 Task: Manage tasks in Jira by updating task details, changing statuses, and setting up automation rules.
Action: Mouse moved to (730, 503)
Screenshot: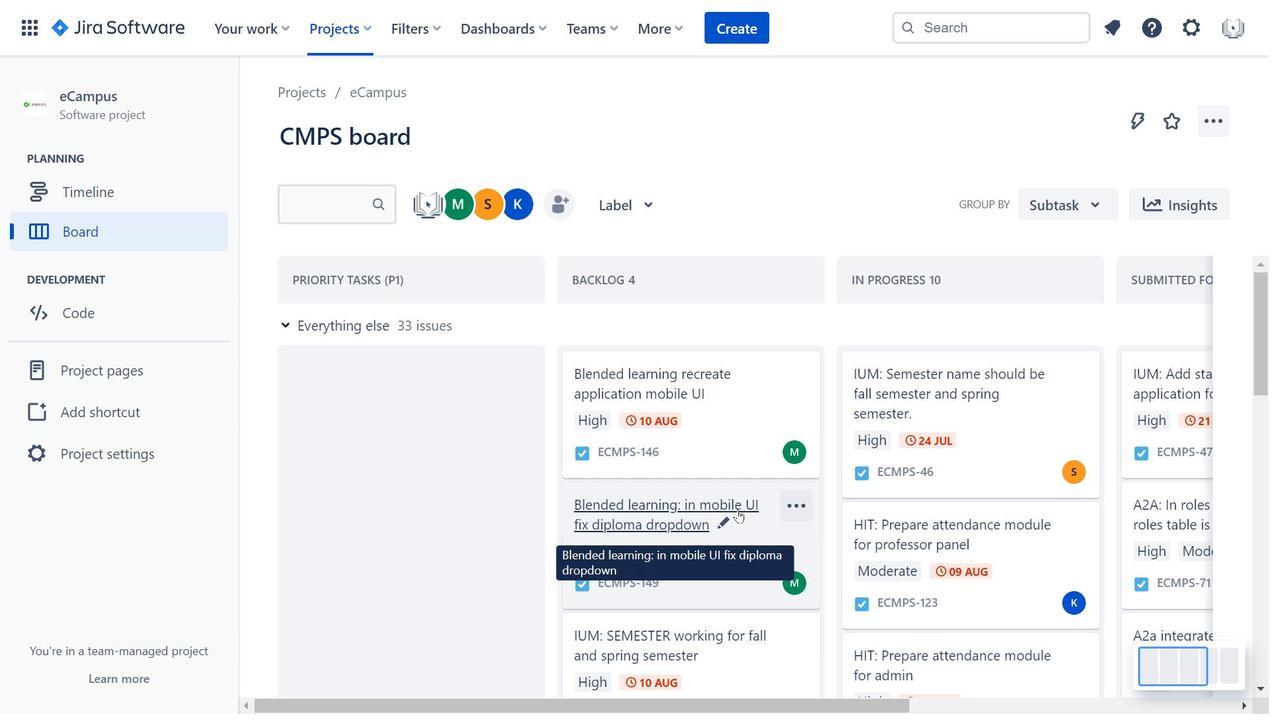 
Action: Mouse scrolled (730, 502) with delta (0, 0)
Screenshot: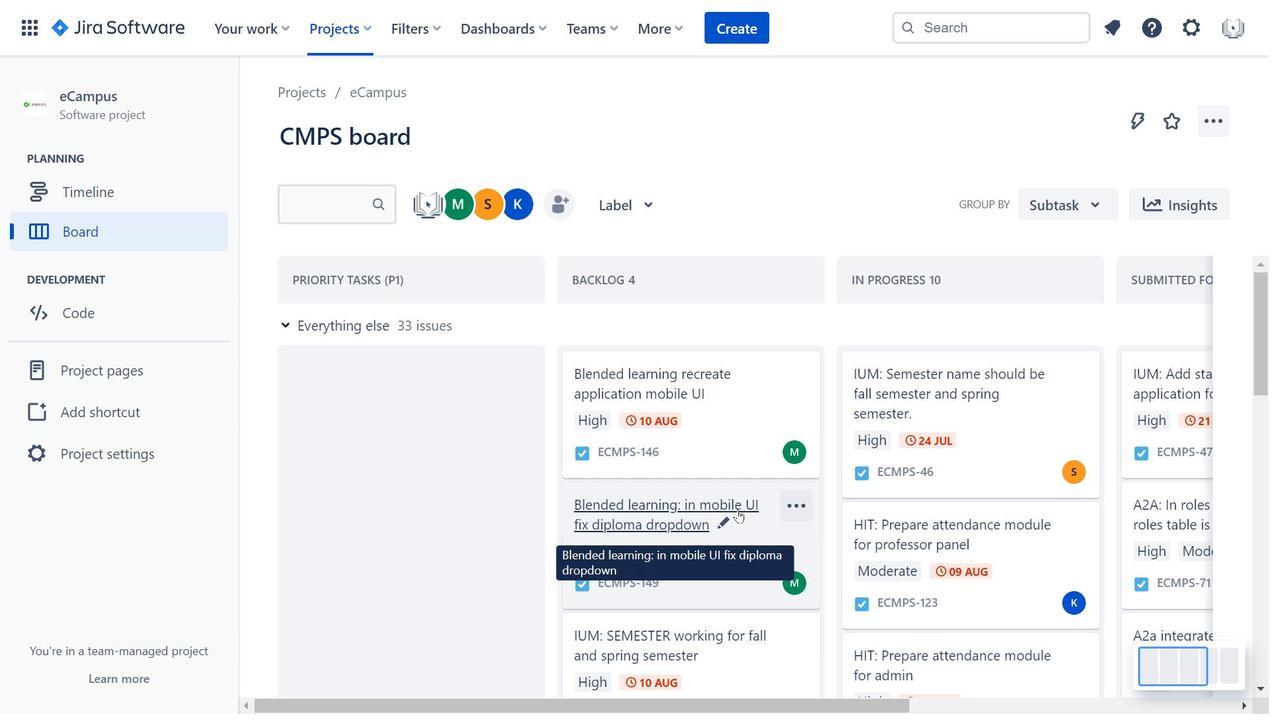 
Action: Mouse moved to (730, 501)
Screenshot: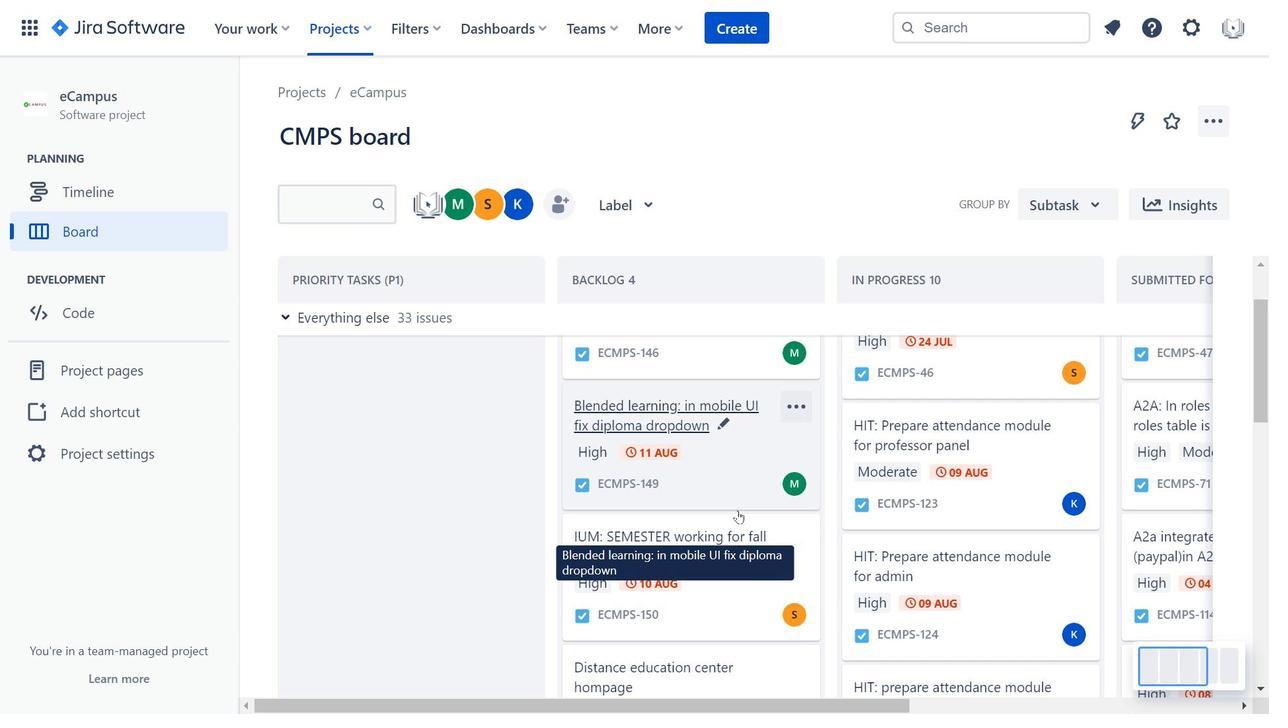 
Action: Mouse scrolled (730, 501) with delta (0, 0)
Screenshot: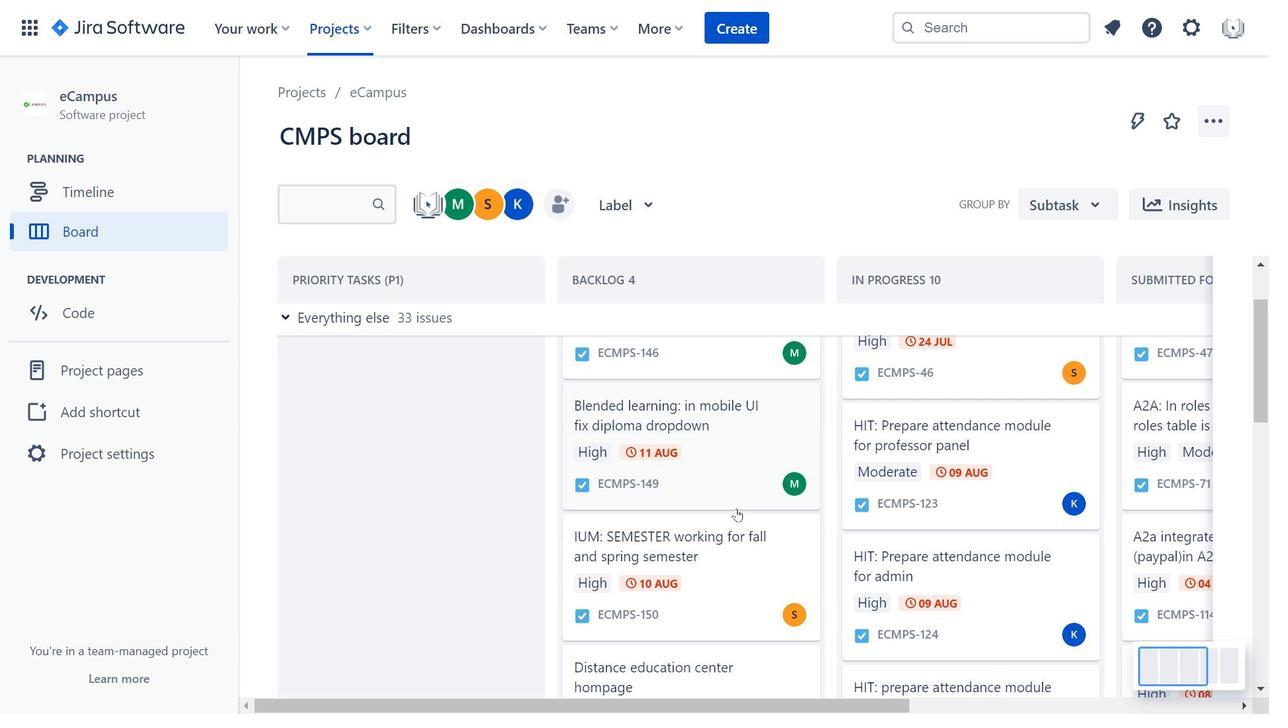 
Action: Mouse moved to (716, 645)
Screenshot: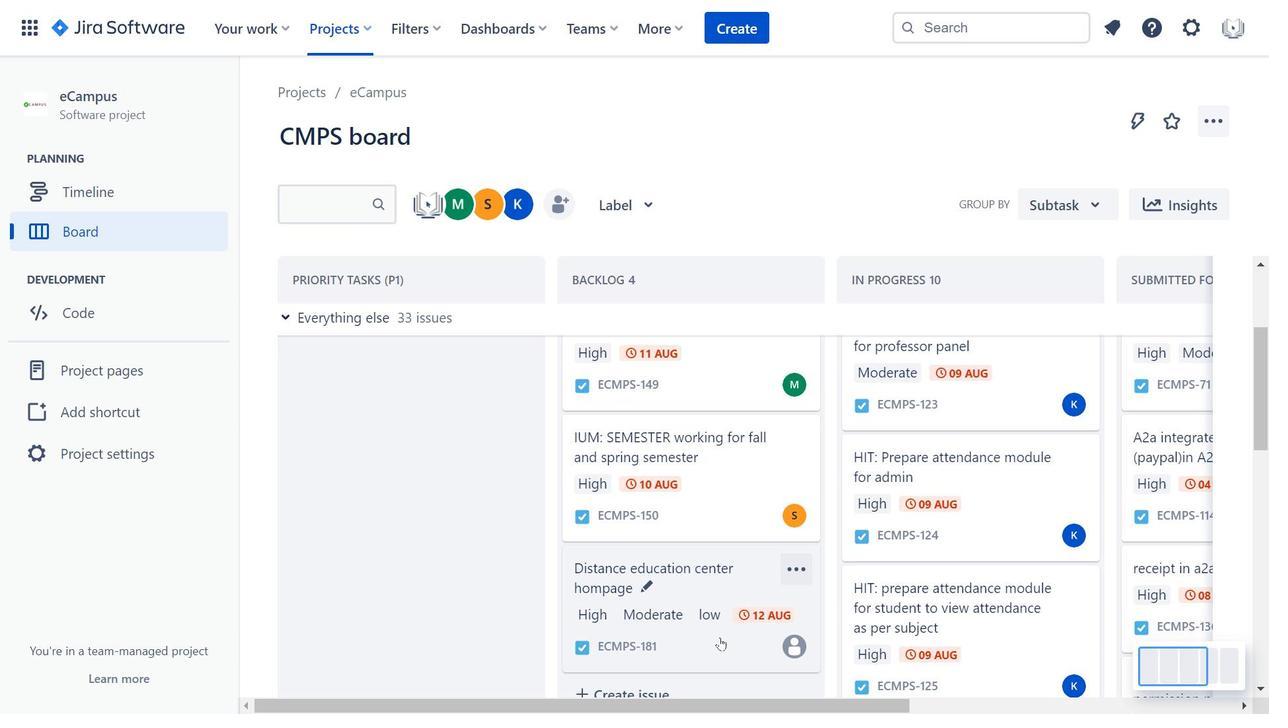 
Action: Mouse pressed left at (716, 645)
Screenshot: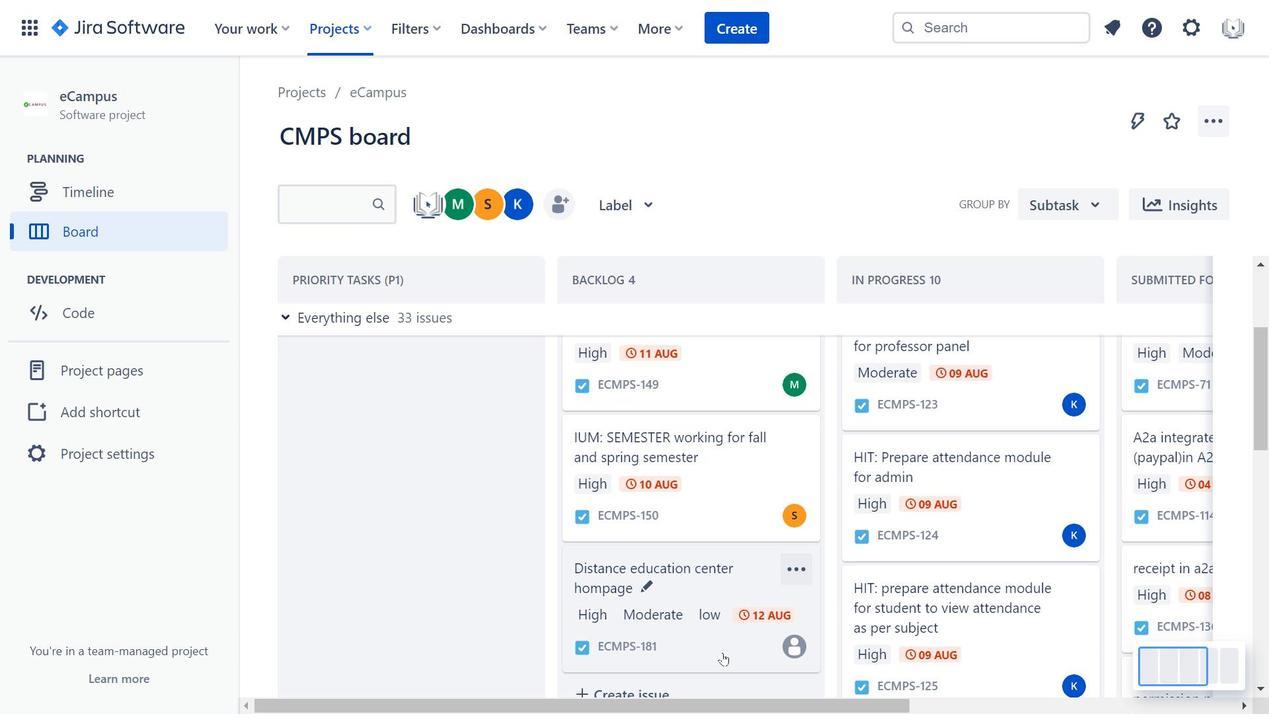 
Action: Mouse moved to (320, 329)
Screenshot: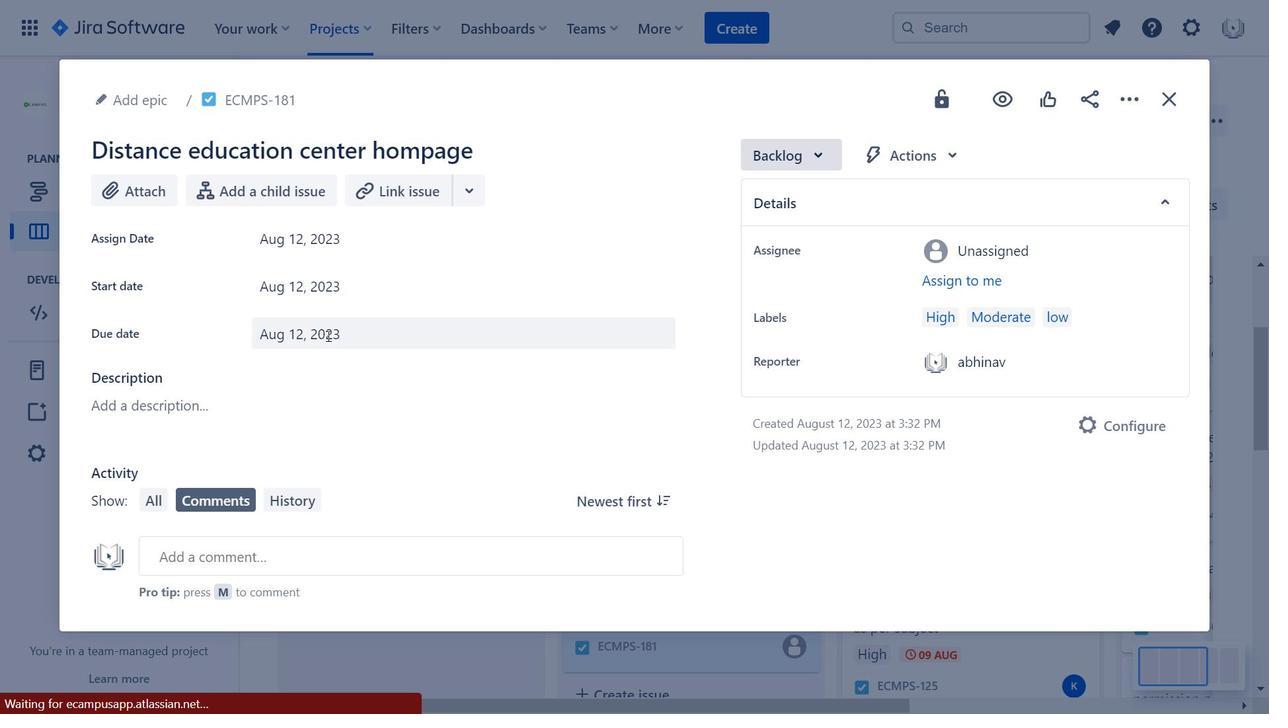 
Action: Mouse pressed left at (320, 329)
Screenshot: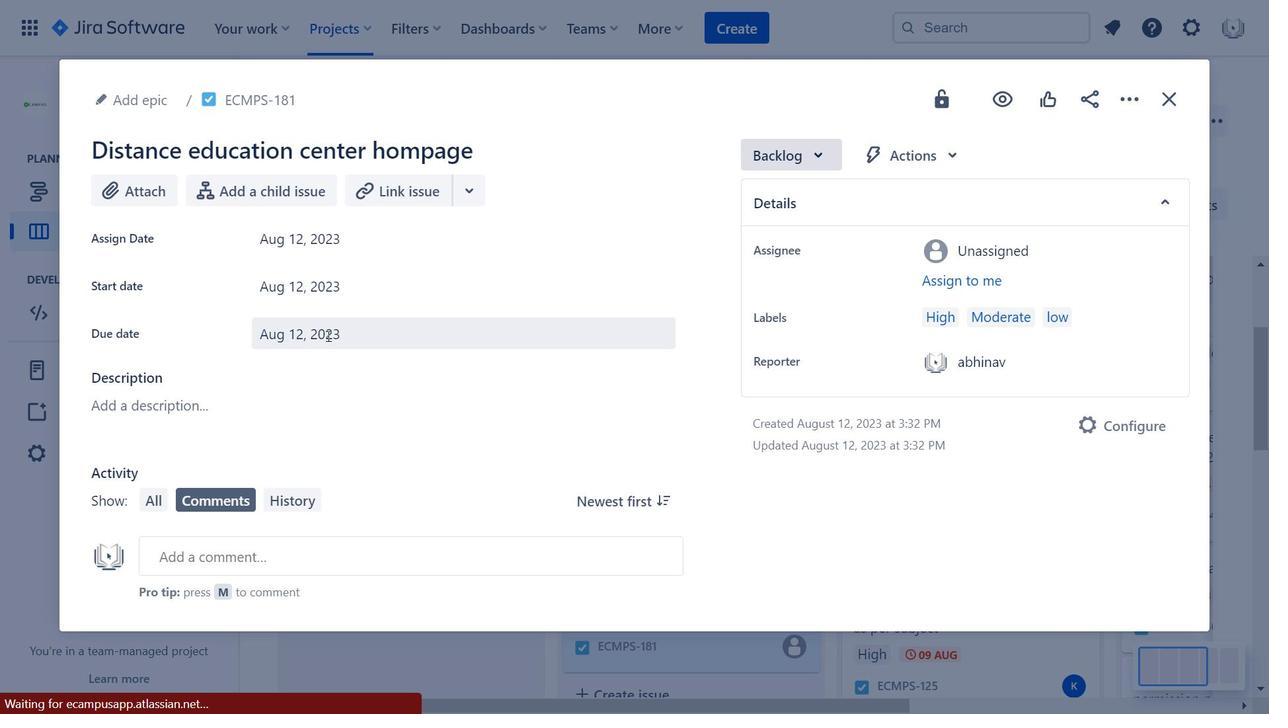 
Action: Mouse moved to (807, 142)
Screenshot: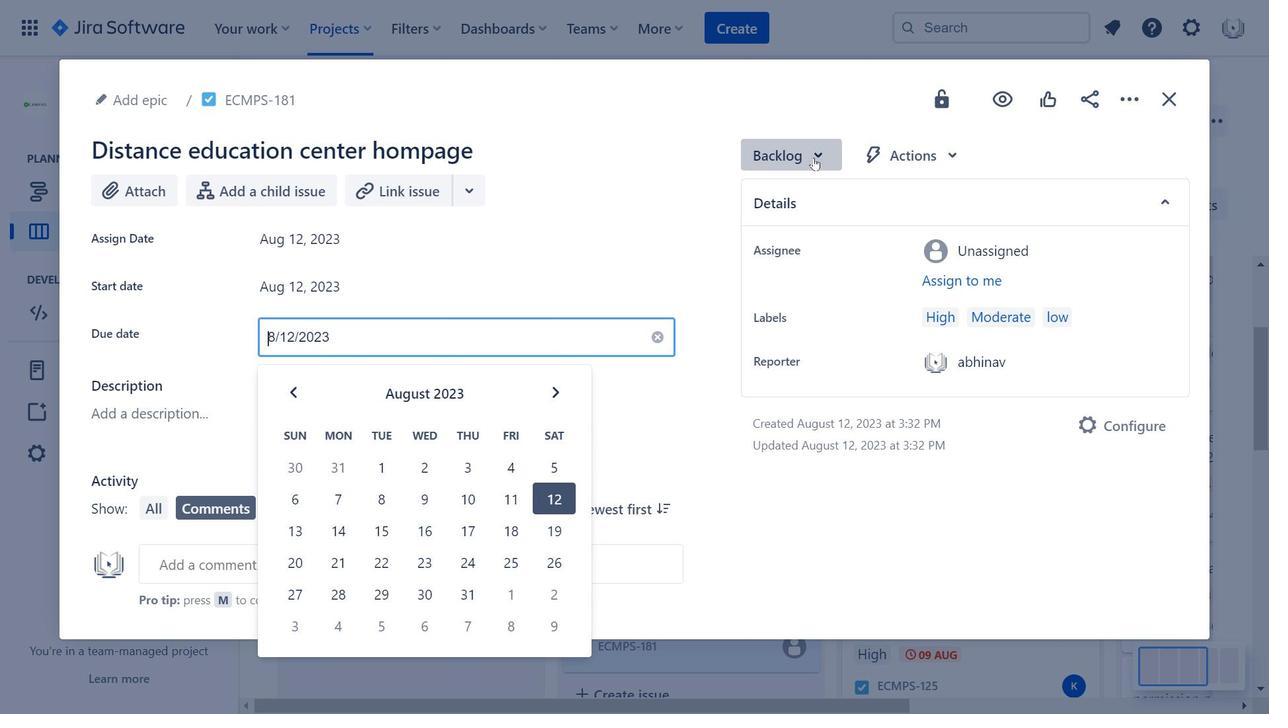 
Action: Mouse pressed left at (807, 142)
Screenshot: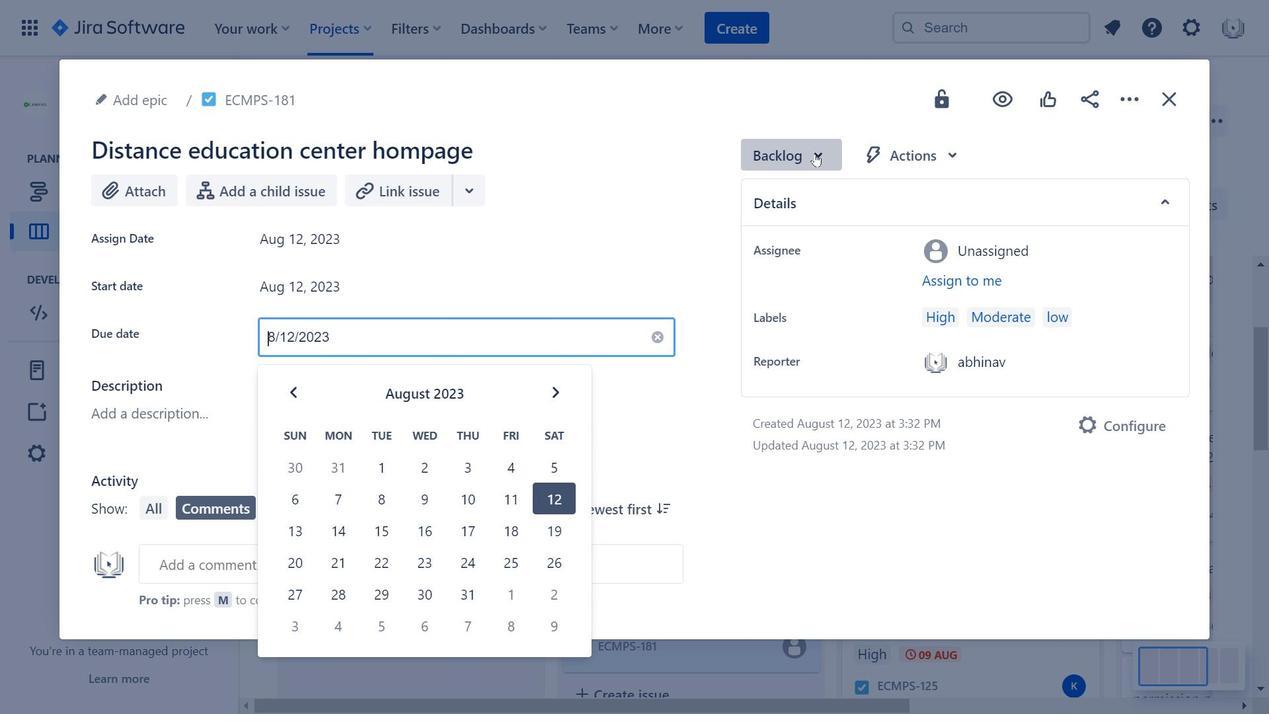 
Action: Mouse moved to (950, 139)
Screenshot: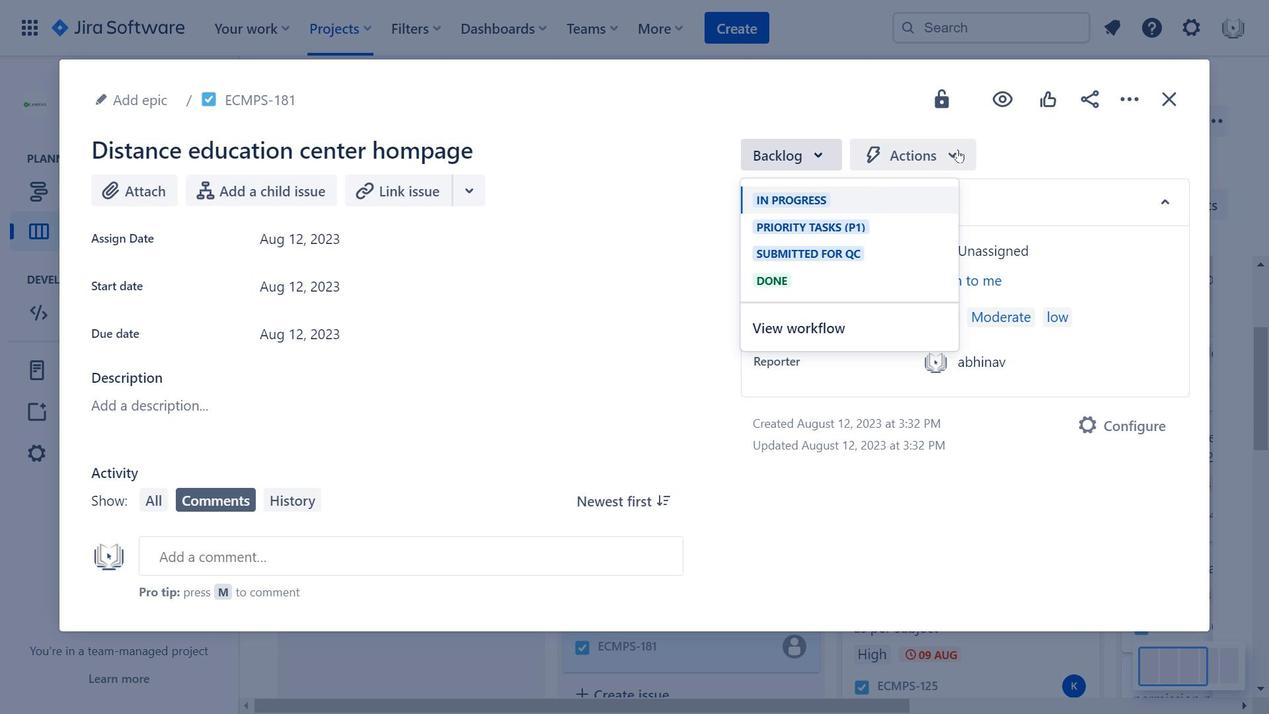
Action: Mouse pressed left at (950, 139)
Screenshot: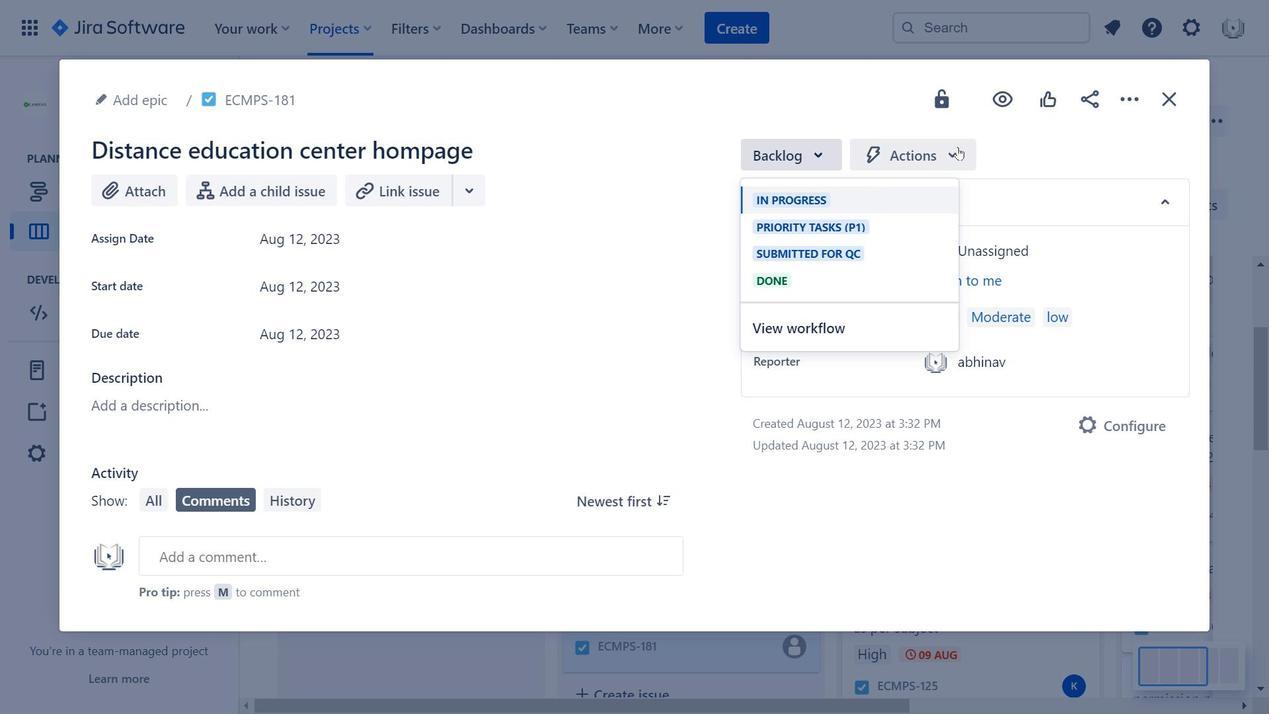 
Action: Mouse moved to (813, 156)
Screenshot: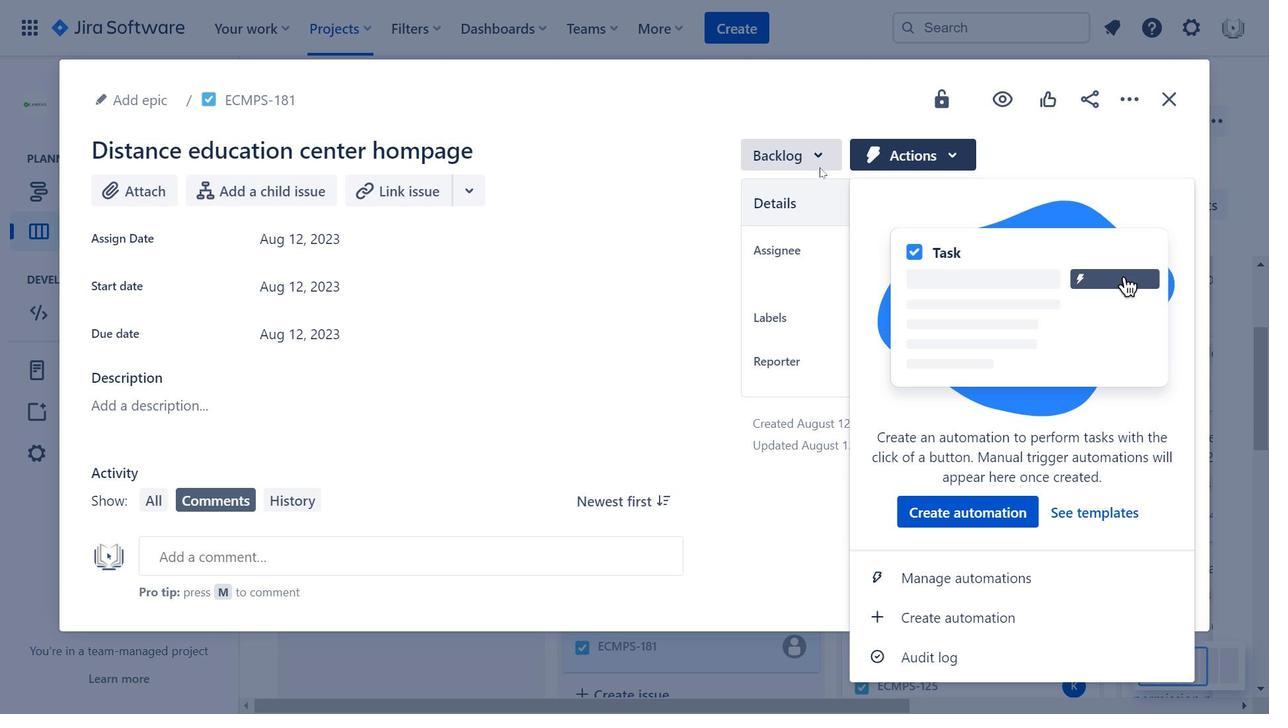 
Action: Mouse pressed left at (813, 156)
Screenshot: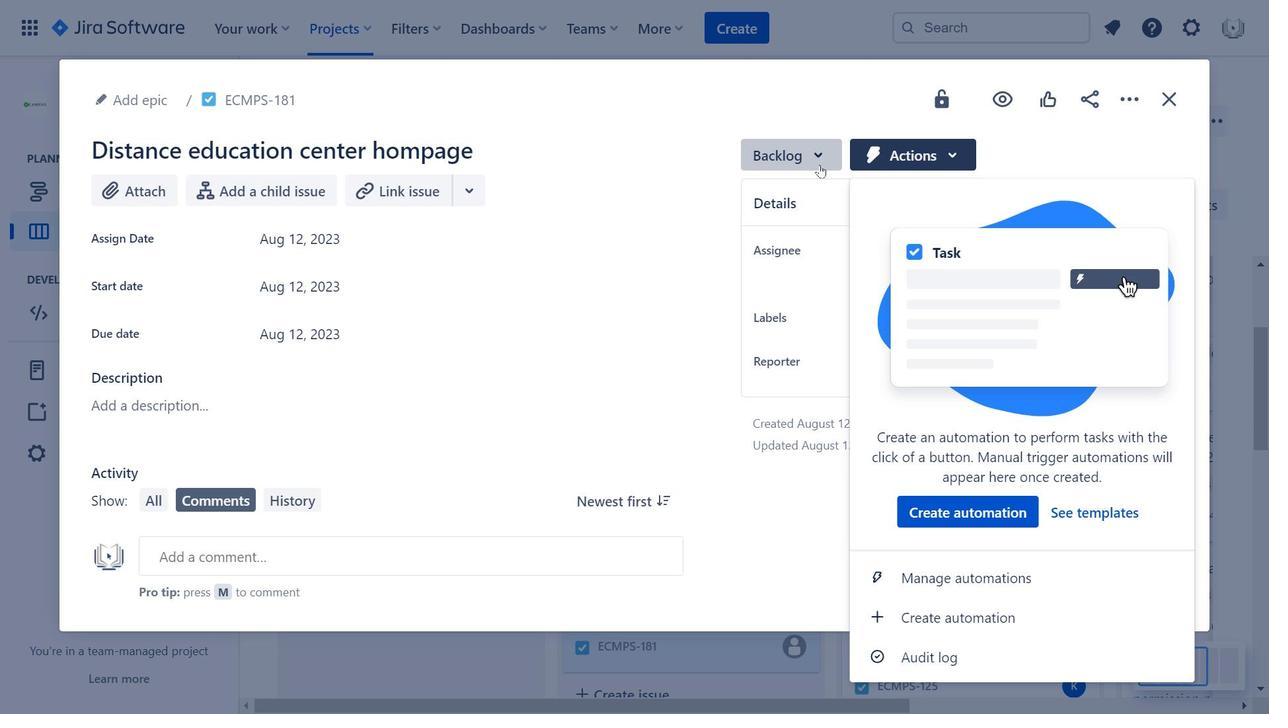 
Action: Mouse moved to (866, 317)
Screenshot: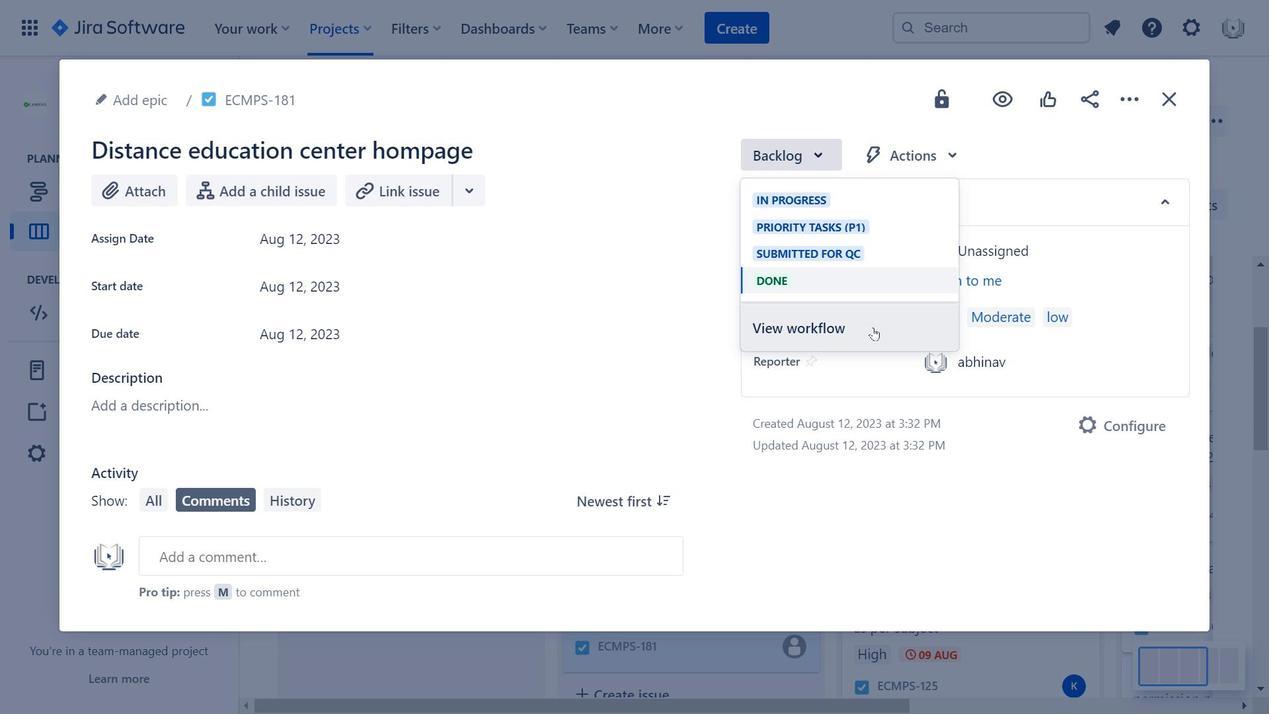 
Action: Mouse pressed left at (866, 317)
Screenshot: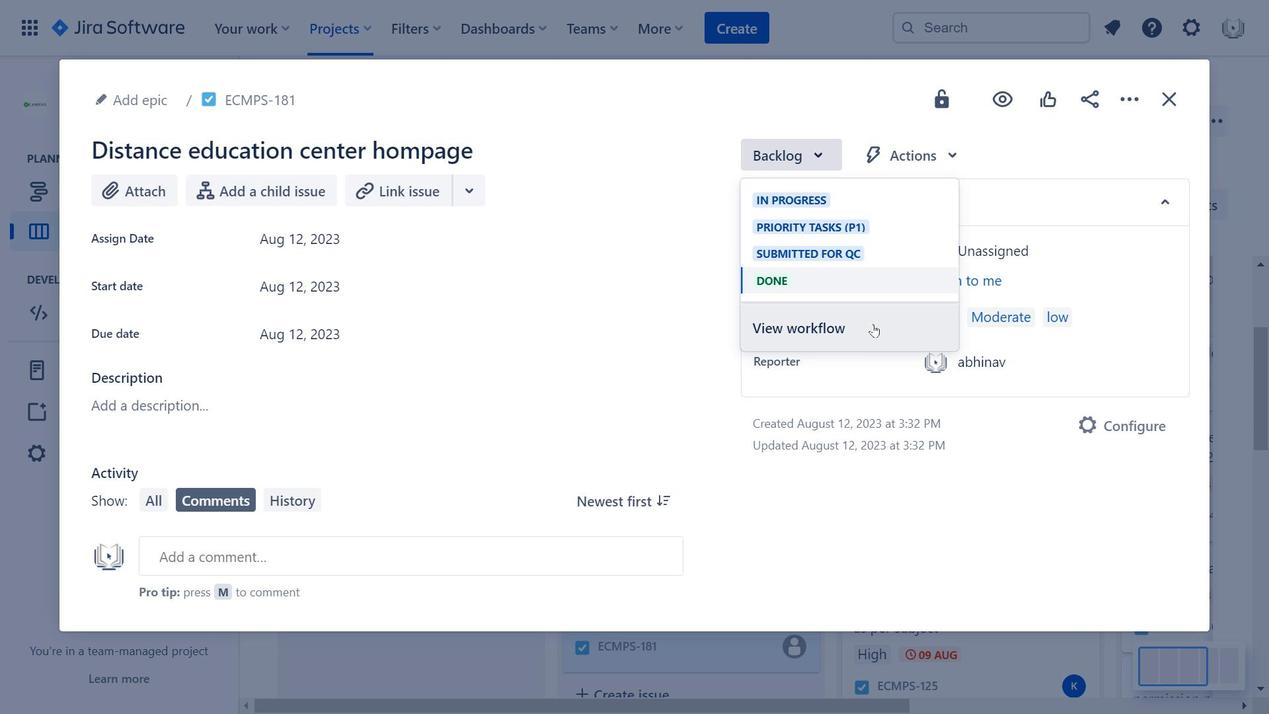 
Action: Mouse moved to (1069, 541)
Screenshot: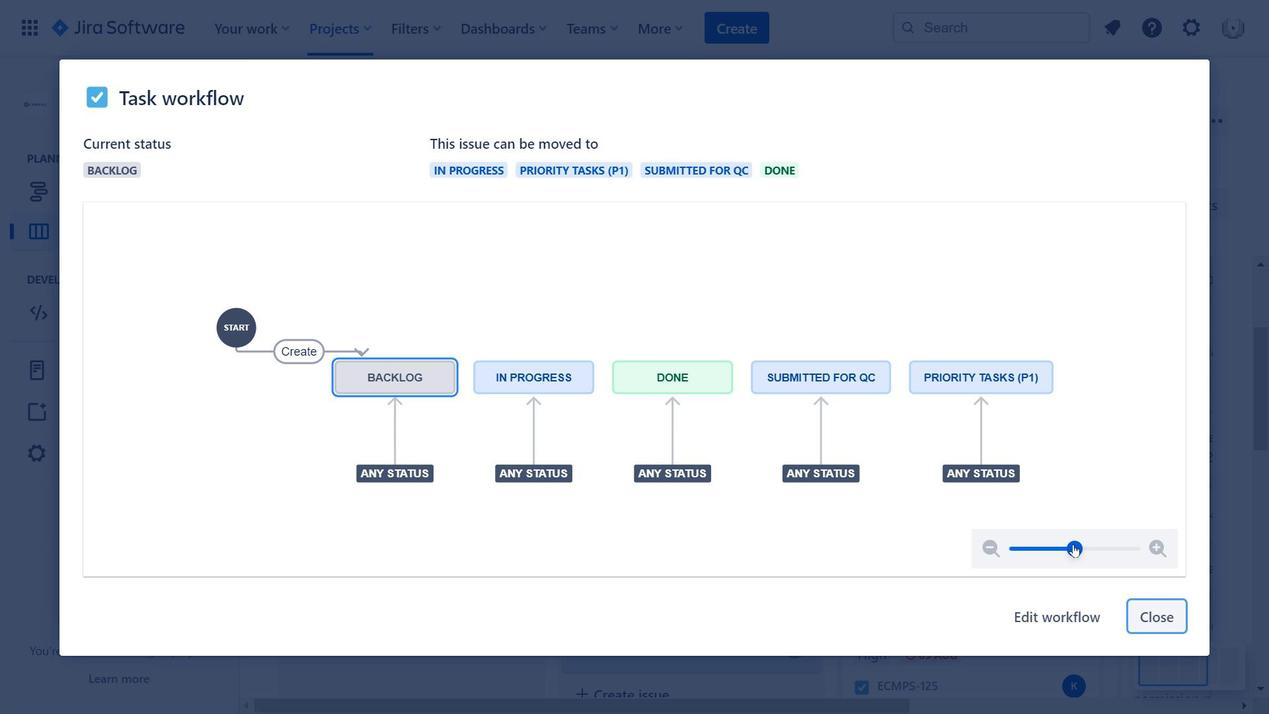 
Action: Mouse pressed left at (1069, 541)
Screenshot: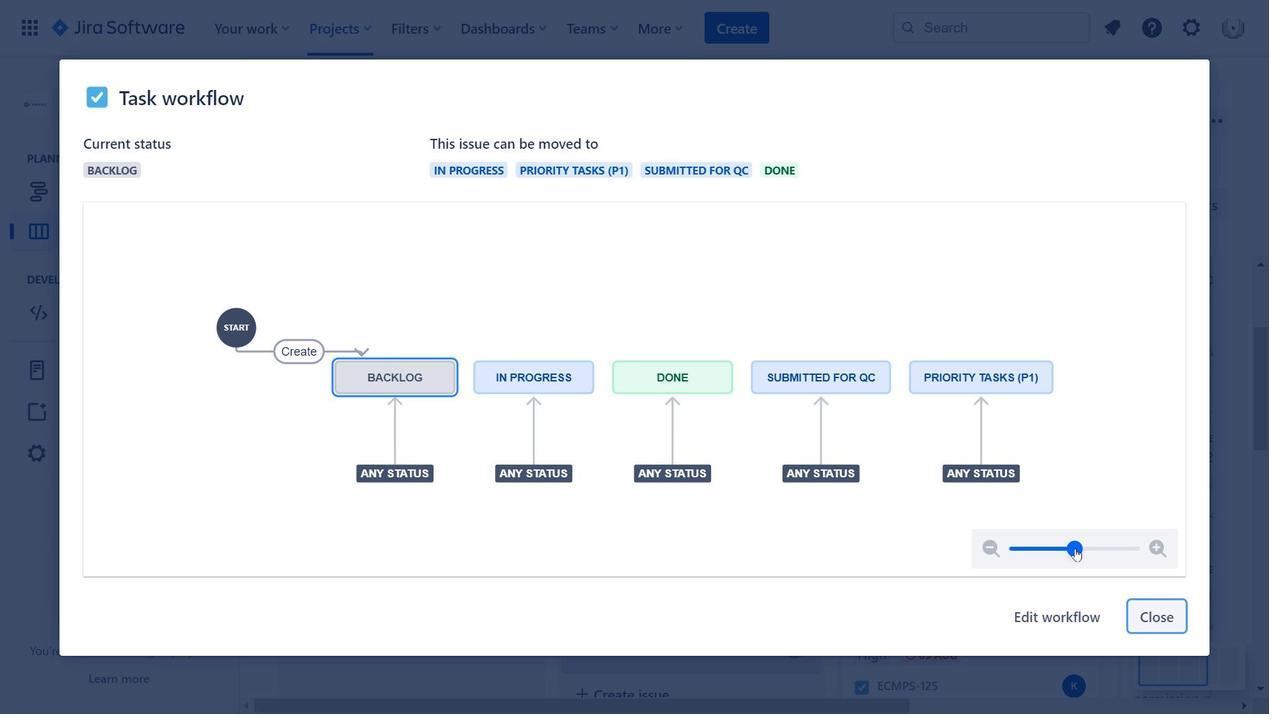 
Action: Mouse moved to (1157, 612)
Screenshot: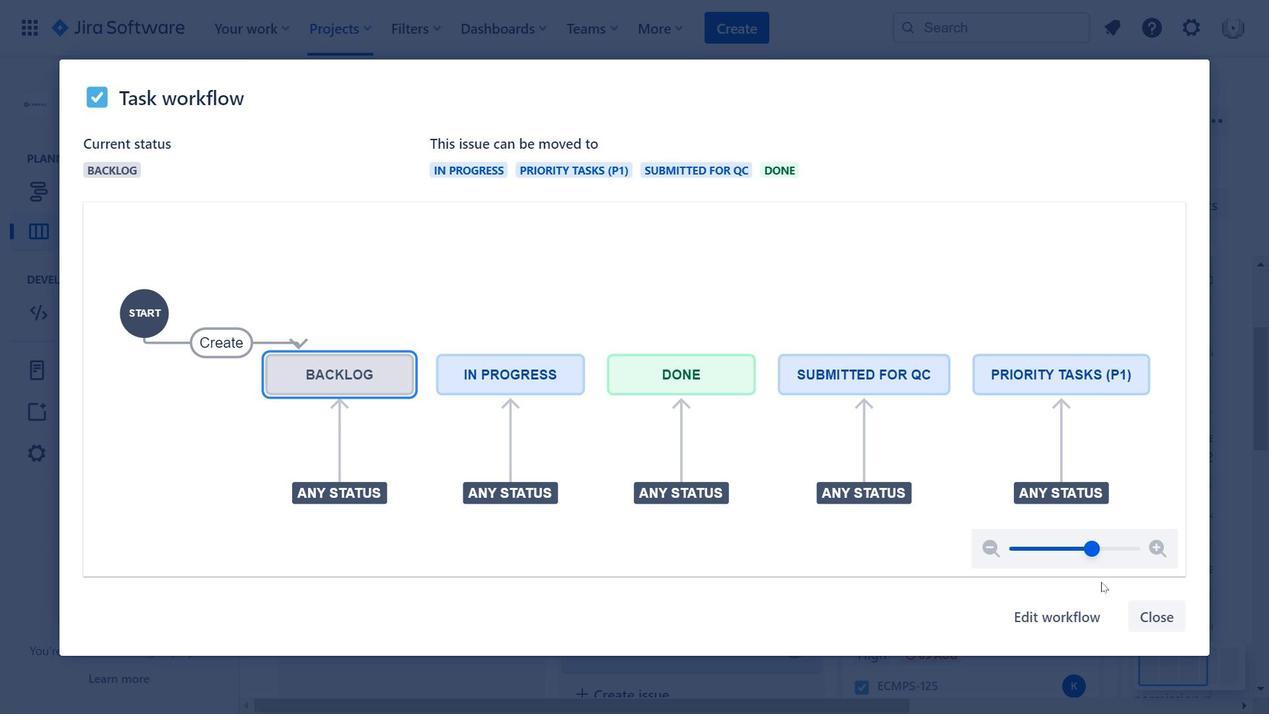
Action: Mouse pressed left at (1157, 612)
Screenshot: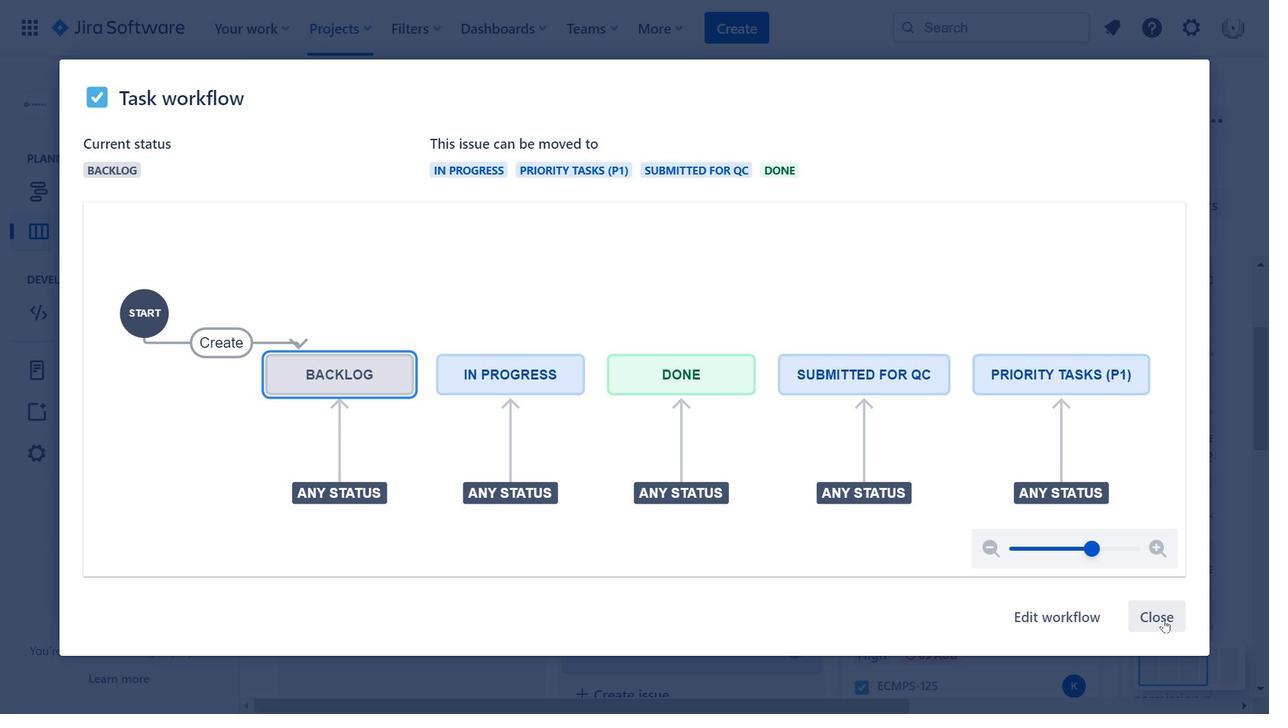 
Action: Mouse moved to (323, 245)
Screenshot: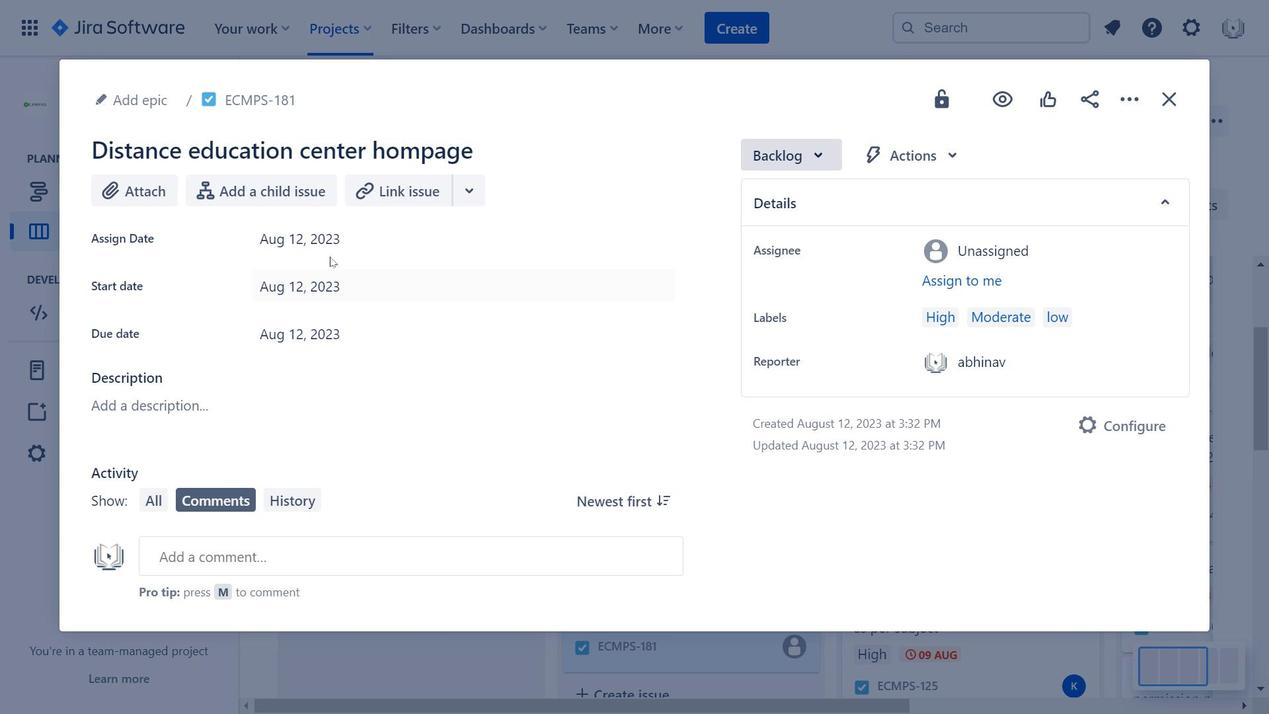 
Action: Mouse pressed left at (323, 245)
Screenshot: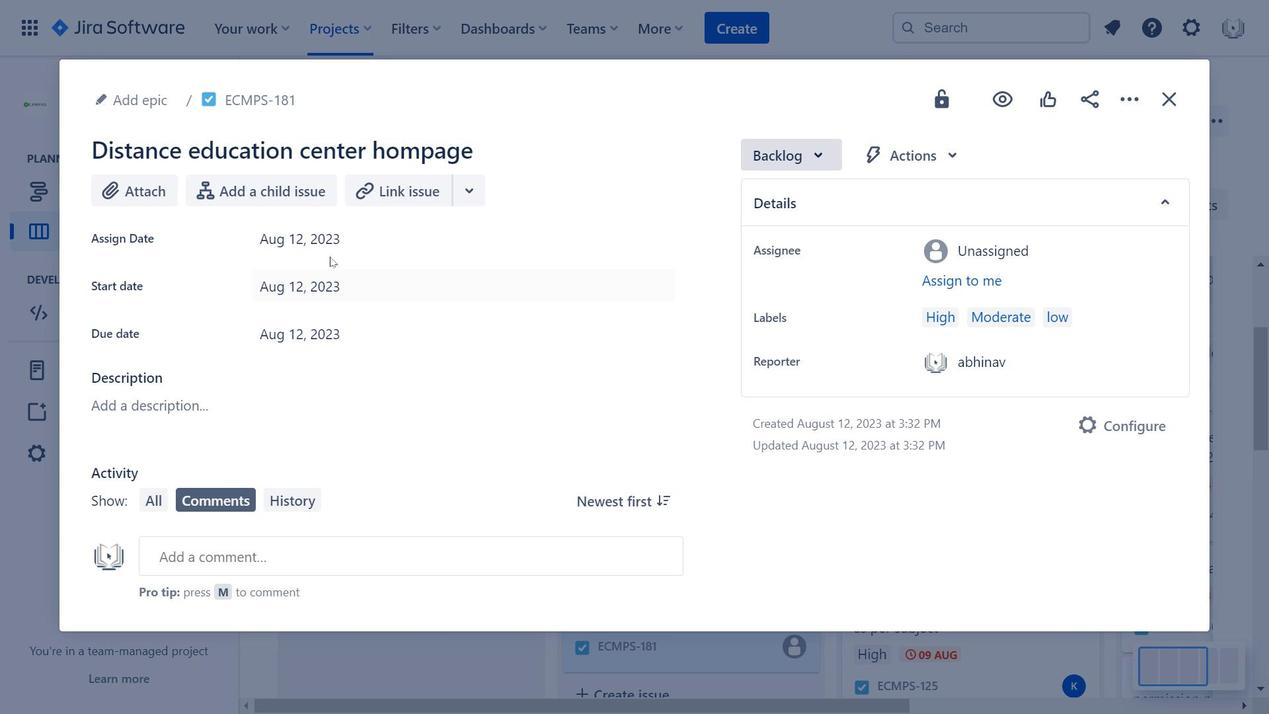 
Action: Mouse moved to (682, 365)
Screenshot: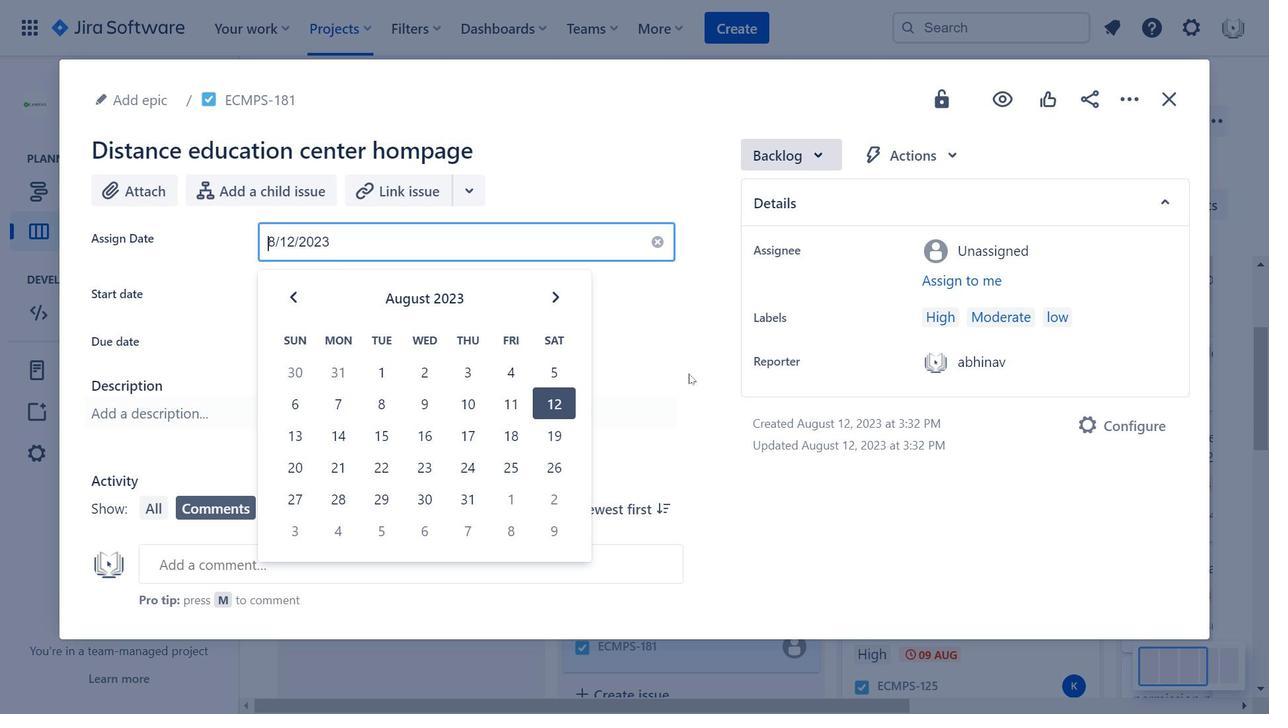 
Action: Mouse pressed left at (682, 365)
Screenshot: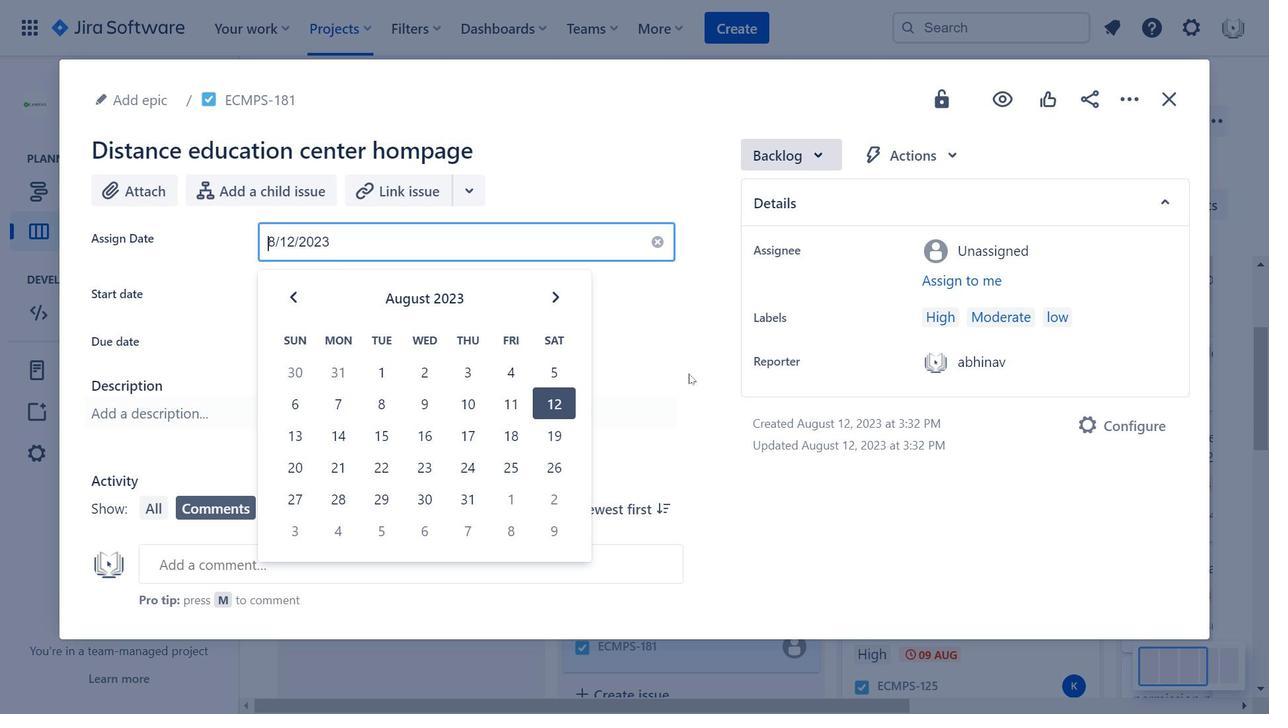 
Action: Mouse moved to (326, 341)
Screenshot: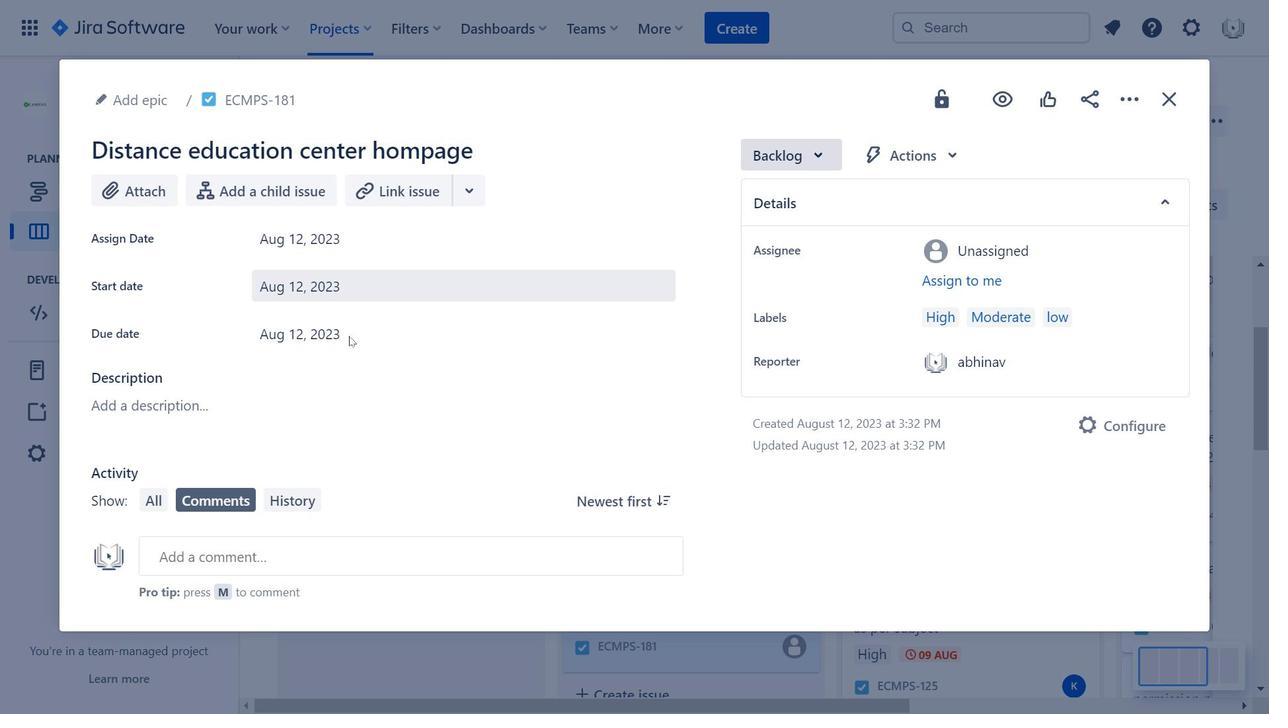
Action: Mouse pressed left at (326, 341)
Screenshot: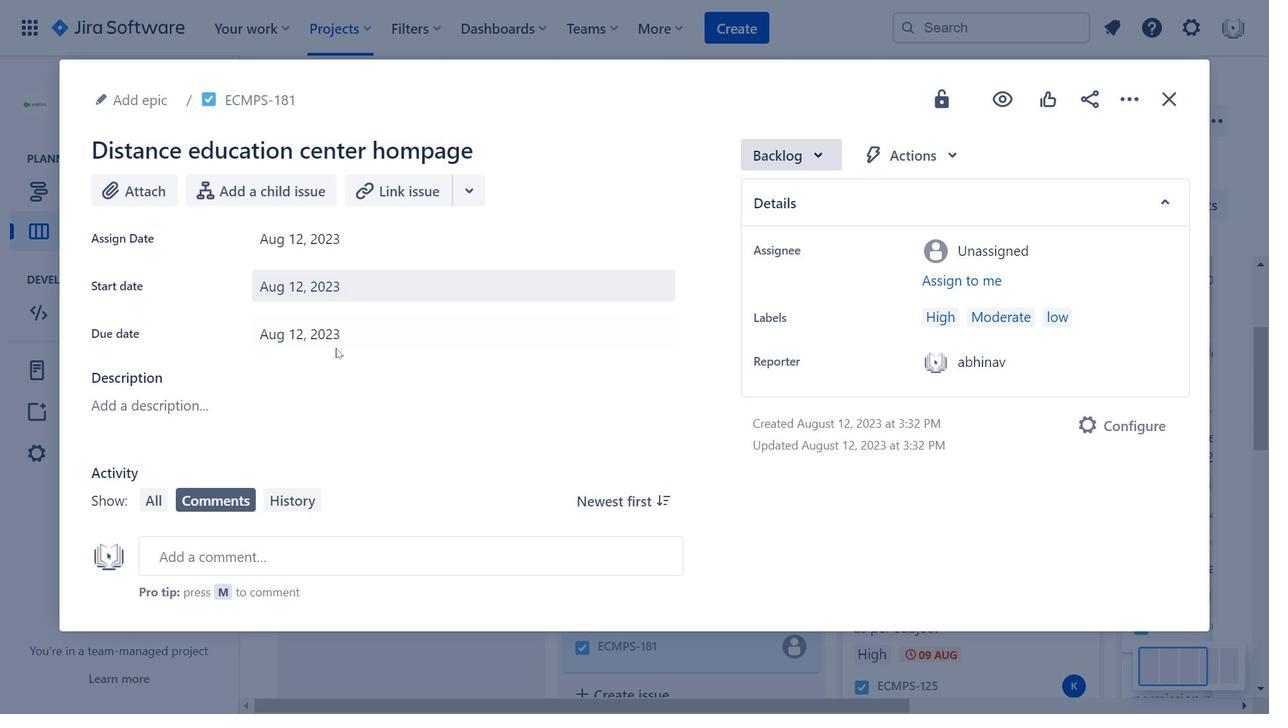 
Action: Mouse moved to (318, 331)
Screenshot: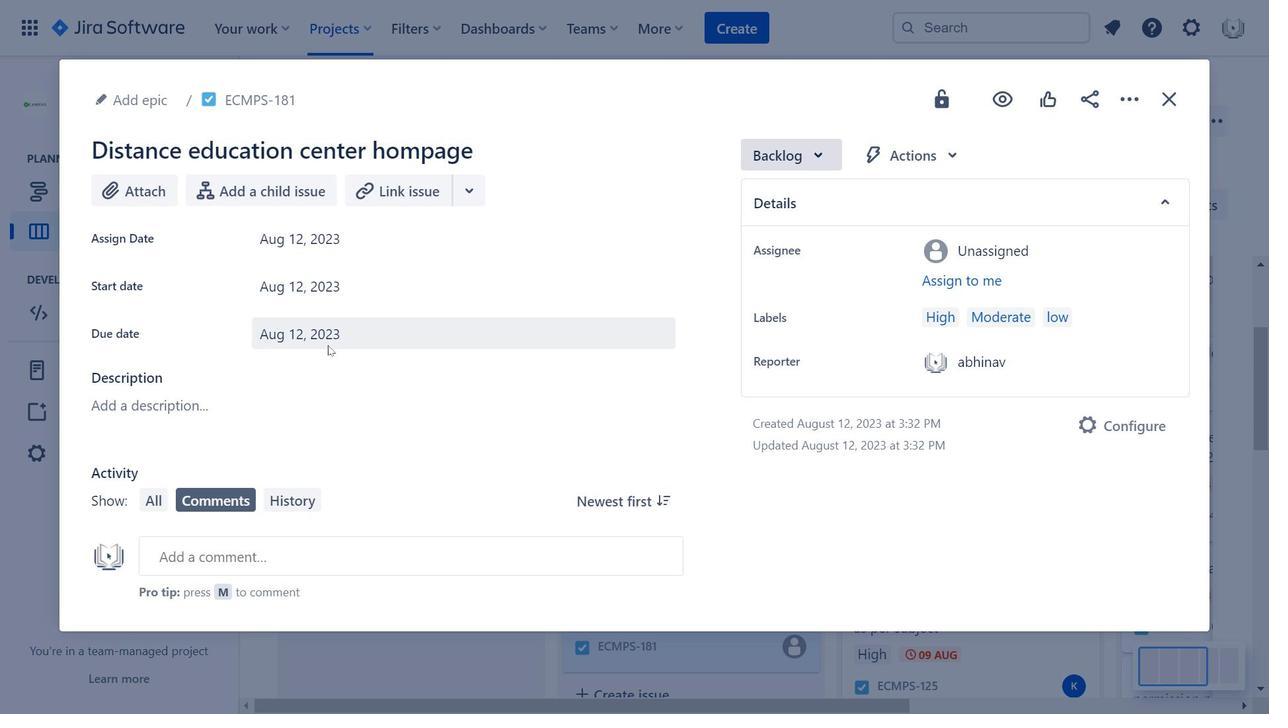 
Action: Mouse pressed left at (318, 331)
Screenshot: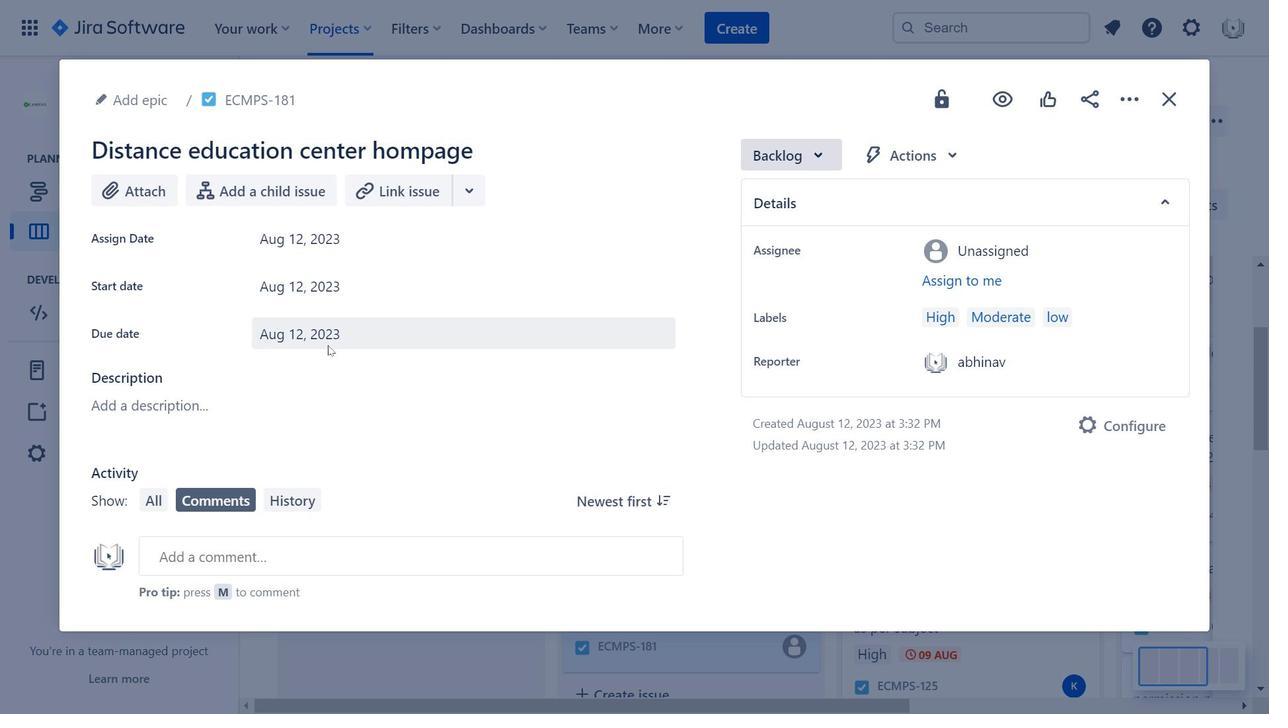 
Action: Mouse moved to (318, 331)
Screenshot: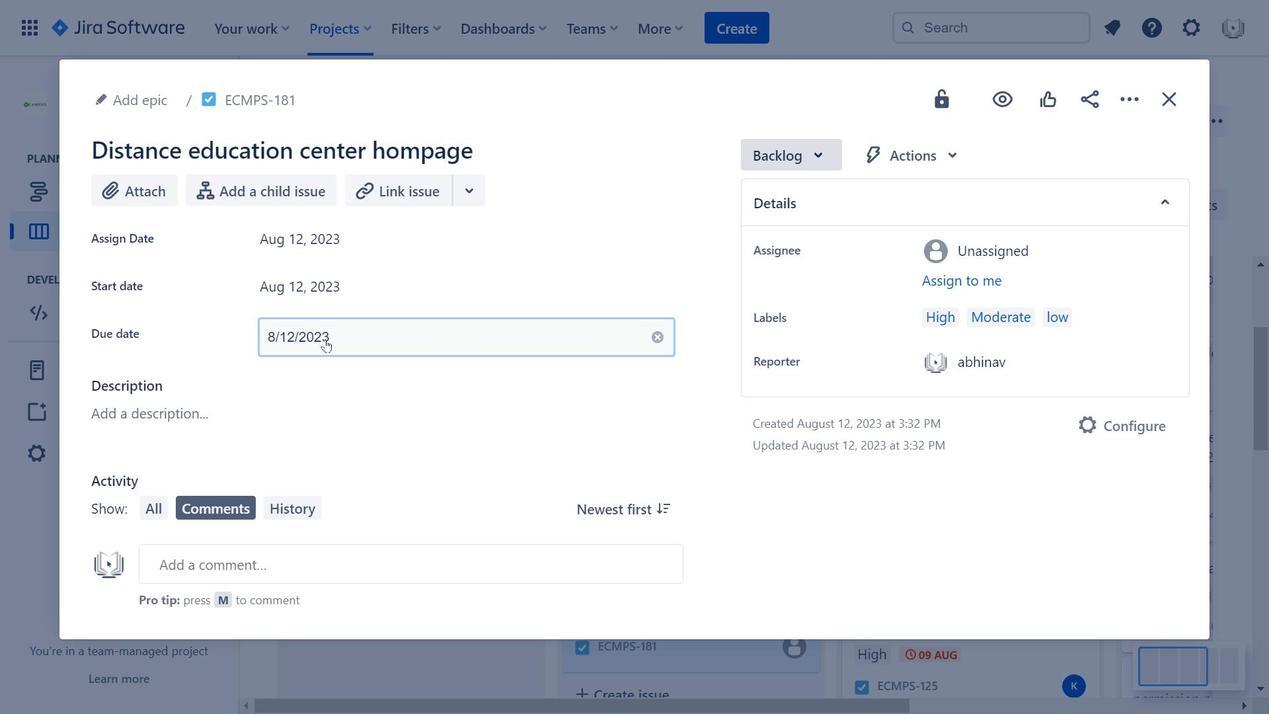 
Action: Mouse pressed left at (318, 331)
Screenshot: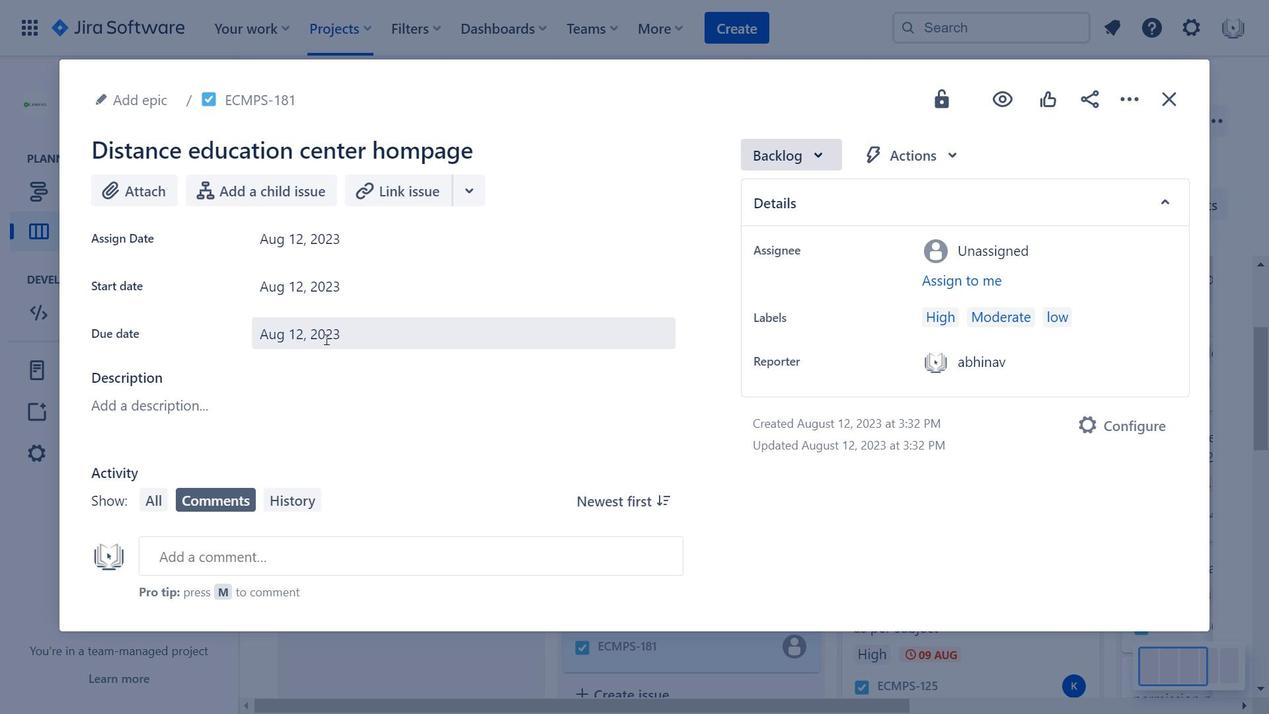 
Action: Mouse moved to (825, 154)
Screenshot: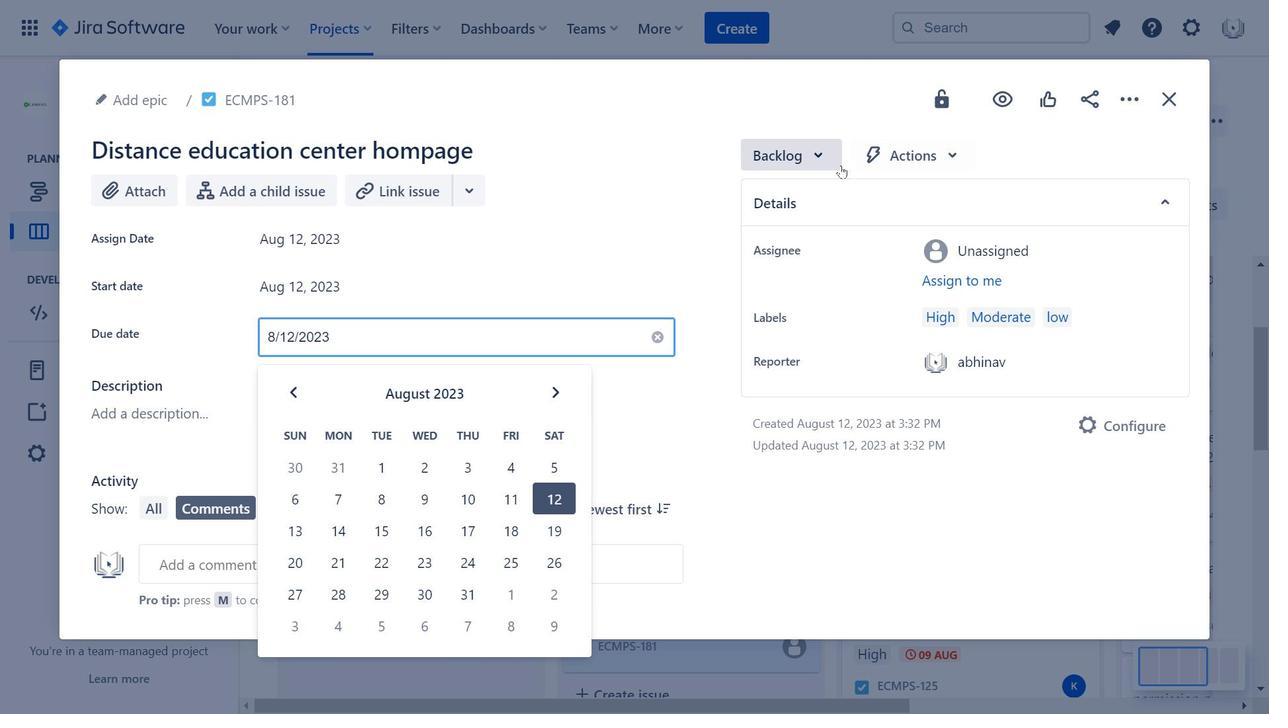 
Action: Mouse pressed left at (825, 154)
Screenshot: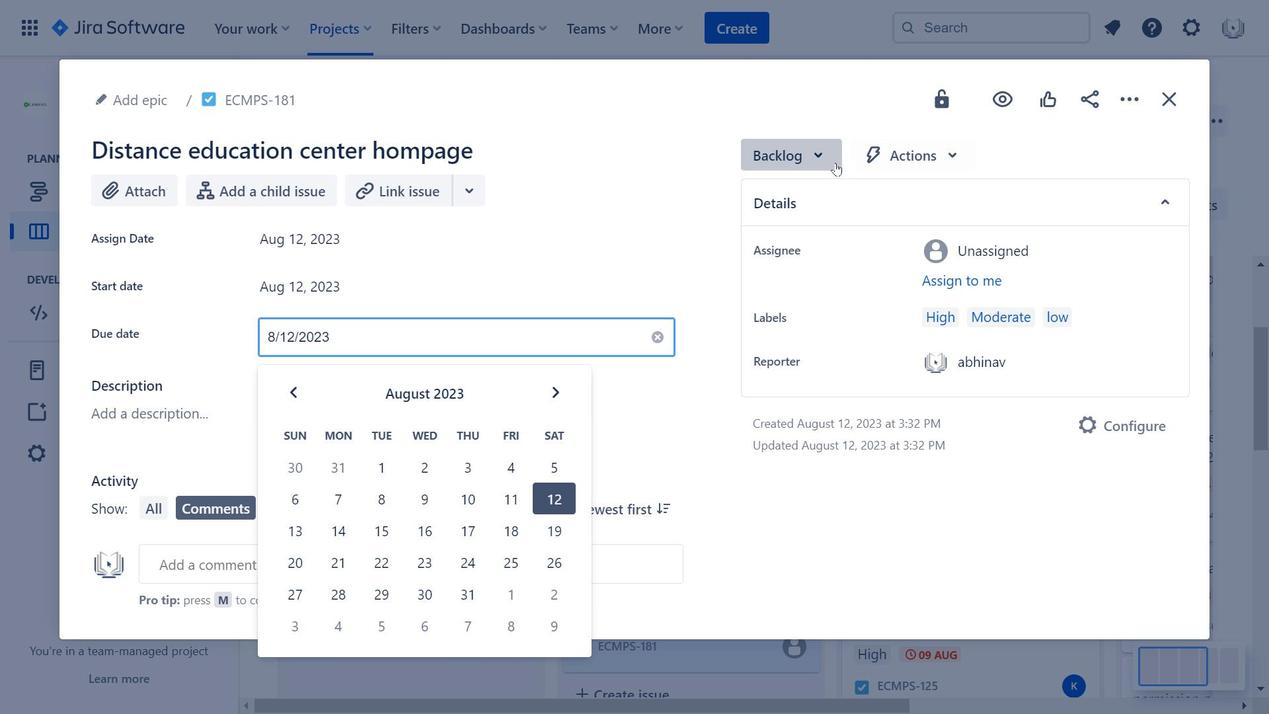 
Action: Mouse moved to (918, 146)
Screenshot: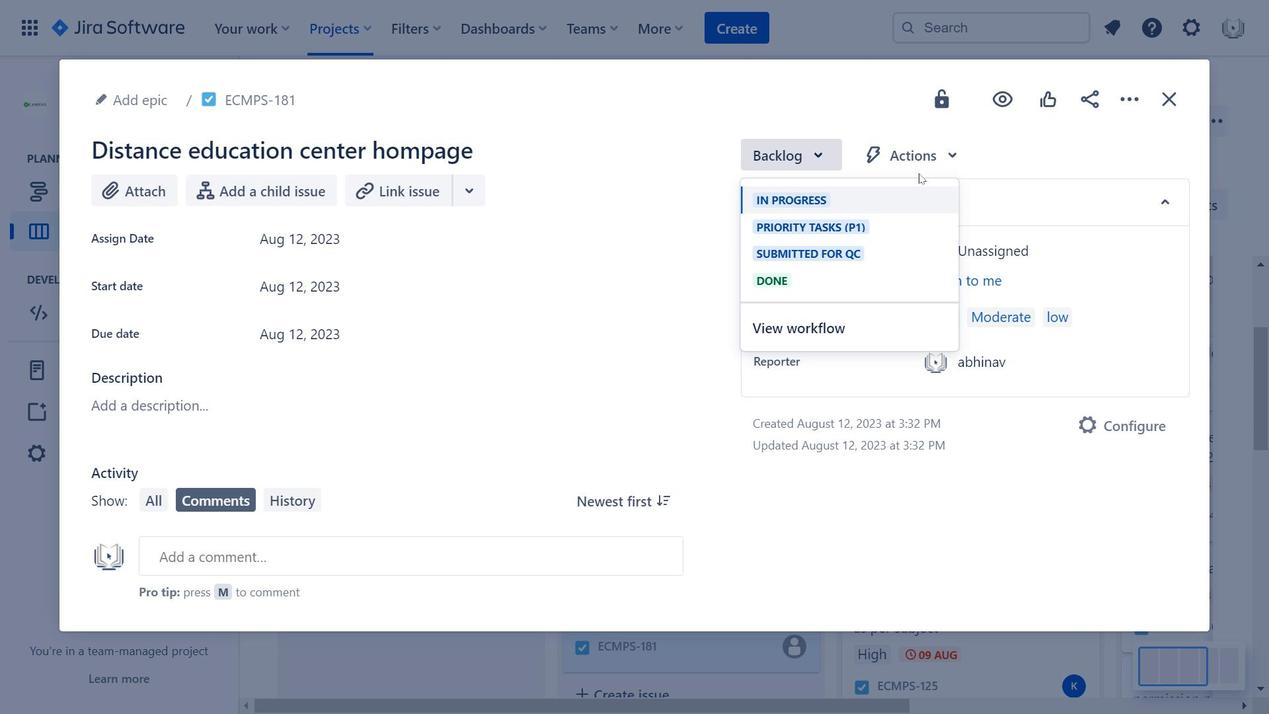 
Action: Mouse pressed left at (918, 146)
Screenshot: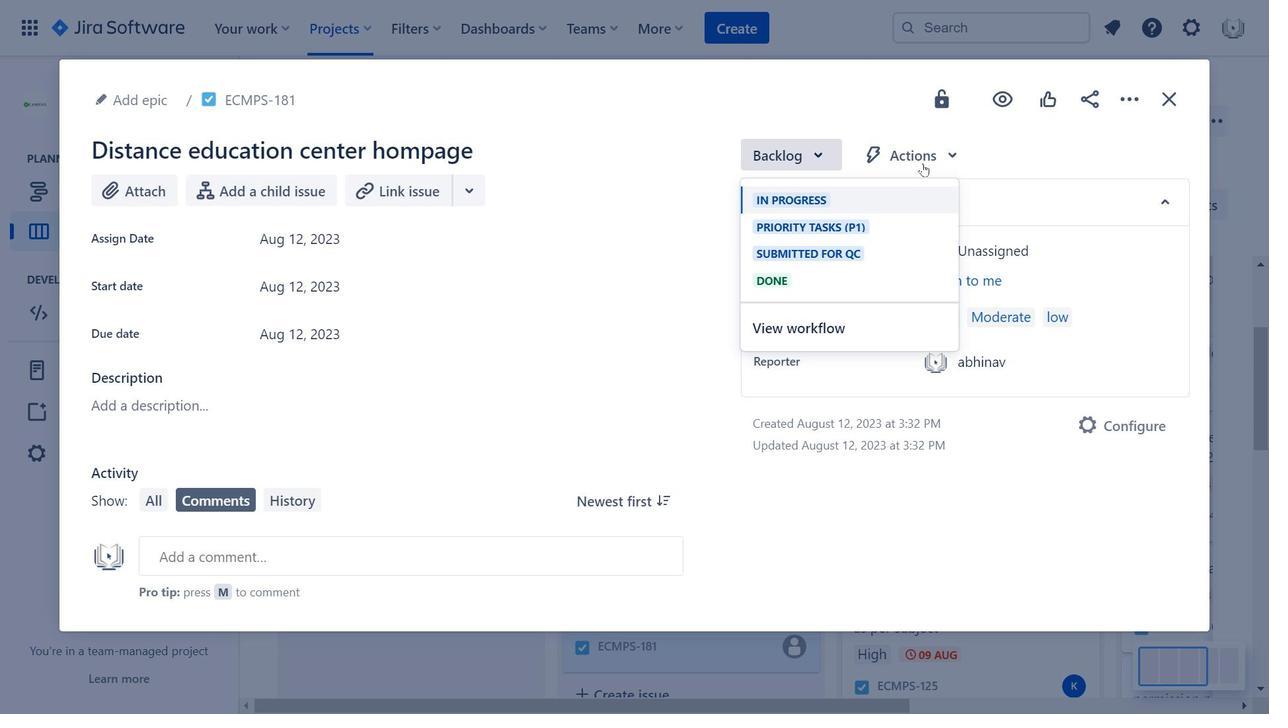 
Action: Mouse moved to (295, 488)
Screenshot: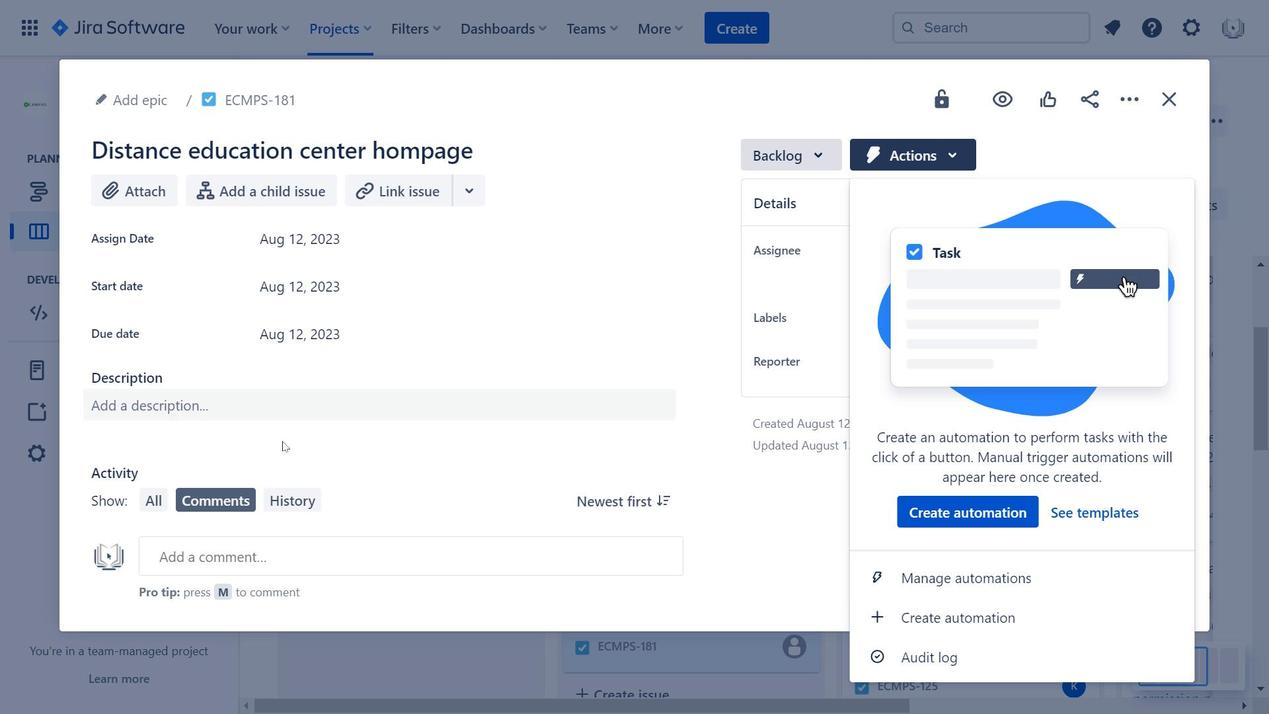 
Action: Mouse pressed left at (295, 488)
Screenshot: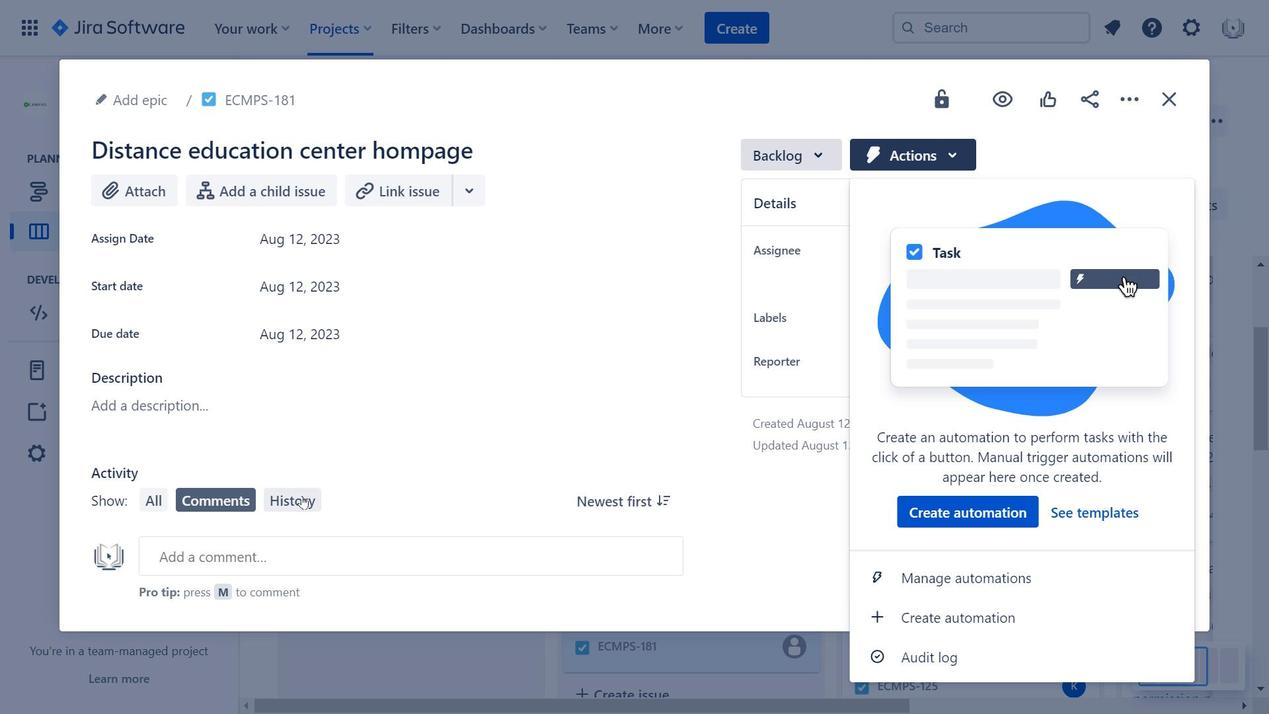
Action: Mouse moved to (311, 452)
Screenshot: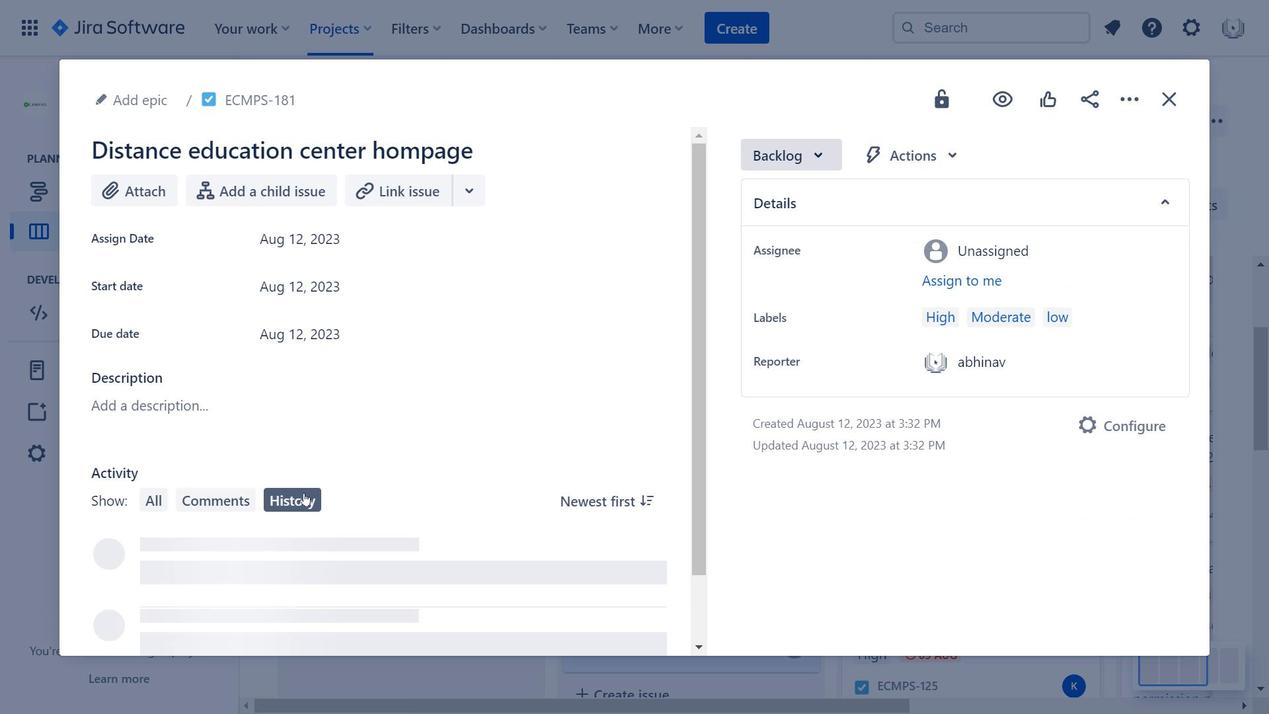 
Action: Mouse scrolled (311, 451) with delta (0, 0)
Screenshot: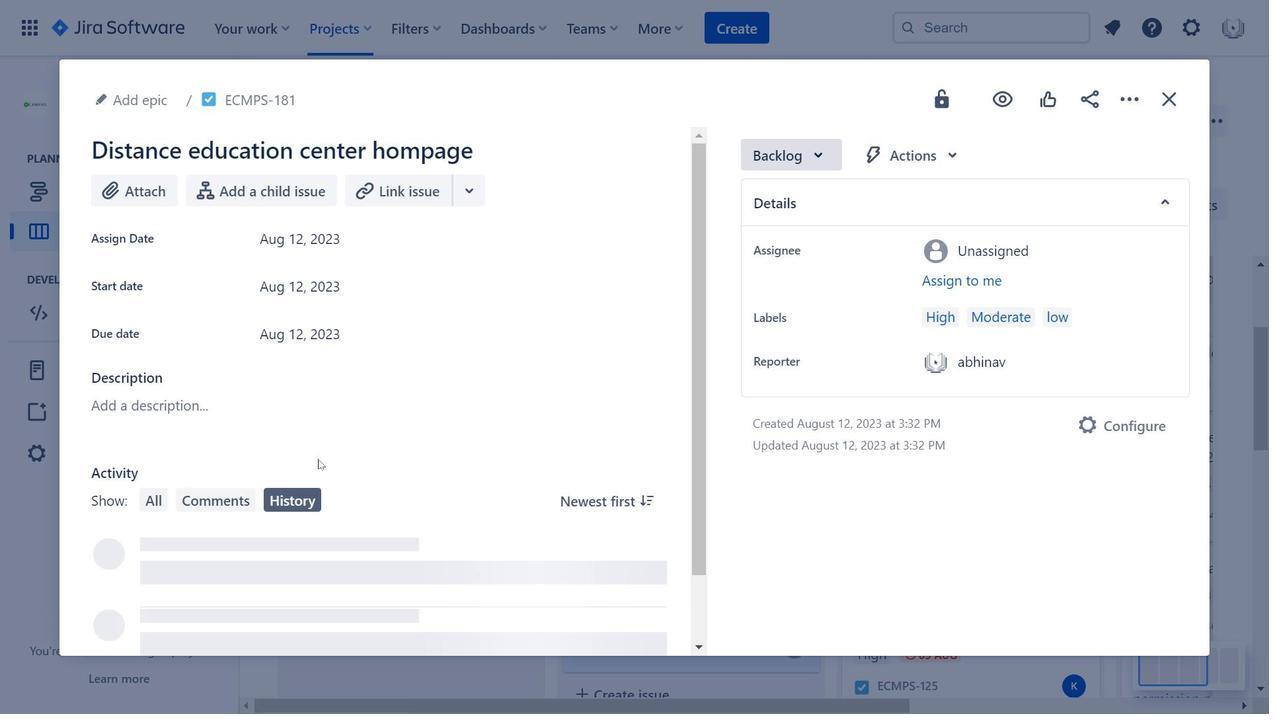 
Action: Mouse scrolled (311, 451) with delta (0, 0)
Screenshot: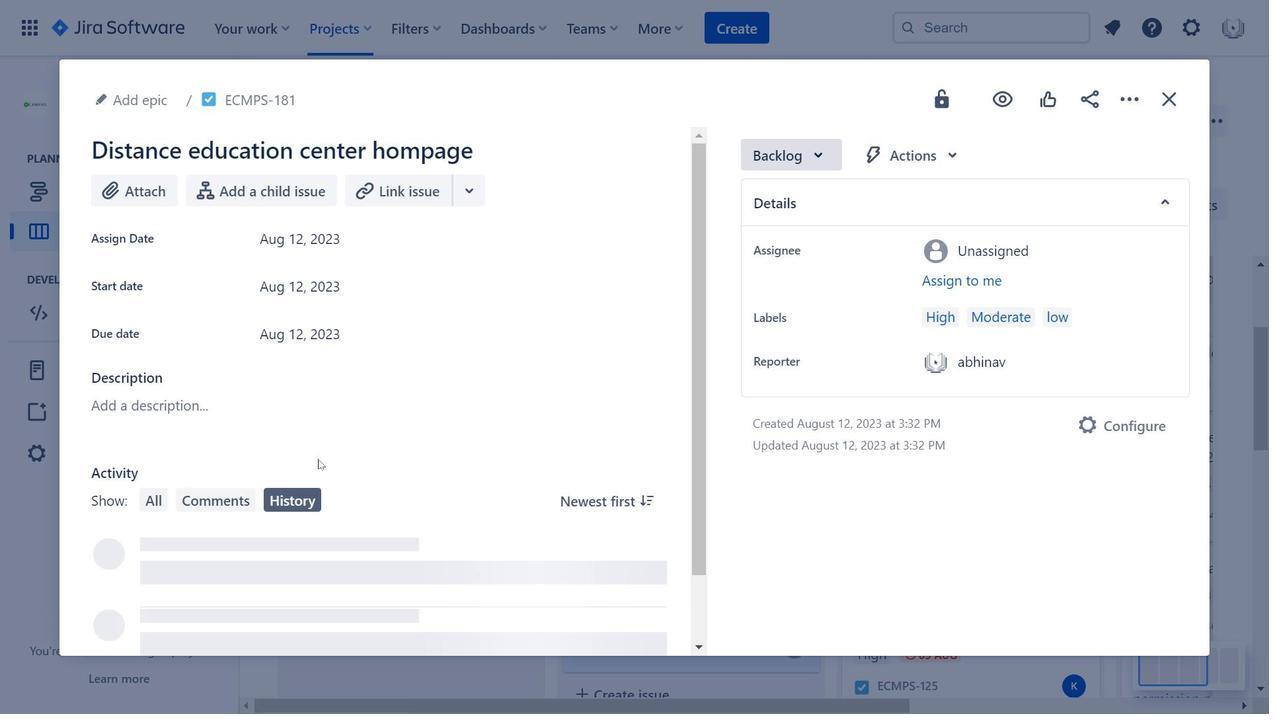 
Action: Mouse moved to (917, 129)
Screenshot: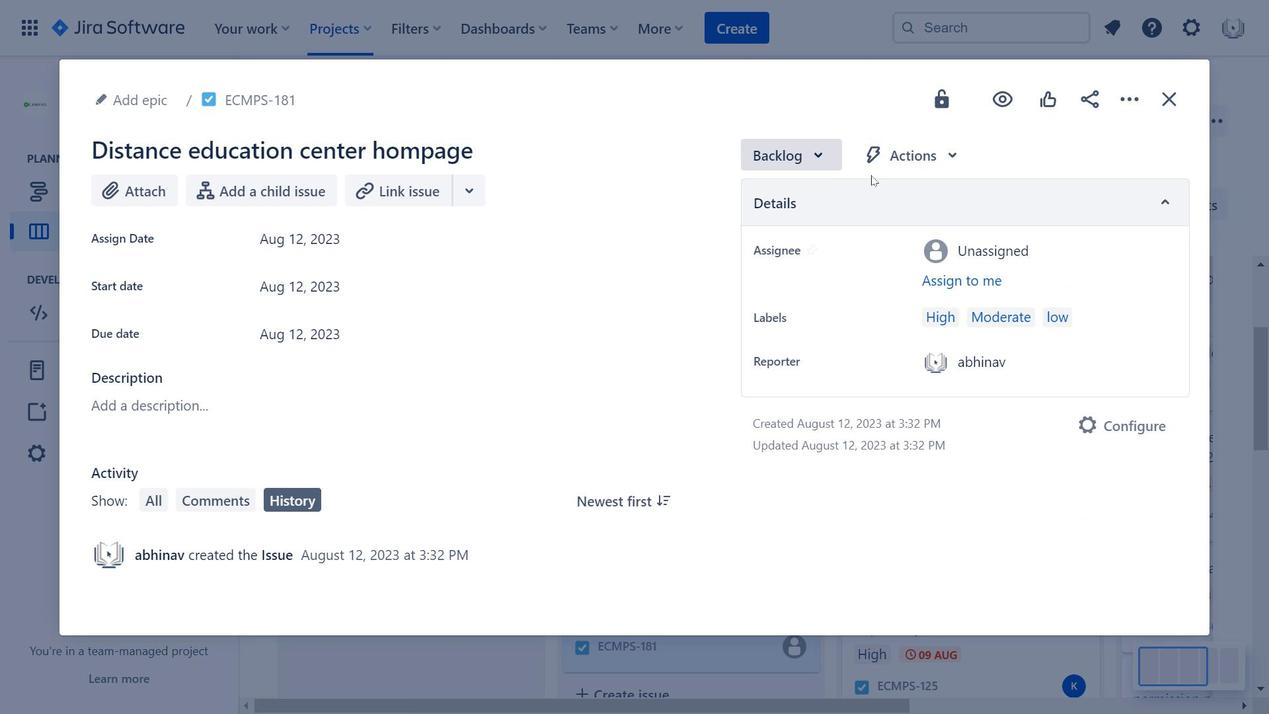
Action: Mouse pressed left at (917, 129)
Screenshot: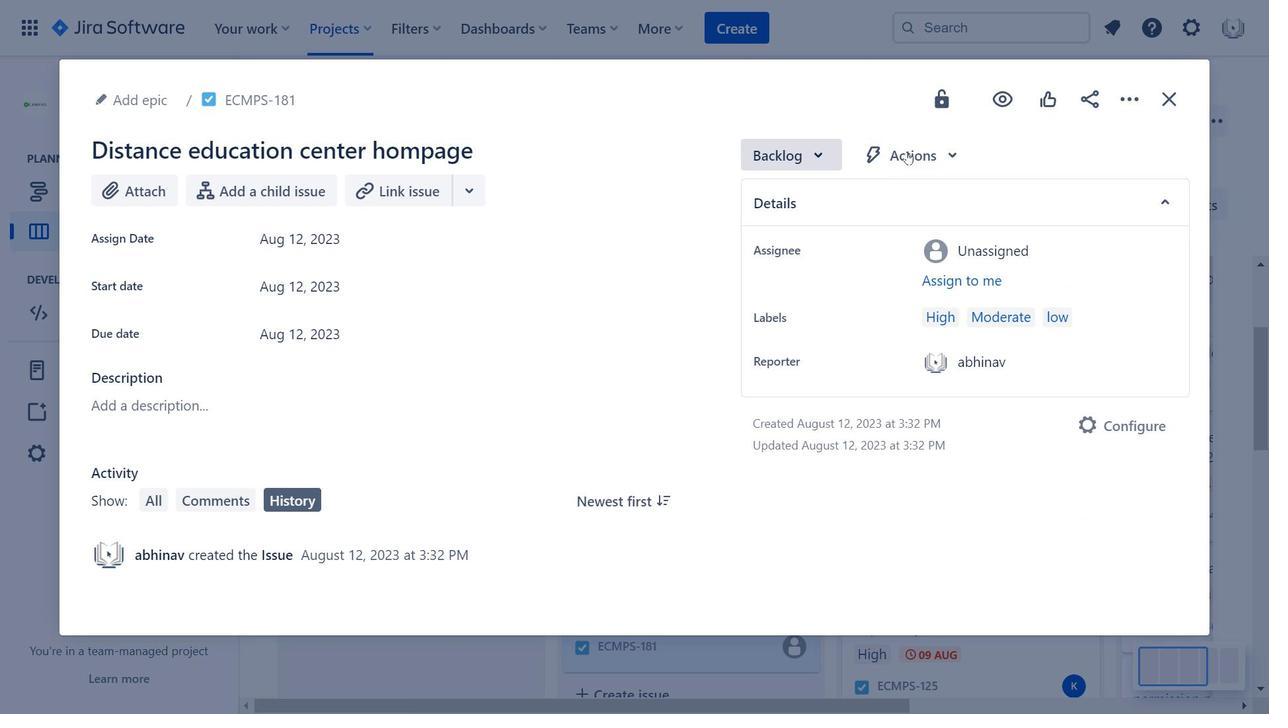 
Action: Mouse pressed left at (917, 129)
Screenshot: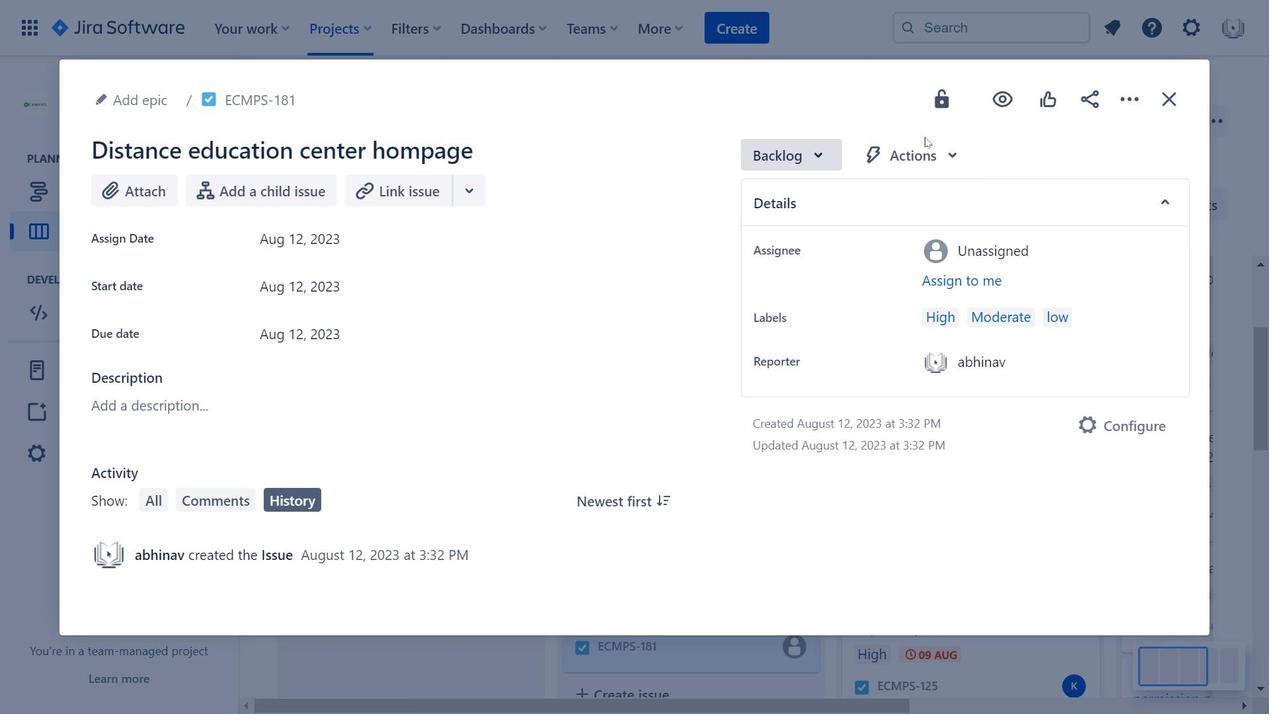 
Action: Mouse moved to (925, 140)
Screenshot: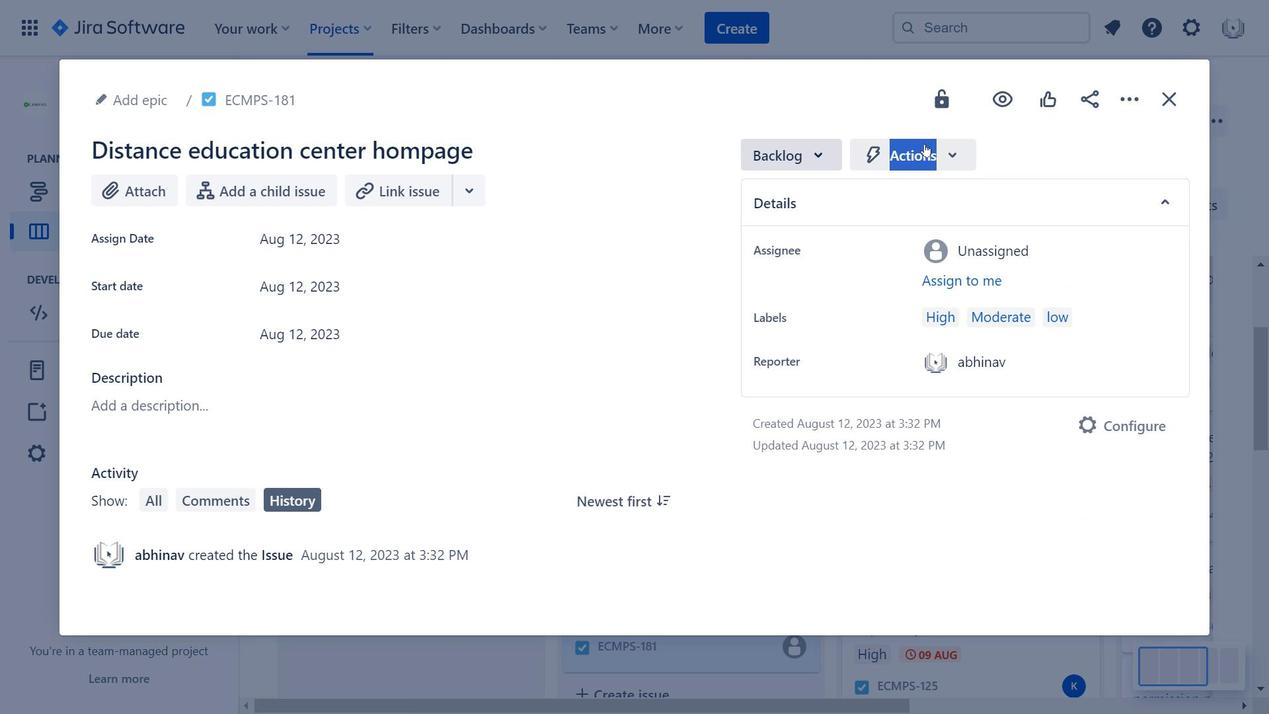 
Action: Mouse pressed left at (925, 140)
Screenshot: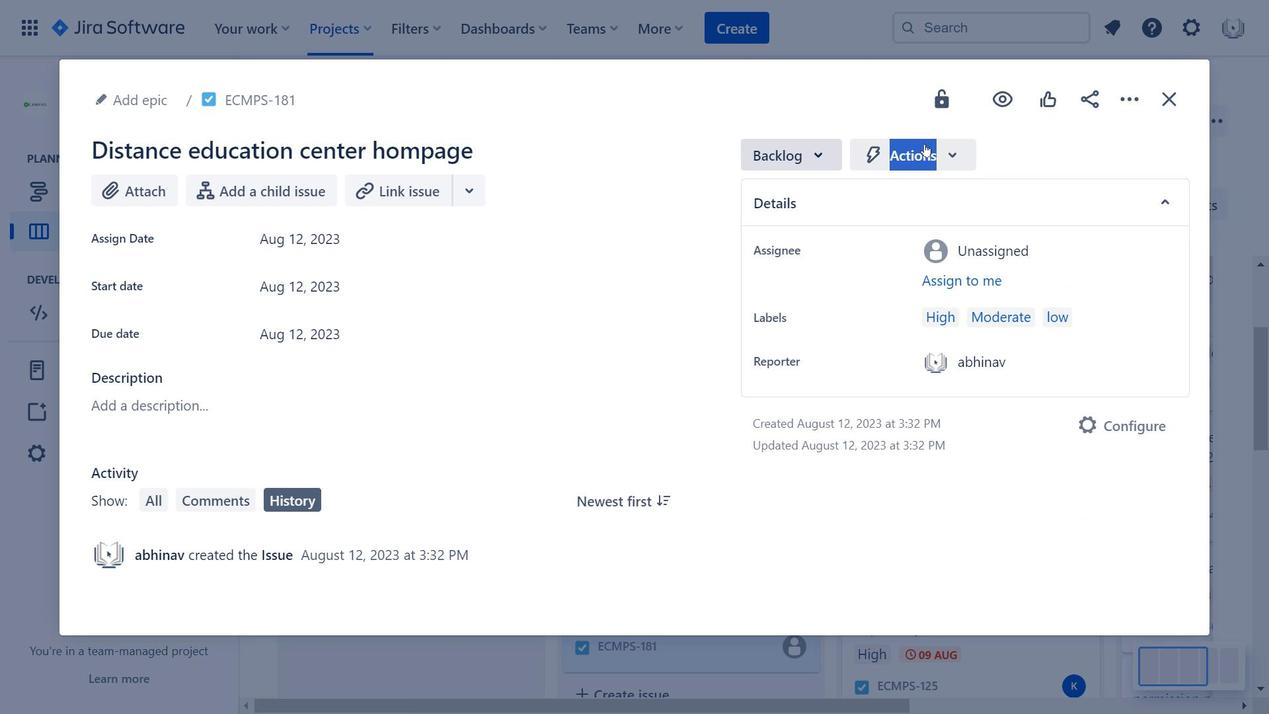 
Action: Mouse moved to (1173, 99)
Screenshot: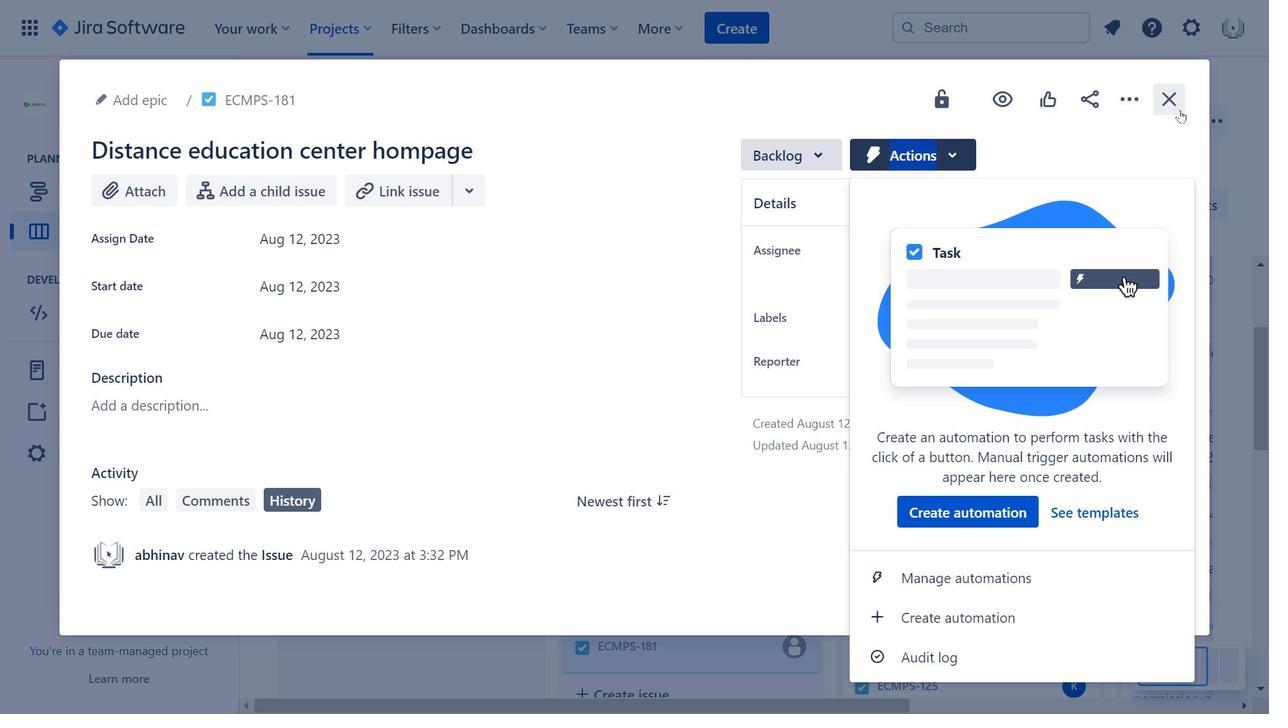 
Action: Mouse pressed left at (1173, 99)
Screenshot: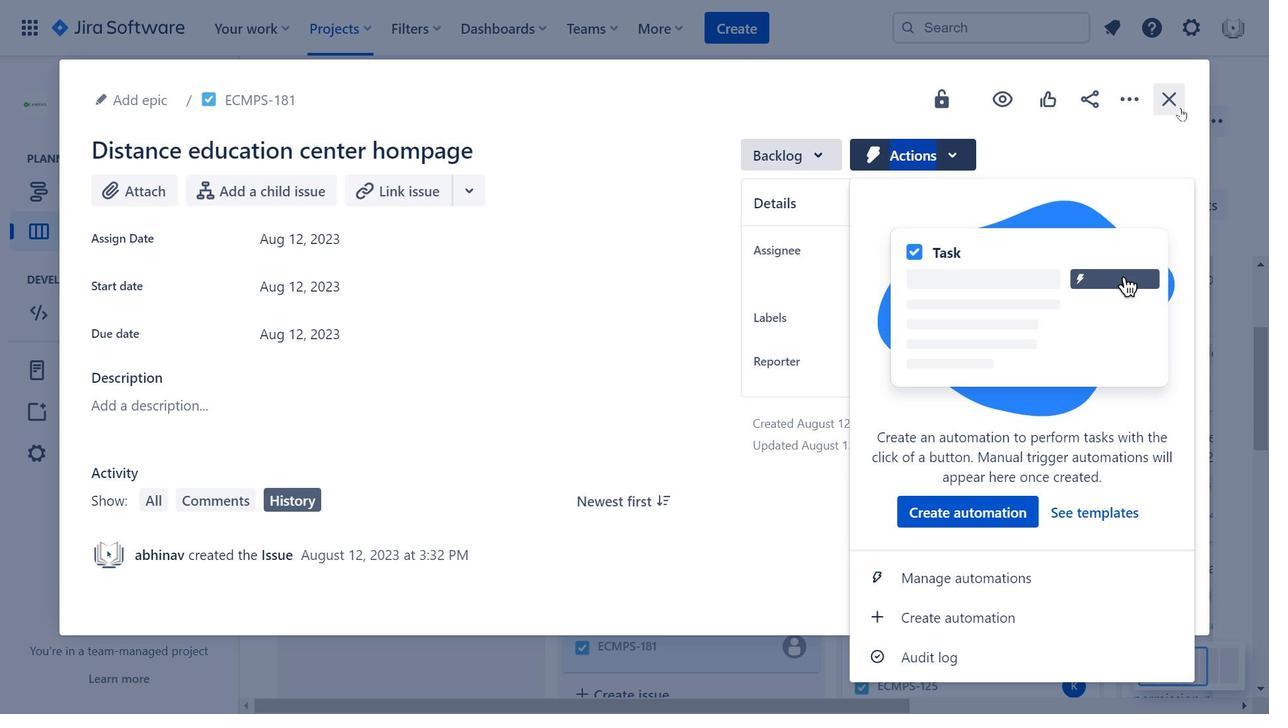 
Action: Mouse moved to (803, 400)
Screenshot: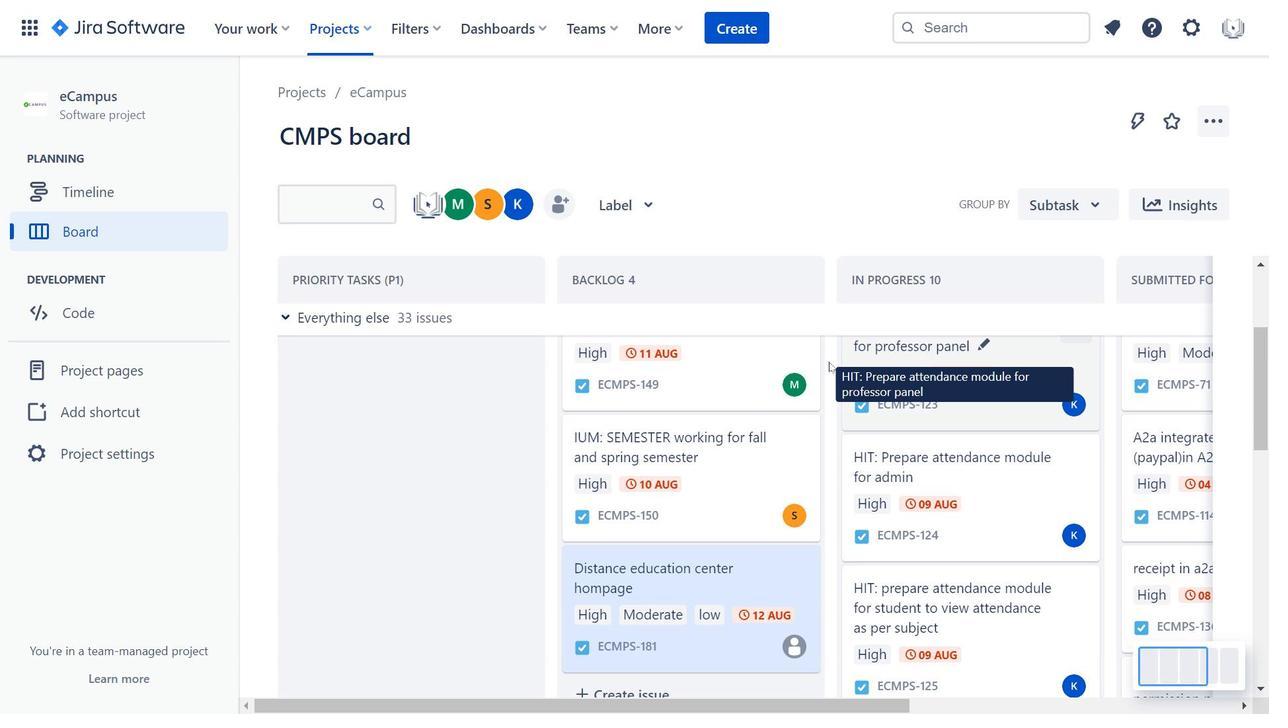 
Action: Mouse scrolled (803, 399) with delta (0, 0)
Screenshot: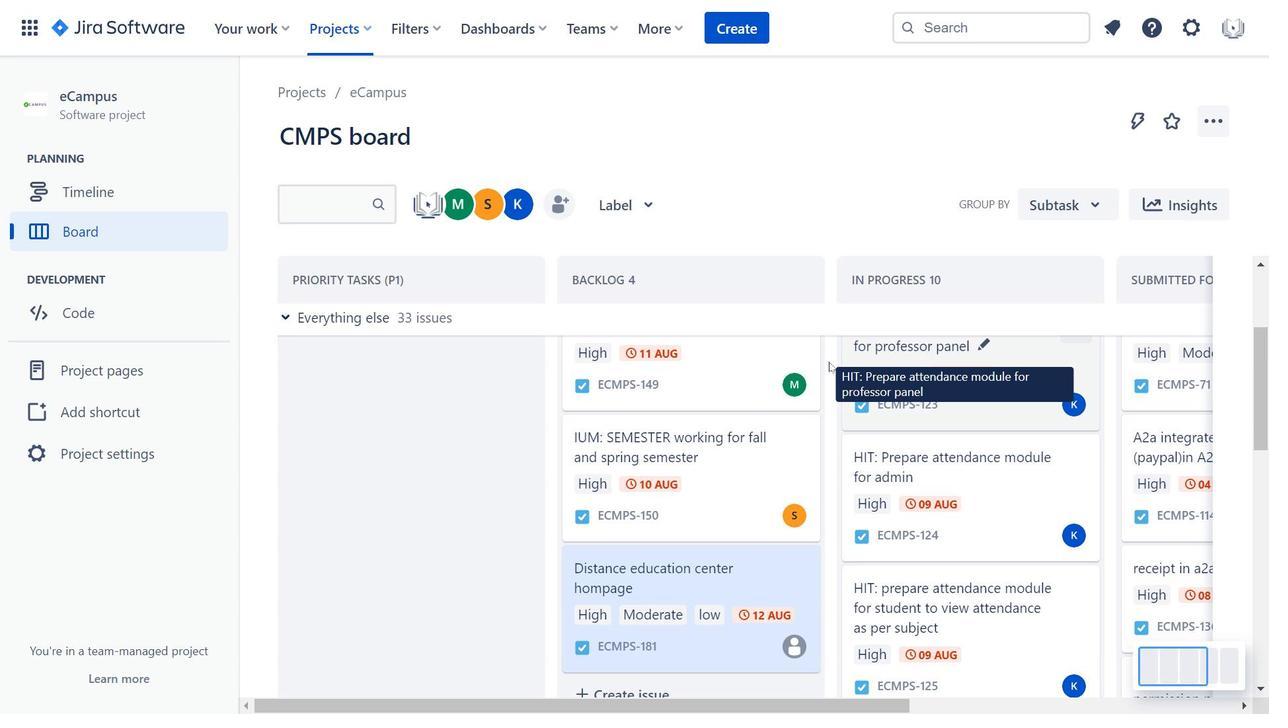 
Action: Mouse scrolled (803, 399) with delta (0, 0)
Screenshot: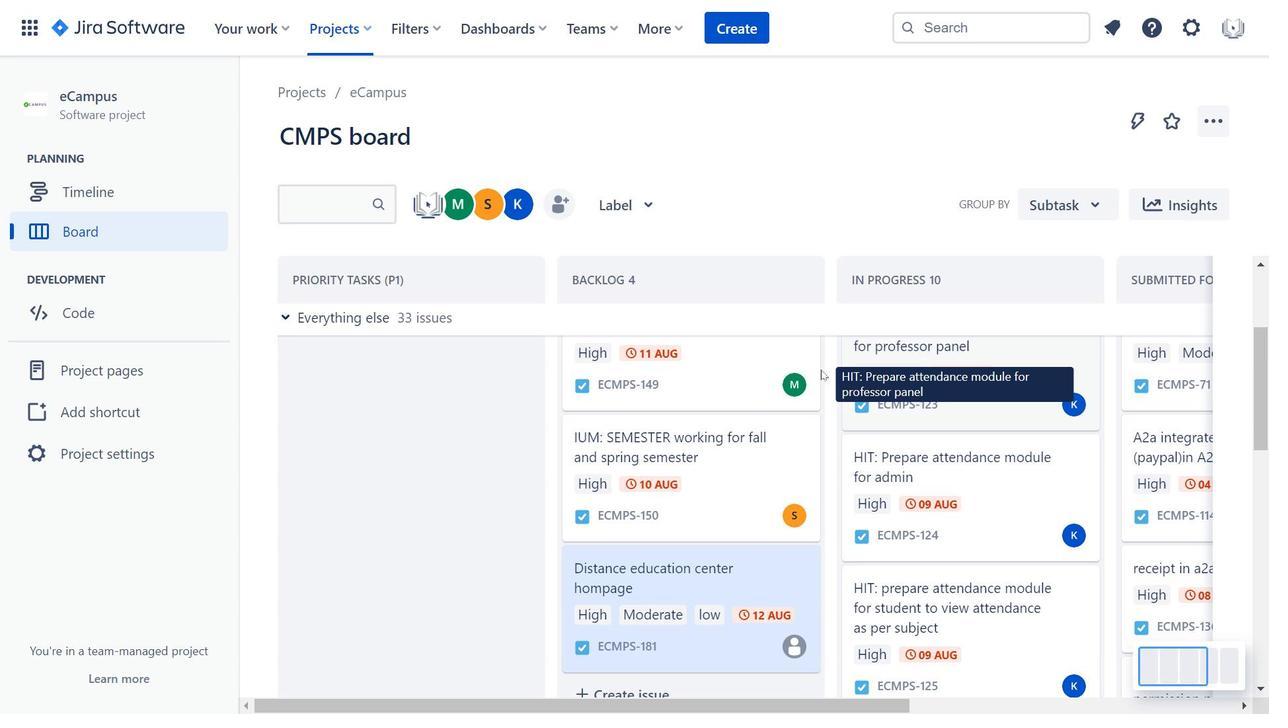 
Action: Mouse moved to (960, 450)
Screenshot: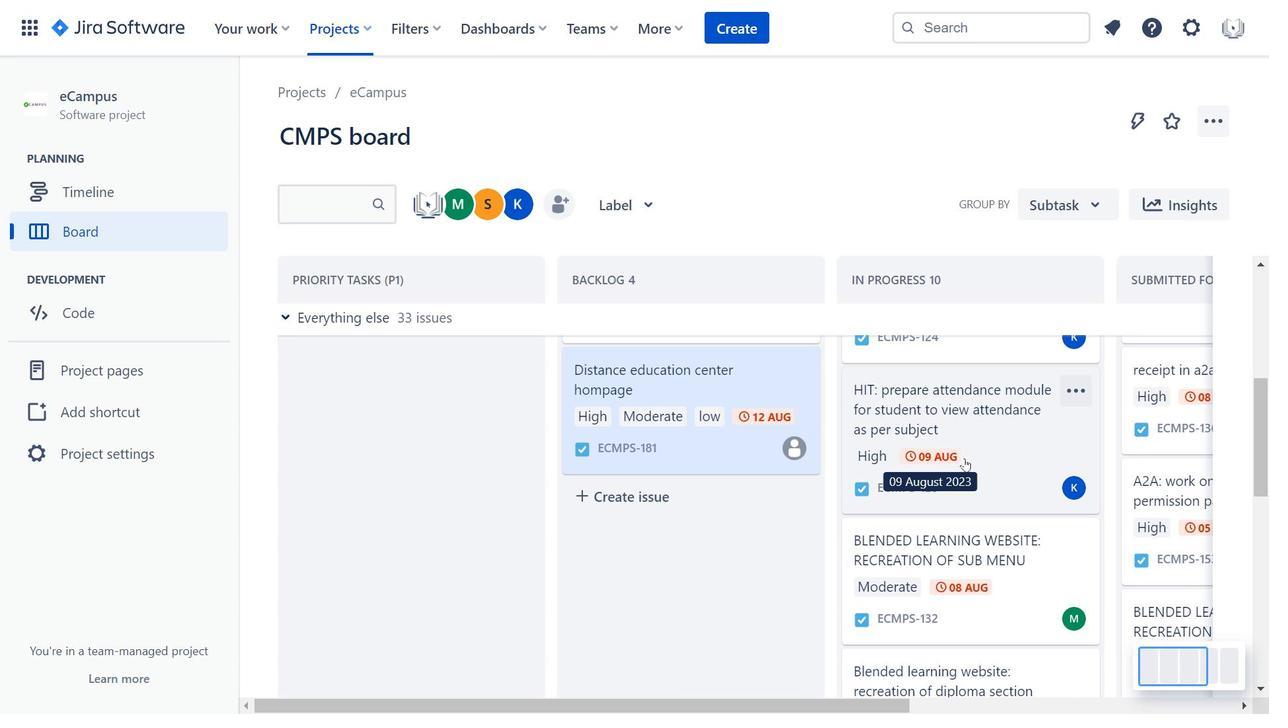 
Action: Mouse scrolled (960, 450) with delta (0, 0)
Screenshot: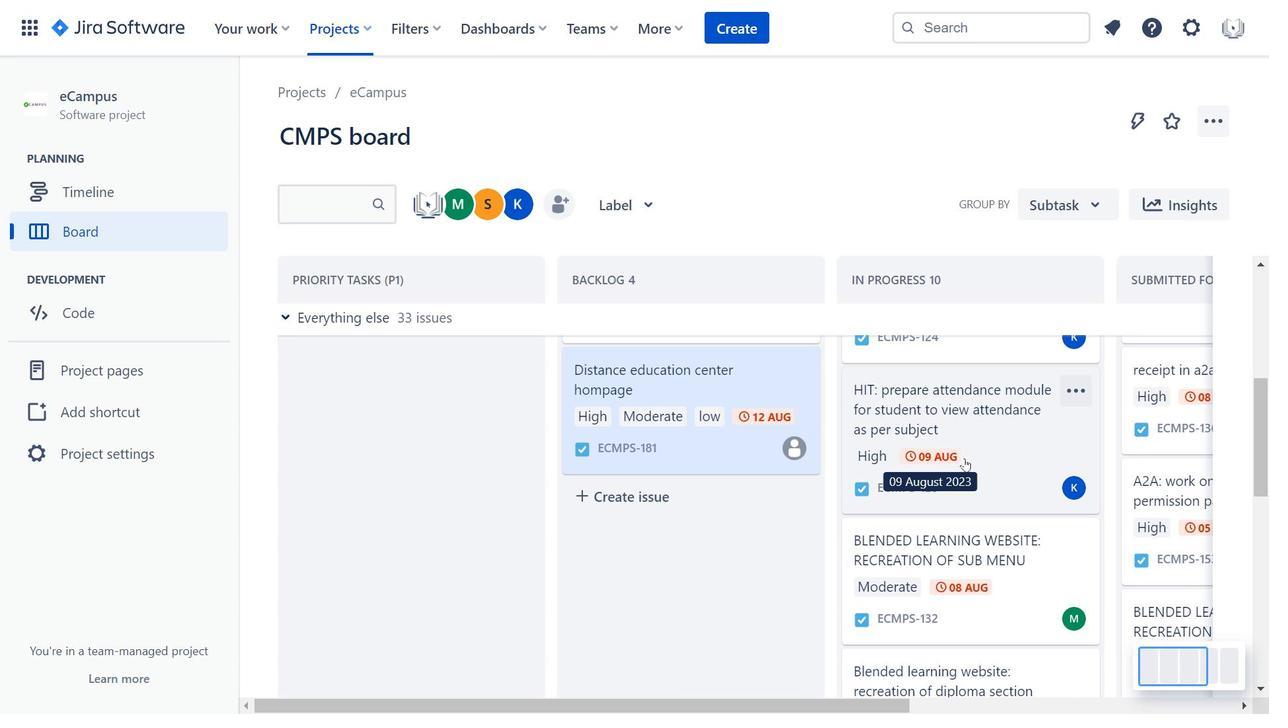 
Action: Mouse moved to (1175, 652)
Screenshot: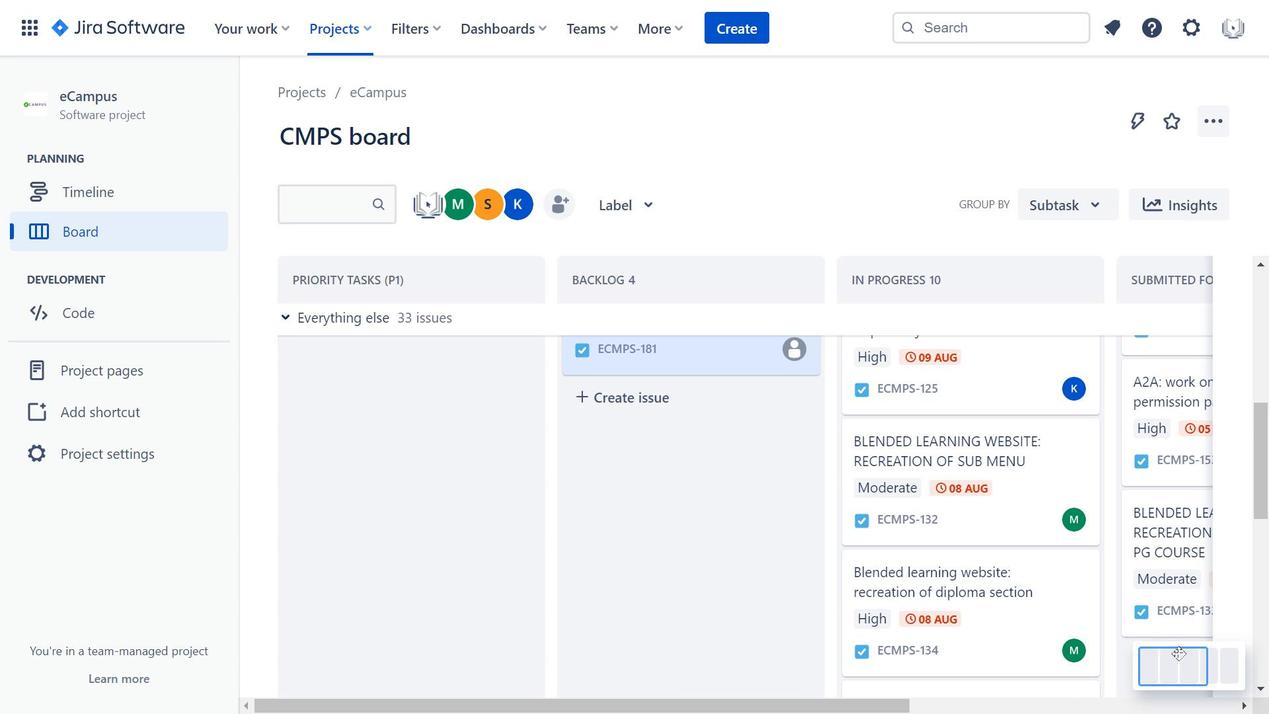 
Action: Mouse pressed left at (1175, 652)
Screenshot: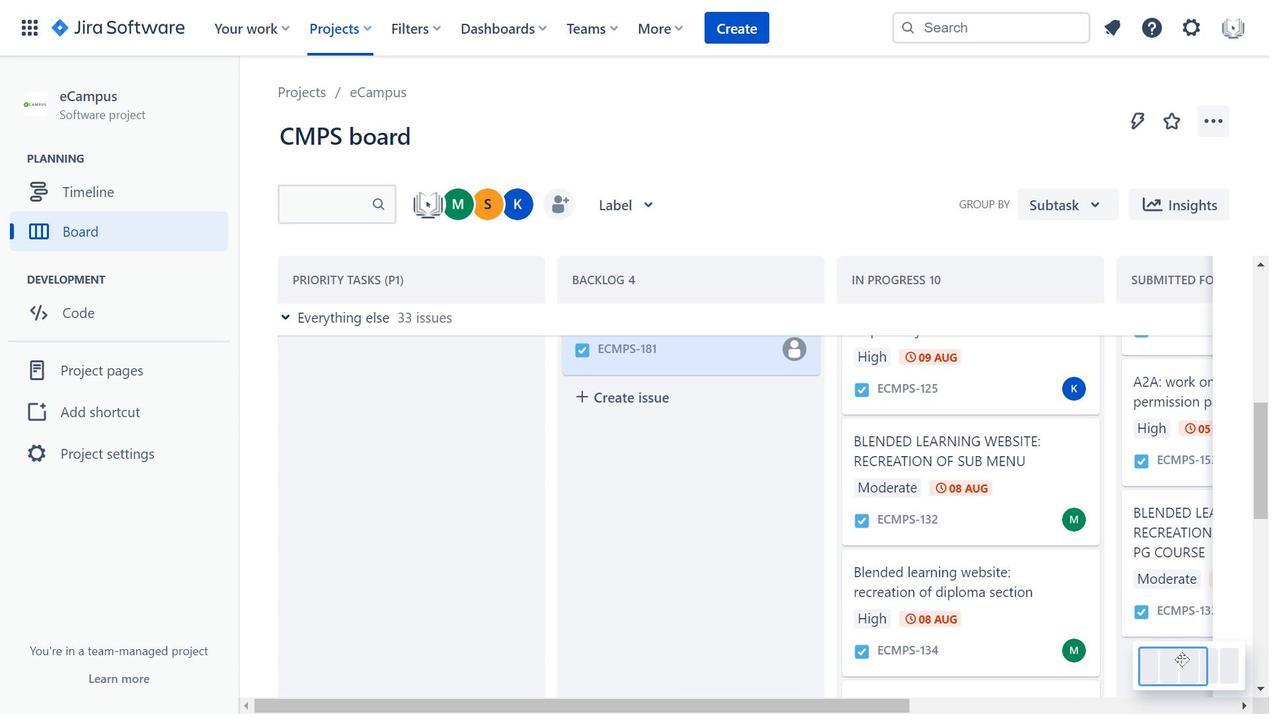 
Action: Mouse moved to (519, 490)
Screenshot: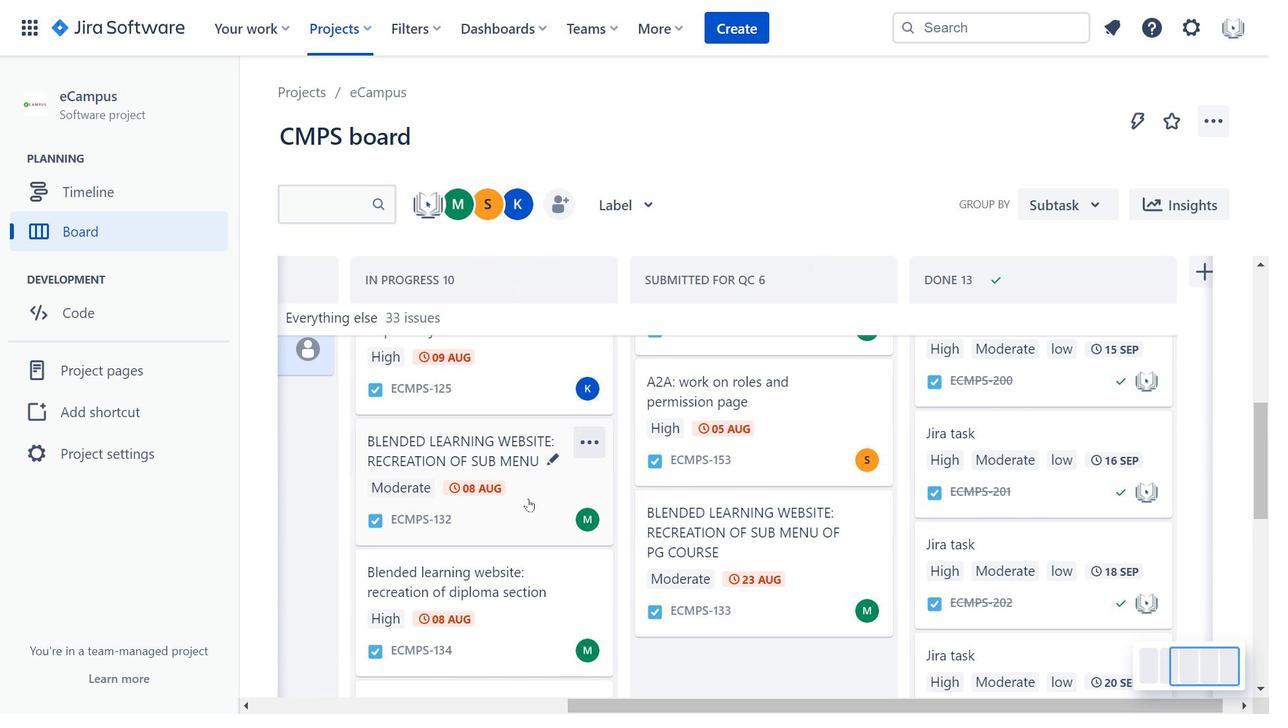 
Action: Mouse pressed left at (519, 490)
Screenshot: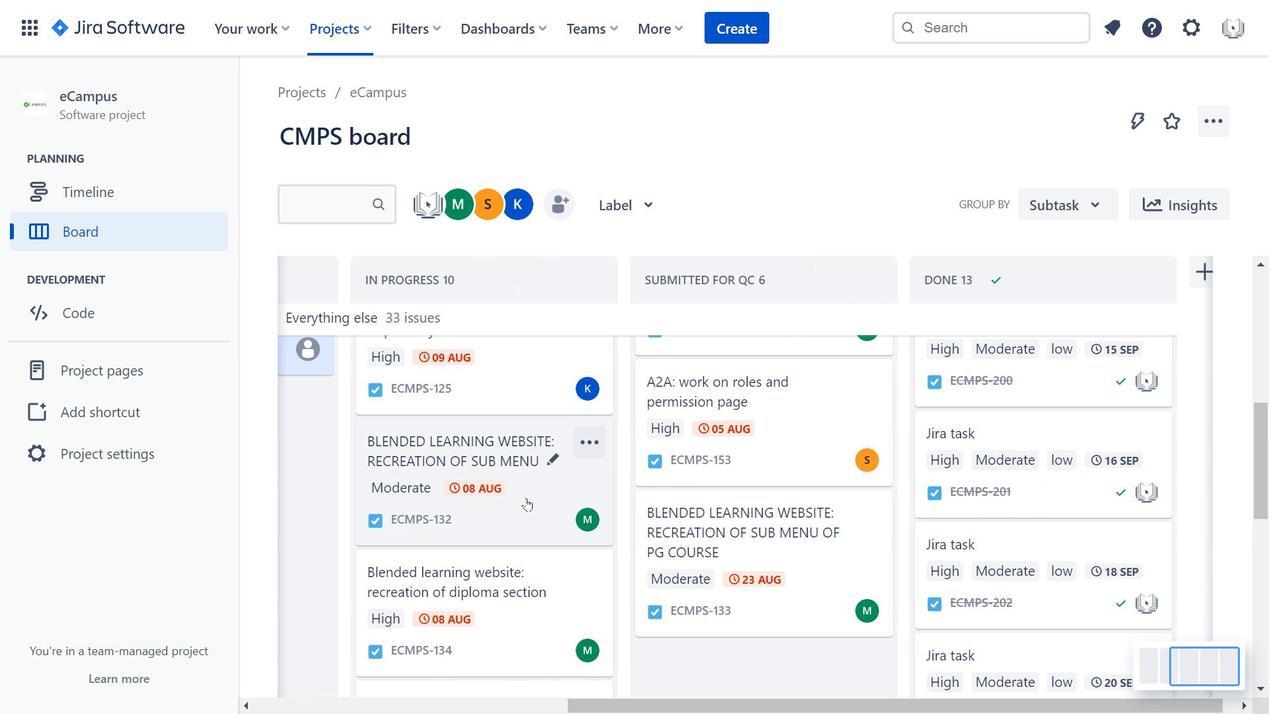 
Action: Mouse moved to (441, 394)
Screenshot: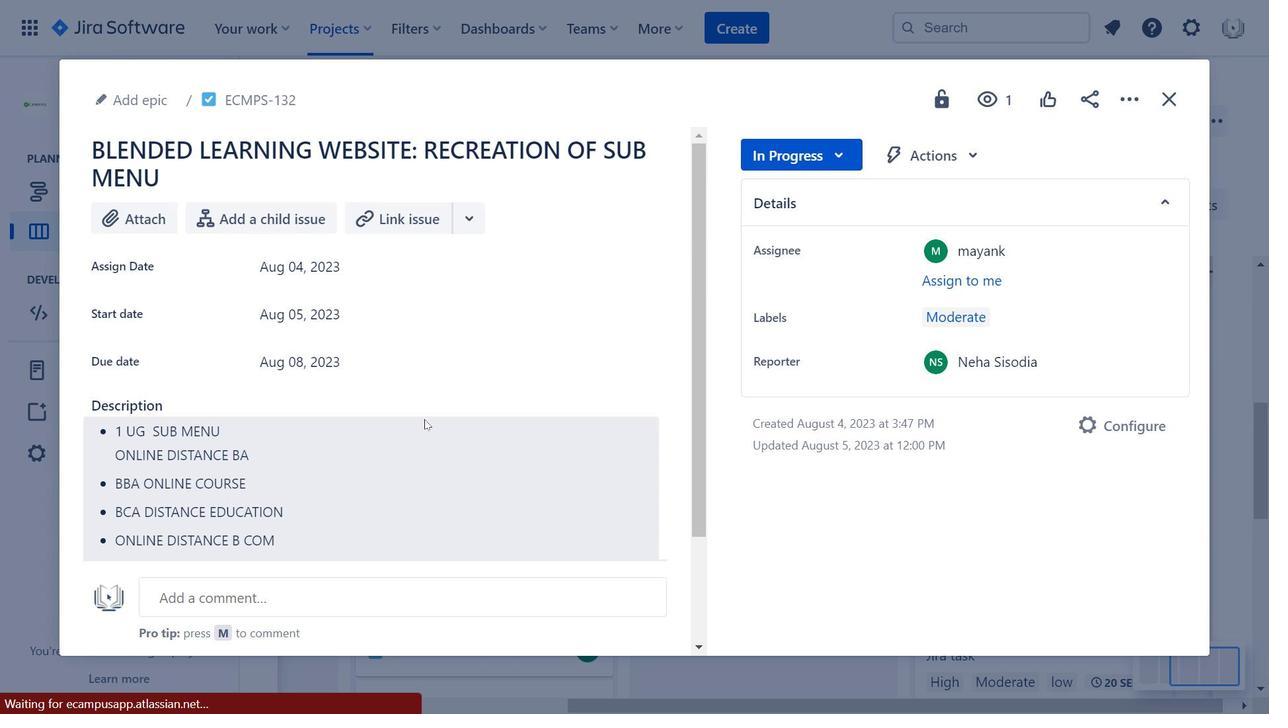 
Action: Mouse scrolled (441, 395) with delta (0, 0)
Screenshot: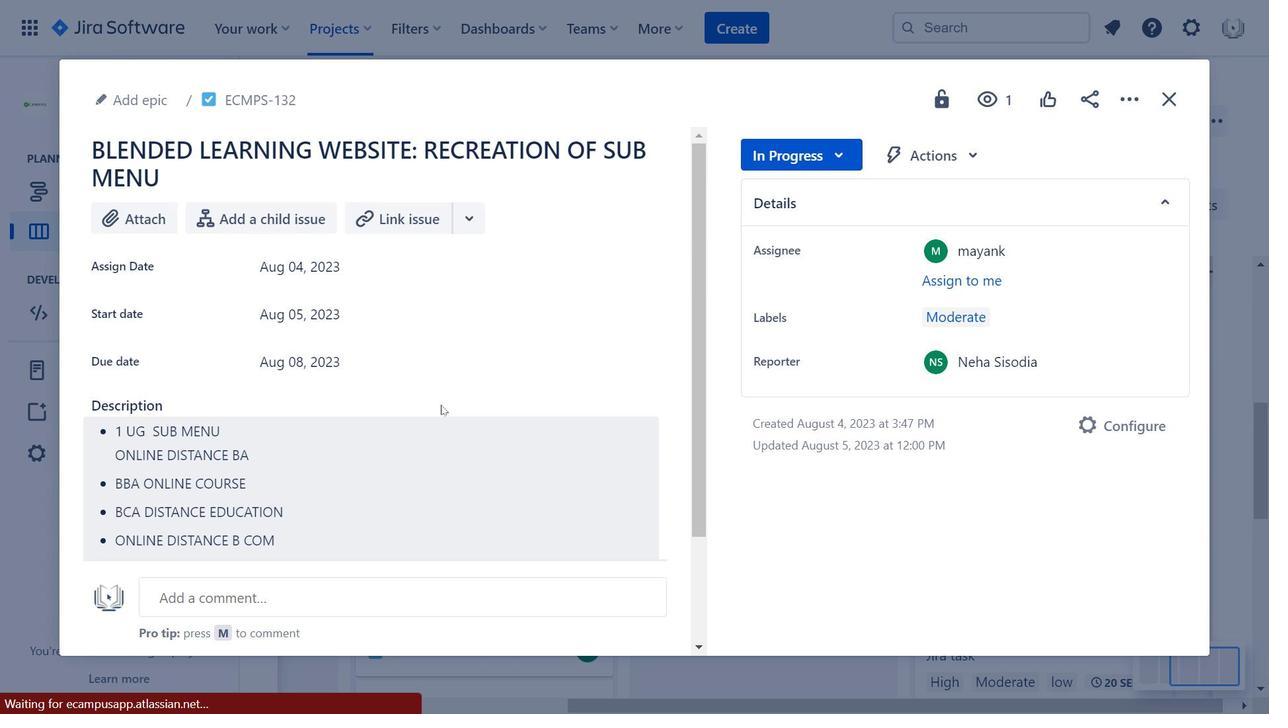
Action: Mouse moved to (412, 442)
Screenshot: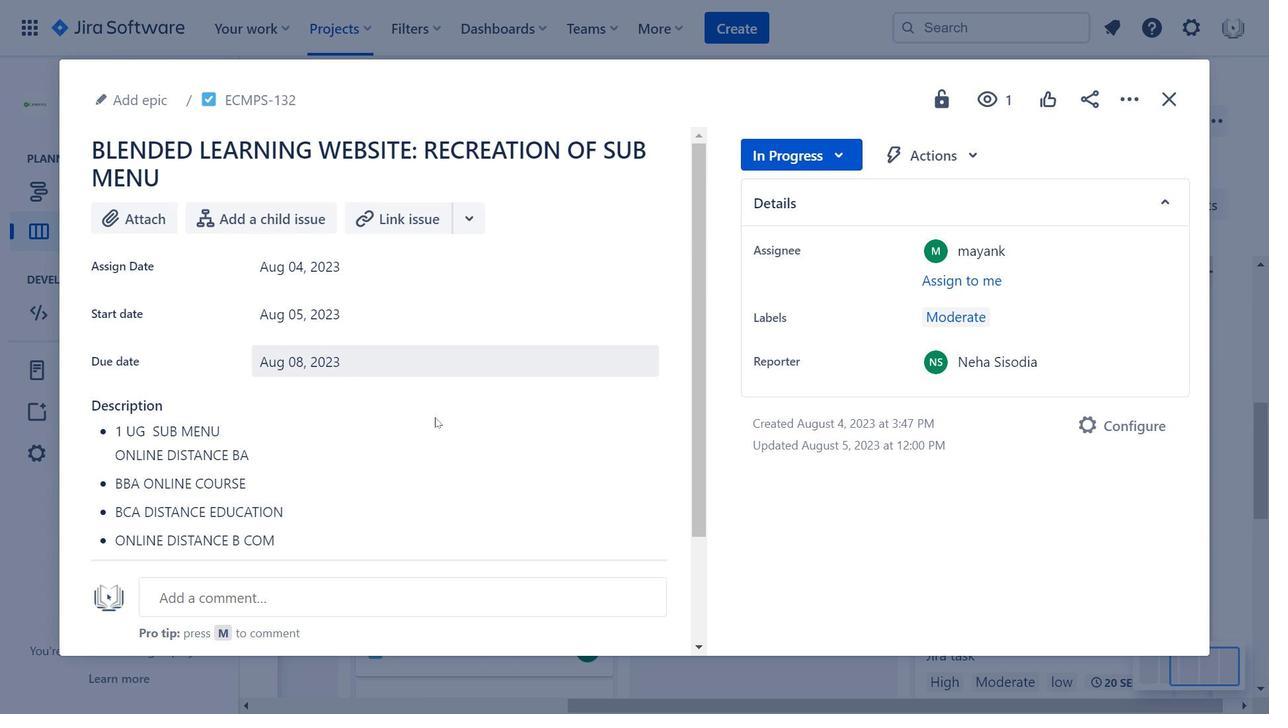 
Action: Mouse pressed left at (412, 442)
Screenshot: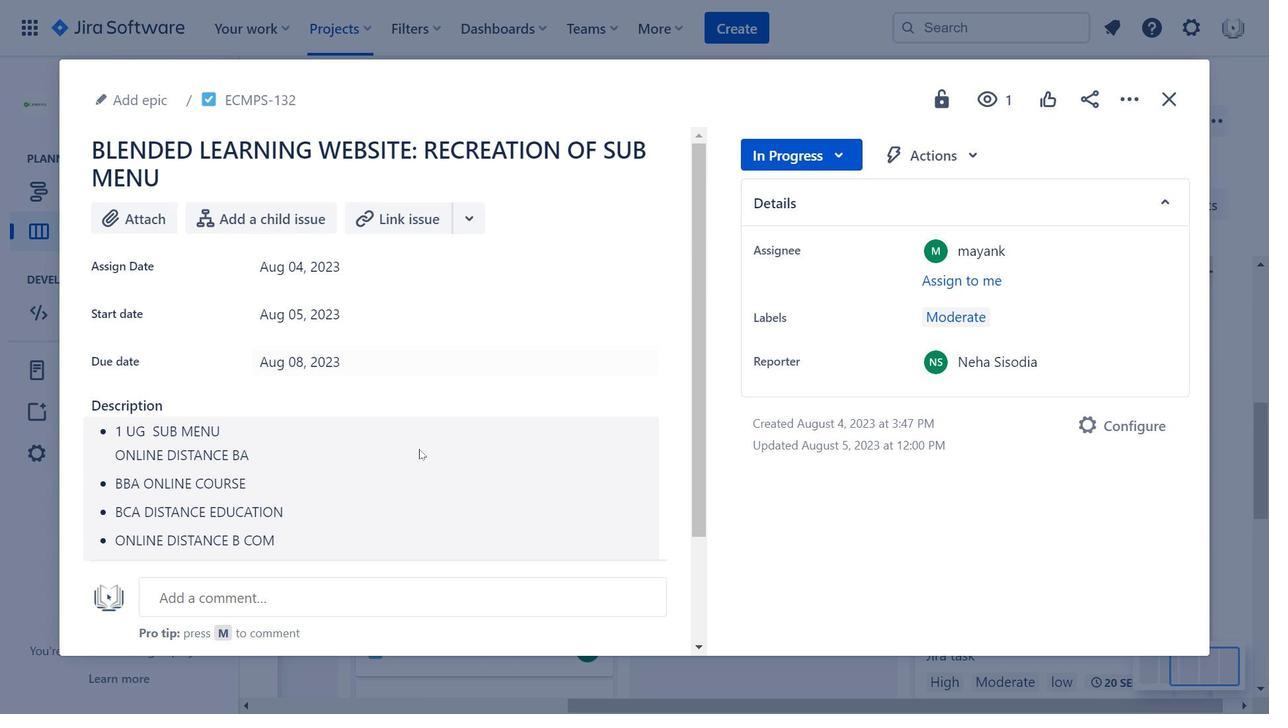 
Action: Mouse moved to (471, 445)
Screenshot: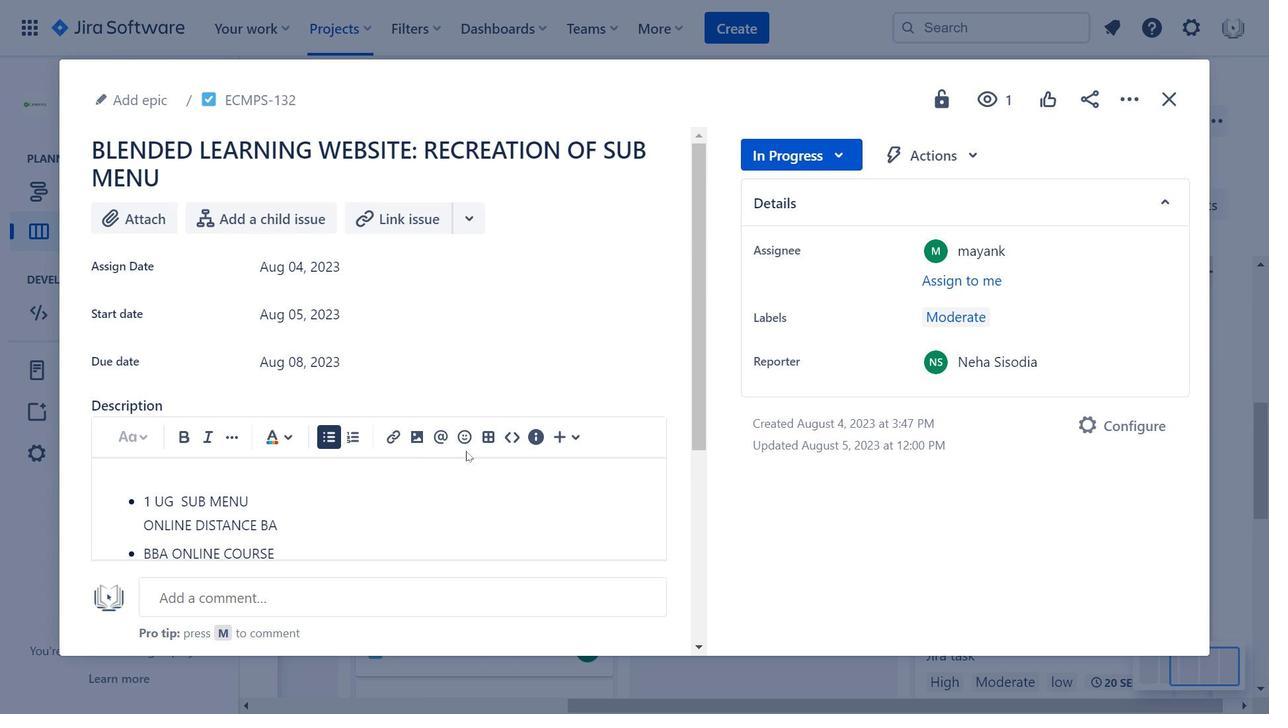 
Action: Mouse scrolled (471, 445) with delta (0, 0)
Screenshot: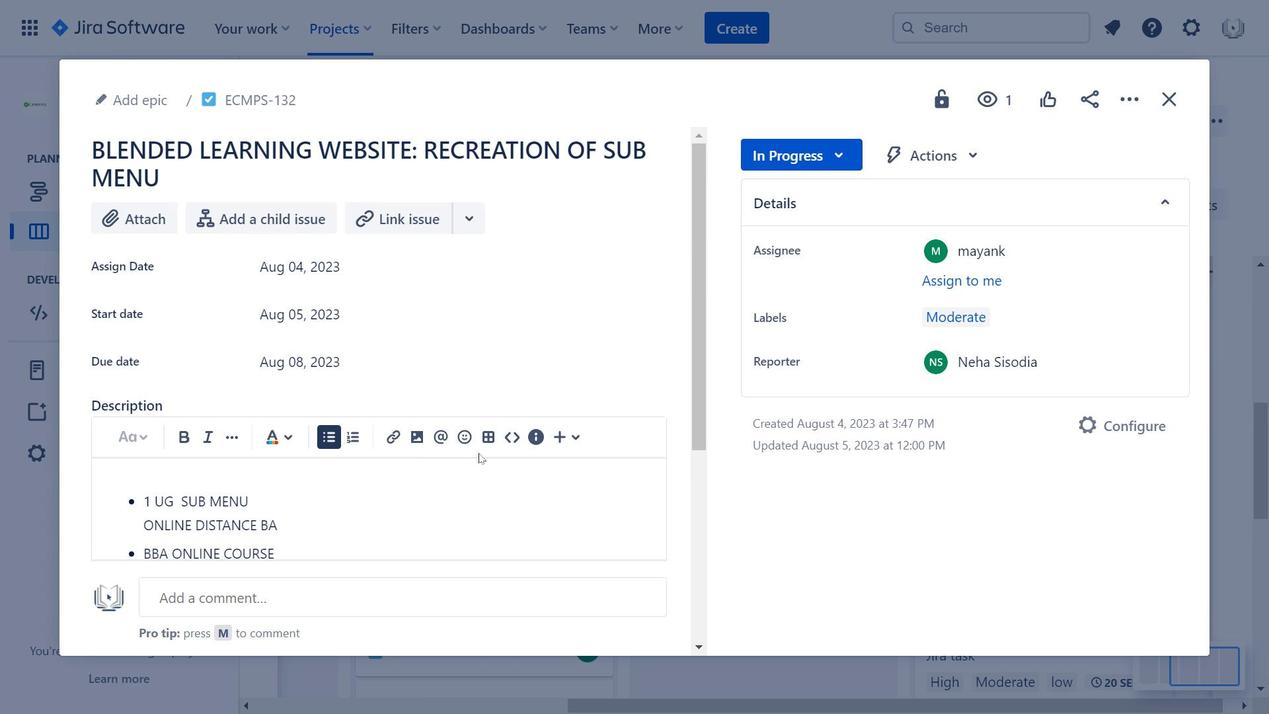 
Action: Mouse scrolled (471, 445) with delta (0, 0)
Screenshot: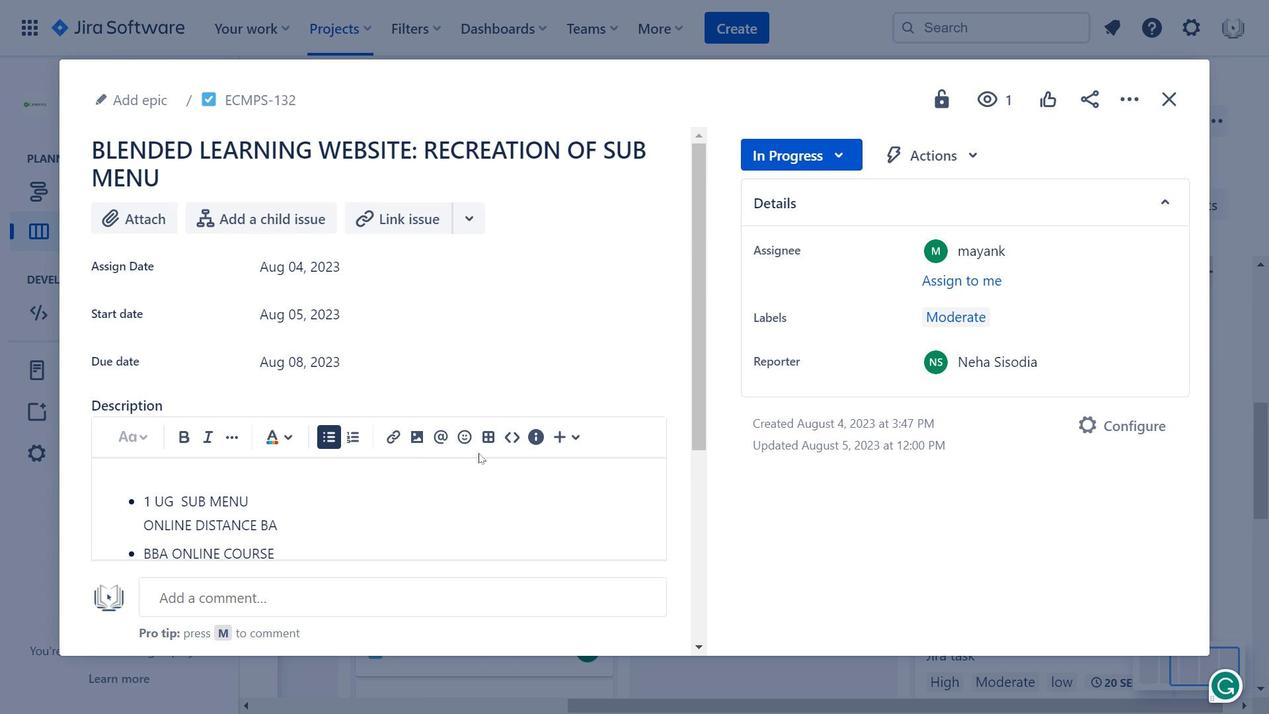 
Action: Mouse moved to (386, 460)
Screenshot: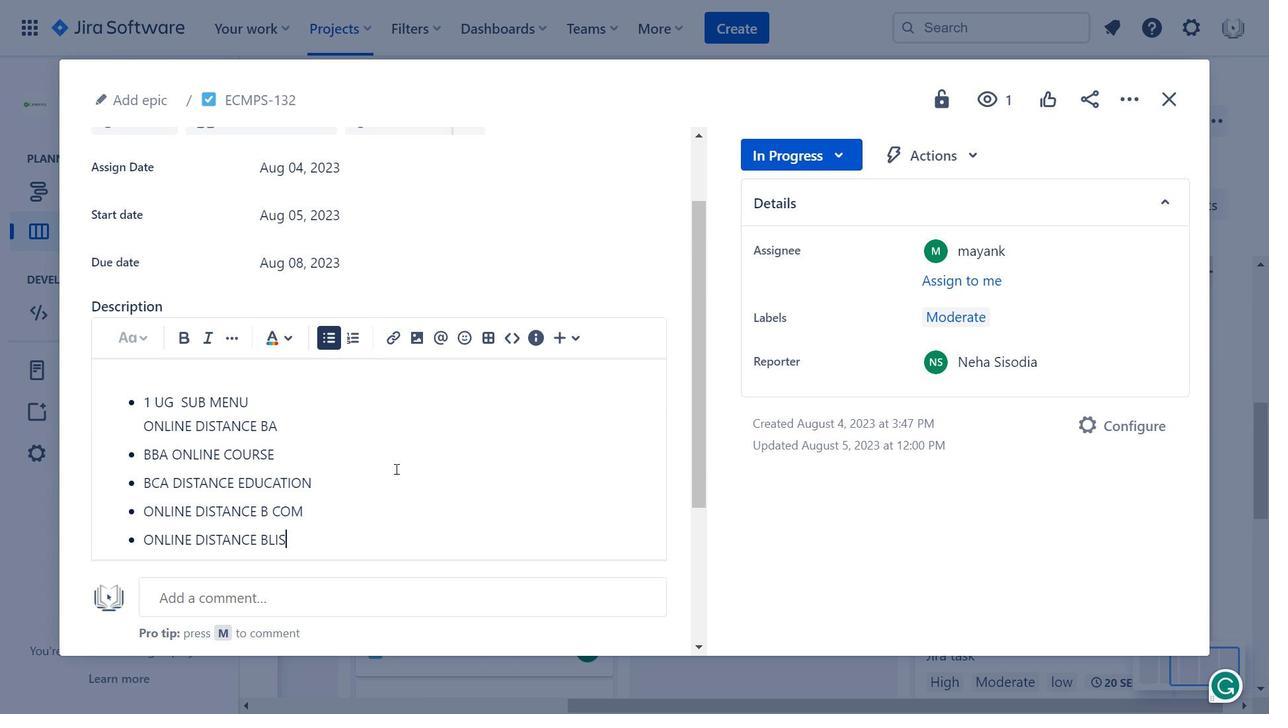 
Action: Mouse scrolled (386, 460) with delta (0, 0)
Screenshot: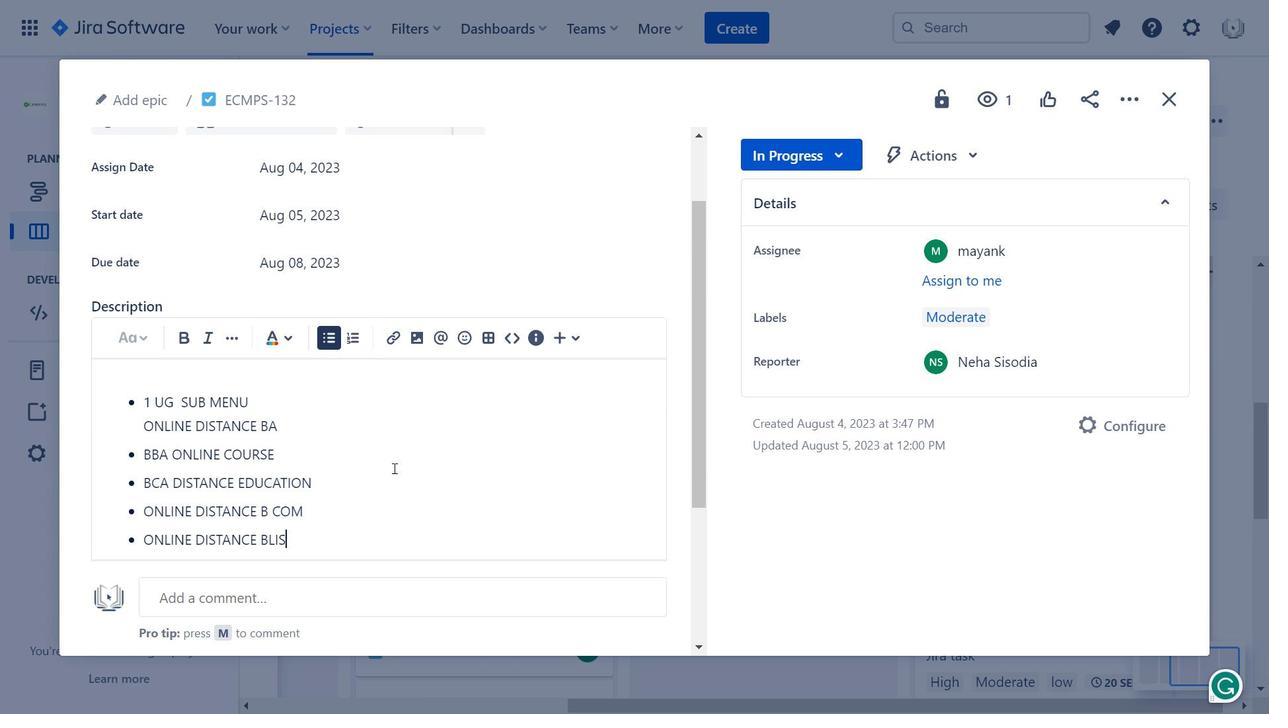 
Action: Mouse moved to (942, 161)
Screenshot: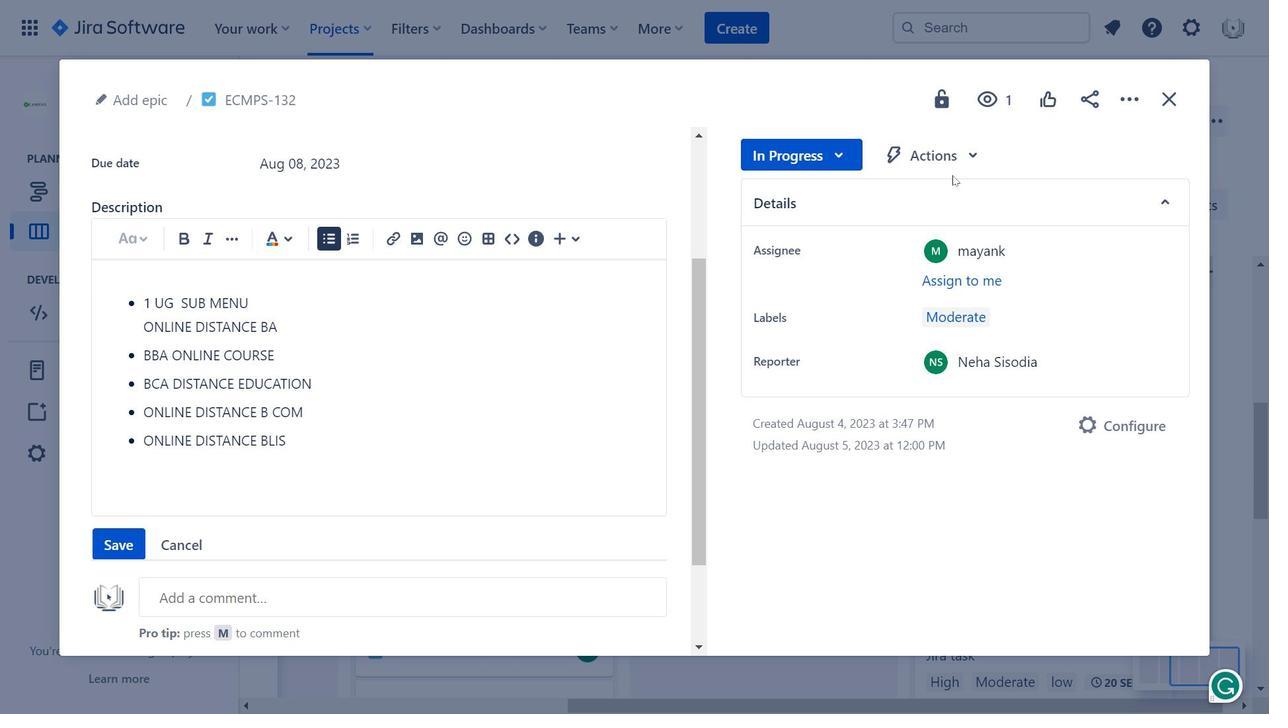 
Action: Mouse pressed left at (942, 161)
Screenshot: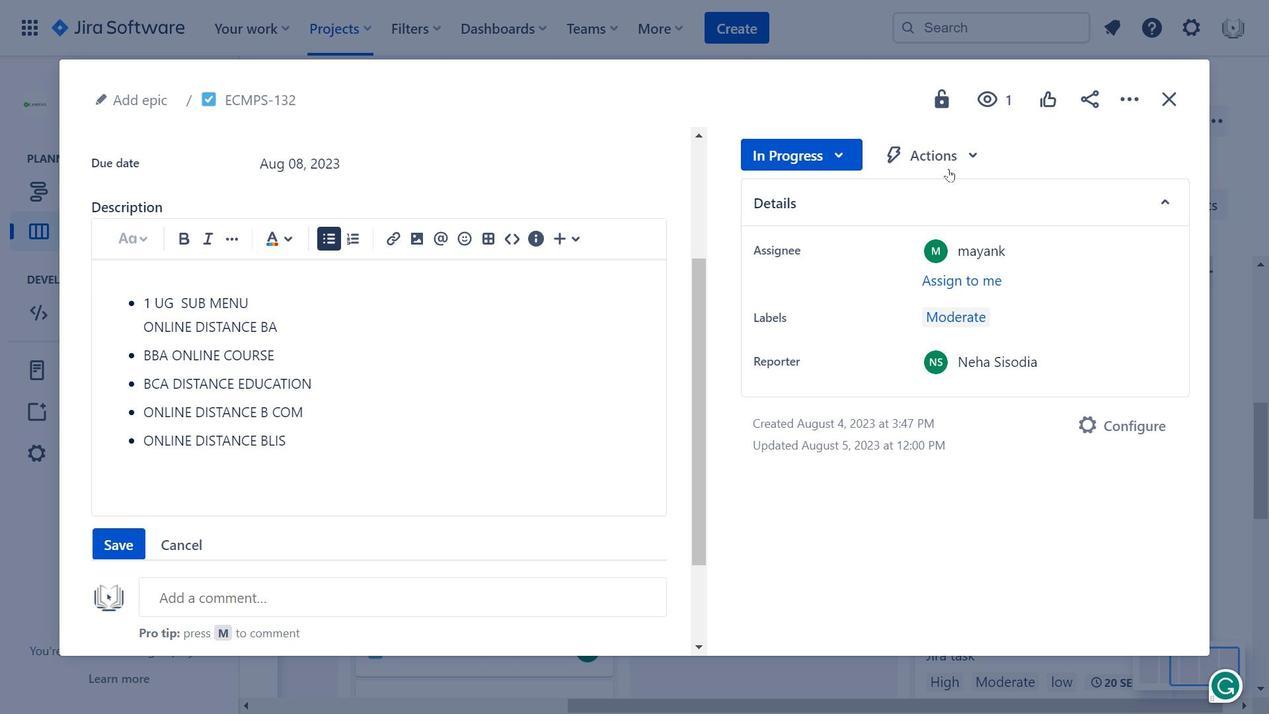
Action: Mouse moved to (246, 378)
Screenshot: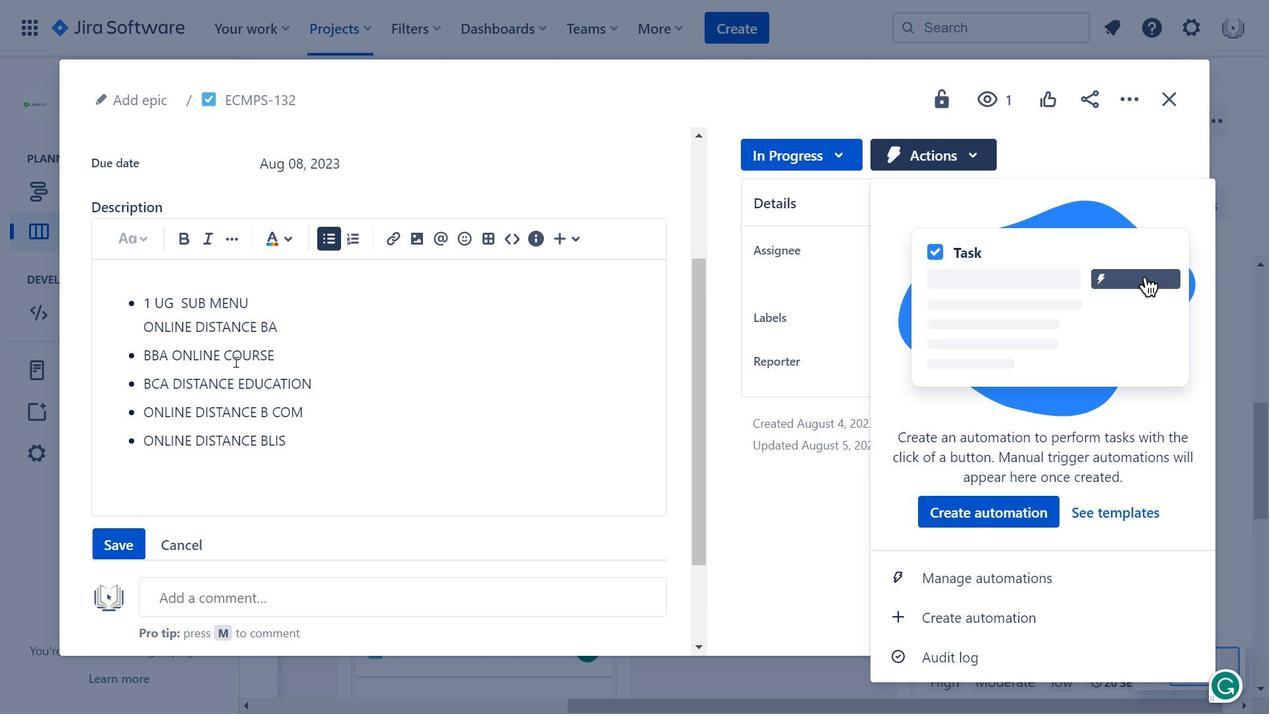 
Action: Mouse pressed left at (246, 378)
Screenshot: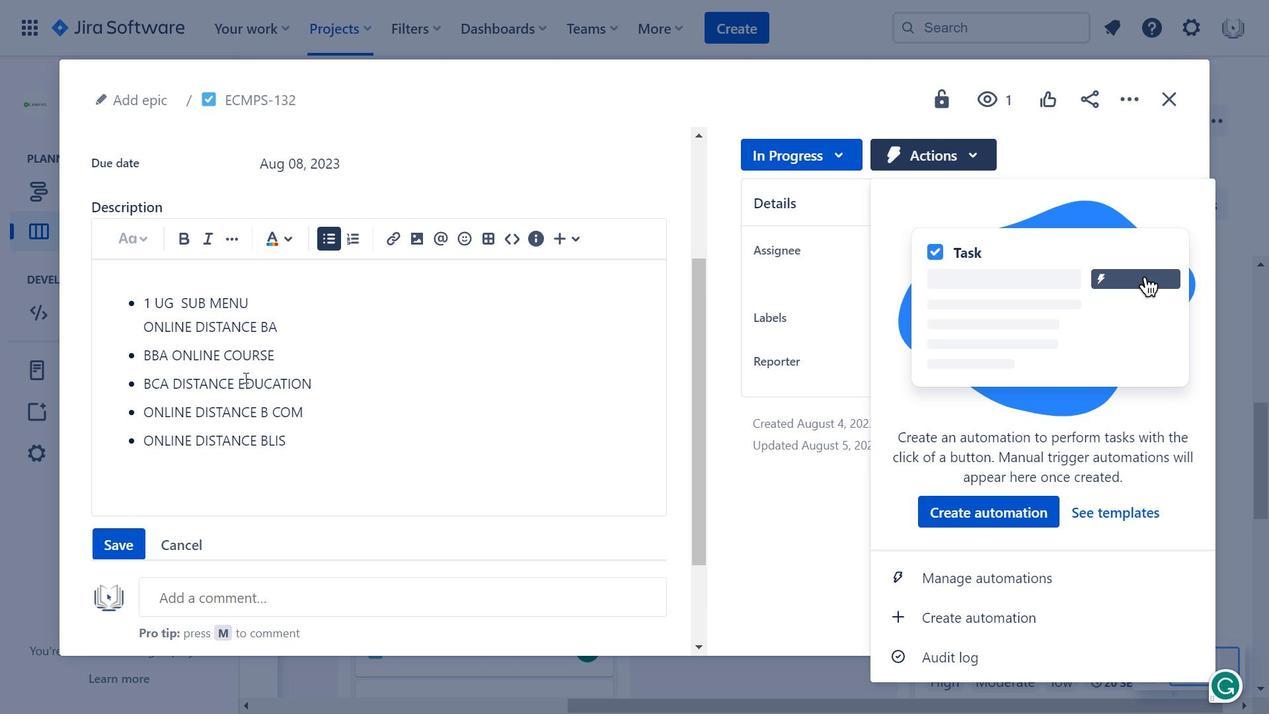 
Action: Mouse moved to (329, 411)
Screenshot: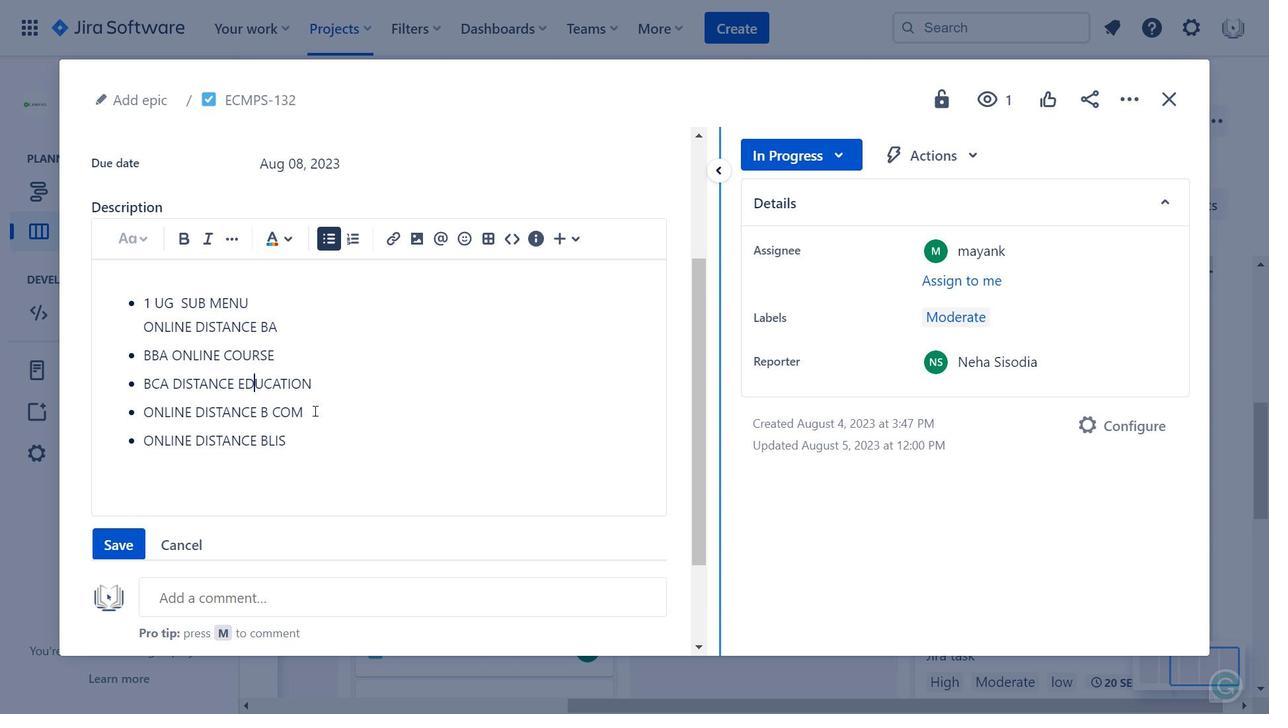 
Action: Mouse pressed left at (329, 411)
Screenshot: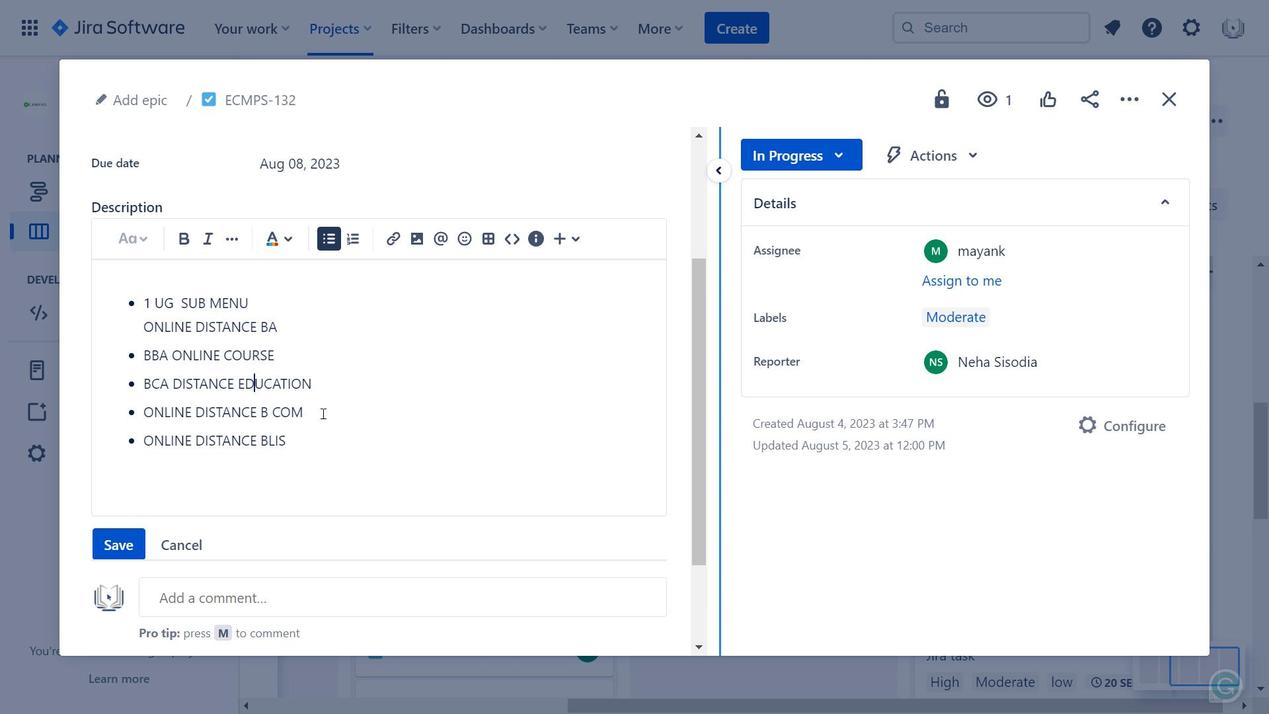 
Action: Mouse moved to (506, 349)
Screenshot: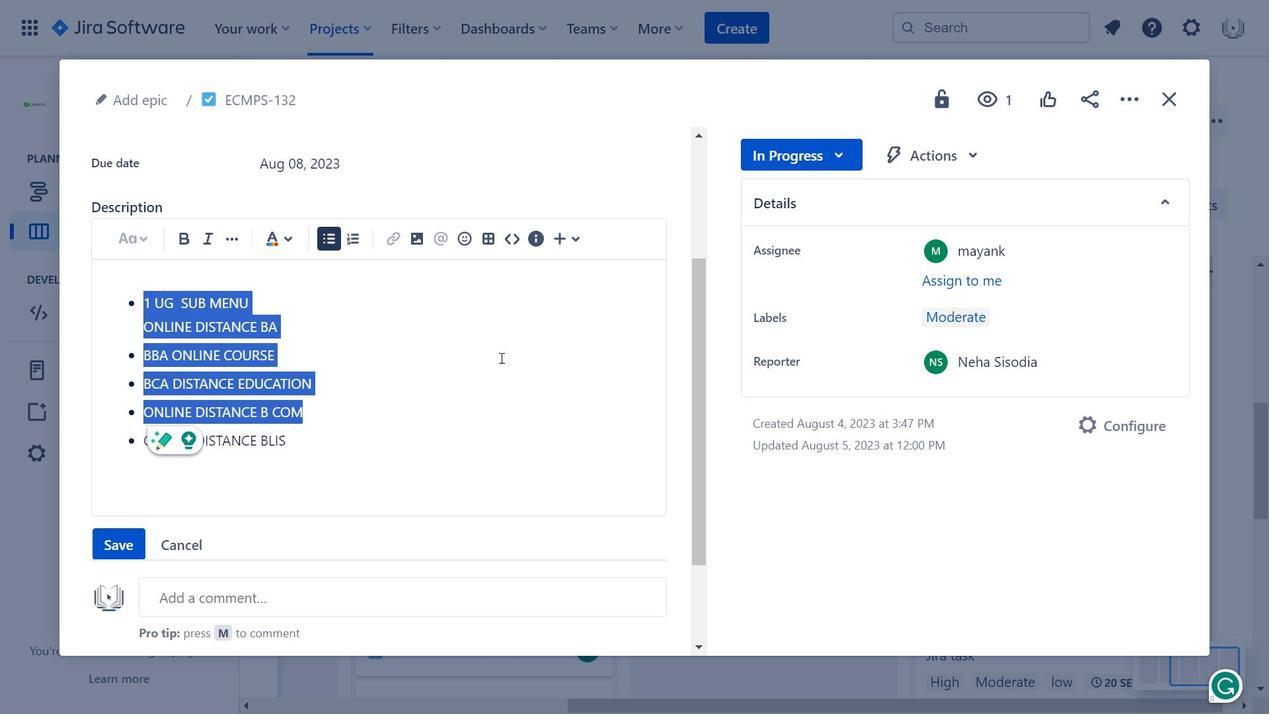 
Action: Mouse scrolled (506, 349) with delta (0, 0)
Screenshot: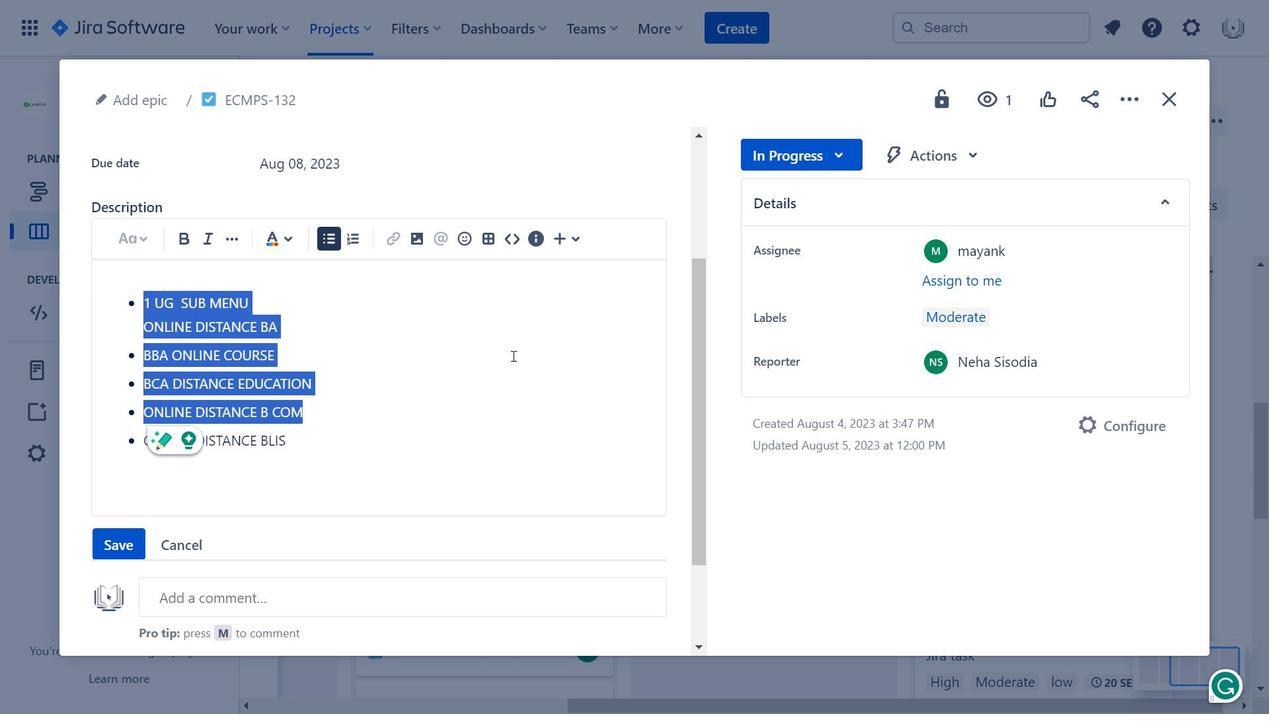 
Action: Mouse moved to (640, 374)
Screenshot: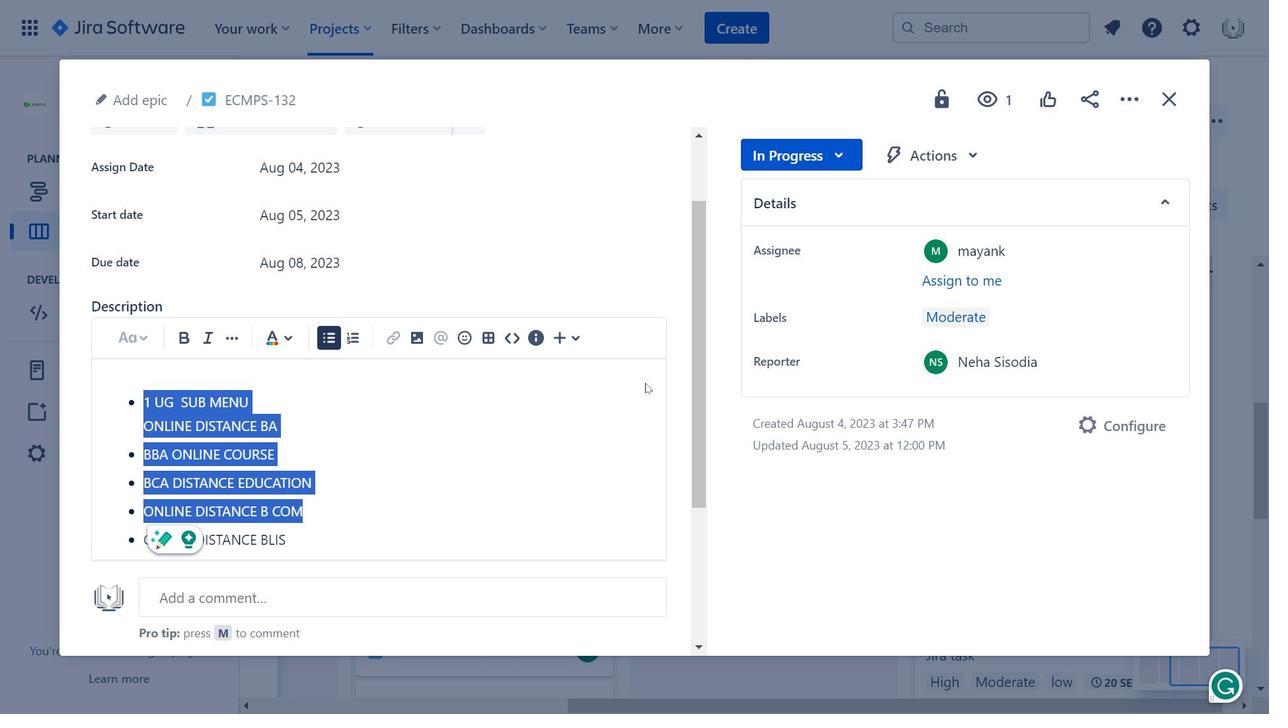 
Action: Mouse scrolled (640, 373) with delta (0, 0)
Screenshot: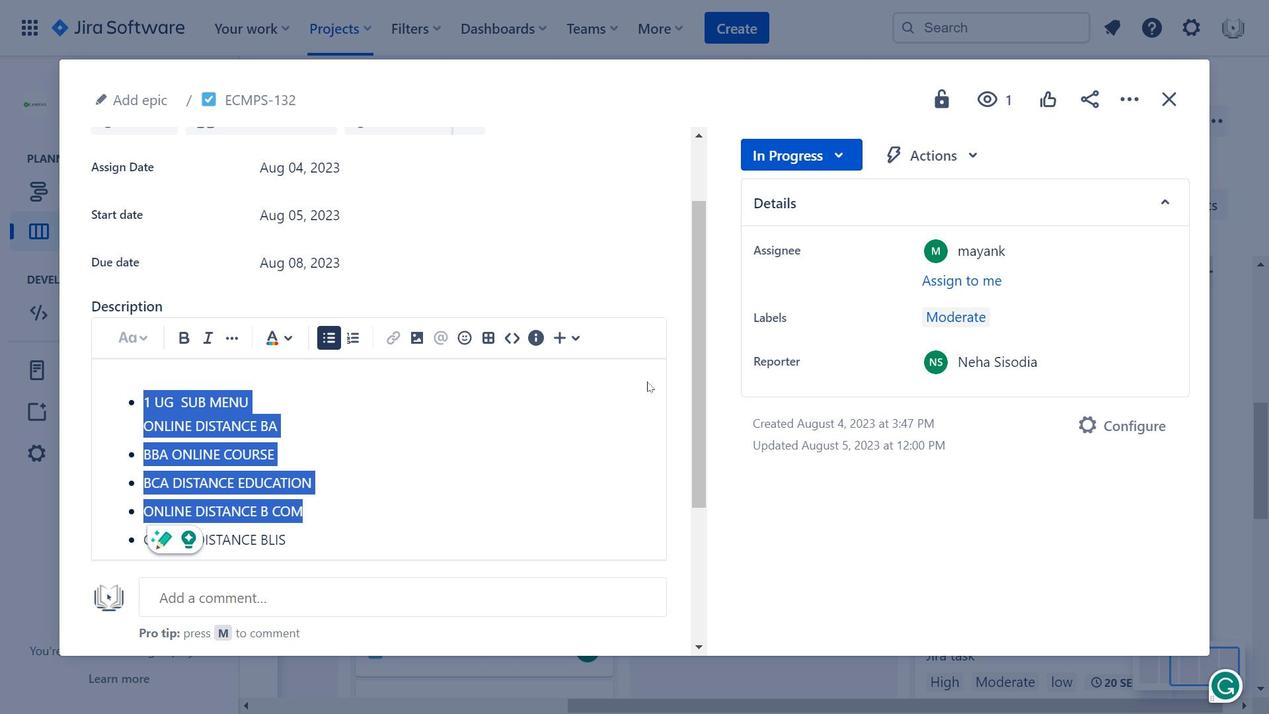 
Action: Mouse scrolled (640, 373) with delta (0, 0)
Screenshot: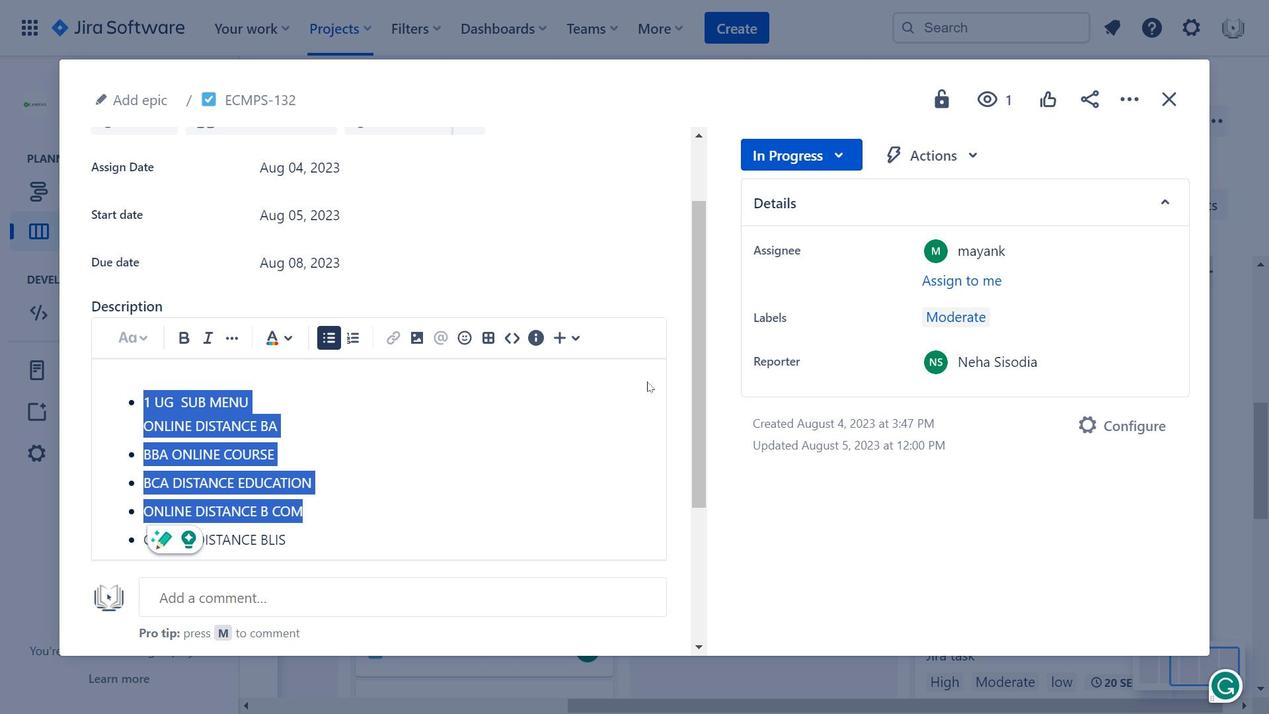 
Action: Mouse scrolled (640, 373) with delta (0, 0)
Screenshot: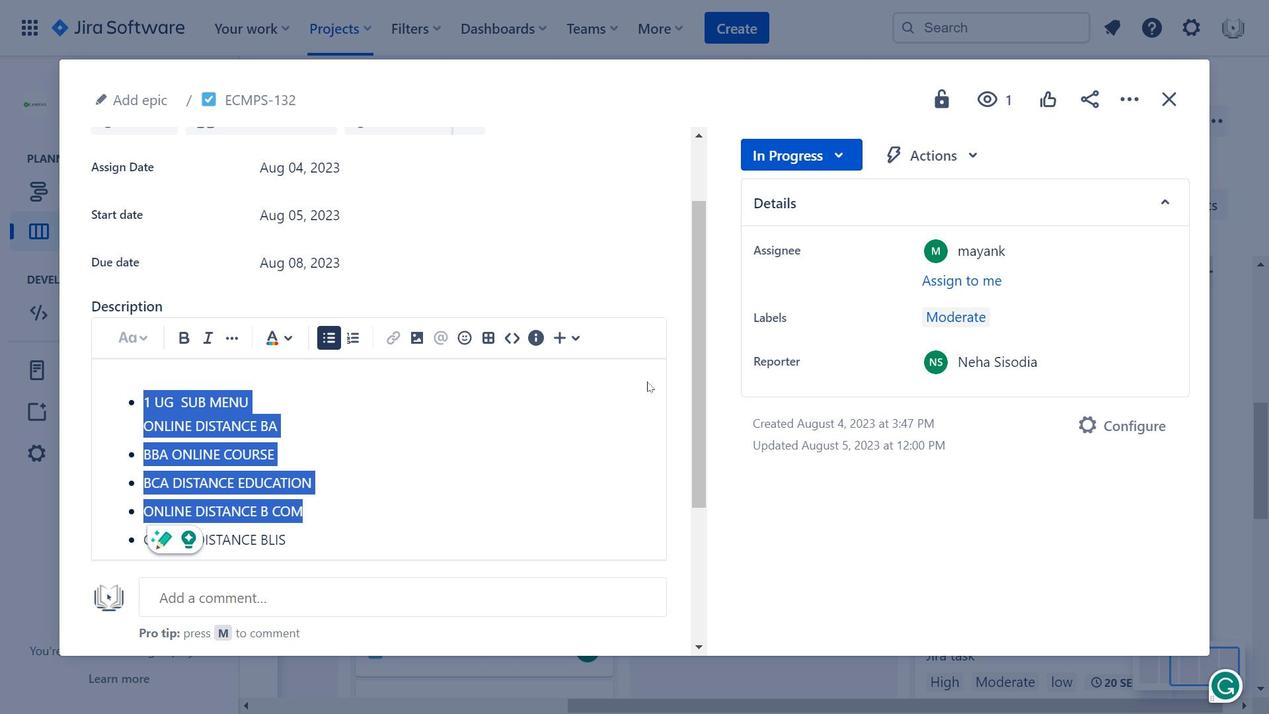 
Action: Mouse scrolled (640, 374) with delta (0, 0)
Screenshot: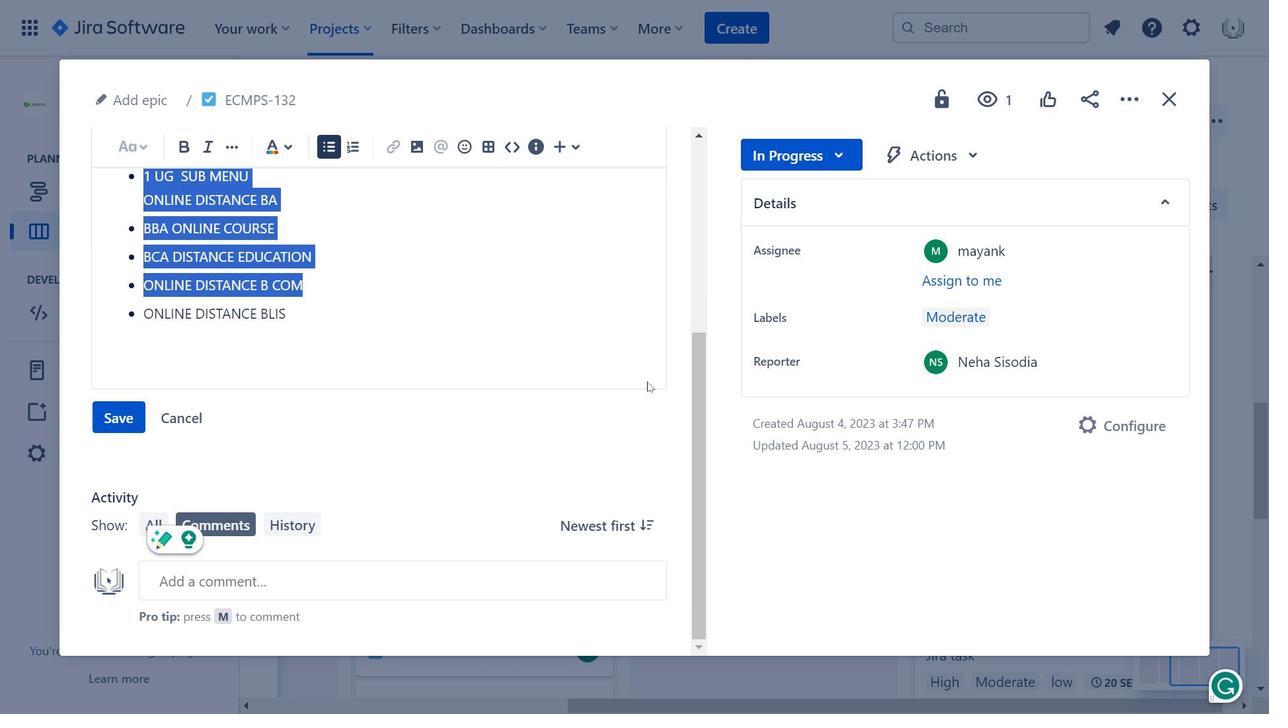 
Action: Mouse scrolled (640, 374) with delta (0, 0)
Screenshot: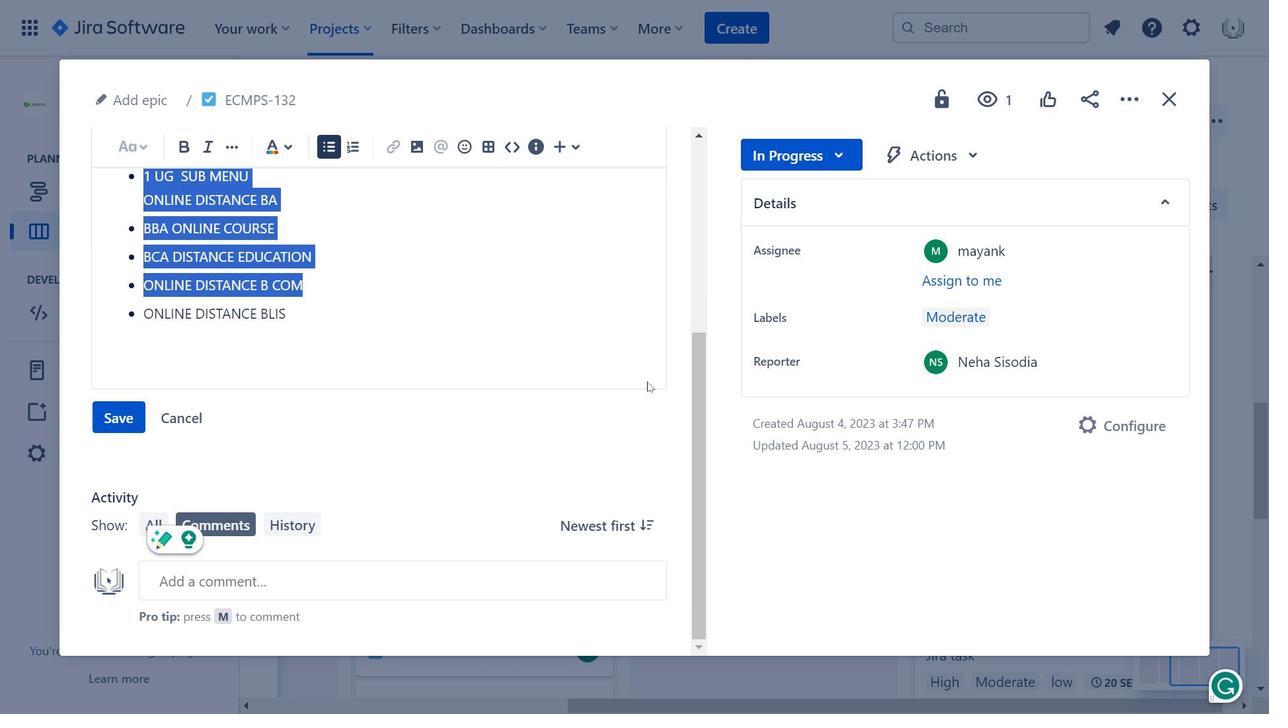 
Action: Mouse scrolled (640, 374) with delta (0, 0)
Screenshot: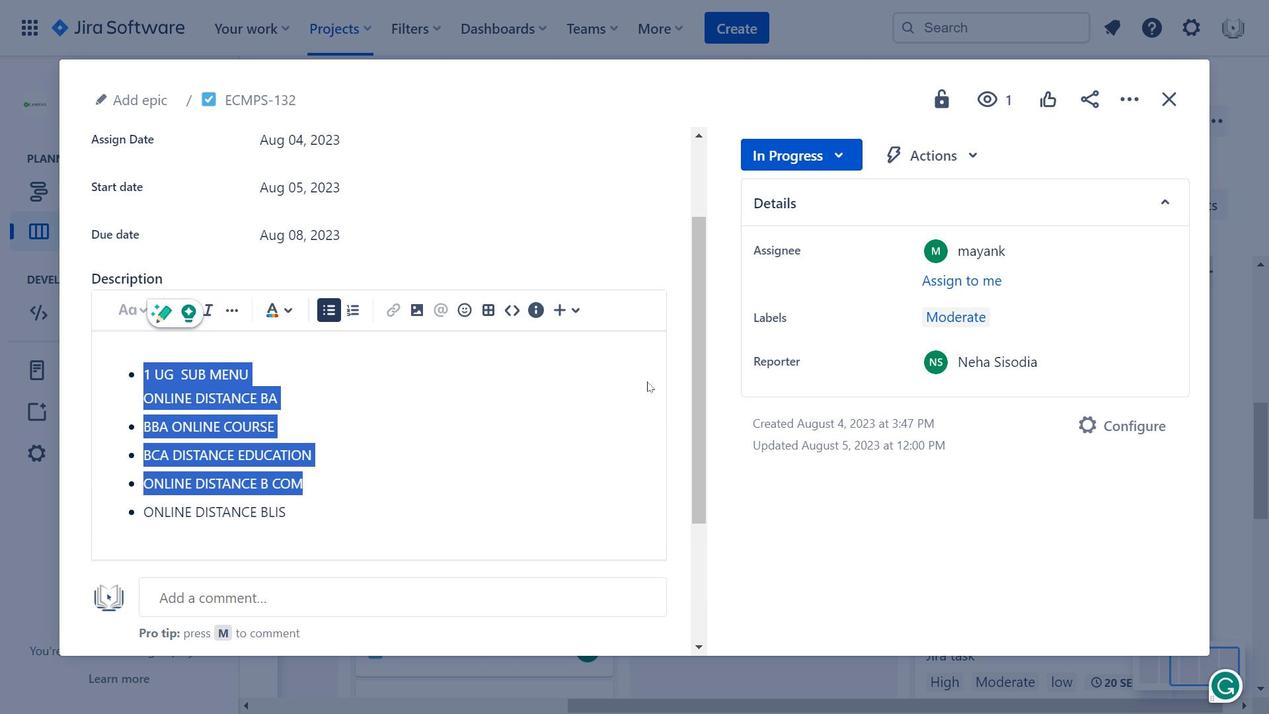 
Action: Mouse scrolled (640, 374) with delta (0, 0)
Screenshot: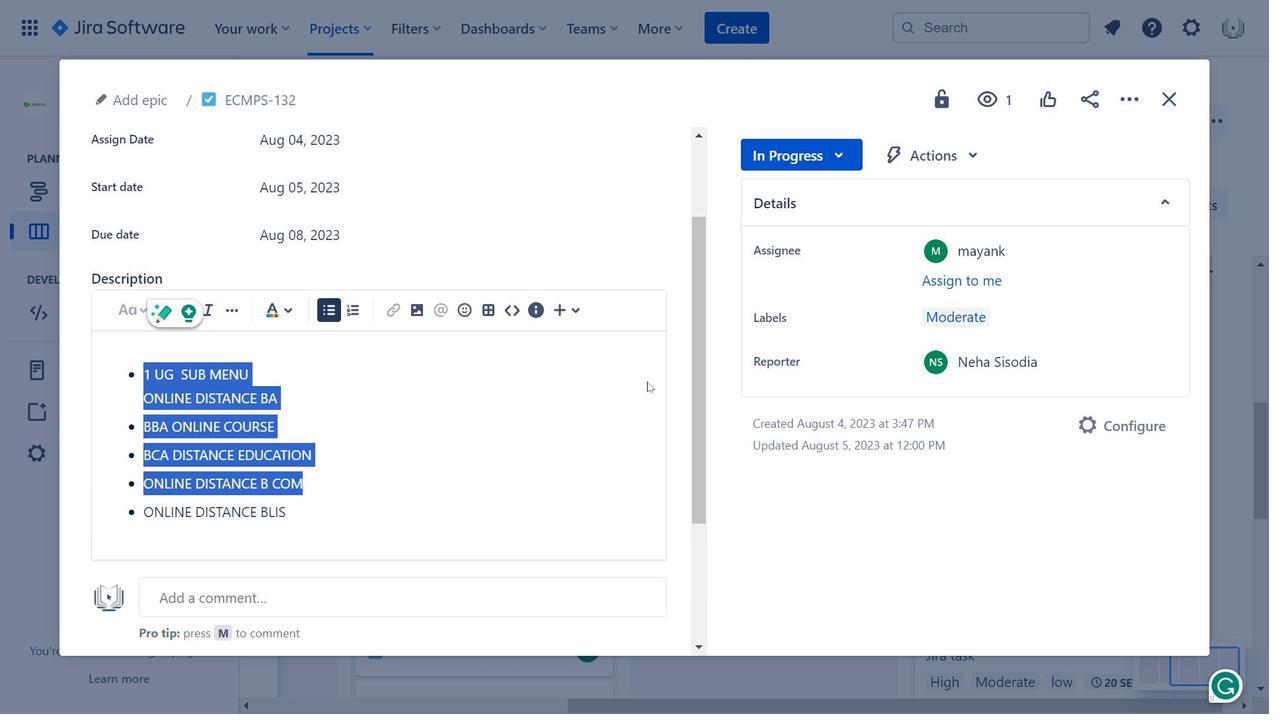 
Action: Mouse scrolled (640, 374) with delta (0, 0)
Screenshot: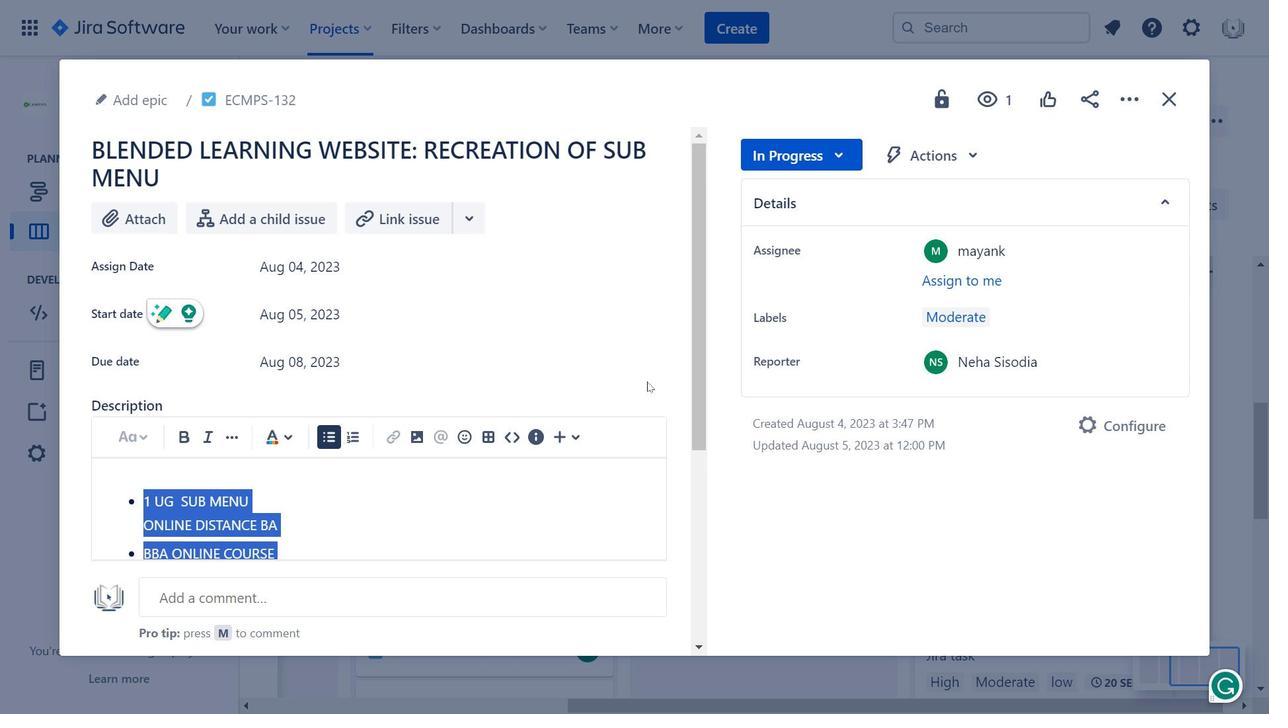 
Action: Mouse scrolled (640, 374) with delta (0, 0)
Screenshot: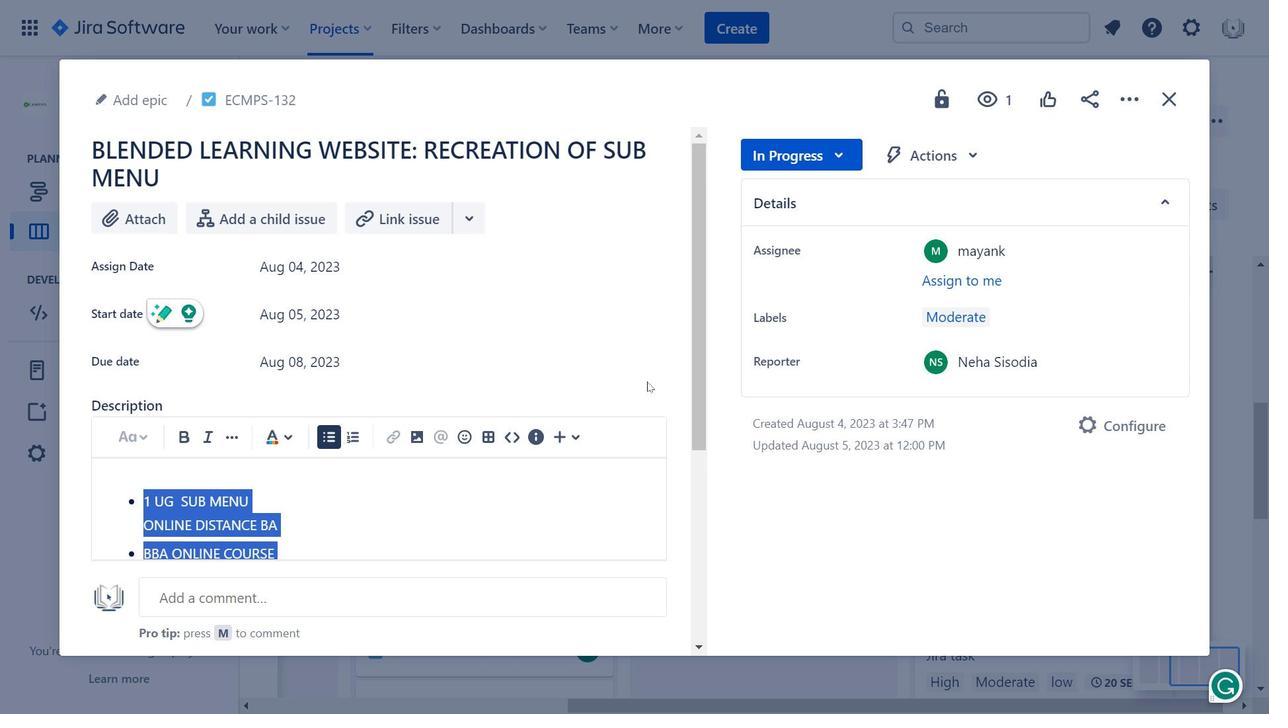 
Action: Mouse moved to (468, 206)
Screenshot: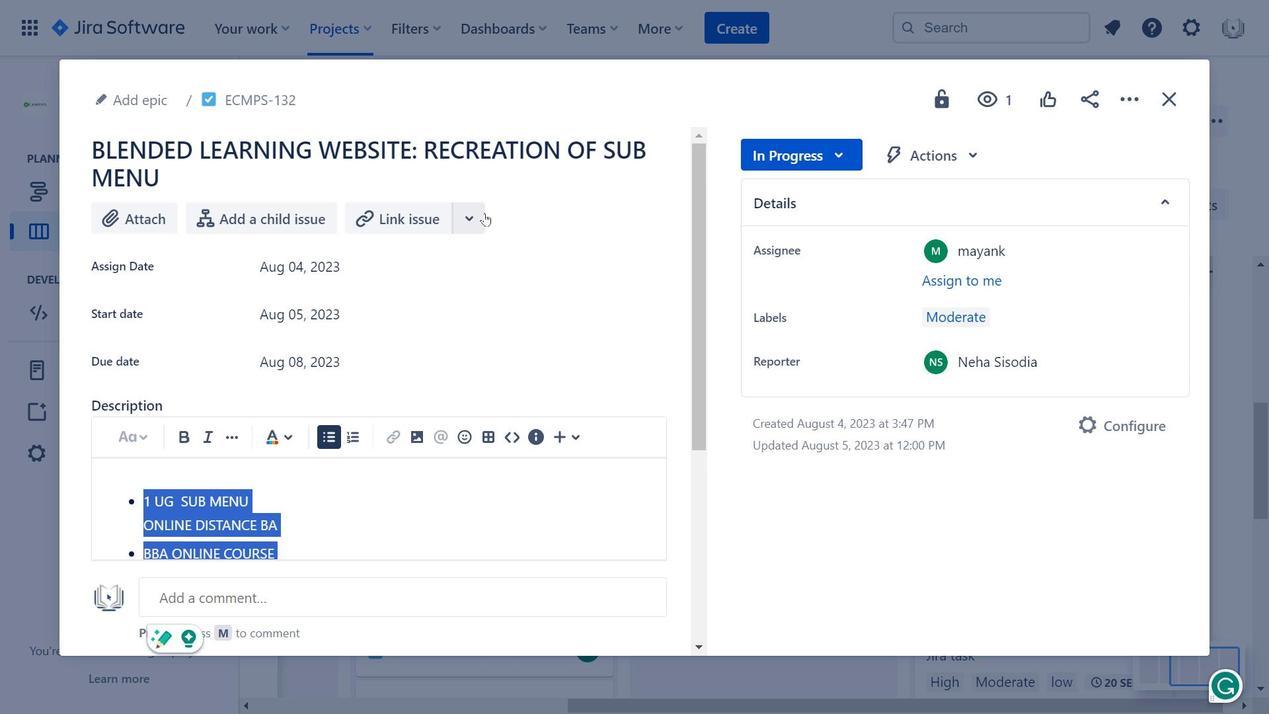 
Action: Mouse pressed left at (468, 206)
Screenshot: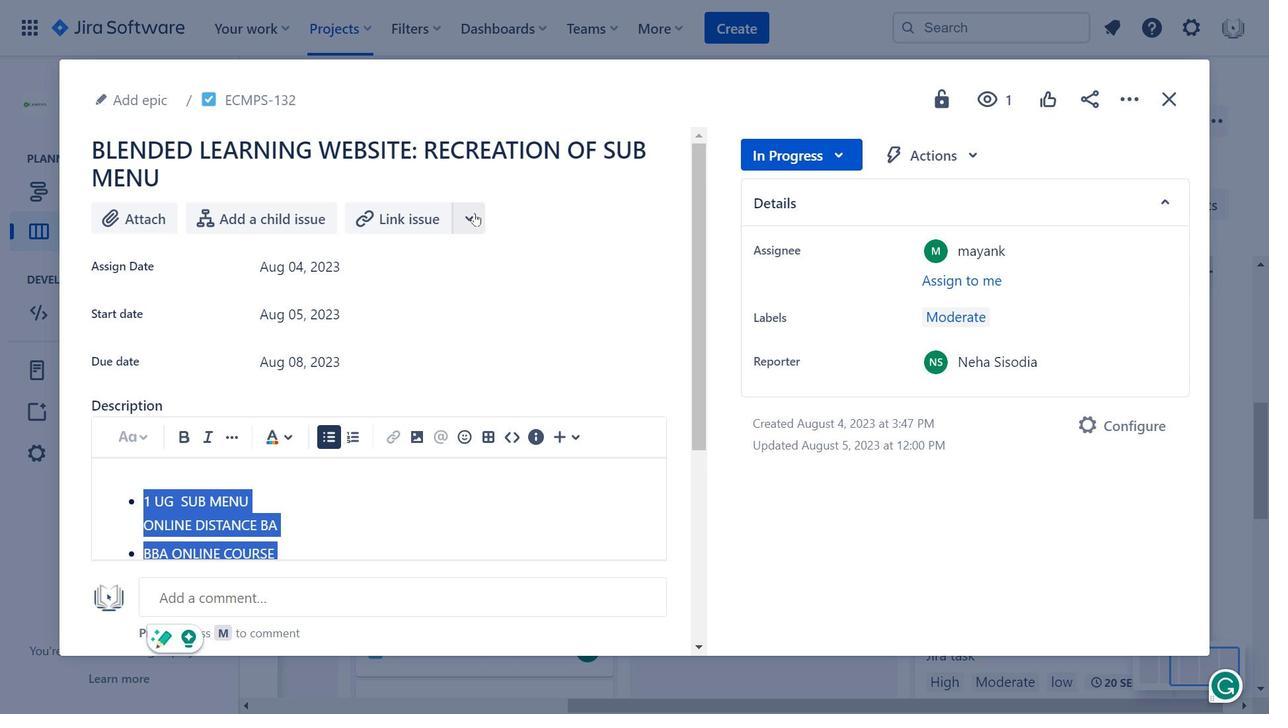 
Action: Mouse moved to (945, 157)
Screenshot: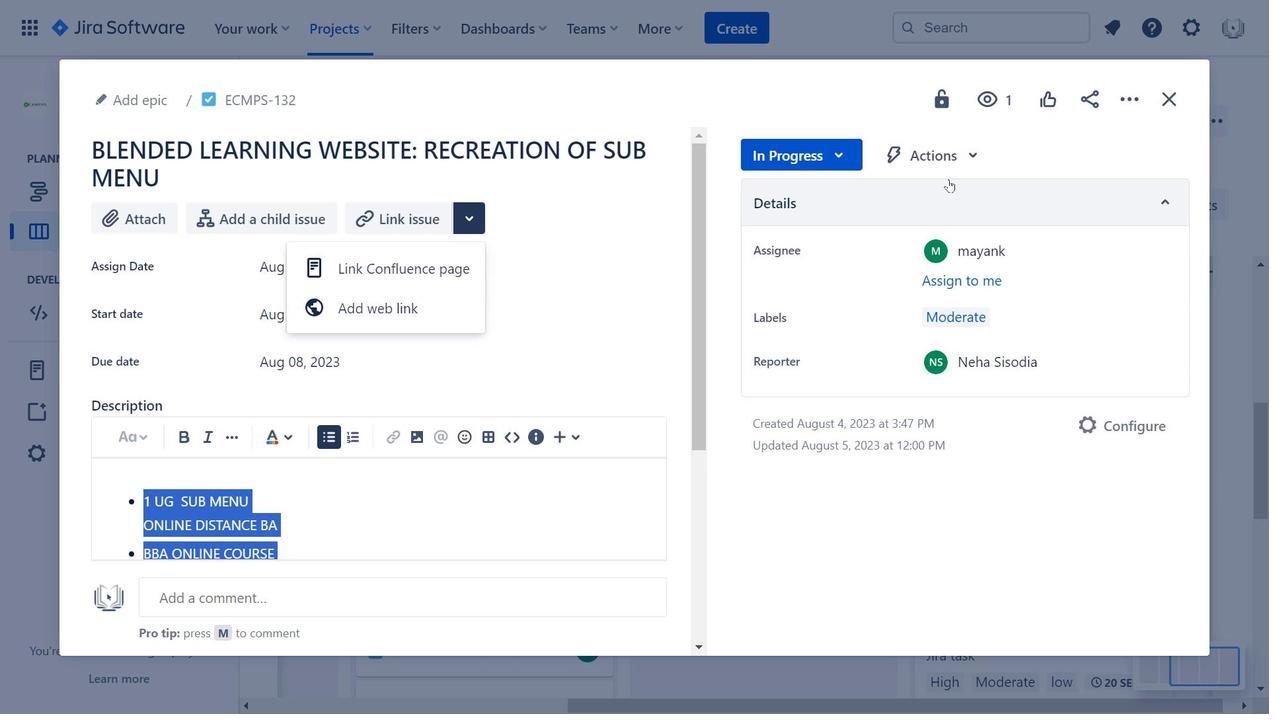 
Action: Mouse pressed left at (945, 157)
Screenshot: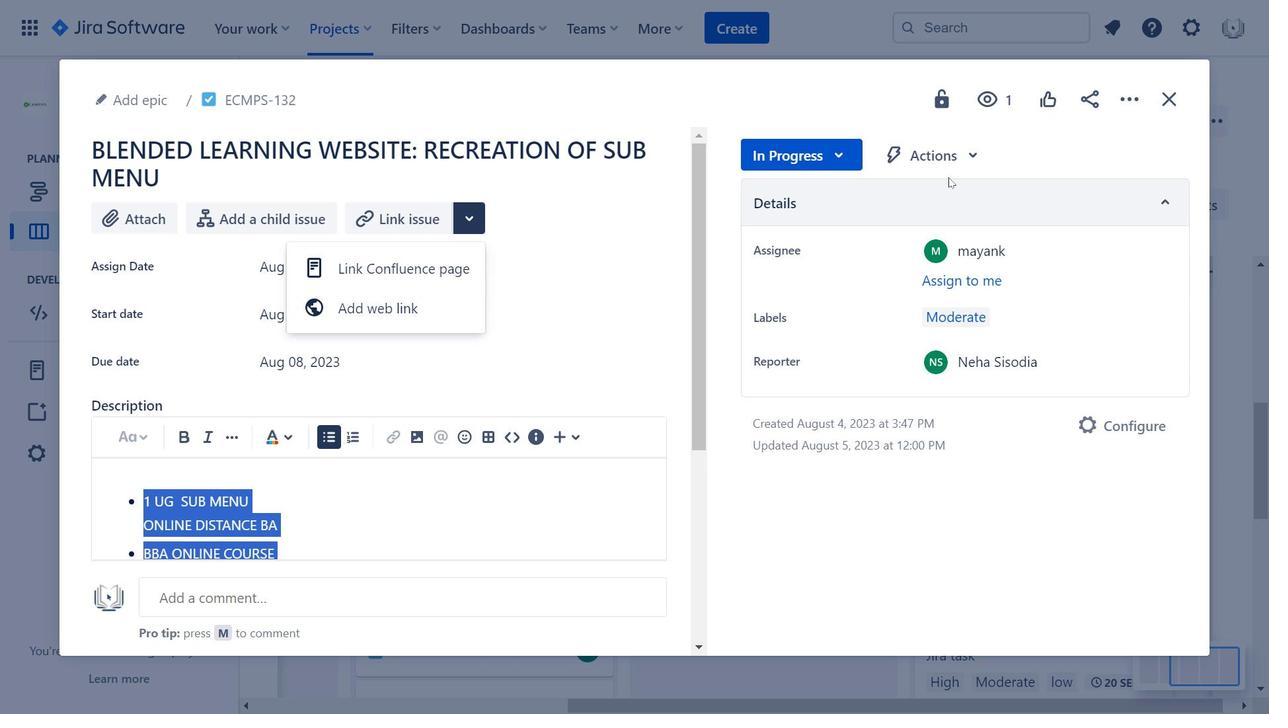 
Action: Mouse moved to (445, 385)
Screenshot: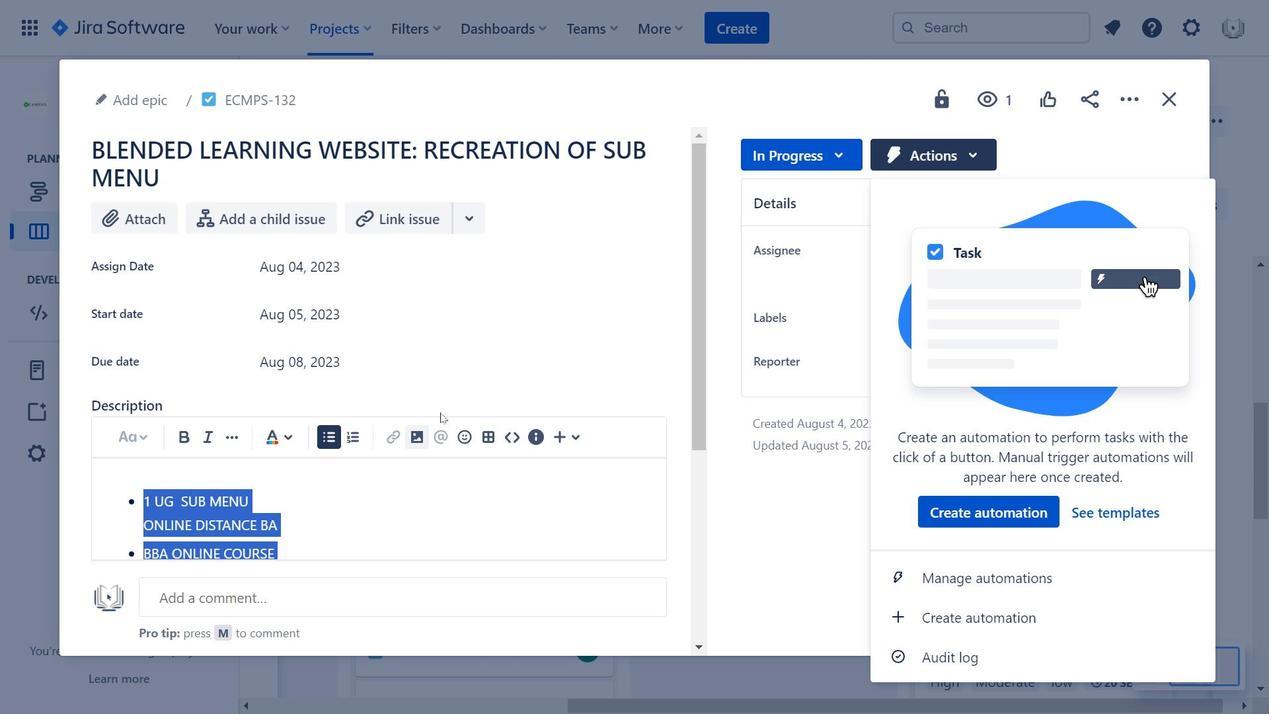 
Action: Mouse scrolled (445, 384) with delta (0, 0)
Screenshot: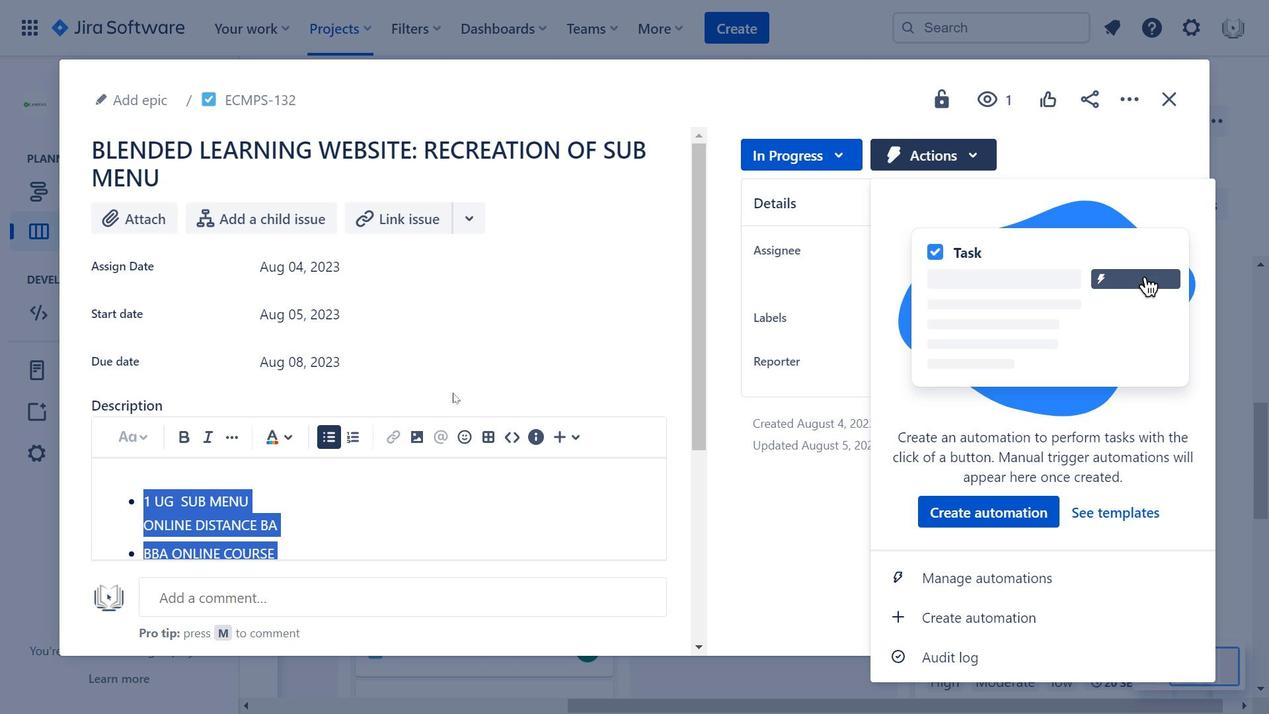 
Action: Mouse scrolled (445, 384) with delta (0, 0)
Screenshot: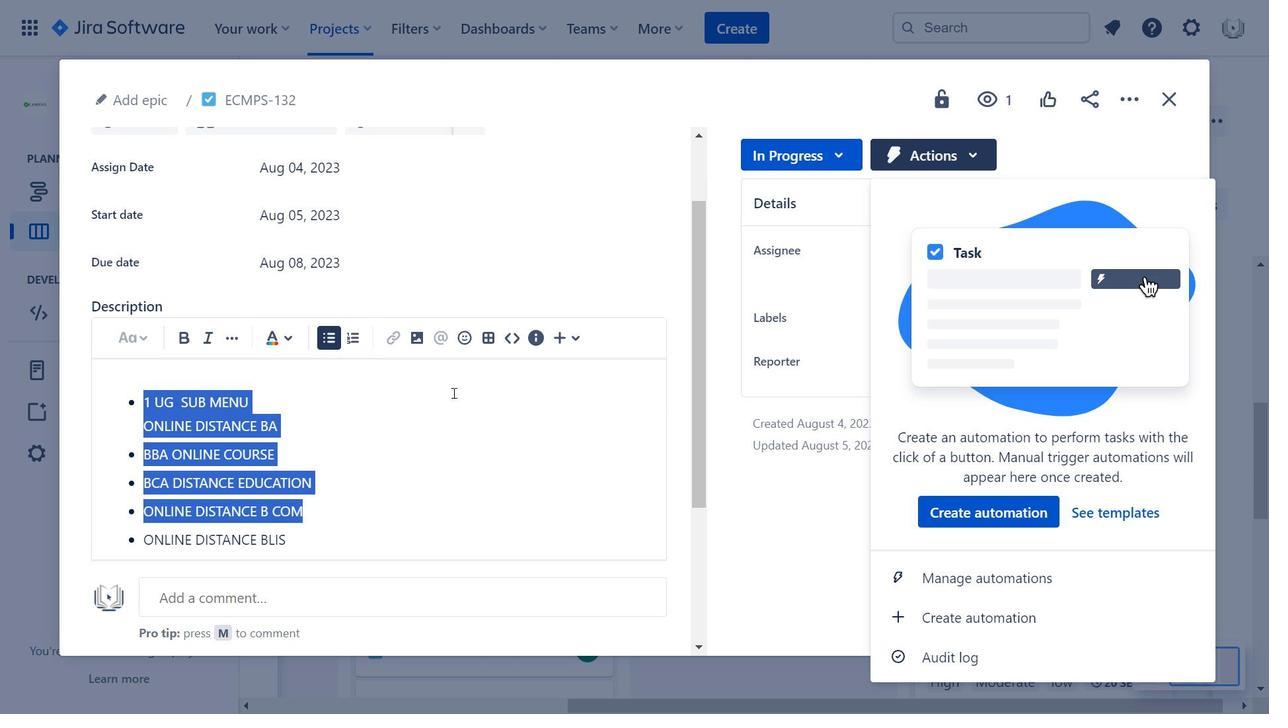 
Action: Mouse scrolled (445, 384) with delta (0, 0)
Screenshot: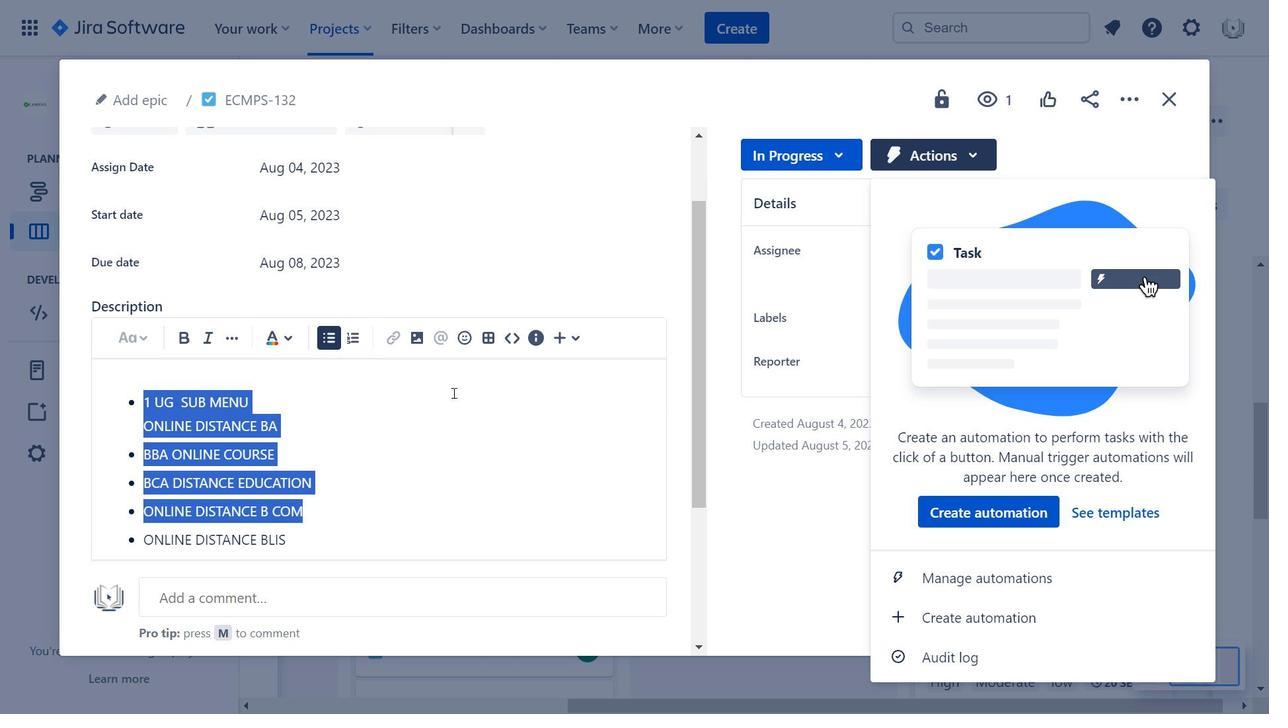 
Action: Mouse moved to (540, 301)
Screenshot: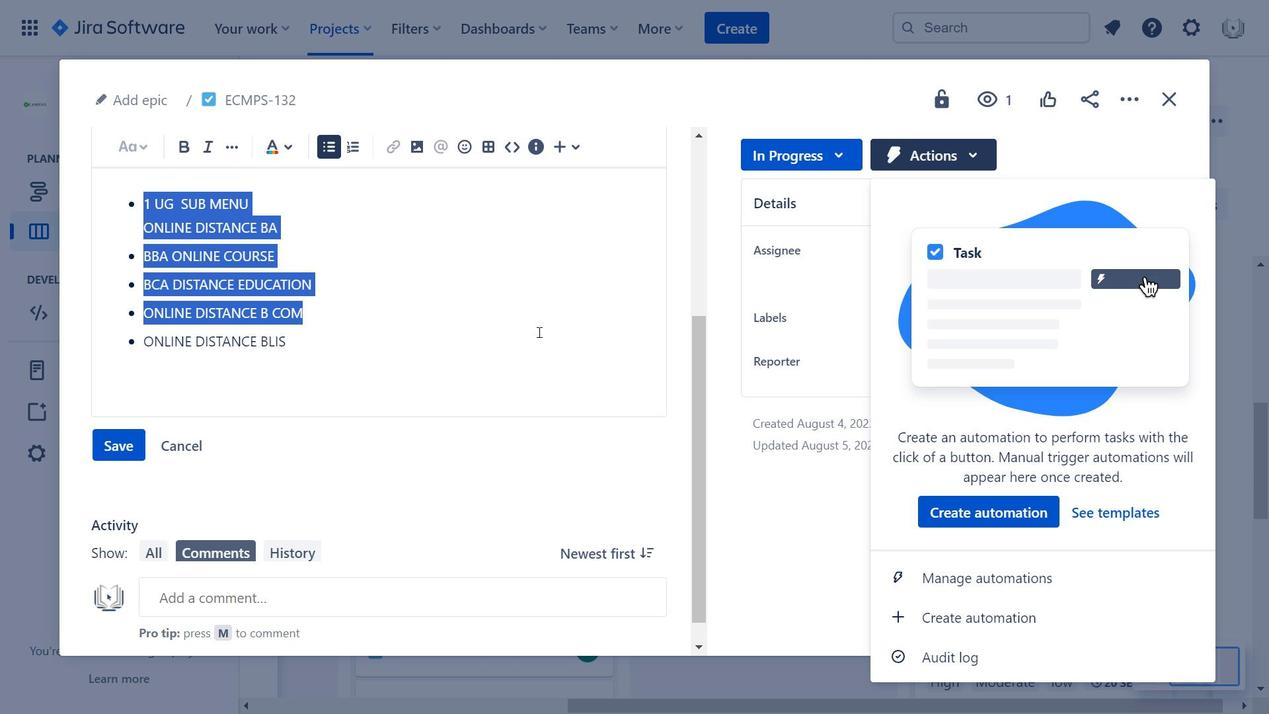 
Action: Mouse scrolled (540, 302) with delta (0, 0)
Screenshot: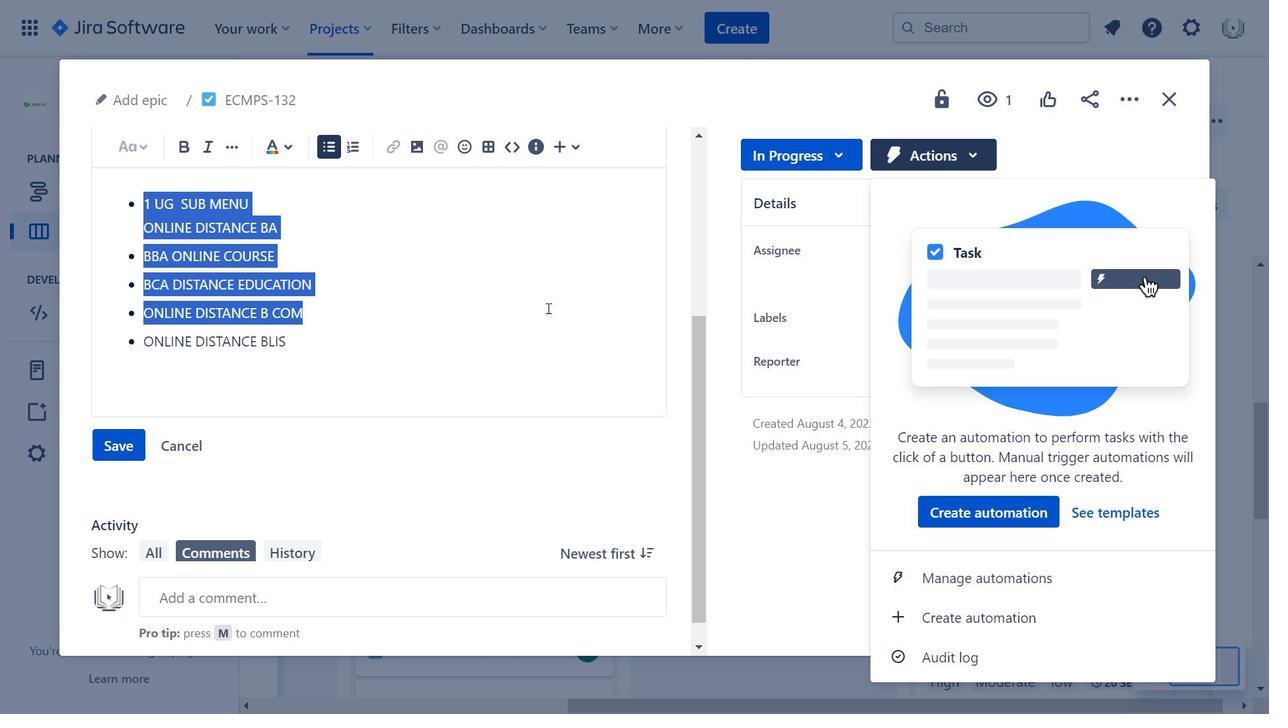 
Action: Mouse moved to (480, 316)
Screenshot: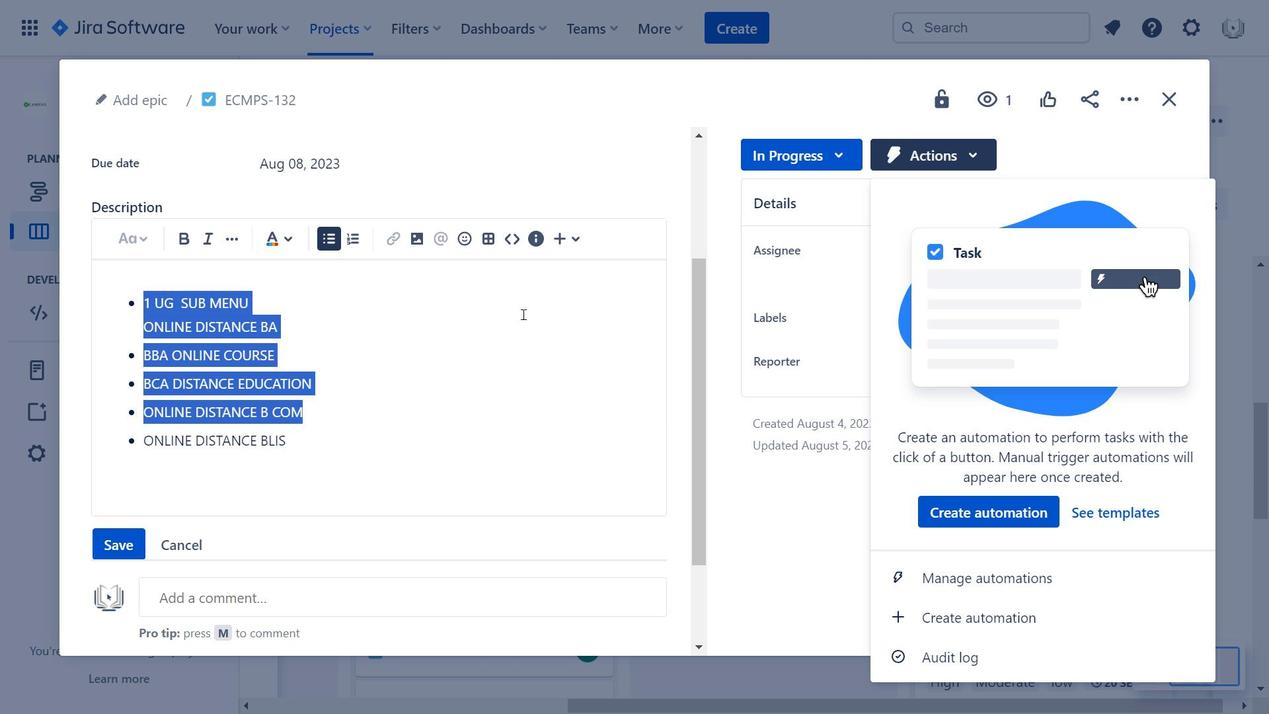 
Action: Mouse pressed left at (480, 316)
Screenshot: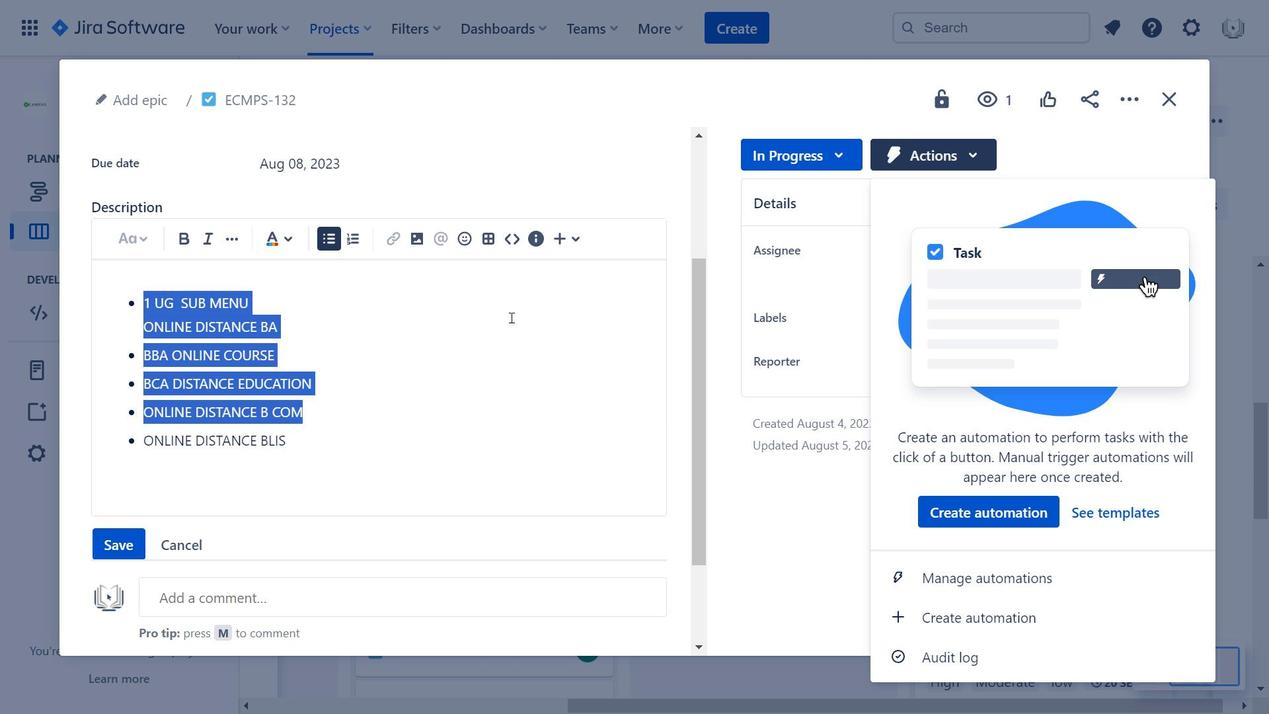 
Action: Mouse moved to (412, 435)
Screenshot: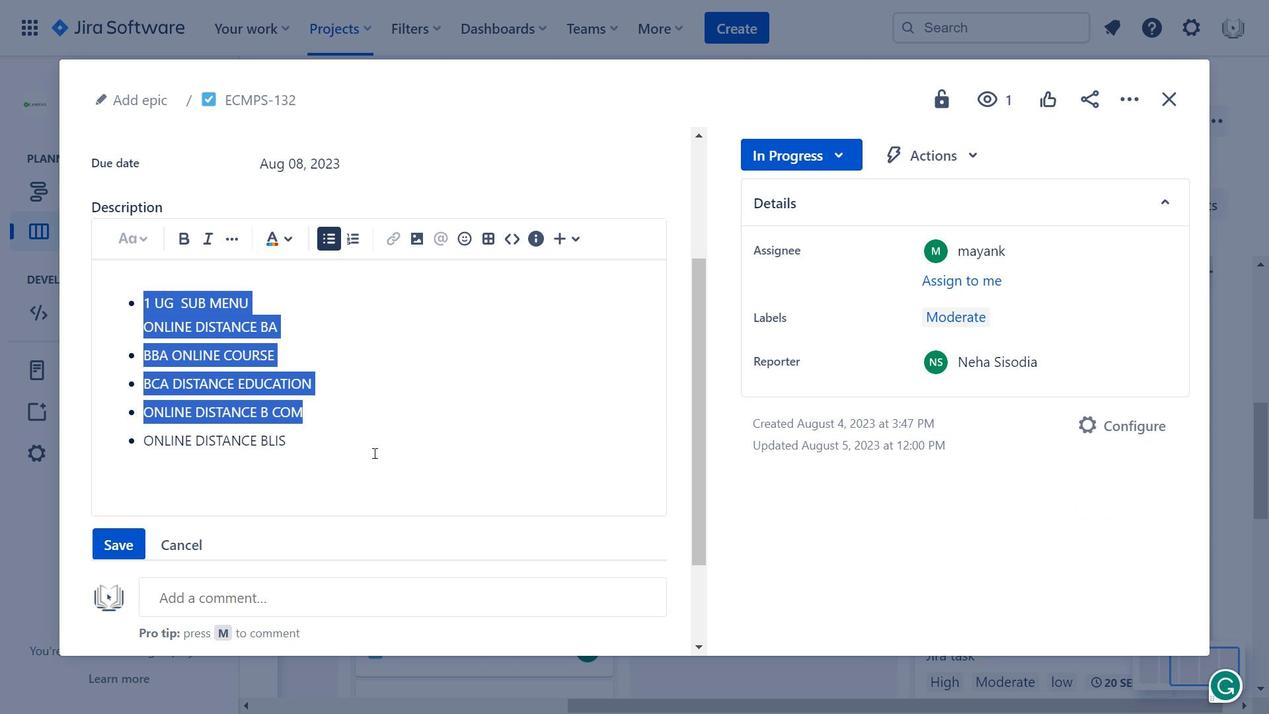 
Action: Mouse pressed left at (412, 435)
Screenshot: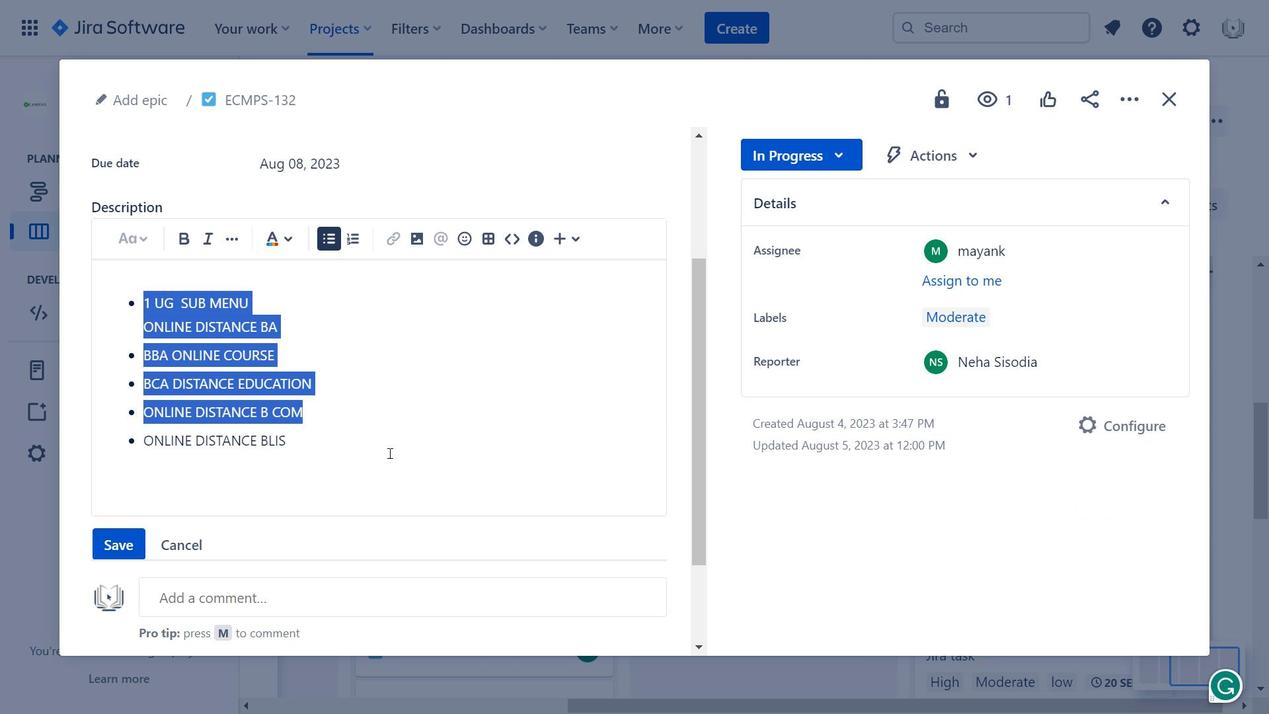
Action: Mouse moved to (412, 434)
Screenshot: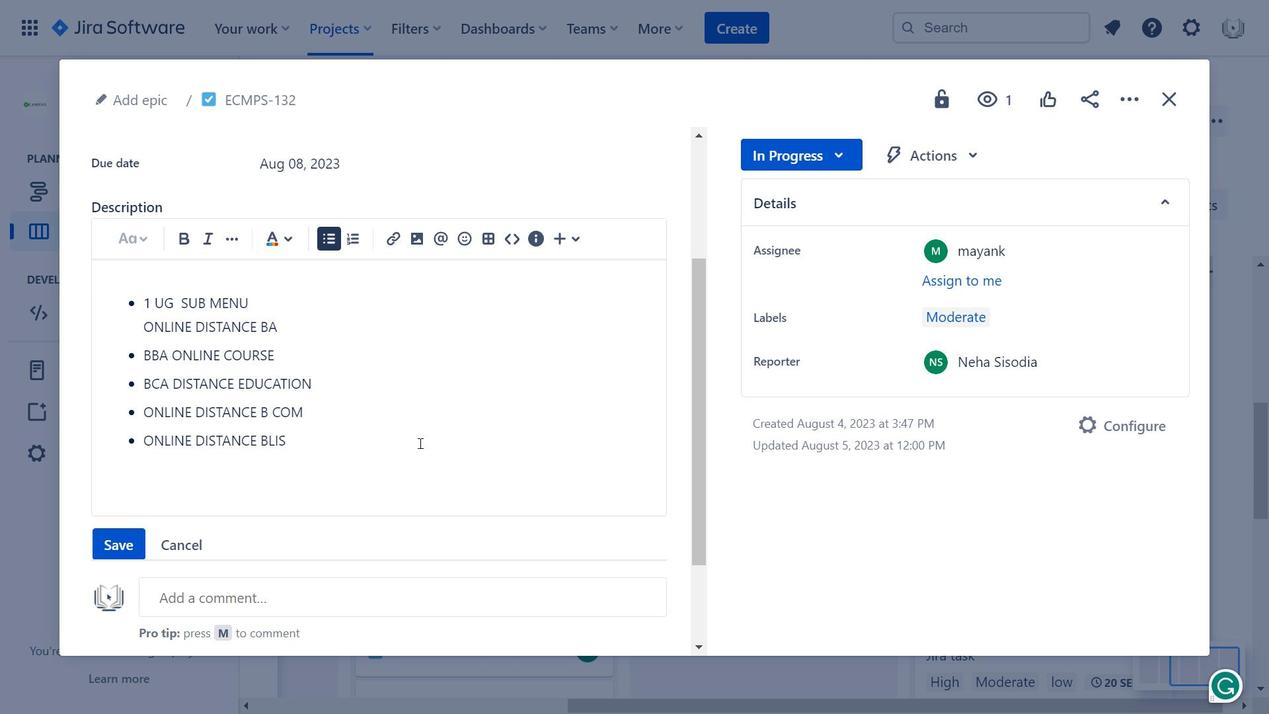 
Action: Mouse scrolled (412, 435) with delta (0, 0)
Screenshot: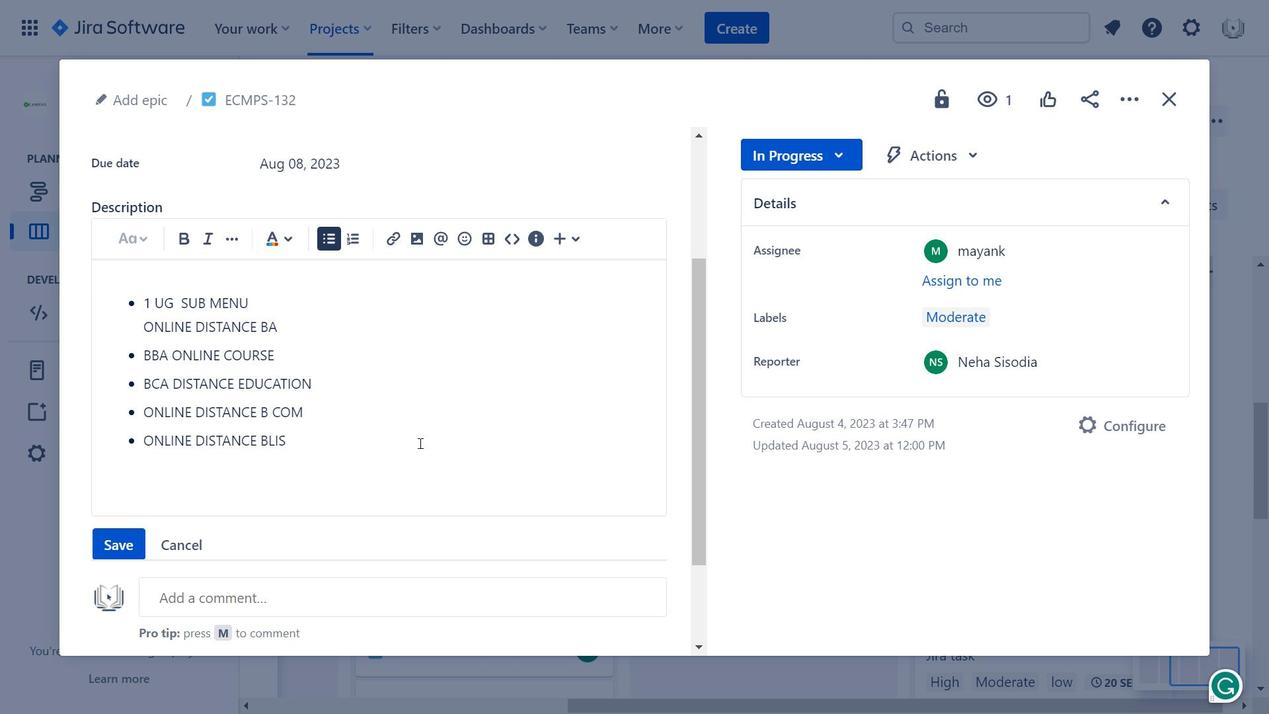 
Action: Mouse moved to (391, 247)
Screenshot: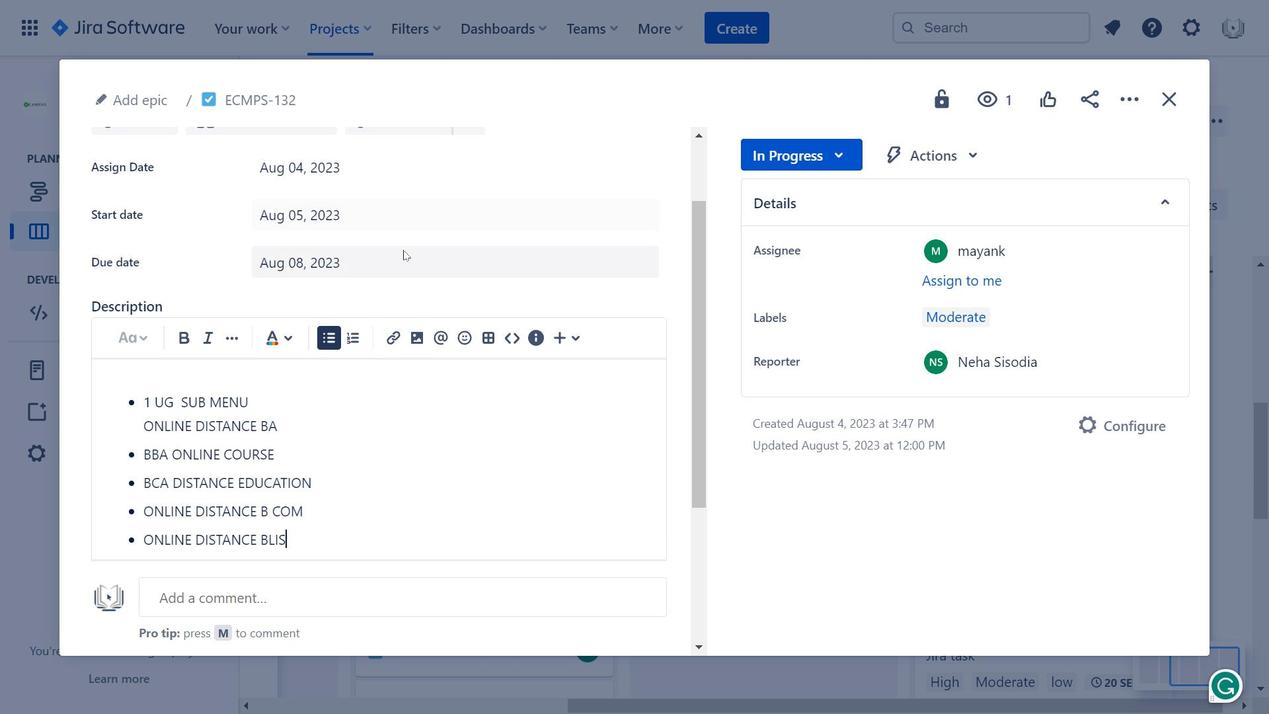 
Action: Mouse pressed left at (391, 247)
Screenshot: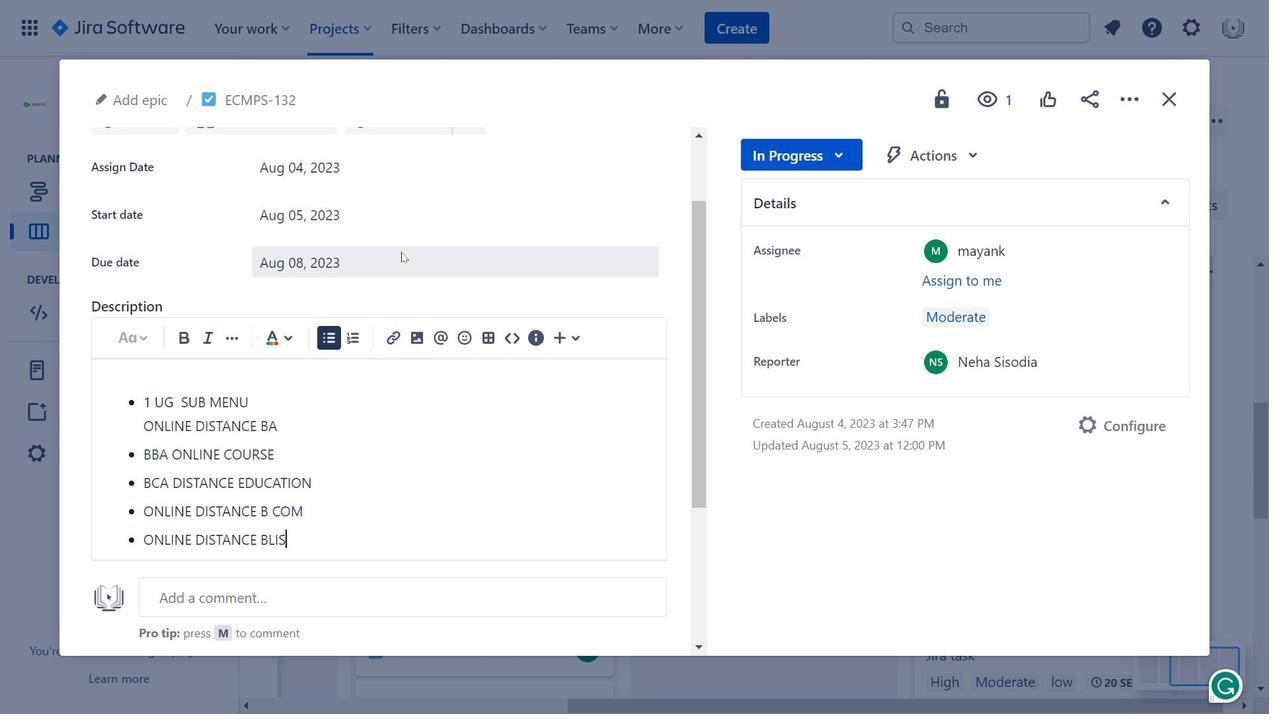 
Action: Mouse moved to (715, 335)
Screenshot: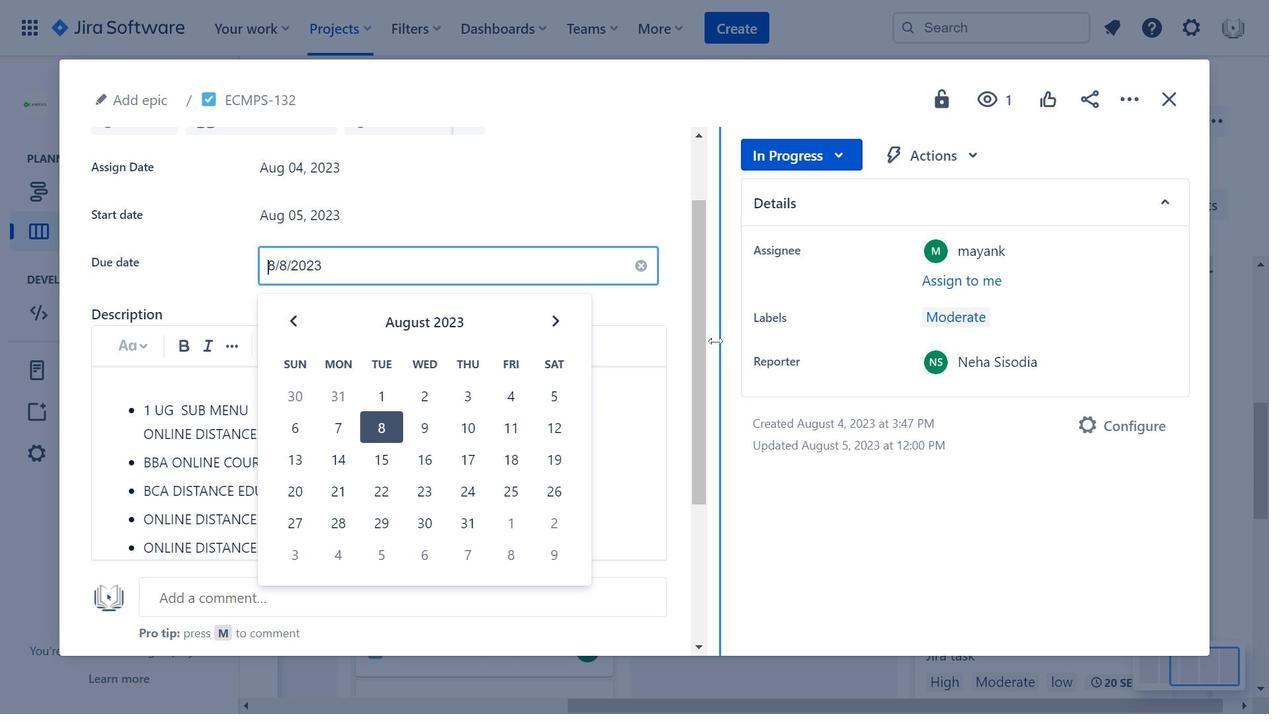 
Action: Mouse pressed left at (715, 335)
Screenshot: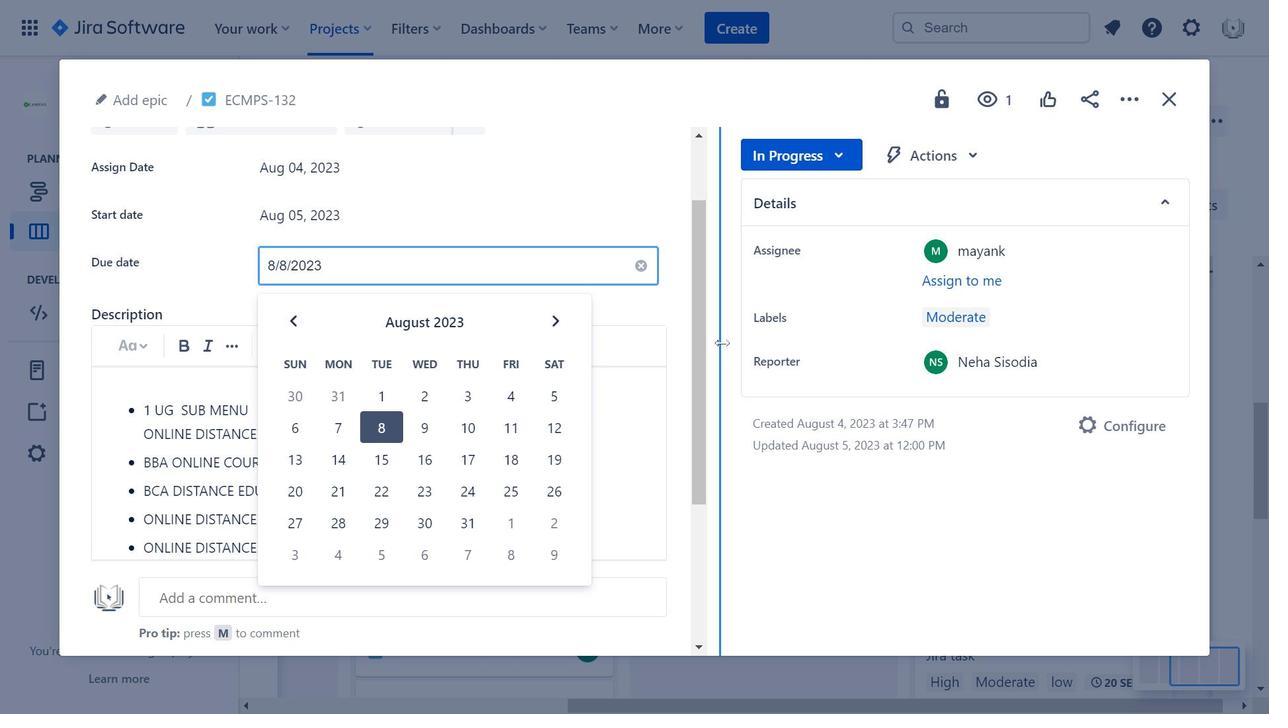 
Action: Mouse moved to (634, 352)
Screenshot: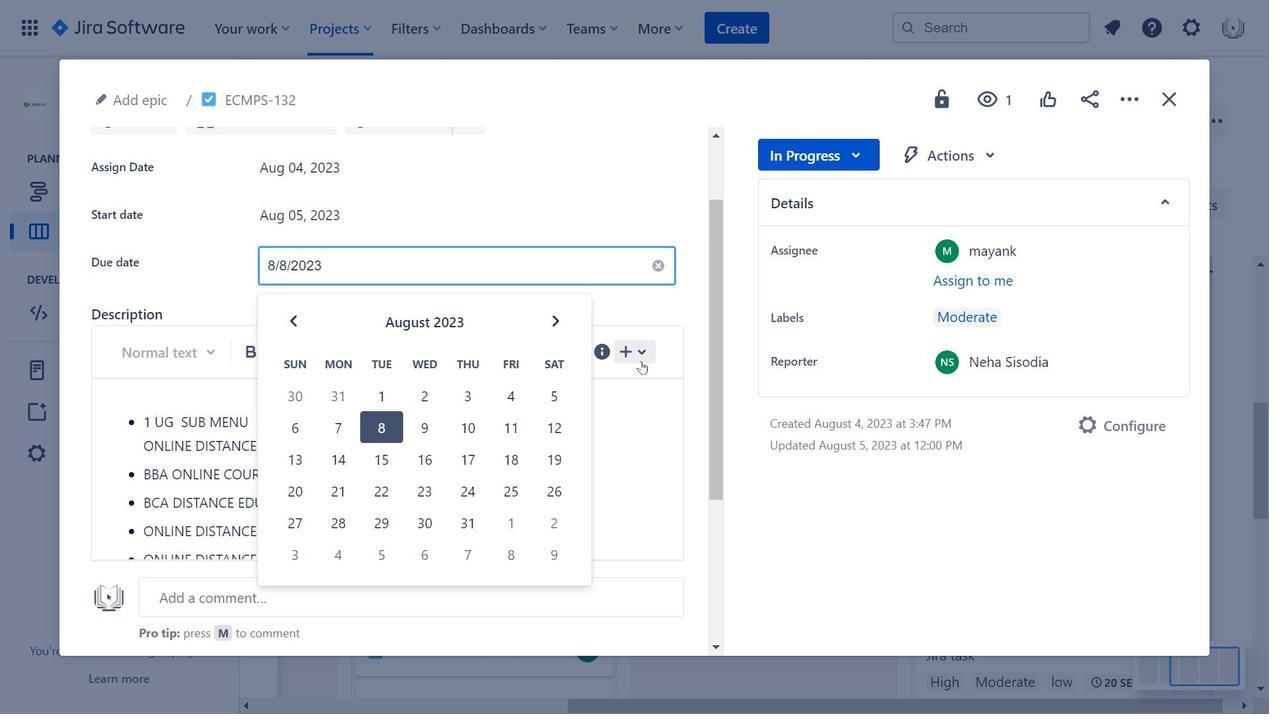 
Action: Mouse scrolled (634, 353) with delta (0, 0)
Screenshot: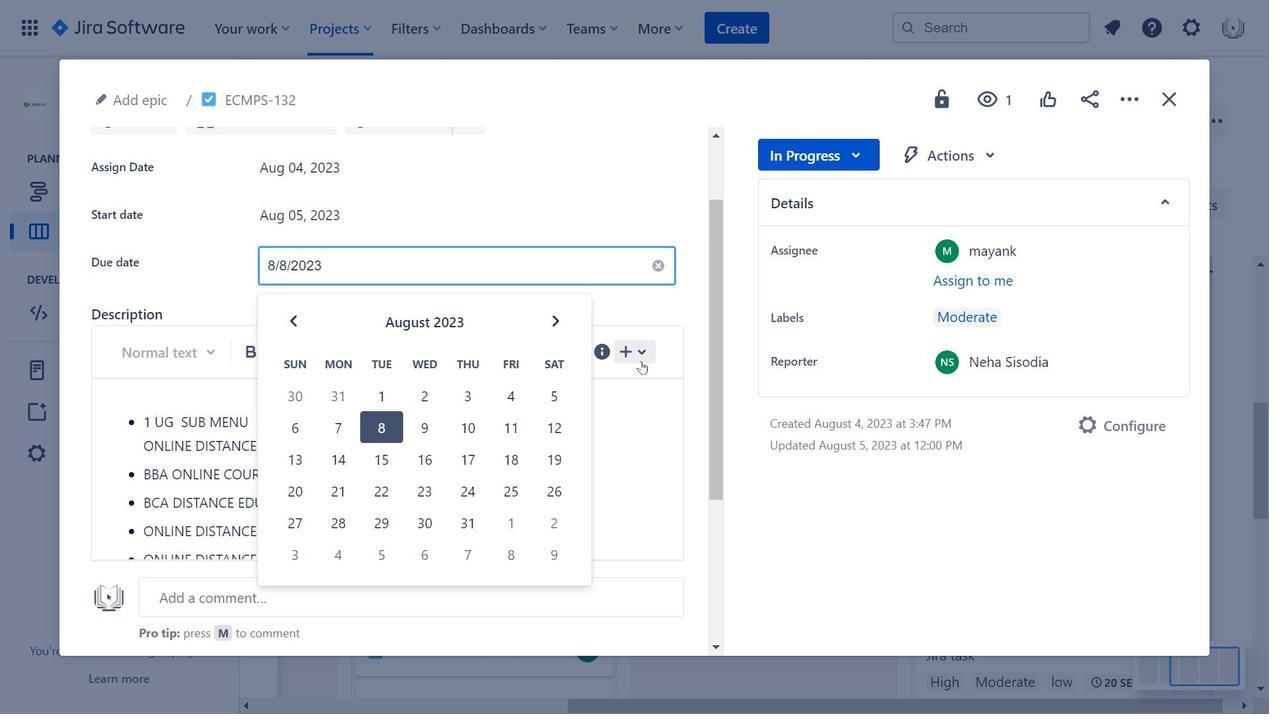 
Action: Mouse scrolled (634, 353) with delta (0, 0)
Screenshot: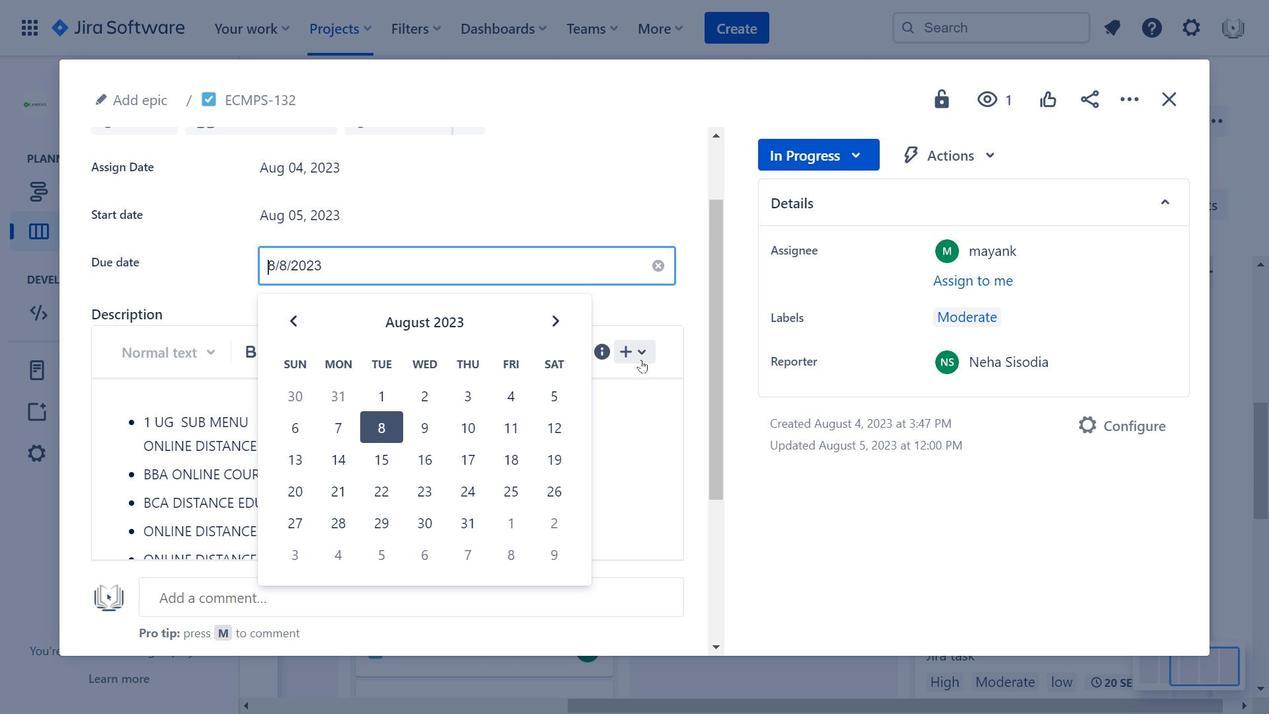 
Action: Mouse moved to (966, 144)
Screenshot: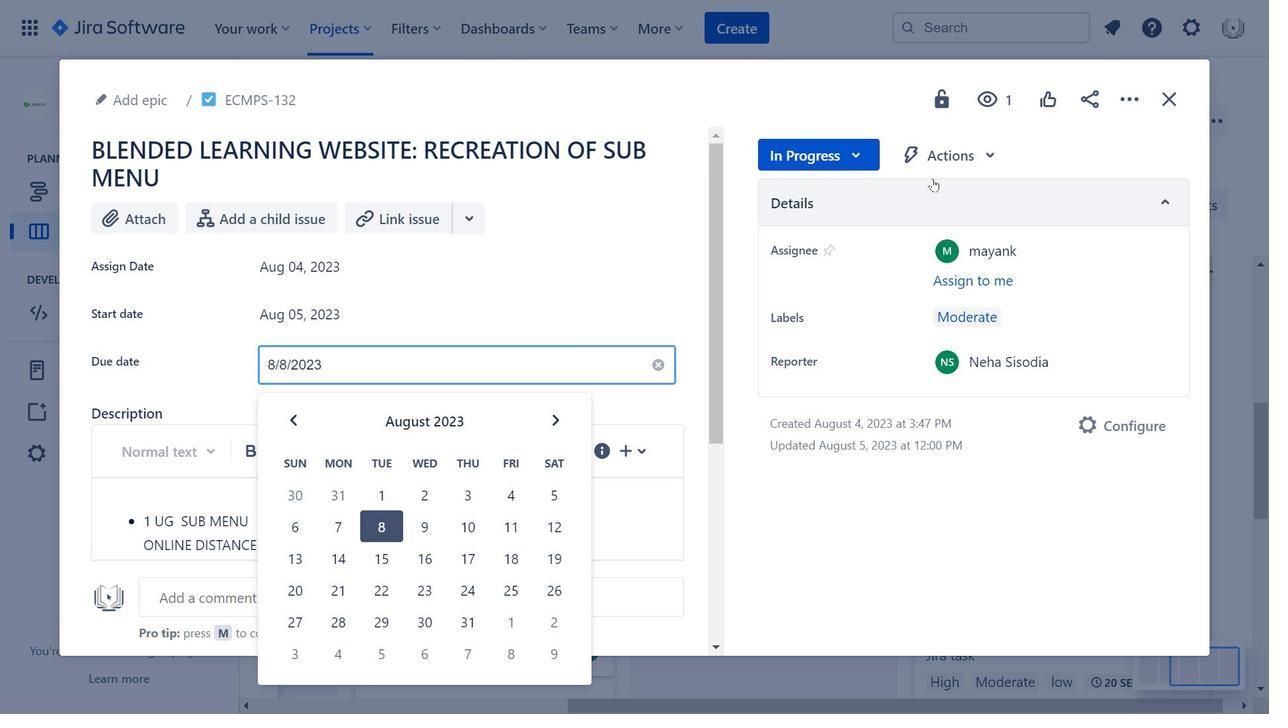 
Action: Mouse pressed left at (966, 144)
Screenshot: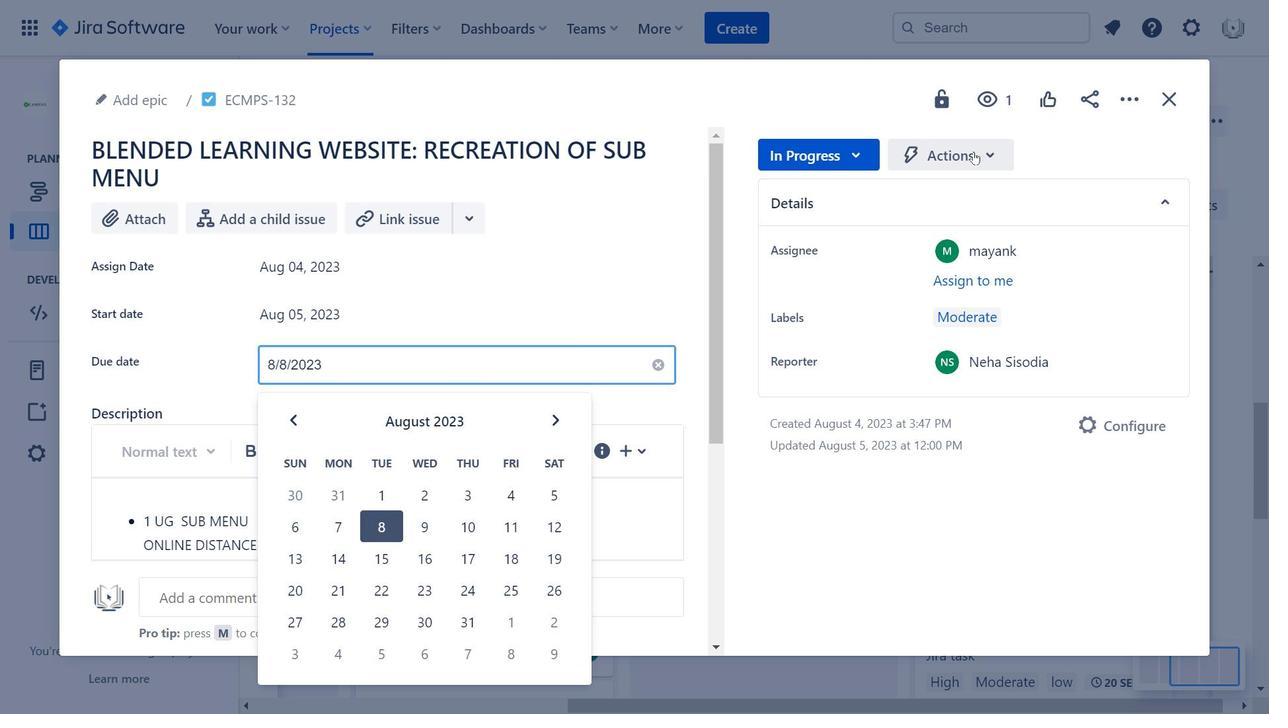 
Action: Mouse moved to (460, 206)
Screenshot: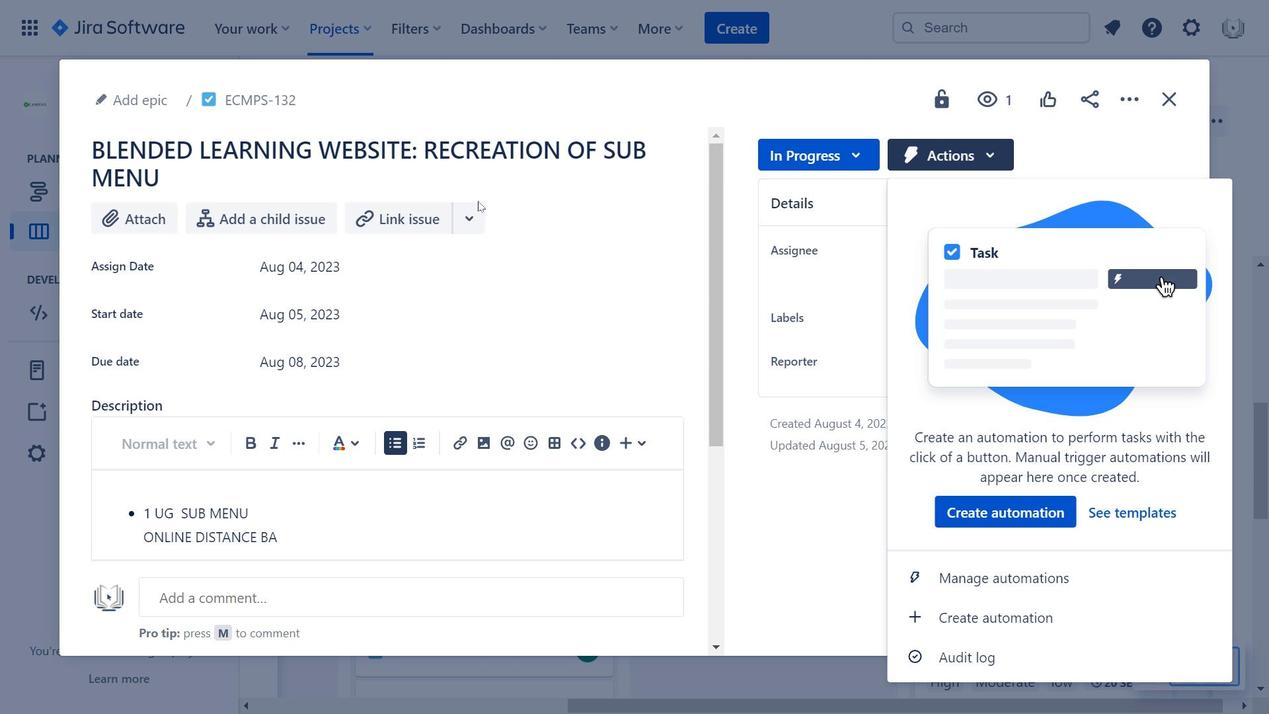 
Action: Mouse pressed left at (460, 206)
Screenshot: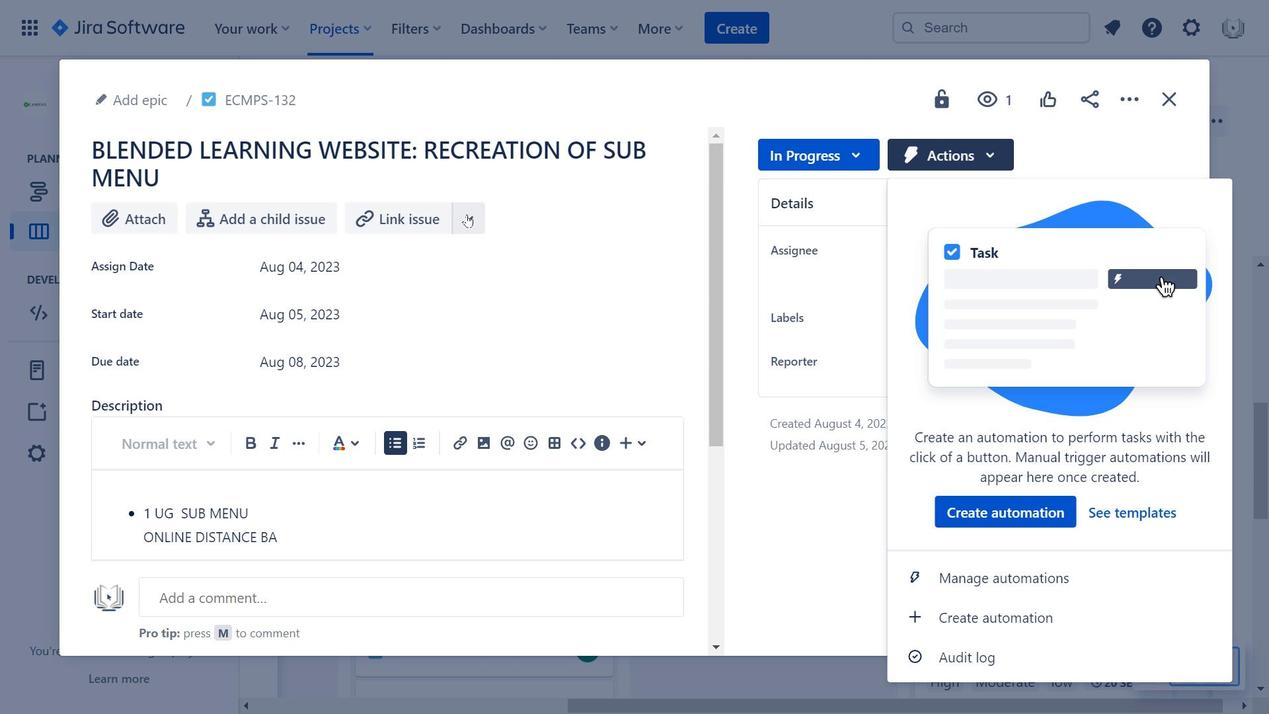 
Action: Mouse moved to (960, 150)
Screenshot: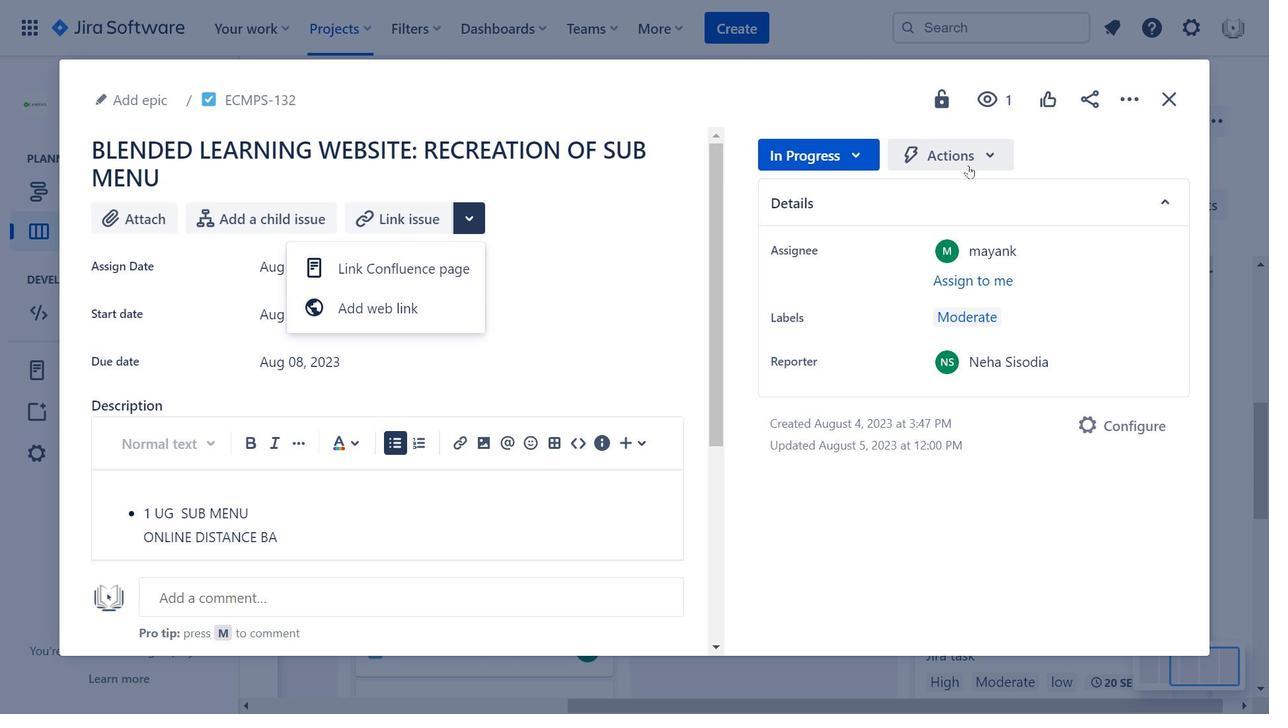 
Action: Mouse pressed left at (960, 150)
Screenshot: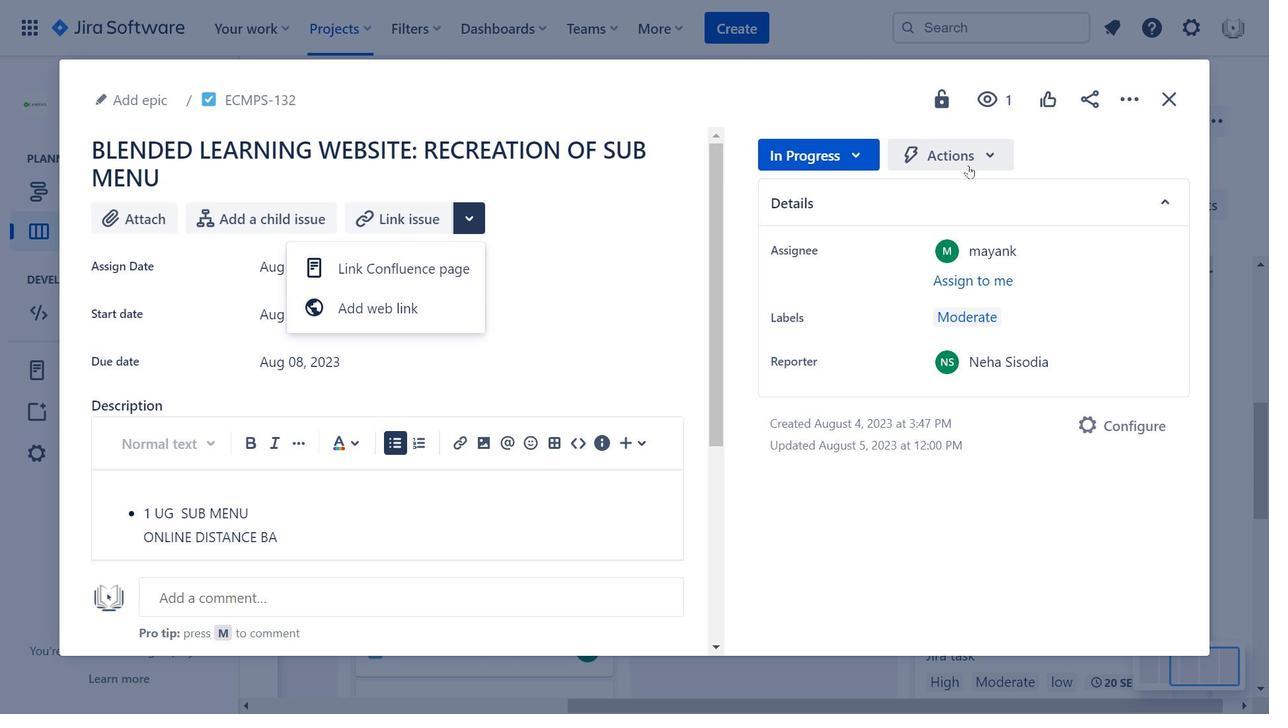 
Action: Mouse moved to (467, 221)
Screenshot: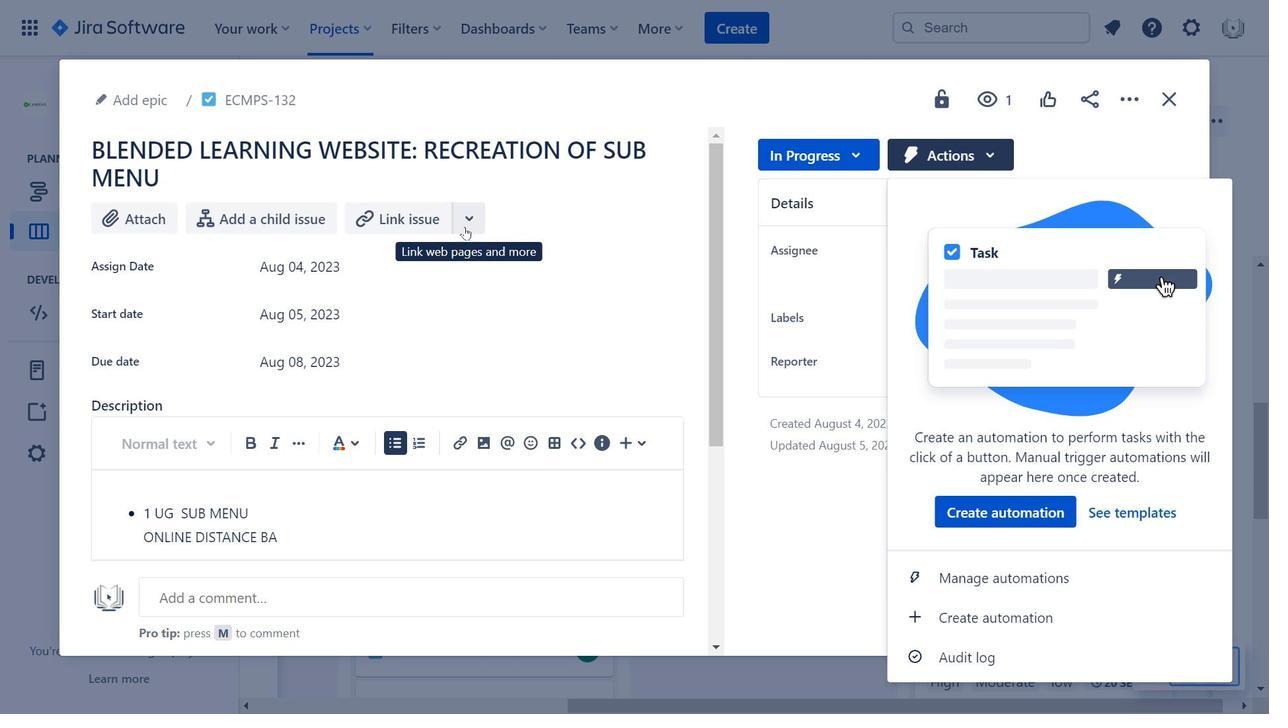 
Action: Mouse pressed left at (467, 221)
Screenshot: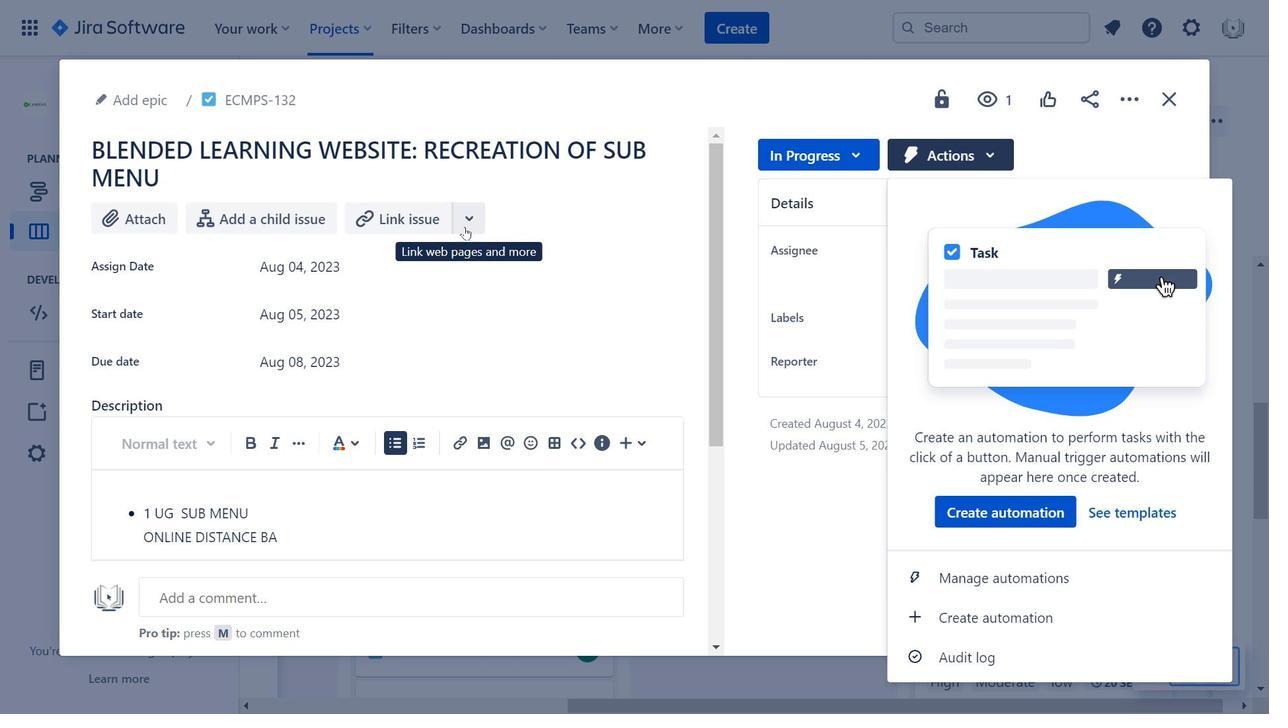
Action: Mouse moved to (548, 421)
Screenshot: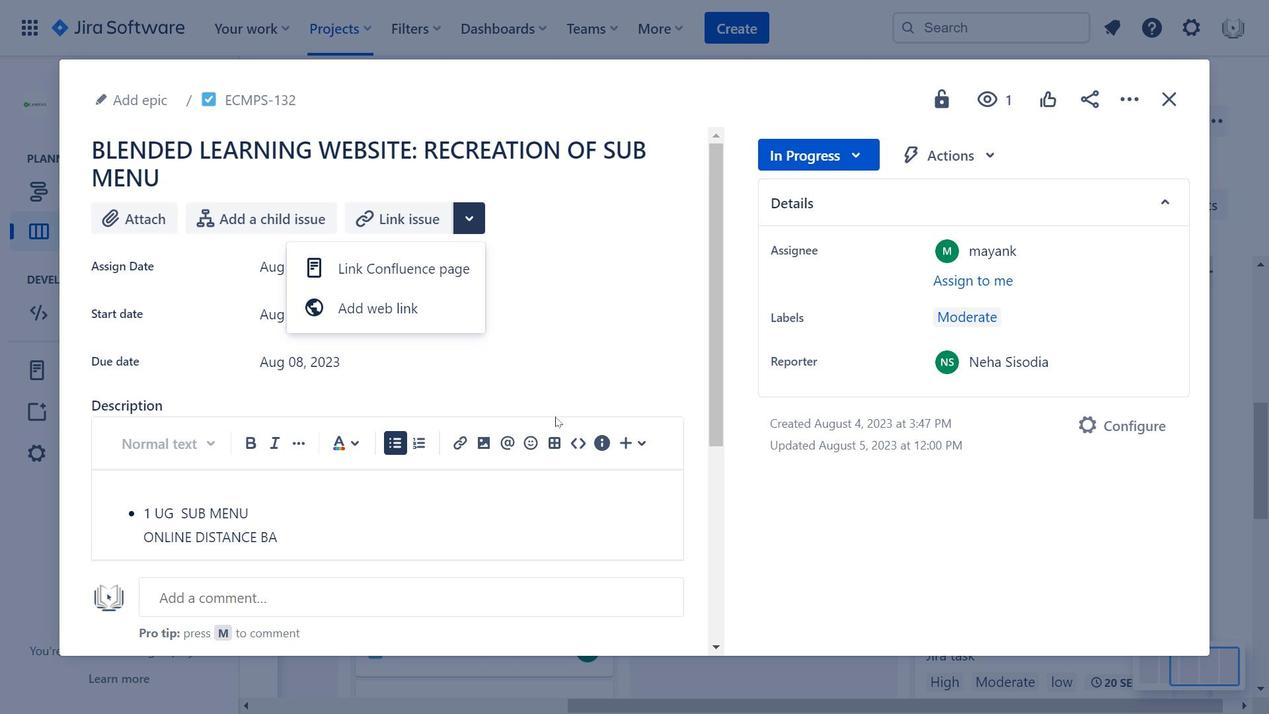 
Action: Mouse scrolled (548, 421) with delta (0, 0)
Screenshot: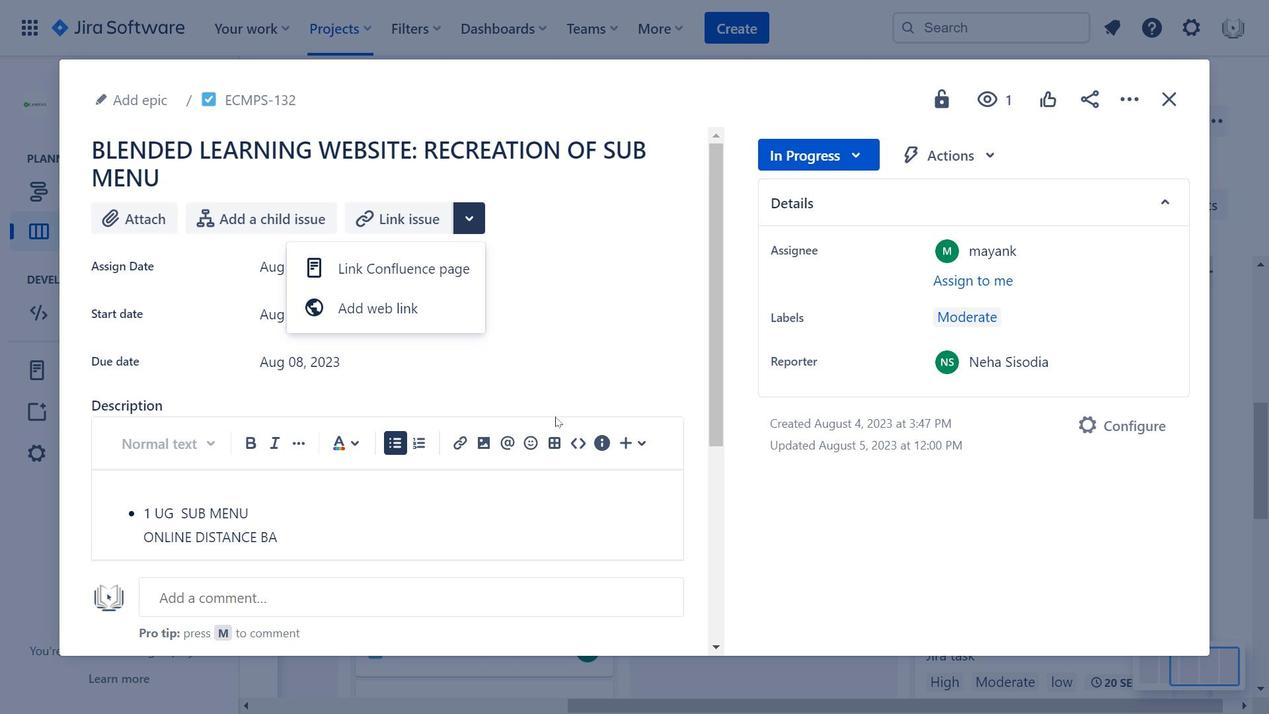 
Action: Mouse scrolled (548, 421) with delta (0, 0)
Screenshot: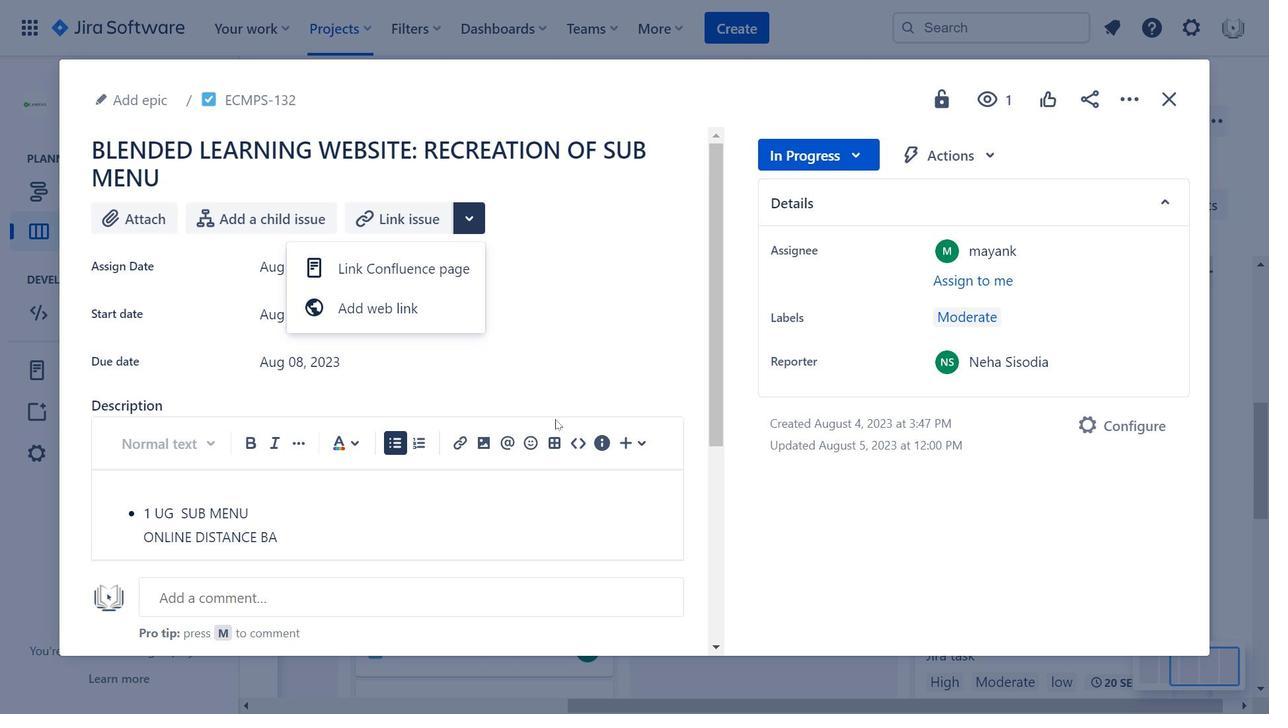 
Action: Mouse scrolled (548, 421) with delta (0, 0)
Screenshot: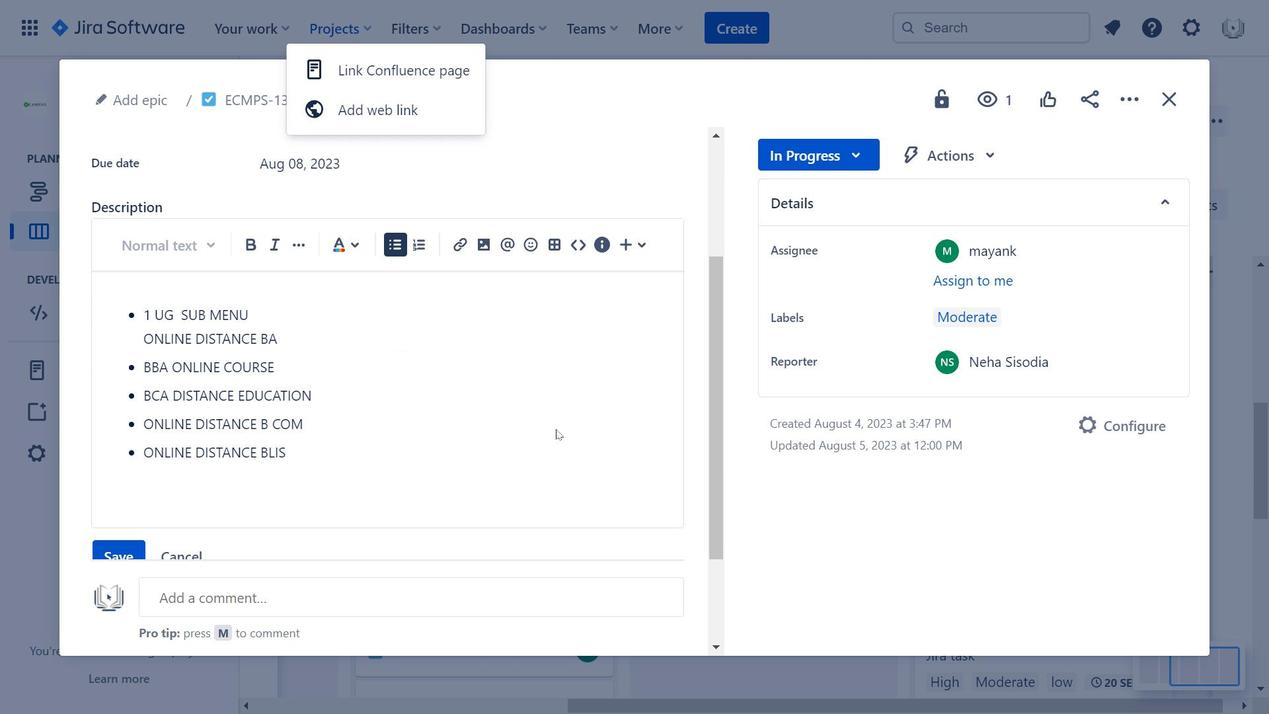 
Action: Mouse moved to (1164, 87)
Screenshot: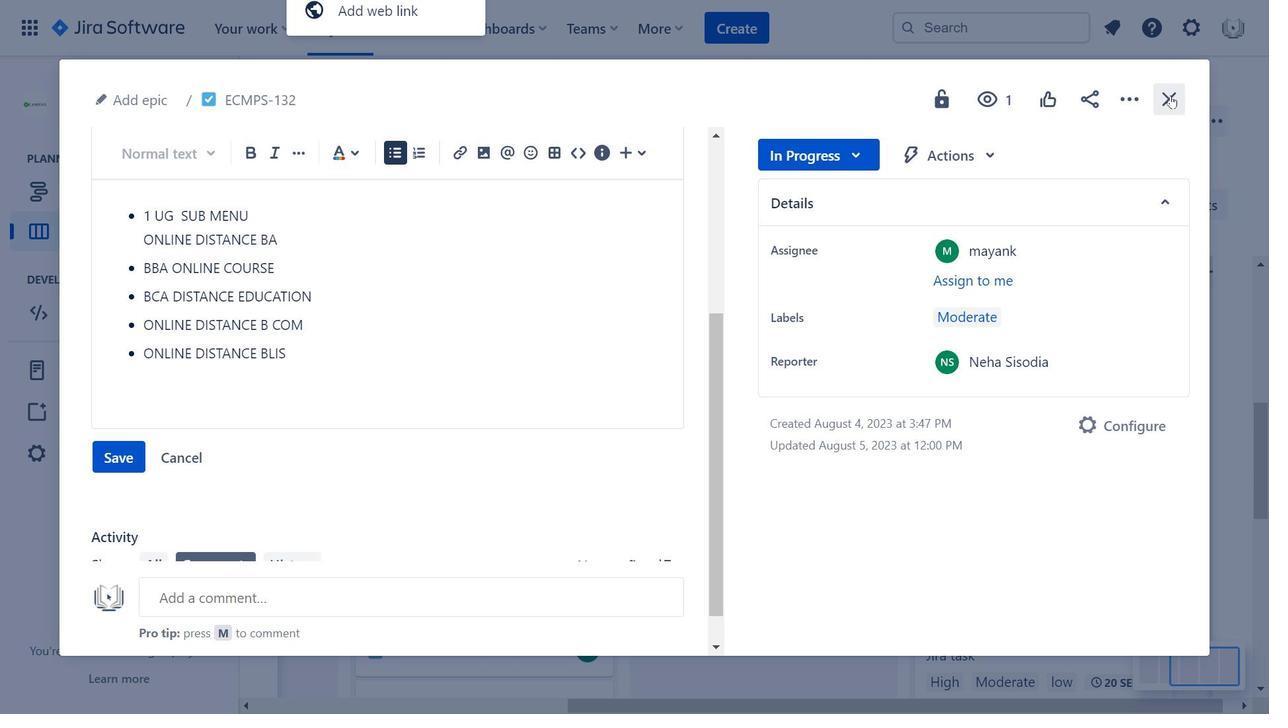 
Action: Mouse pressed left at (1164, 87)
Screenshot: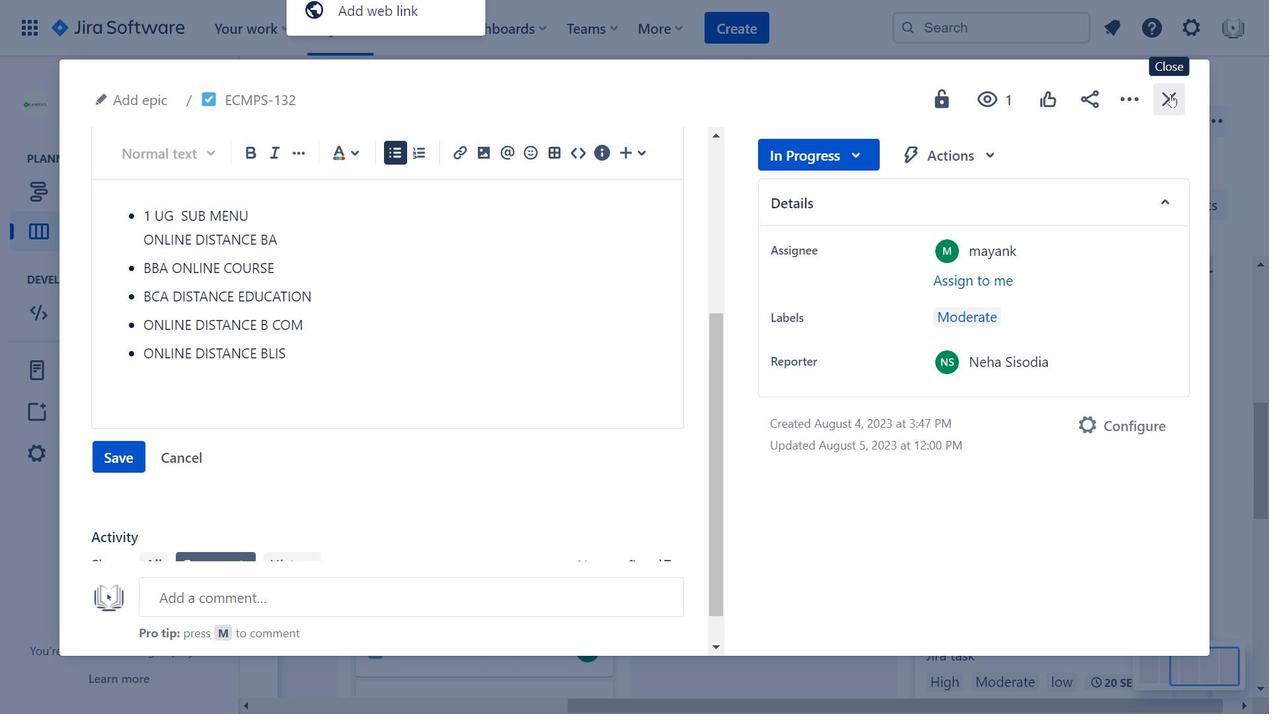 
Action: Mouse moved to (523, 382)
Screenshot: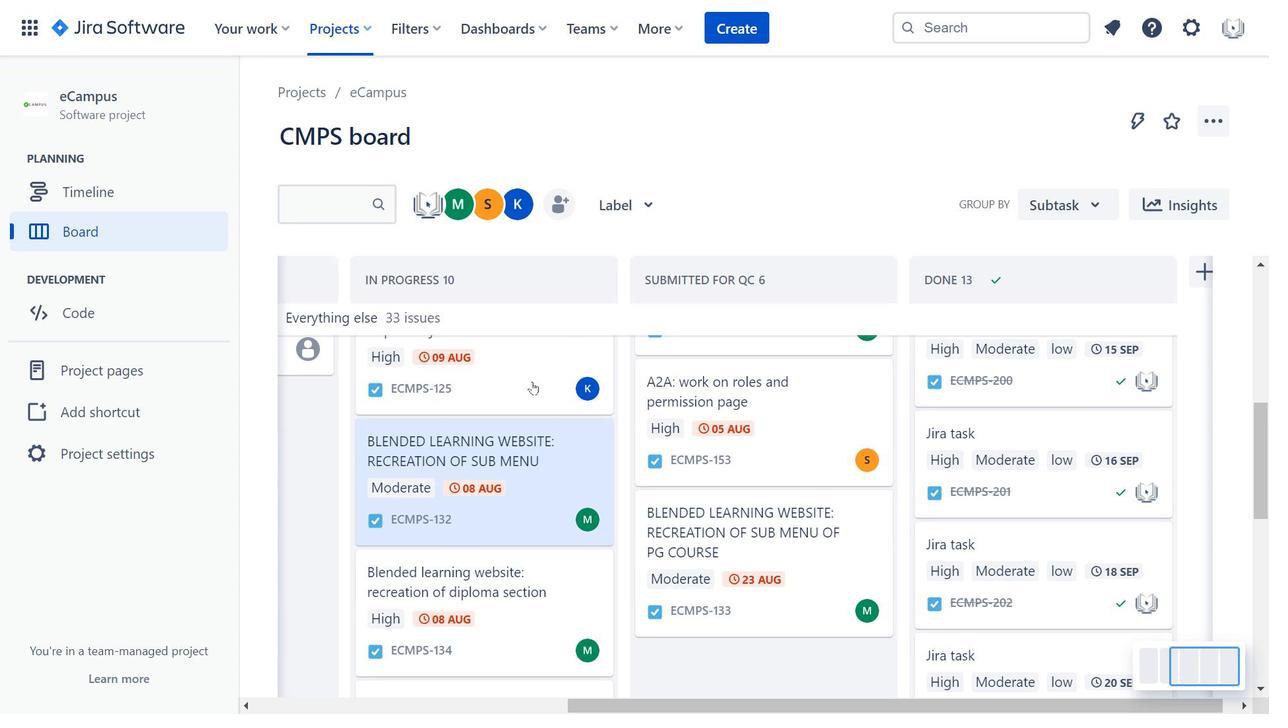 
Action: Mouse scrolled (523, 382) with delta (0, 0)
Screenshot: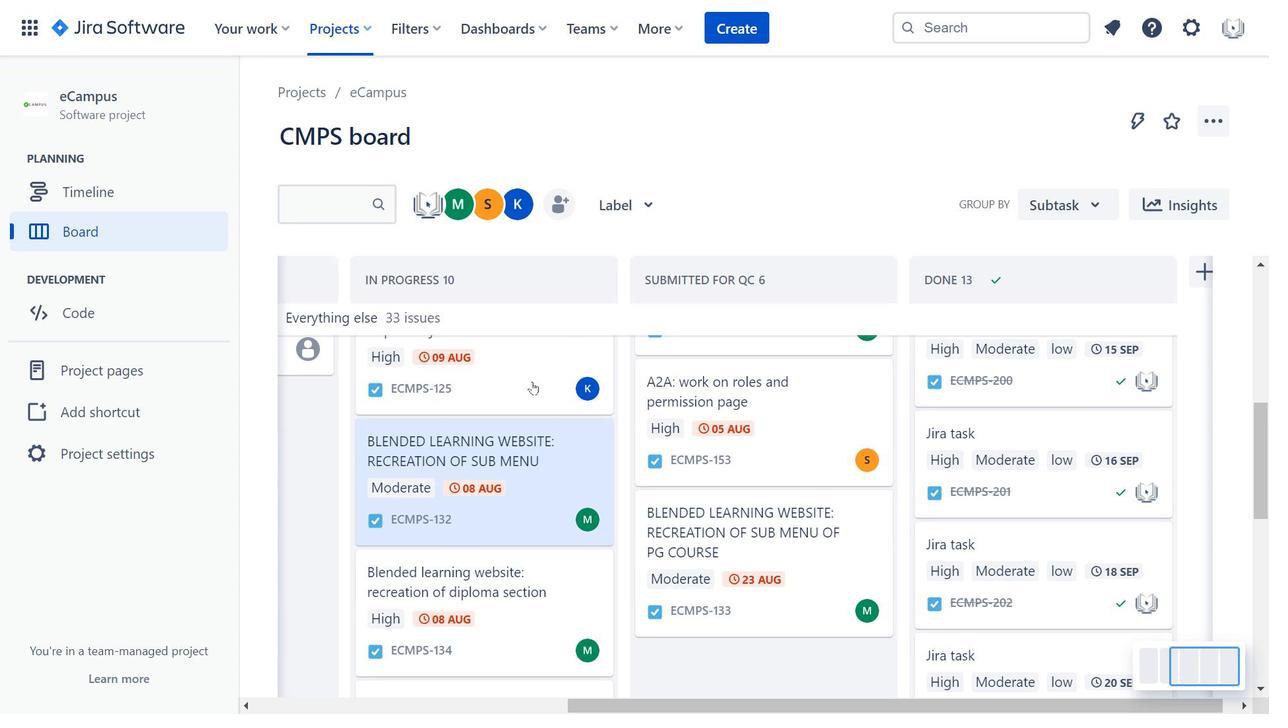 
Action: Mouse moved to (523, 384)
Screenshot: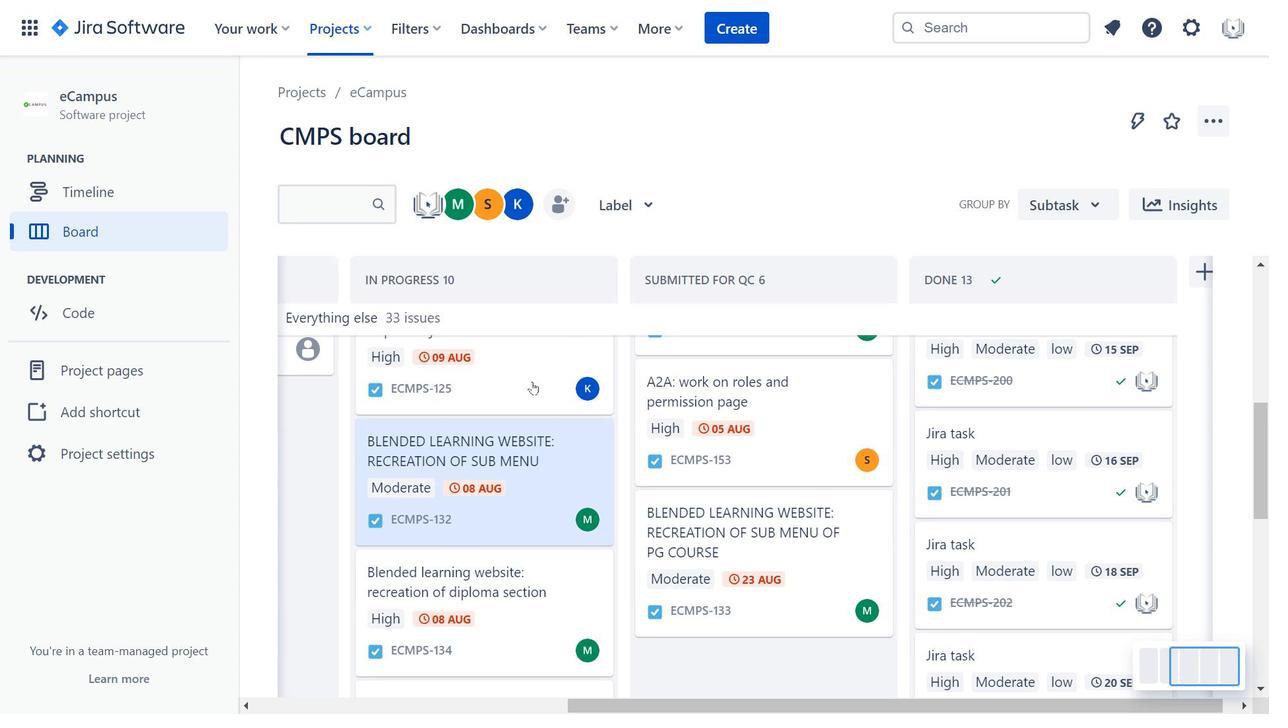 
Action: Mouse scrolled (523, 384) with delta (0, 0)
Screenshot: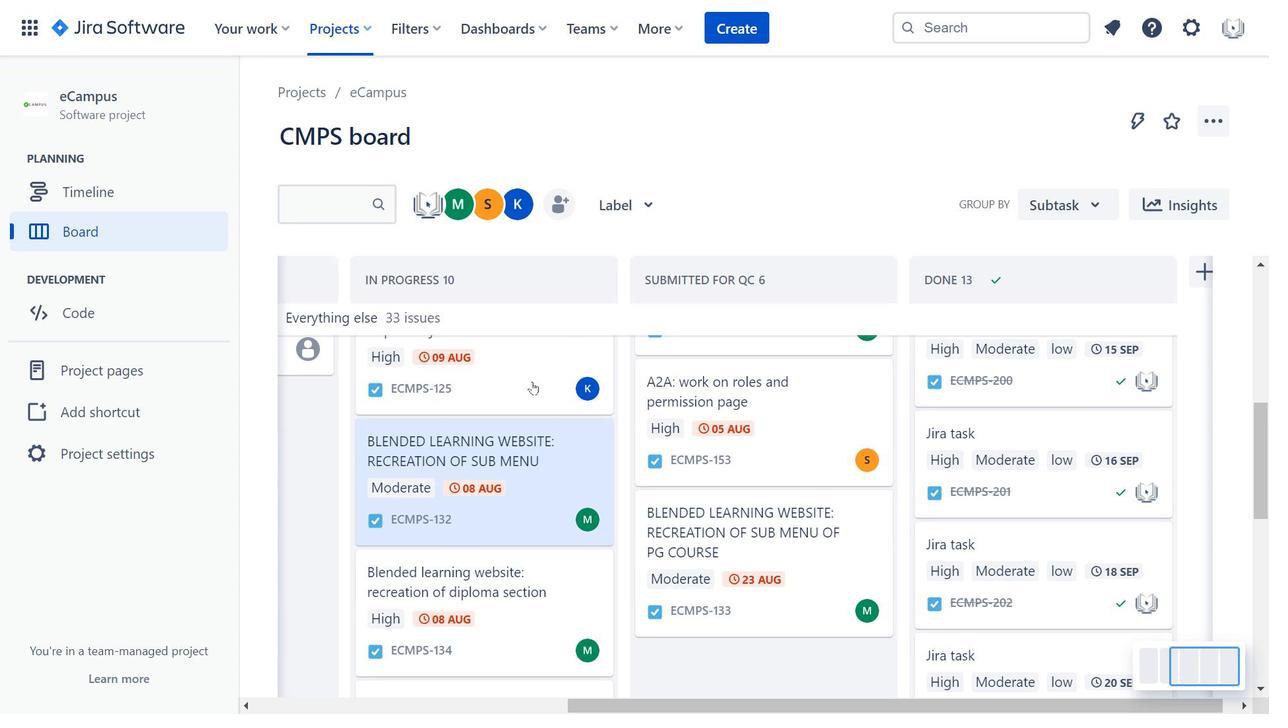 
Action: Mouse moved to (534, 531)
Screenshot: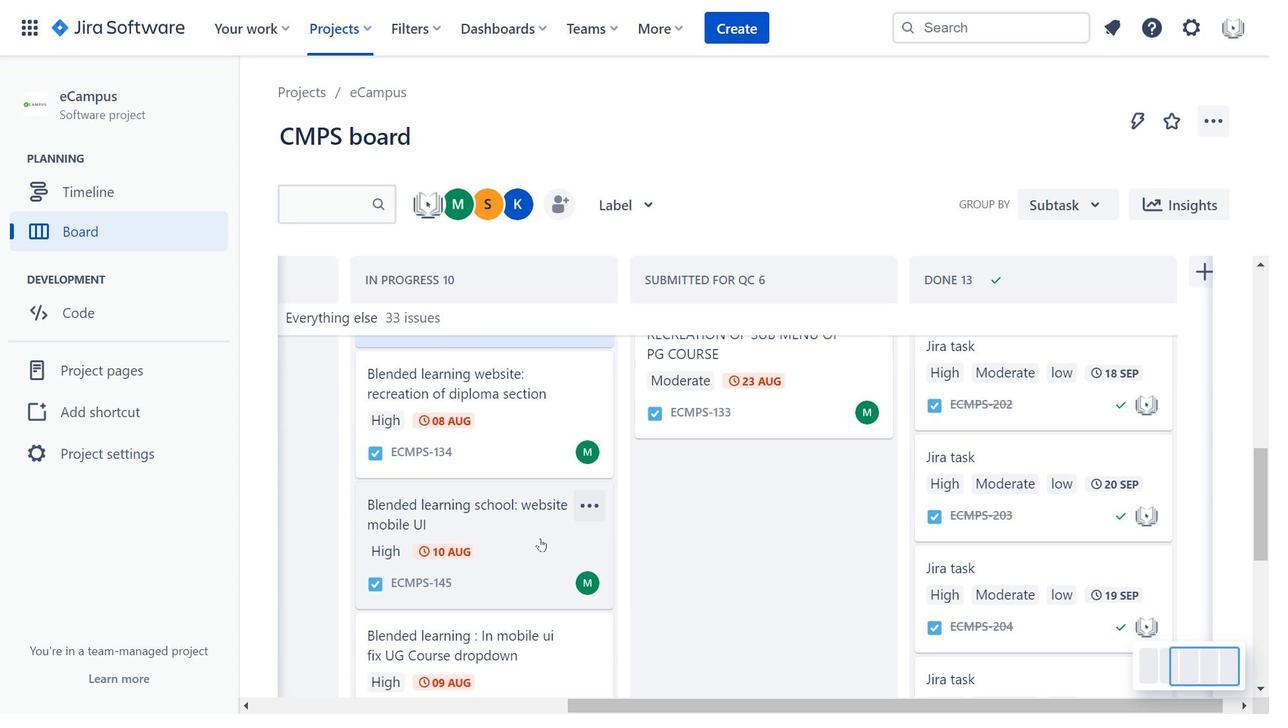 
Action: Mouse pressed left at (534, 531)
Screenshot: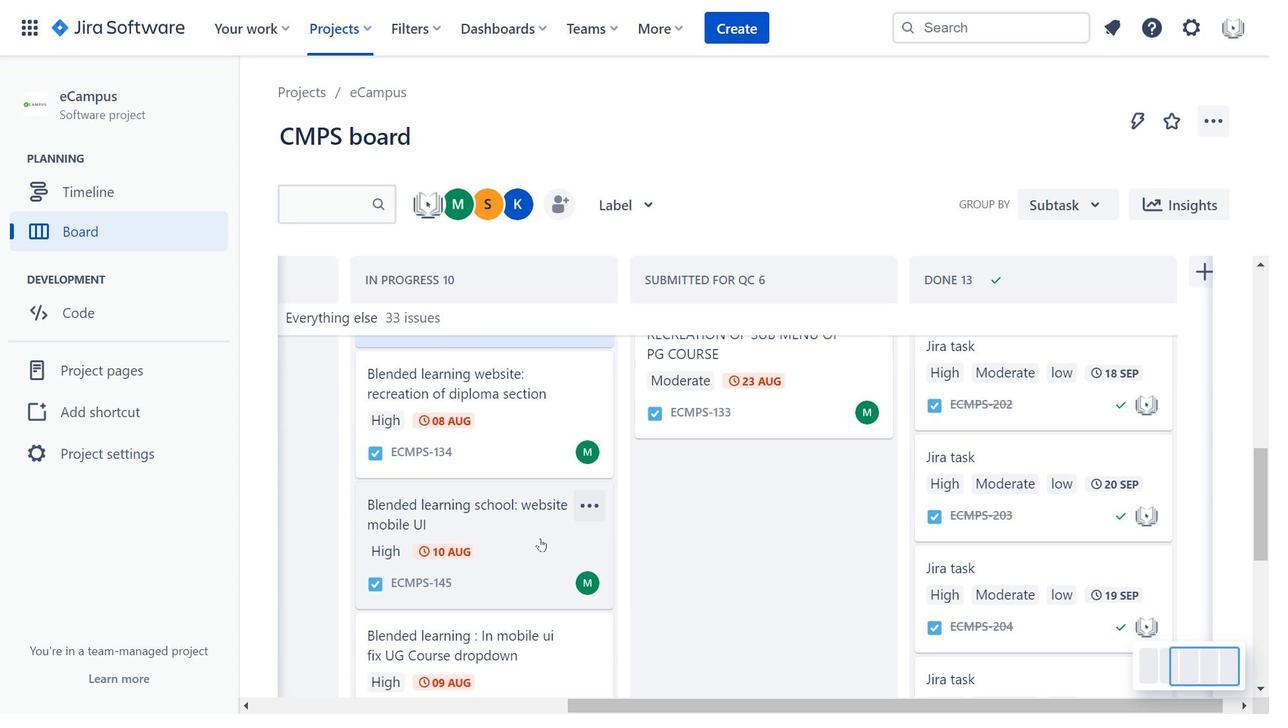 
Action: Mouse moved to (507, 343)
Screenshot: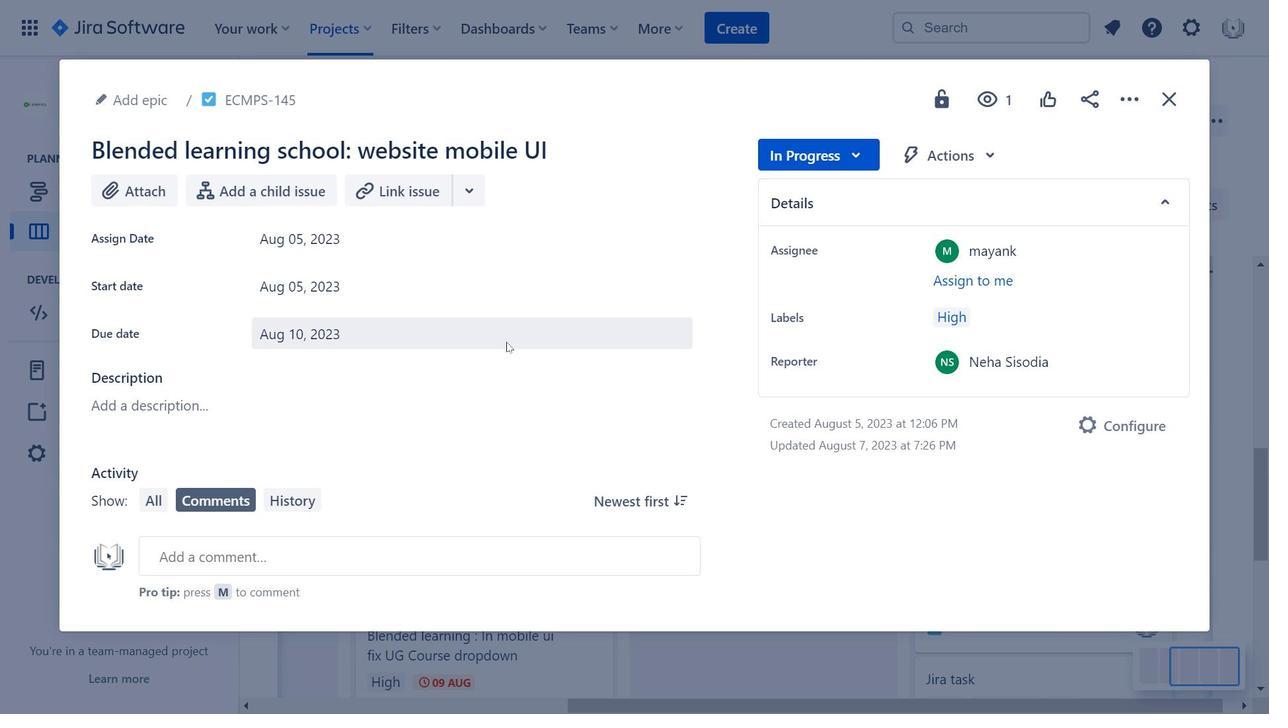 
Action: Mouse scrolled (507, 343) with delta (0, 0)
Screenshot: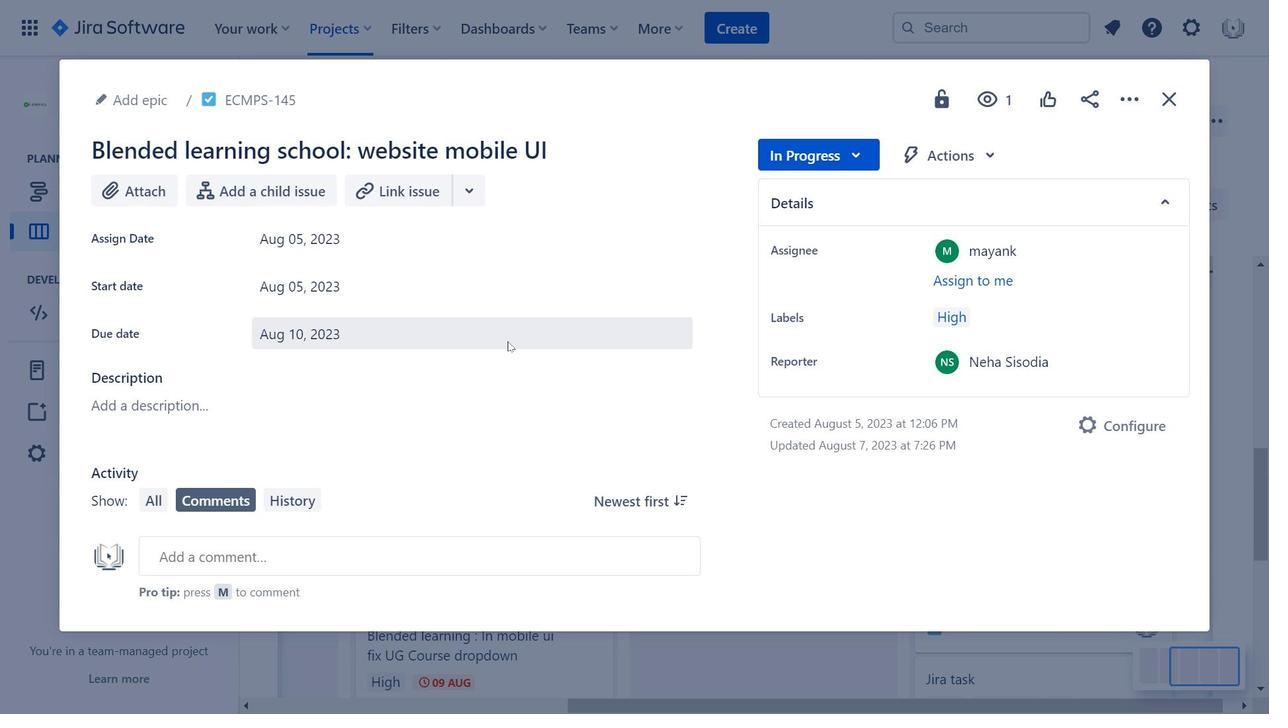 
Action: Mouse moved to (508, 343)
Screenshot: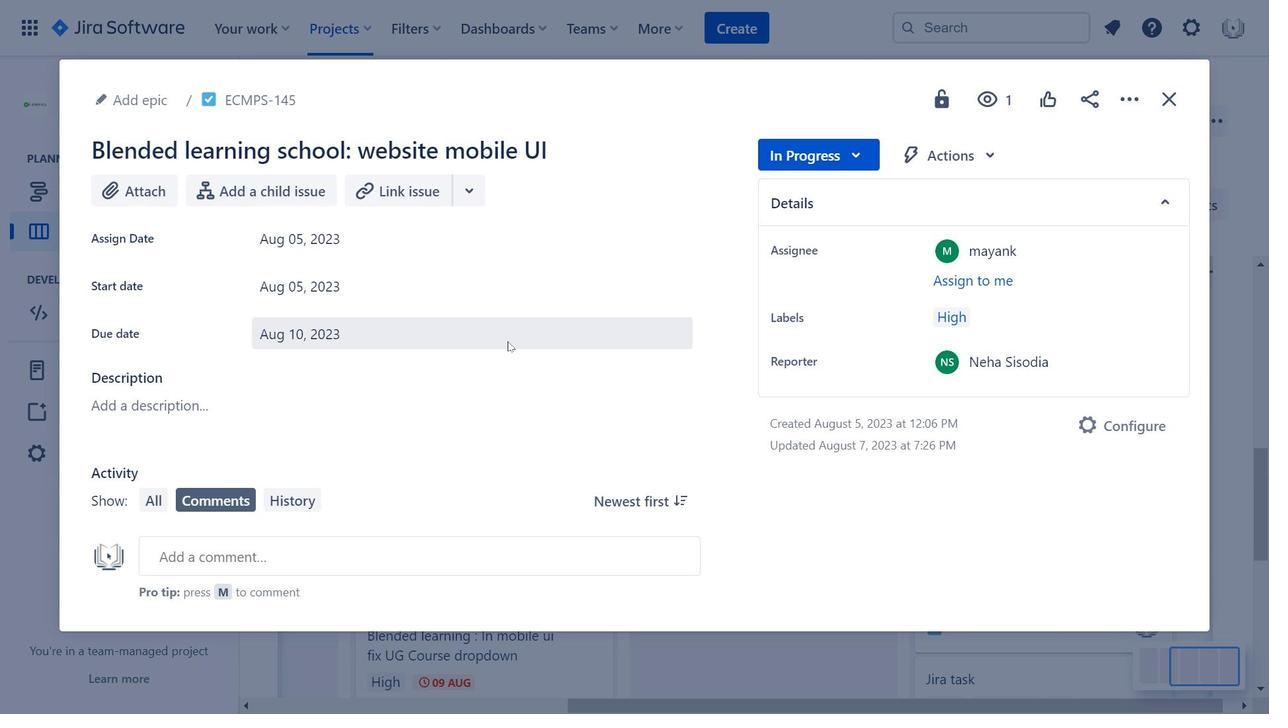 
Action: Mouse scrolled (508, 343) with delta (0, 0)
Screenshot: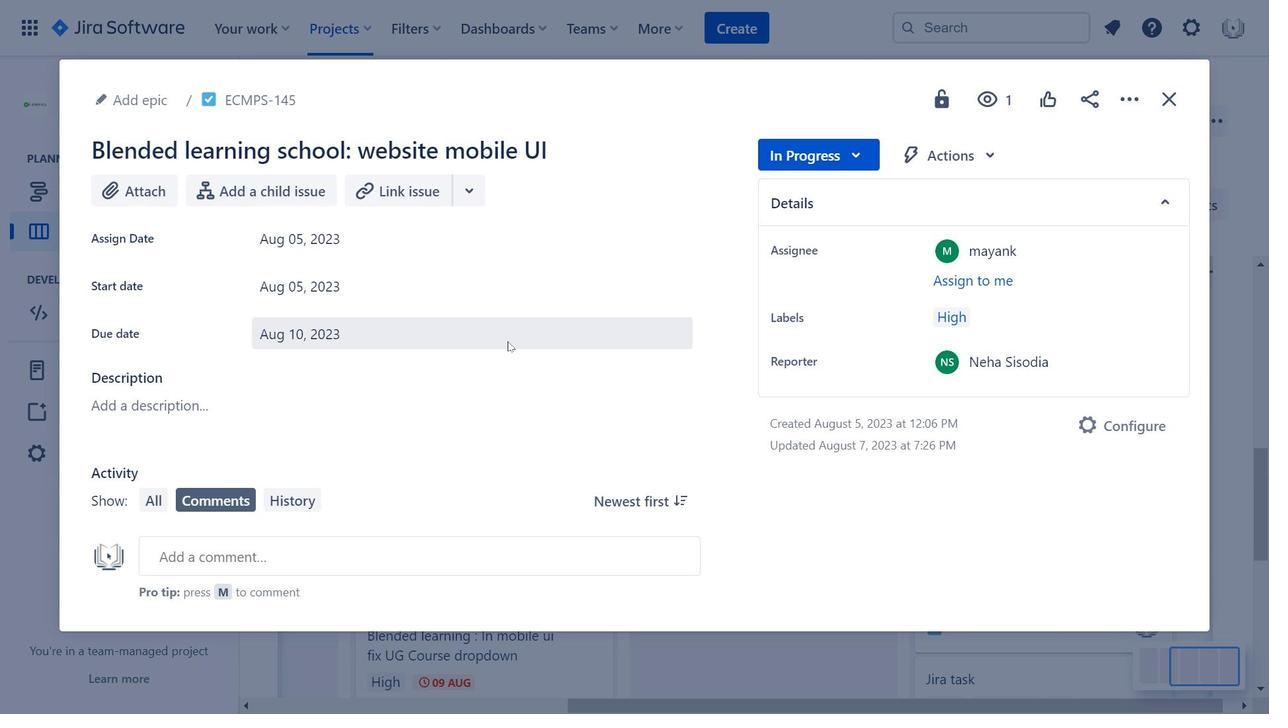 
Action: Mouse moved to (845, 143)
Screenshot: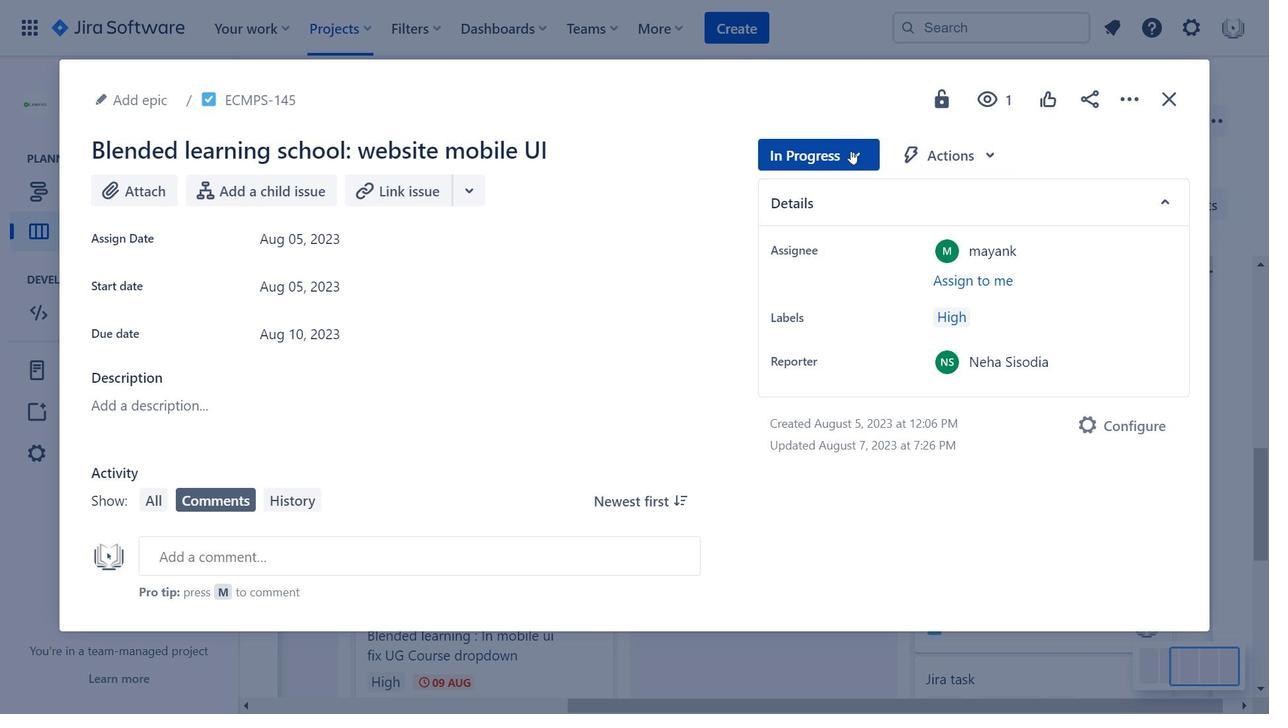 
Action: Mouse pressed left at (845, 143)
Screenshot: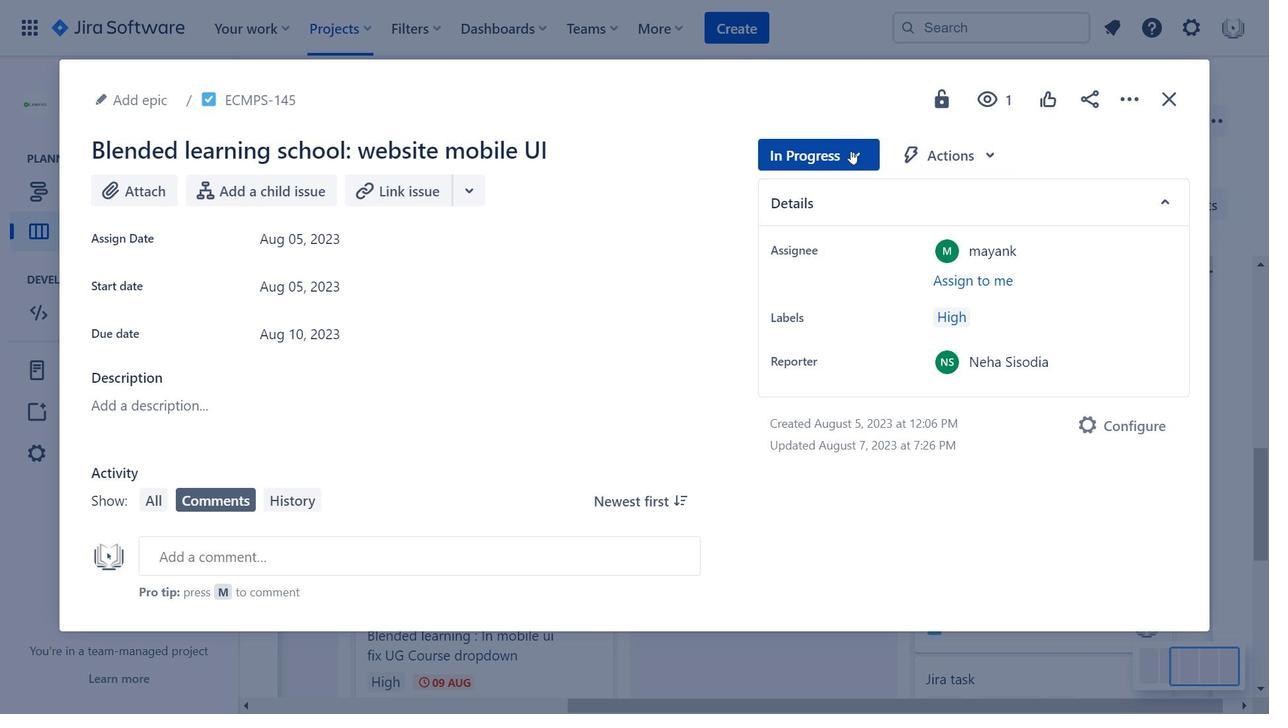 
Action: Mouse moved to (1164, 91)
Screenshot: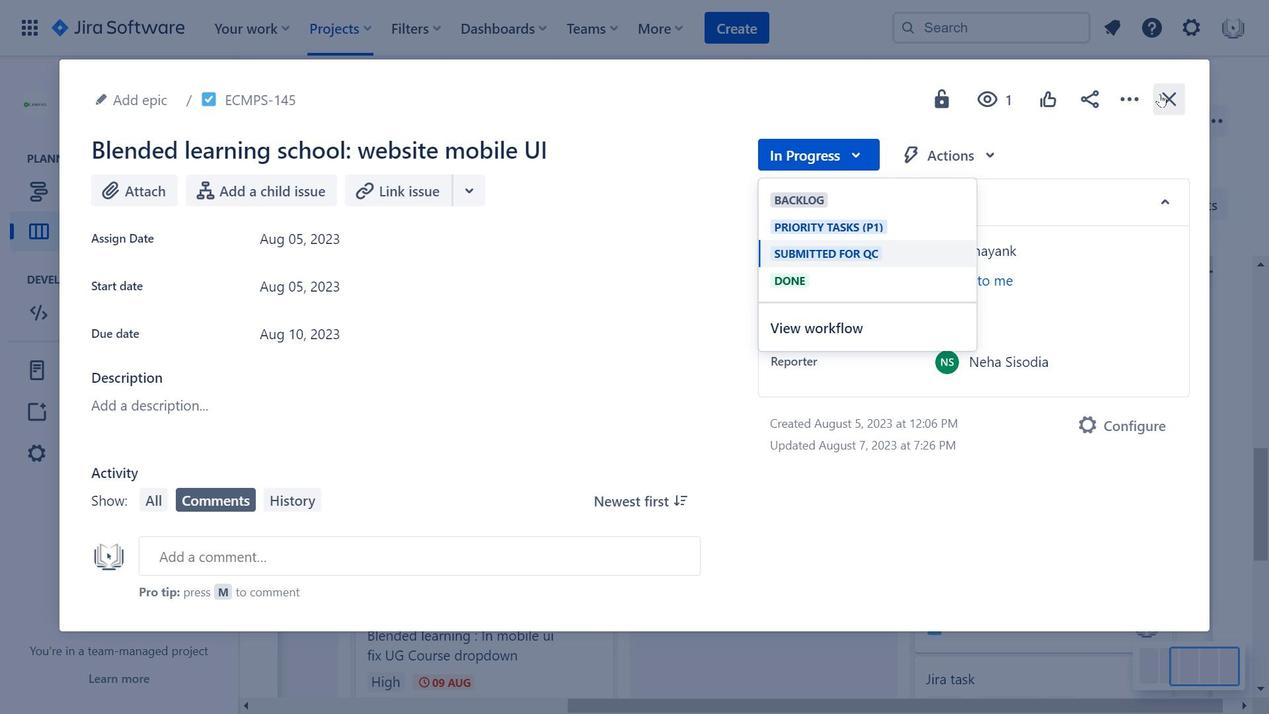 
Action: Mouse pressed left at (1164, 91)
Screenshot: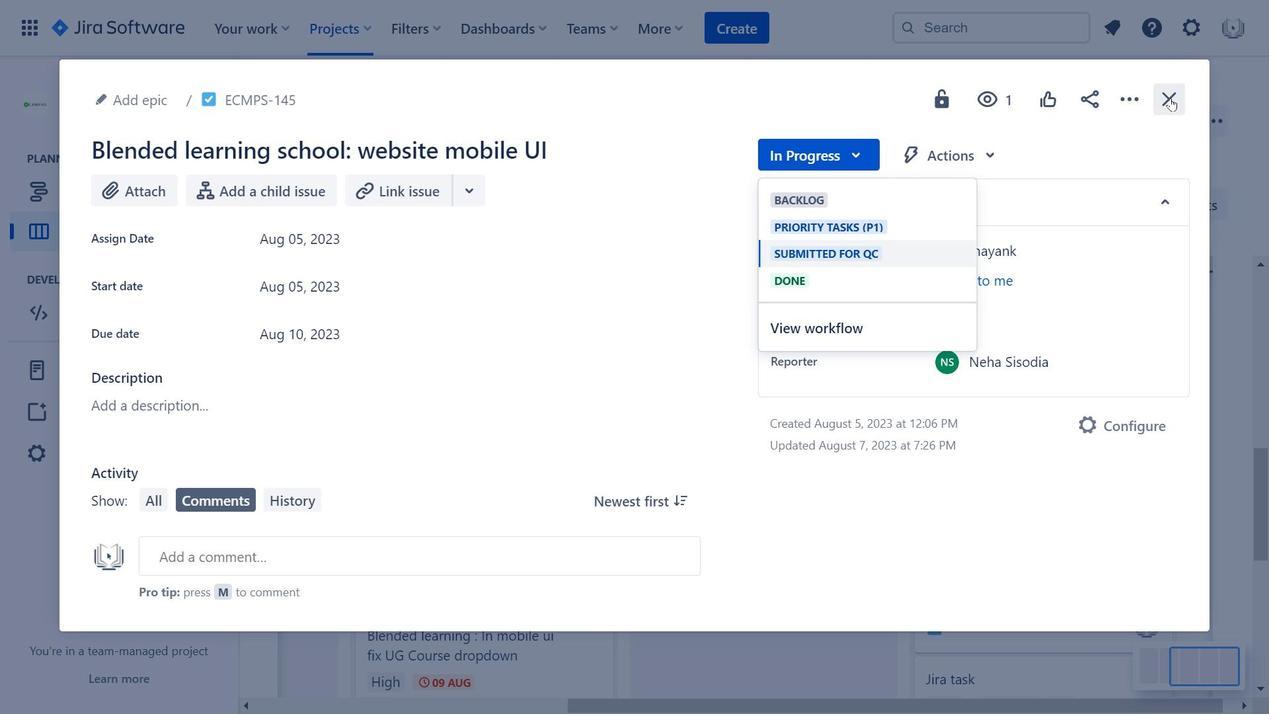 
Action: Mouse moved to (652, 458)
Screenshot: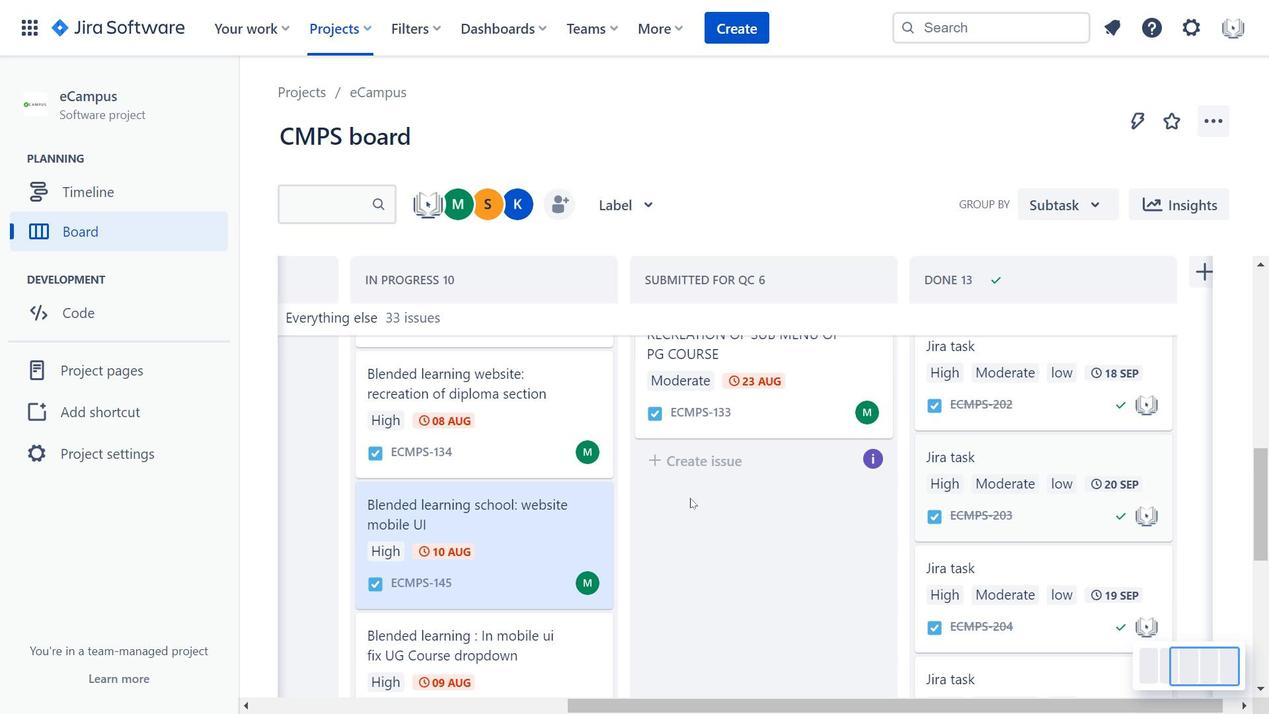 
Action: Mouse scrolled (652, 458) with delta (0, 0)
Screenshot: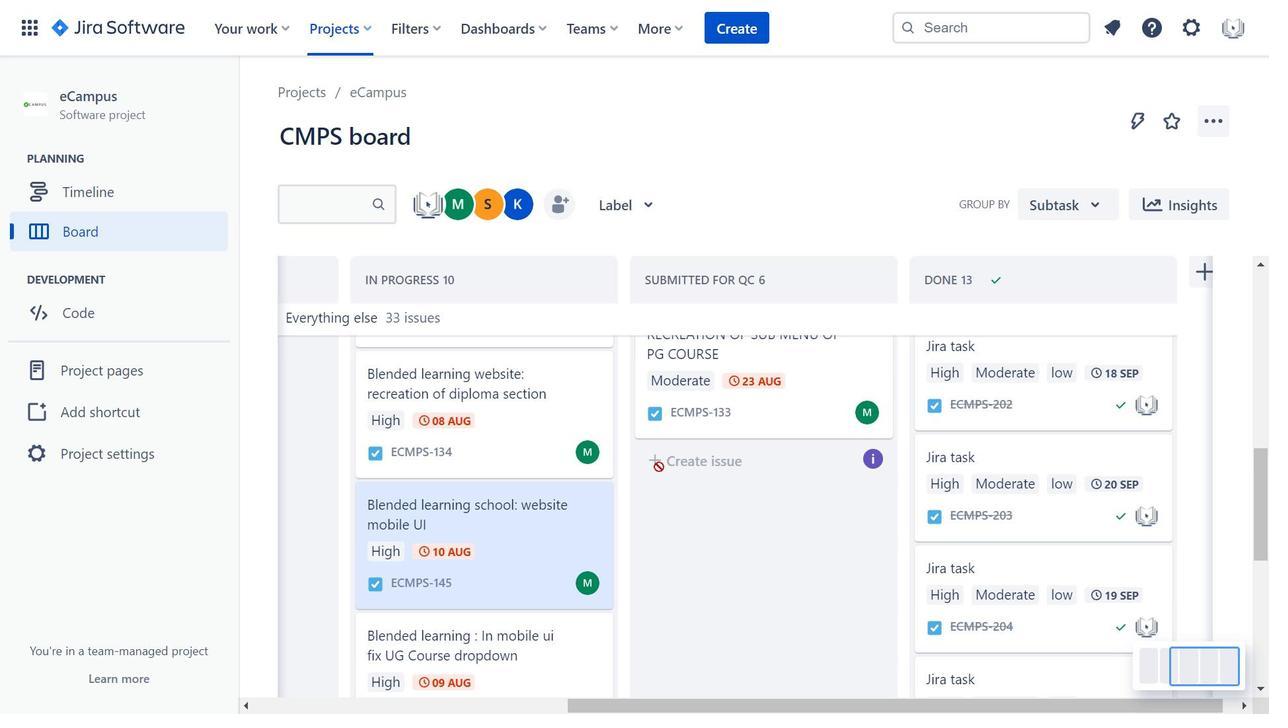 
Action: Mouse scrolled (652, 458) with delta (0, 0)
Screenshot: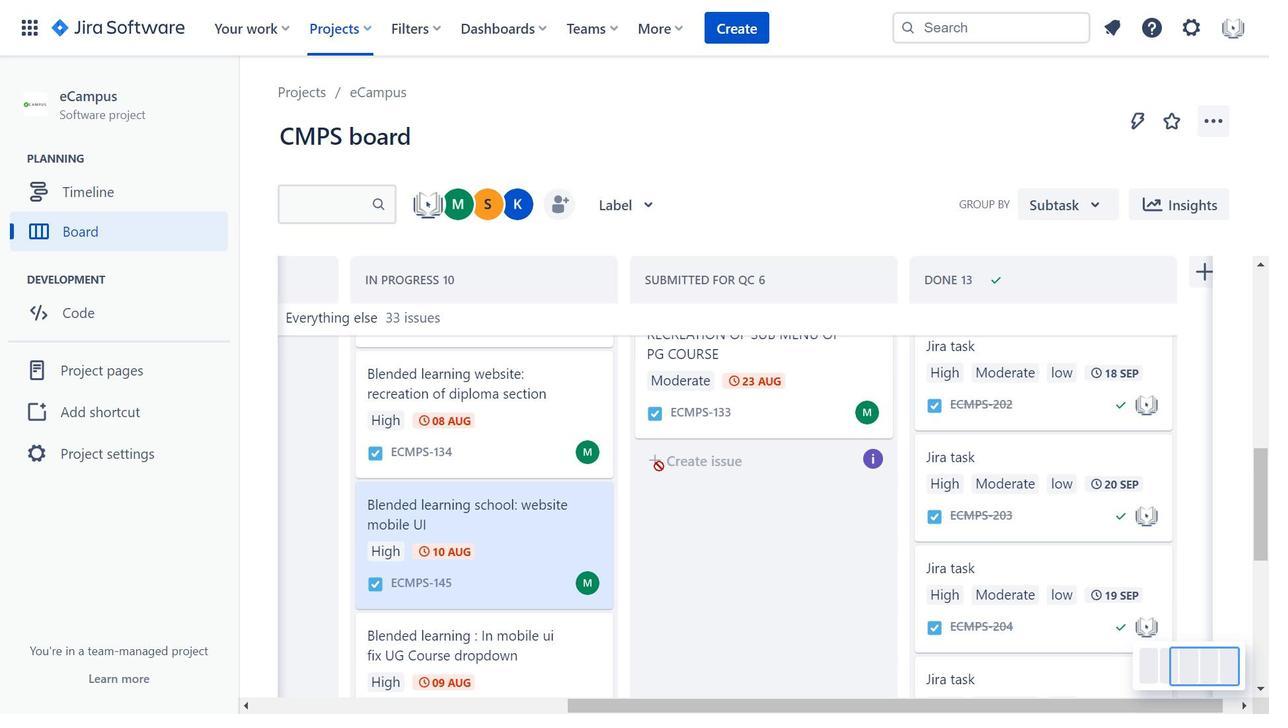 
Action: Mouse moved to (544, 607)
Screenshot: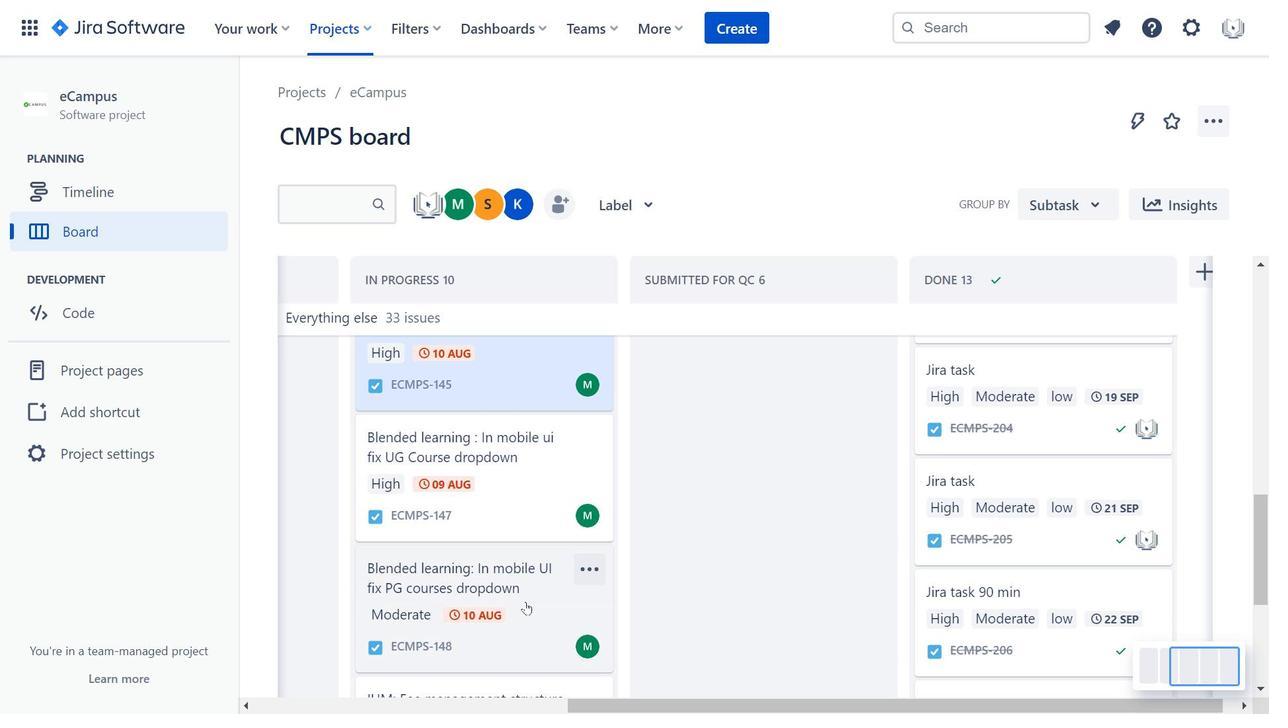 
Action: Mouse pressed left at (544, 607)
Screenshot: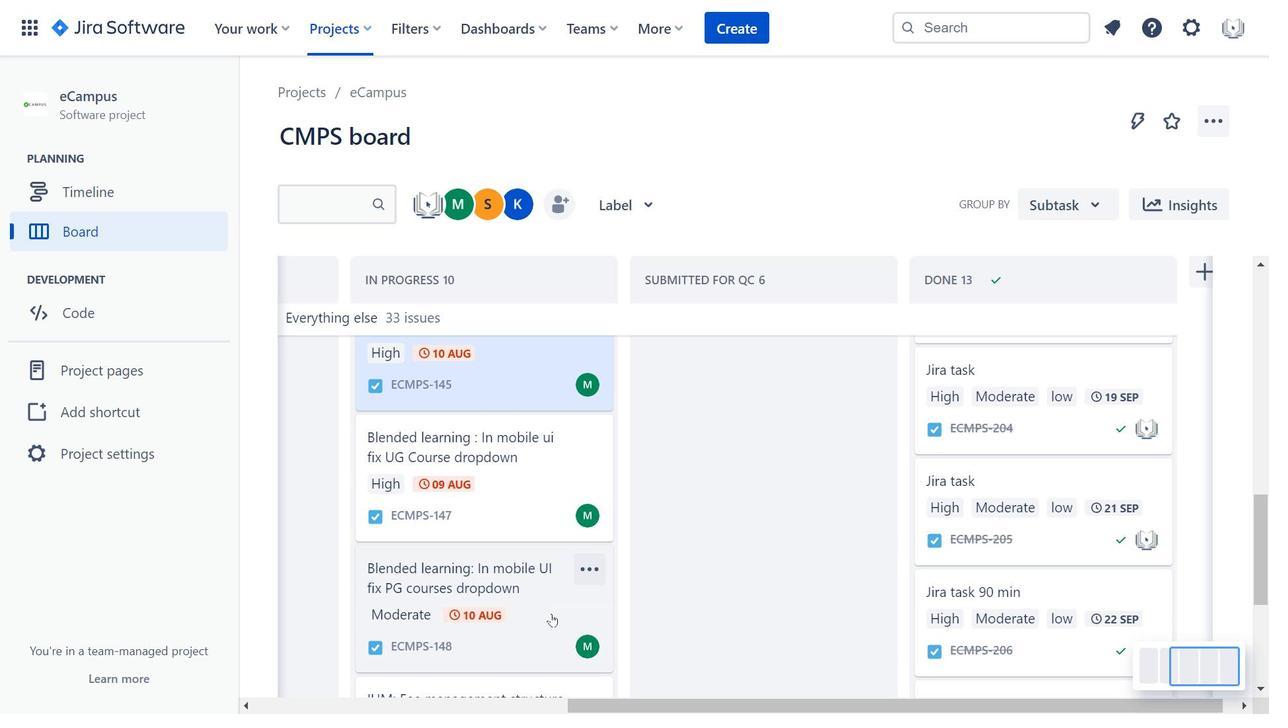 
Action: Mouse moved to (584, 336)
Screenshot: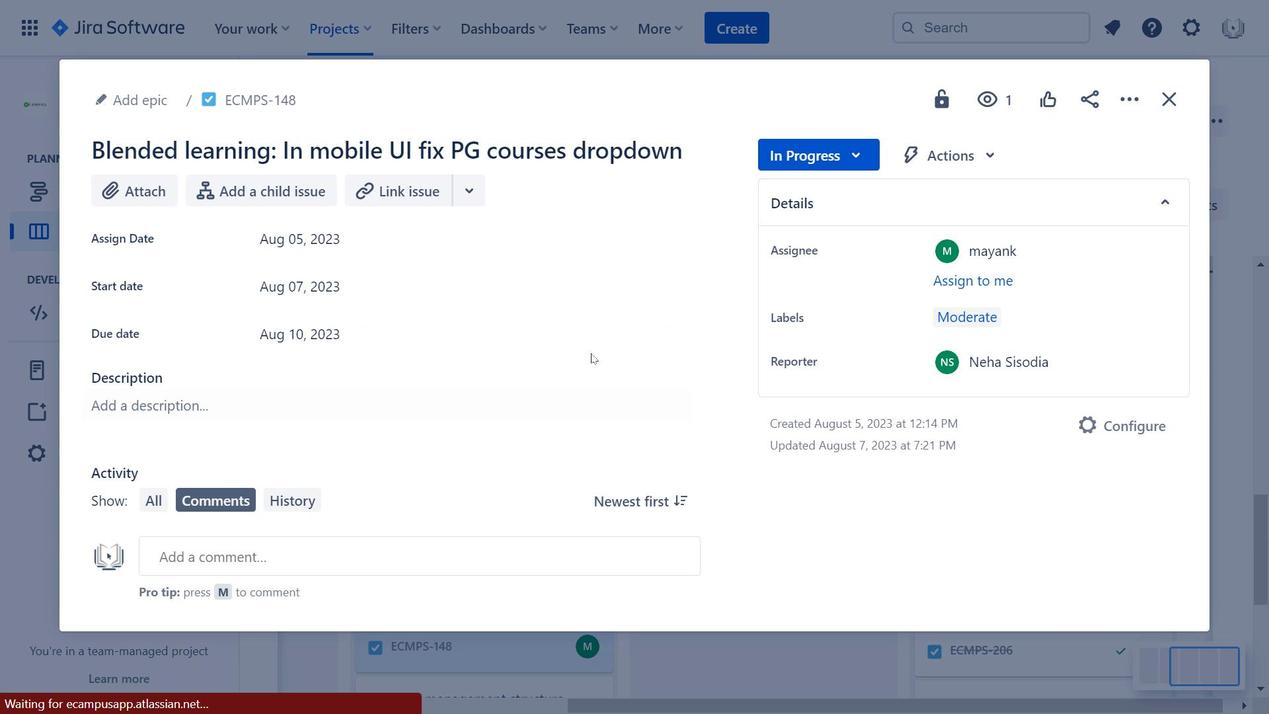 
Action: Mouse scrolled (584, 335) with delta (0, 0)
Screenshot: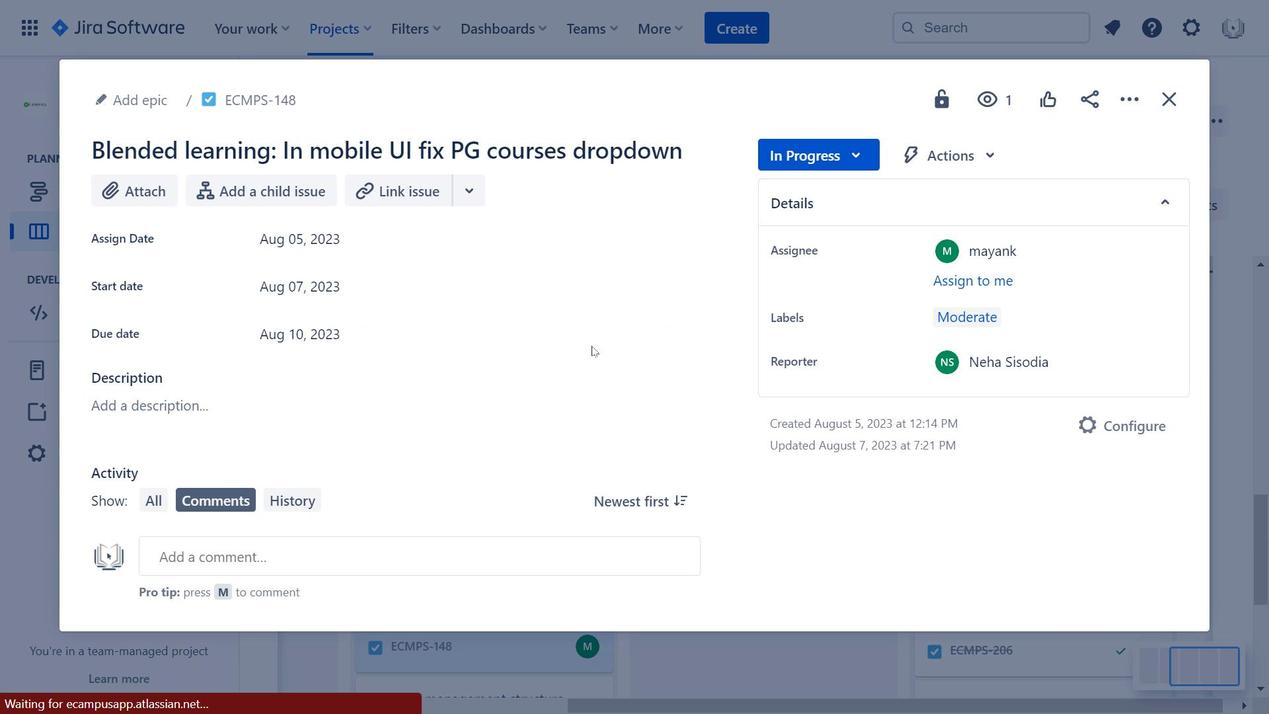 
Action: Mouse moved to (585, 335)
Screenshot: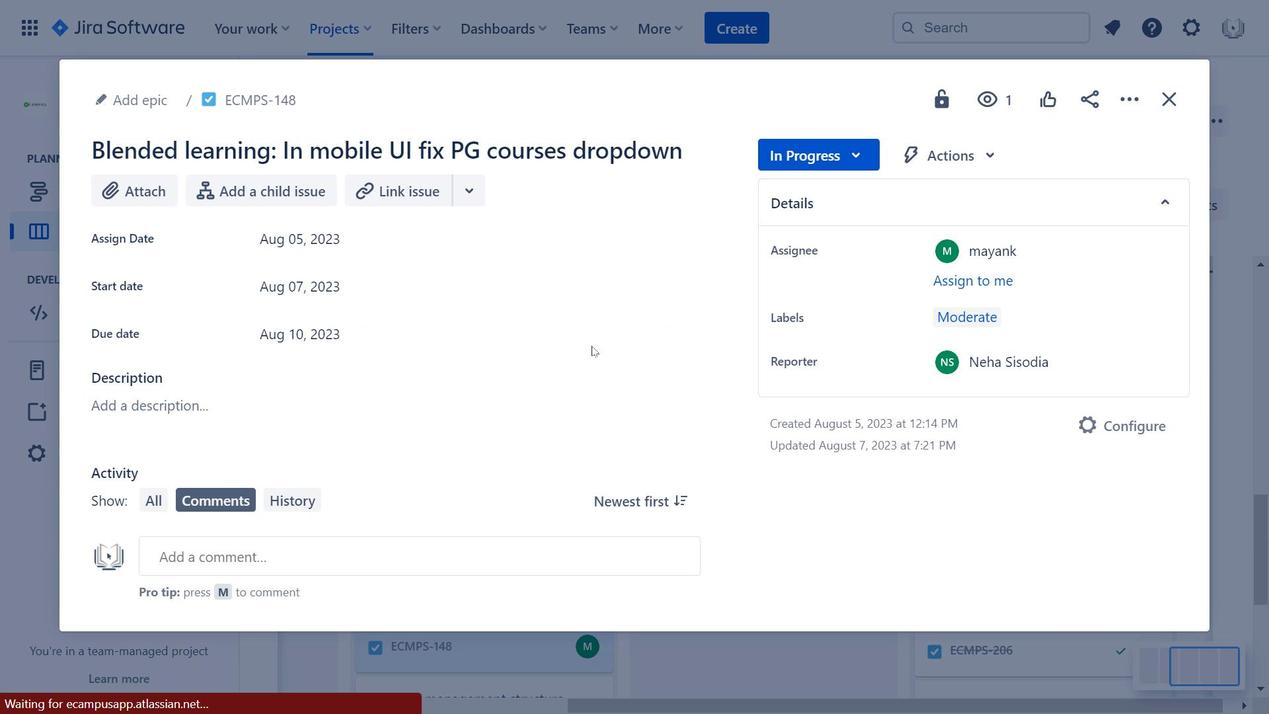 
Action: Mouse scrolled (585, 335) with delta (0, 0)
Screenshot: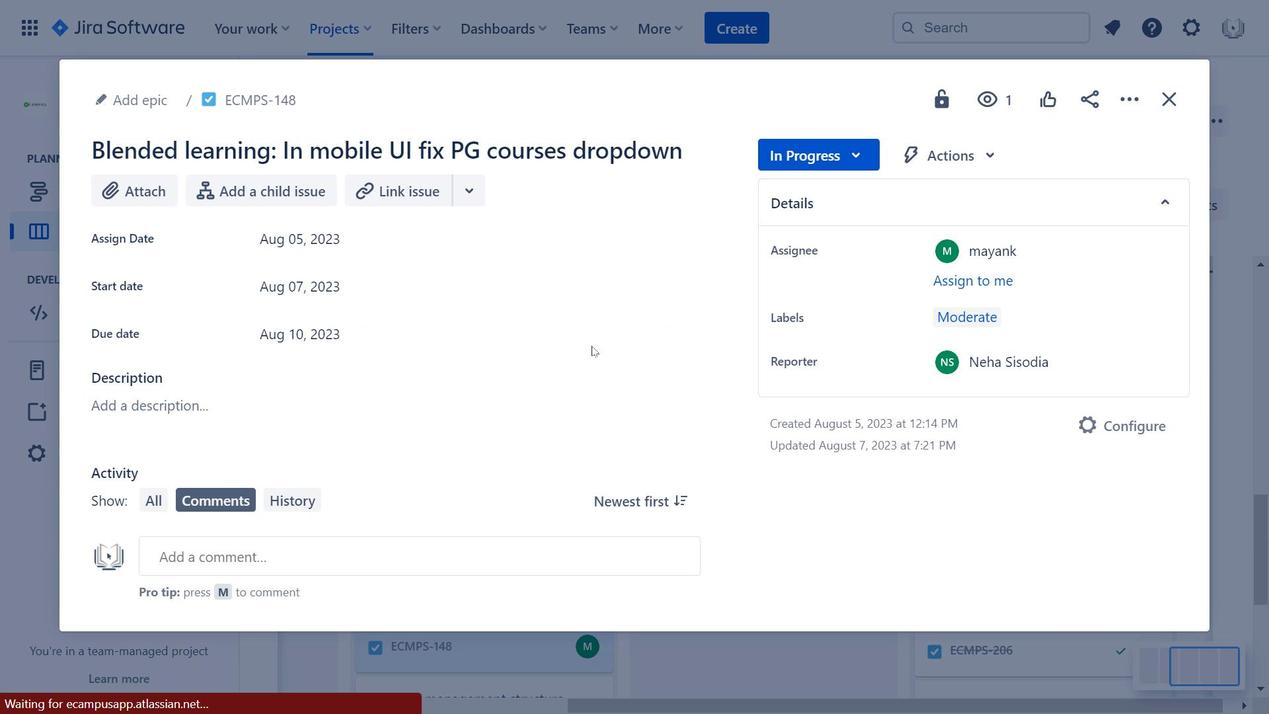 
Action: Mouse moved to (975, 150)
Screenshot: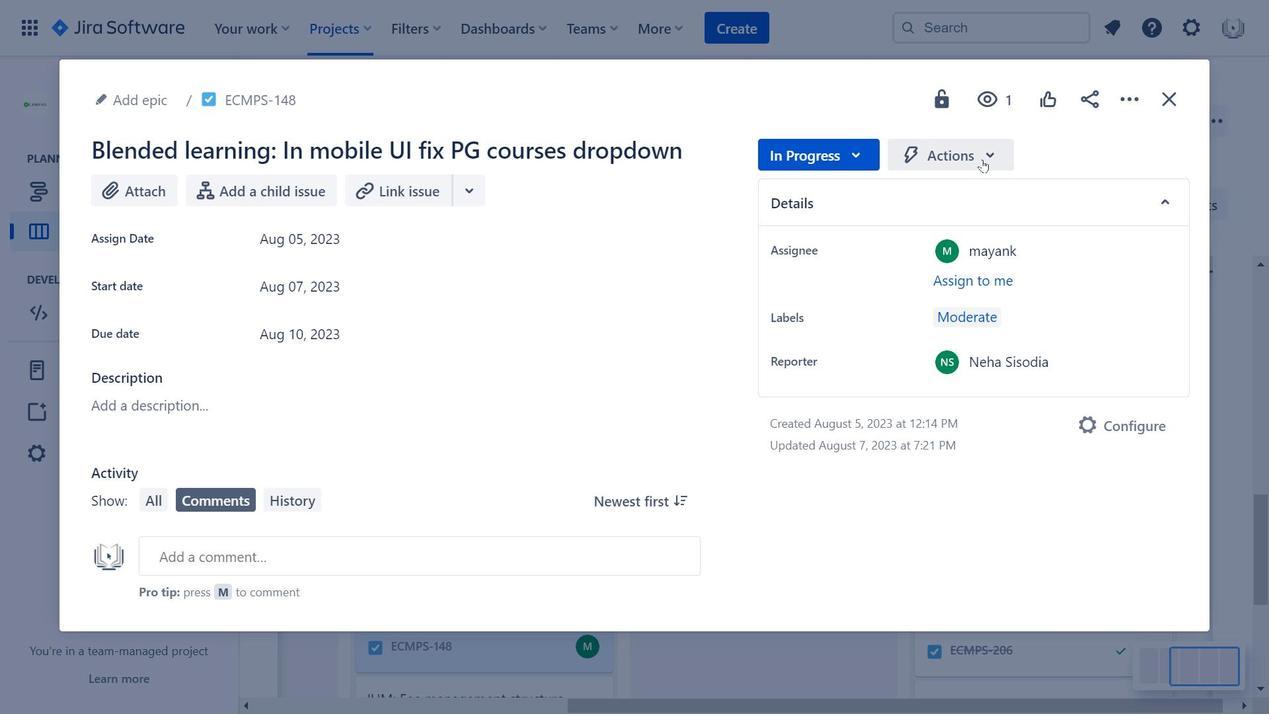 
Action: Mouse pressed left at (975, 150)
Screenshot: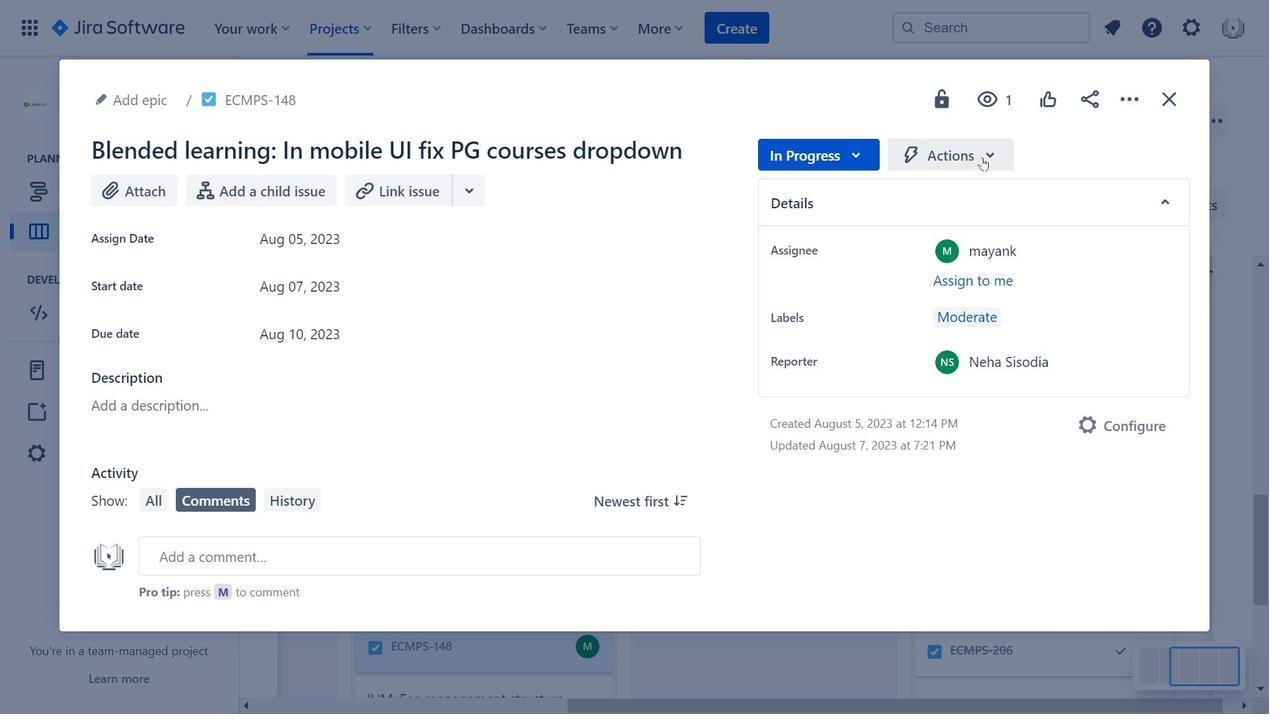 
Action: Mouse moved to (285, 324)
Screenshot: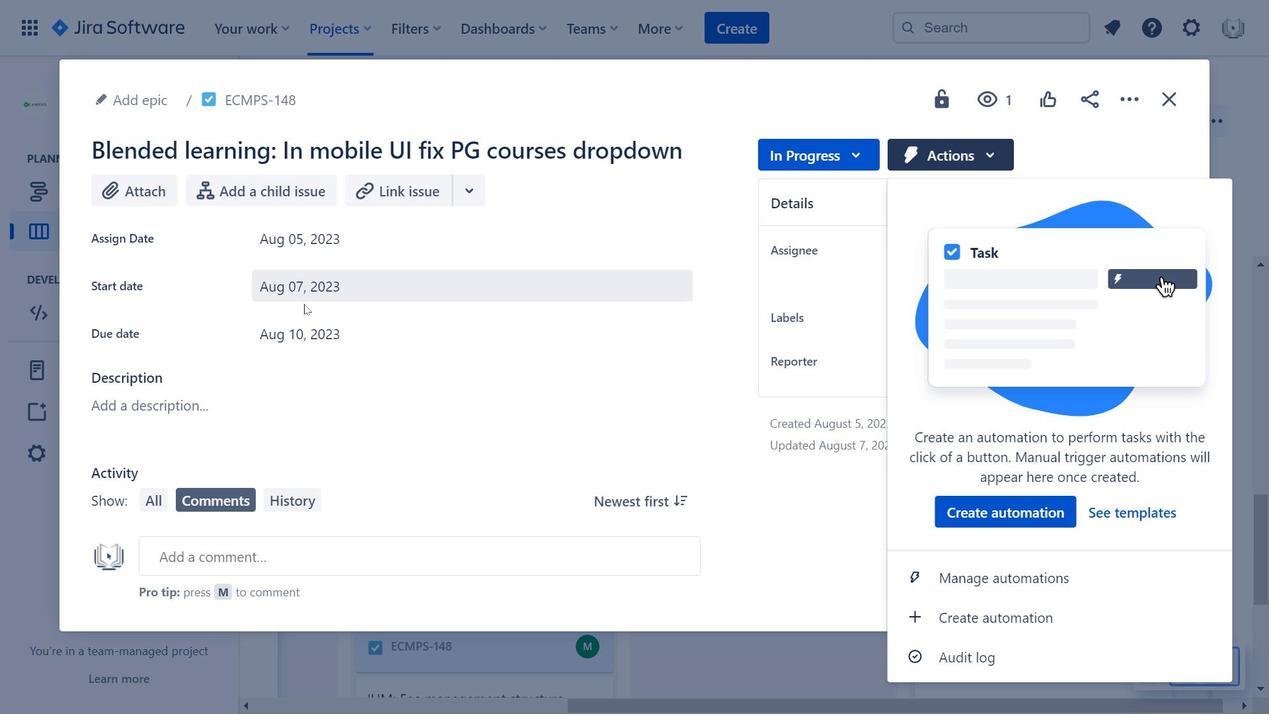 
Action: Mouse pressed left at (285, 324)
Screenshot: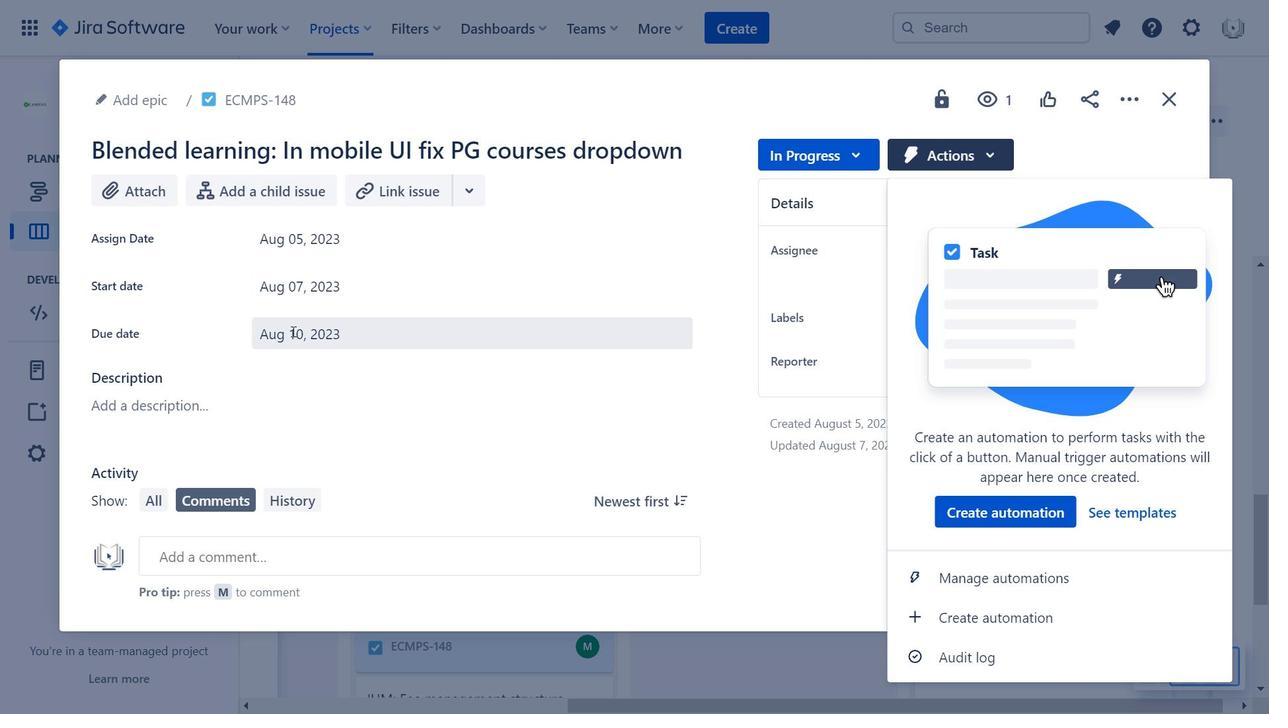 
Action: Mouse moved to (1167, 88)
Screenshot: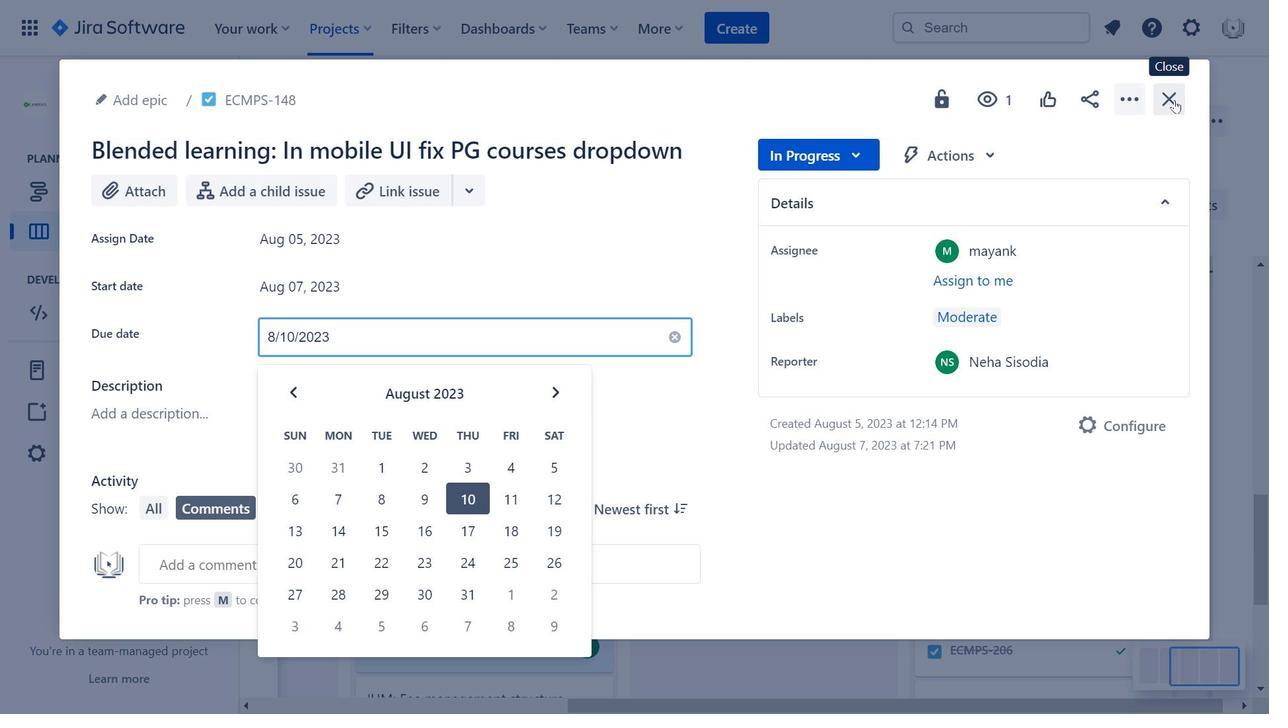 
Action: Mouse pressed left at (1167, 88)
Screenshot: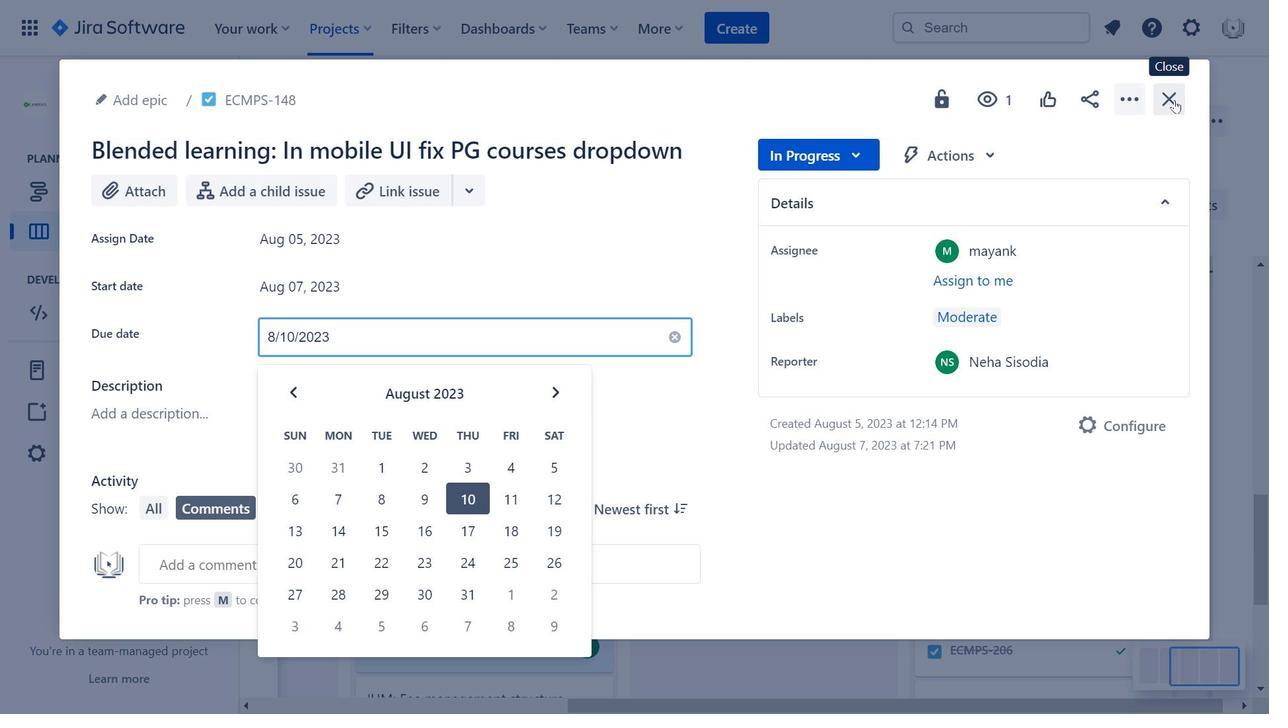 
Action: Mouse moved to (490, 470)
Screenshot: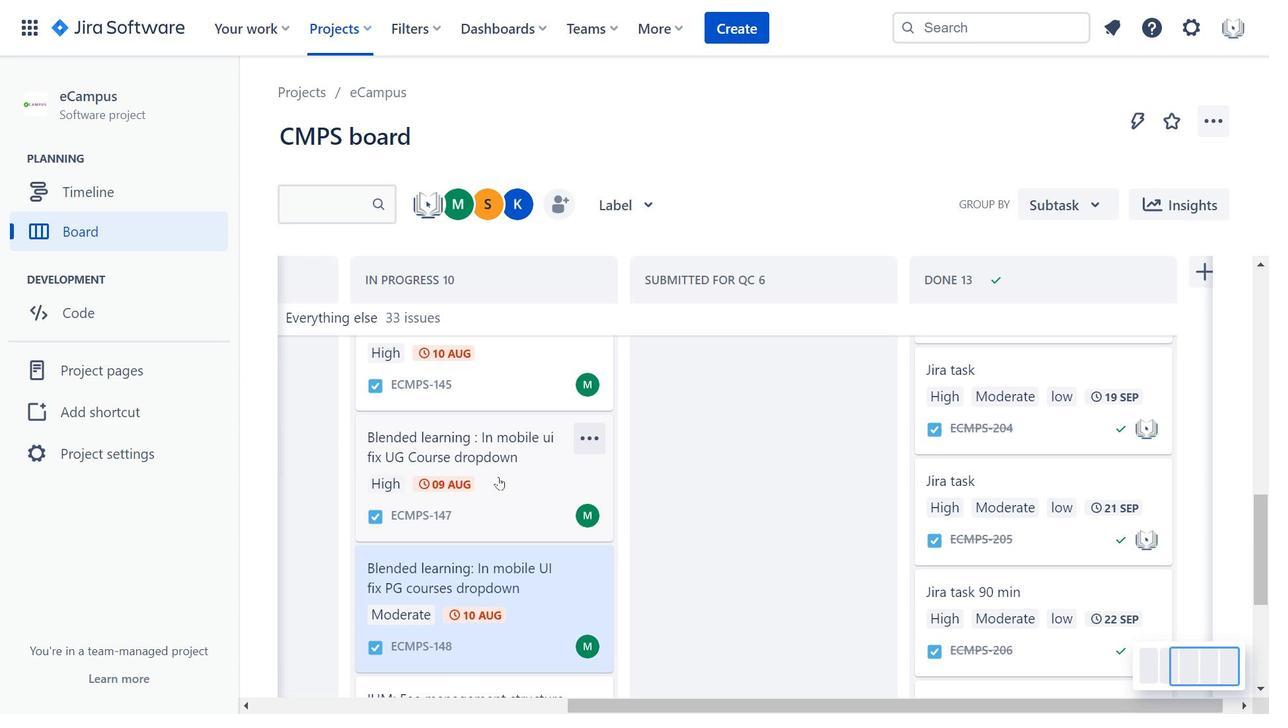
Action: Mouse scrolled (490, 469) with delta (0, 0)
Screenshot: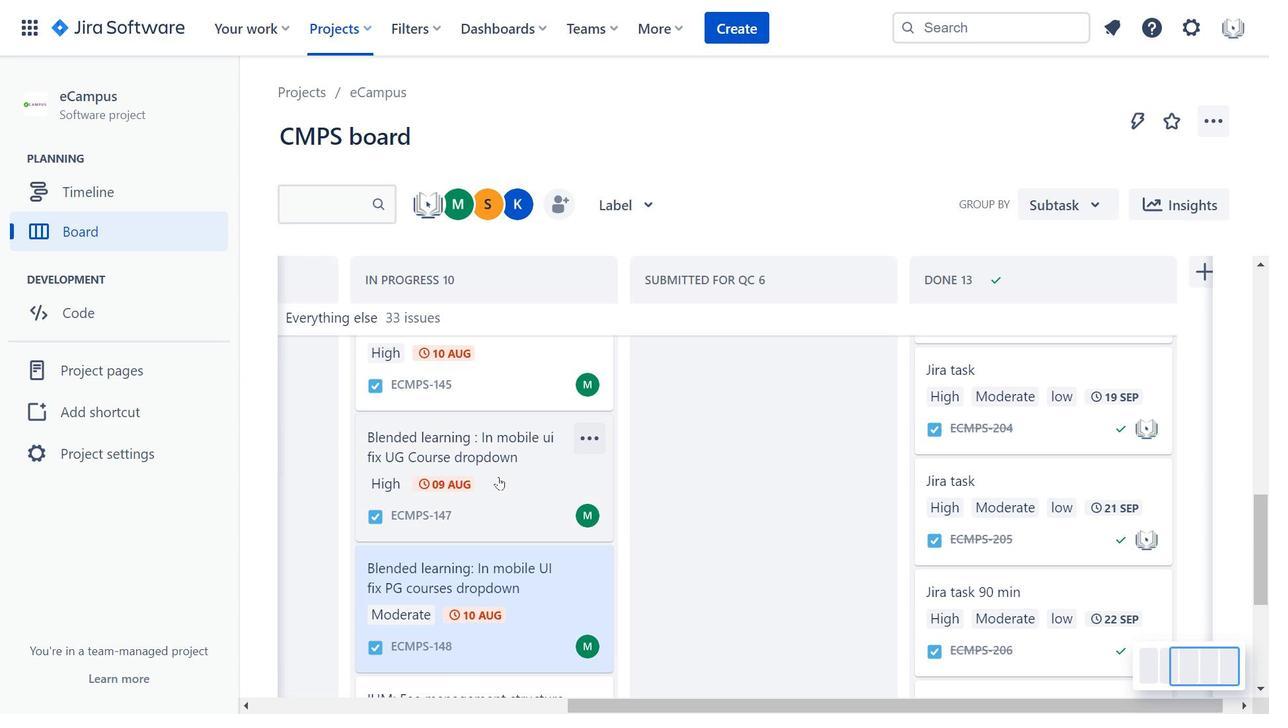 
Action: Mouse scrolled (490, 469) with delta (0, 0)
Screenshot: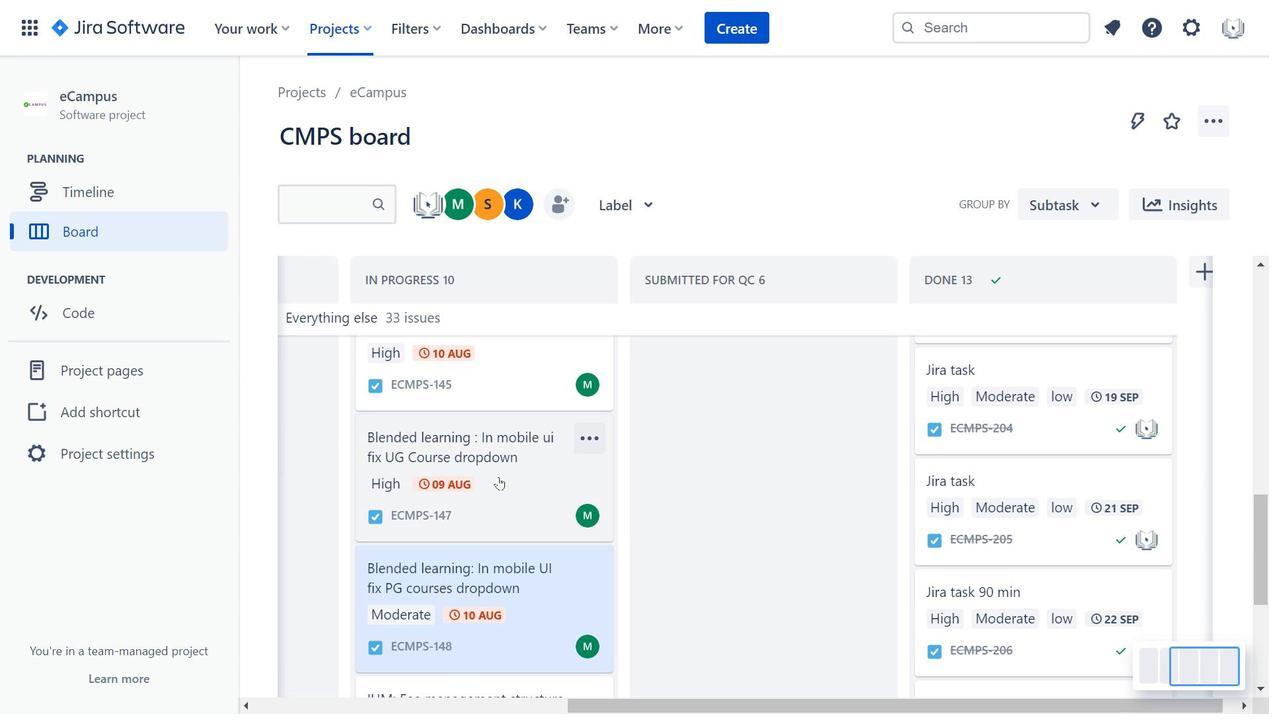 
Action: Mouse moved to (571, 536)
Screenshot: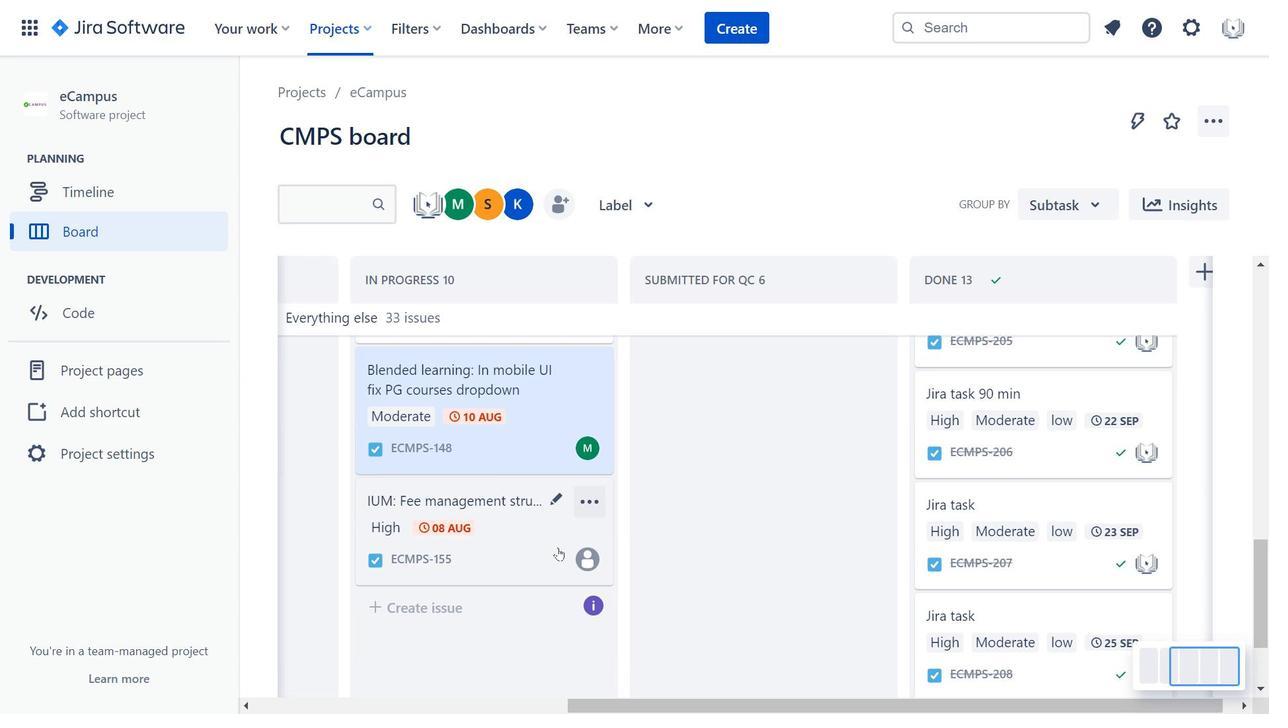 
Action: Mouse scrolled (571, 537) with delta (0, 0)
Screenshot: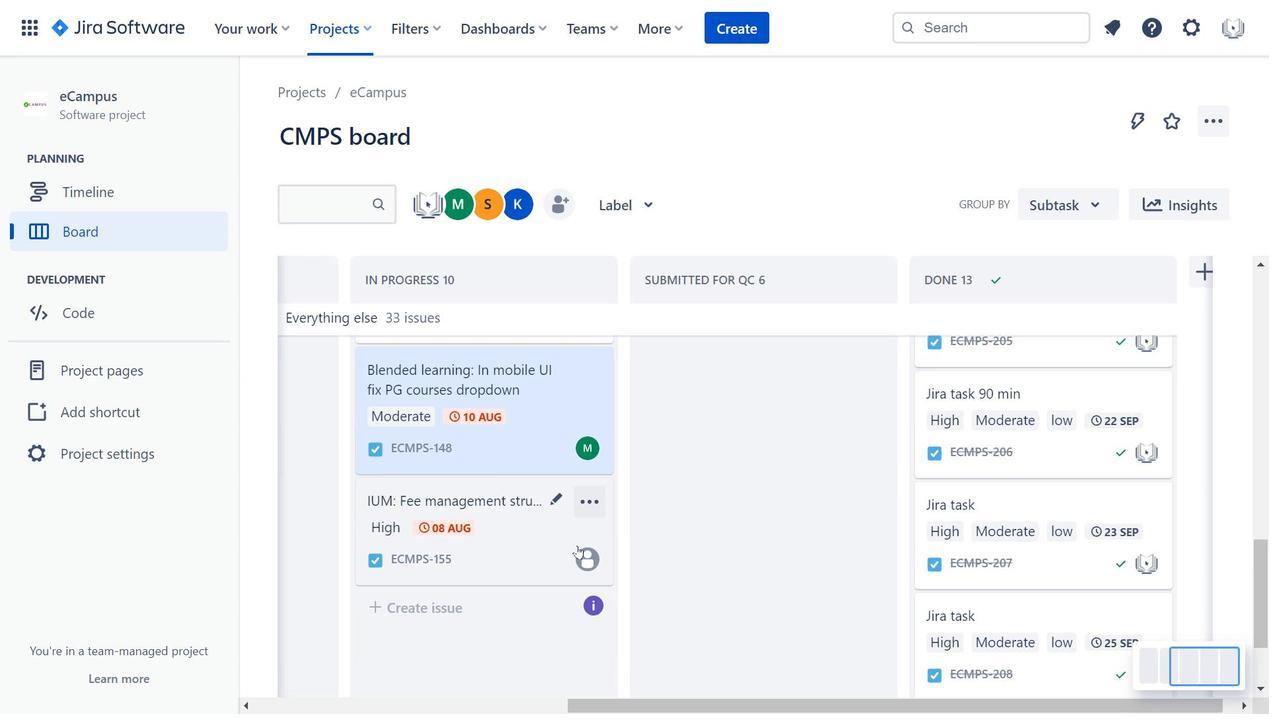 
Action: Mouse scrolled (571, 537) with delta (0, 0)
Screenshot: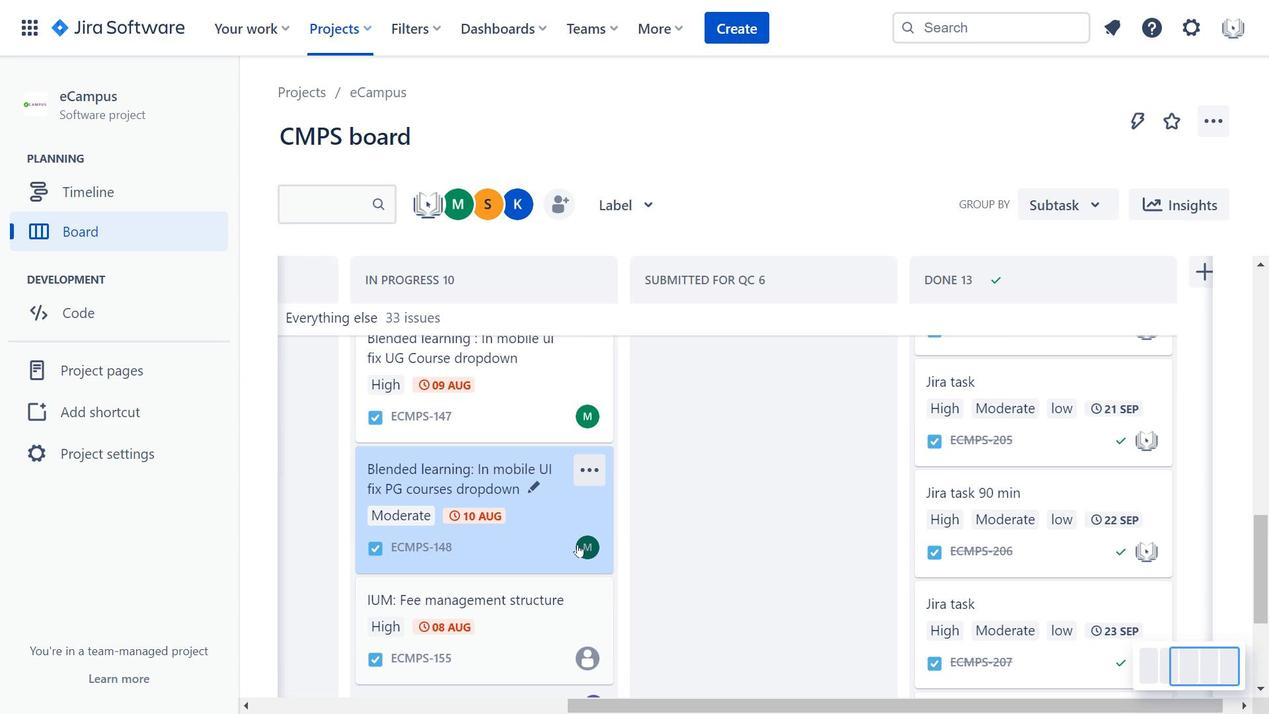 
Action: Mouse scrolled (571, 537) with delta (0, 0)
Screenshot: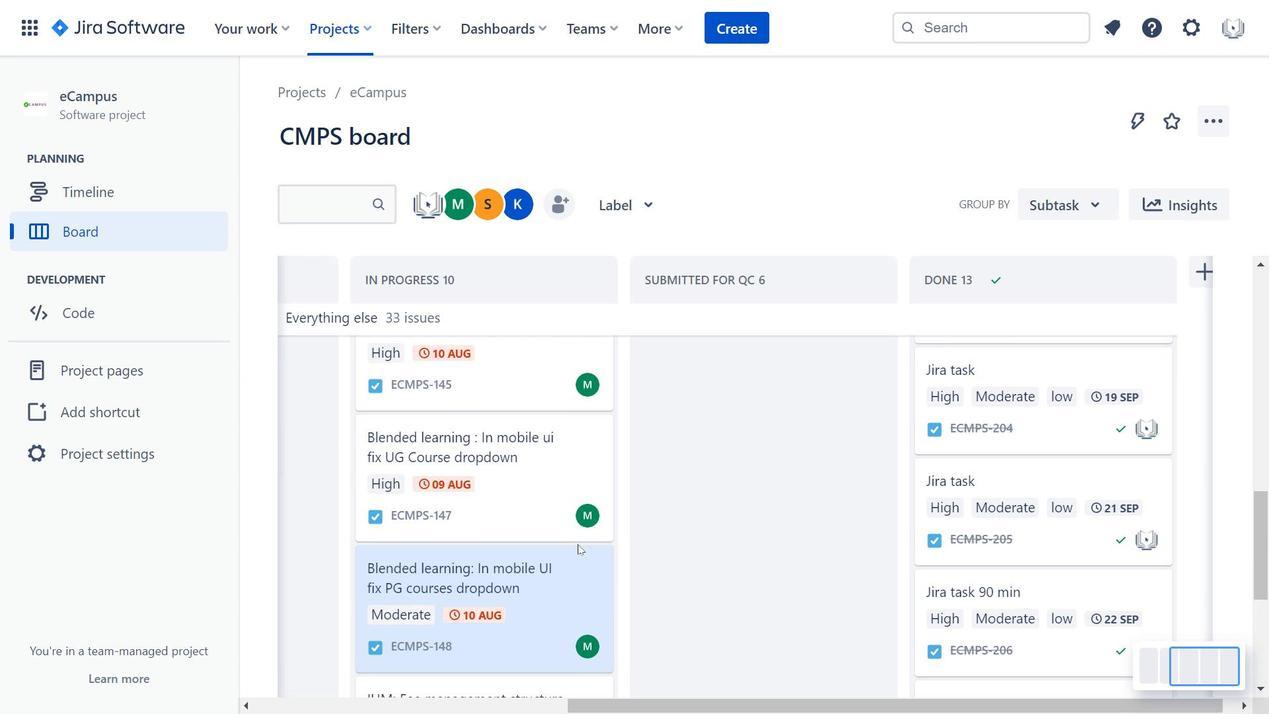 
Action: Mouse moved to (571, 535)
Screenshot: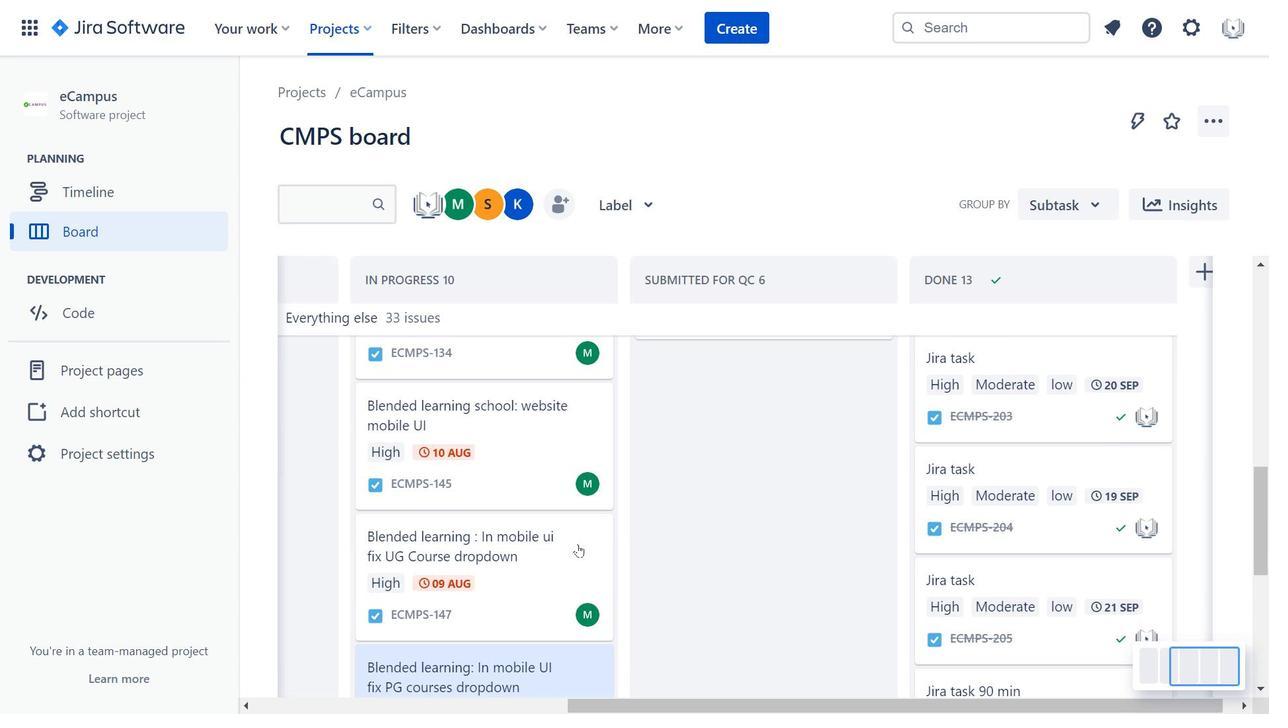 
Action: Mouse scrolled (571, 536) with delta (0, 0)
Screenshot: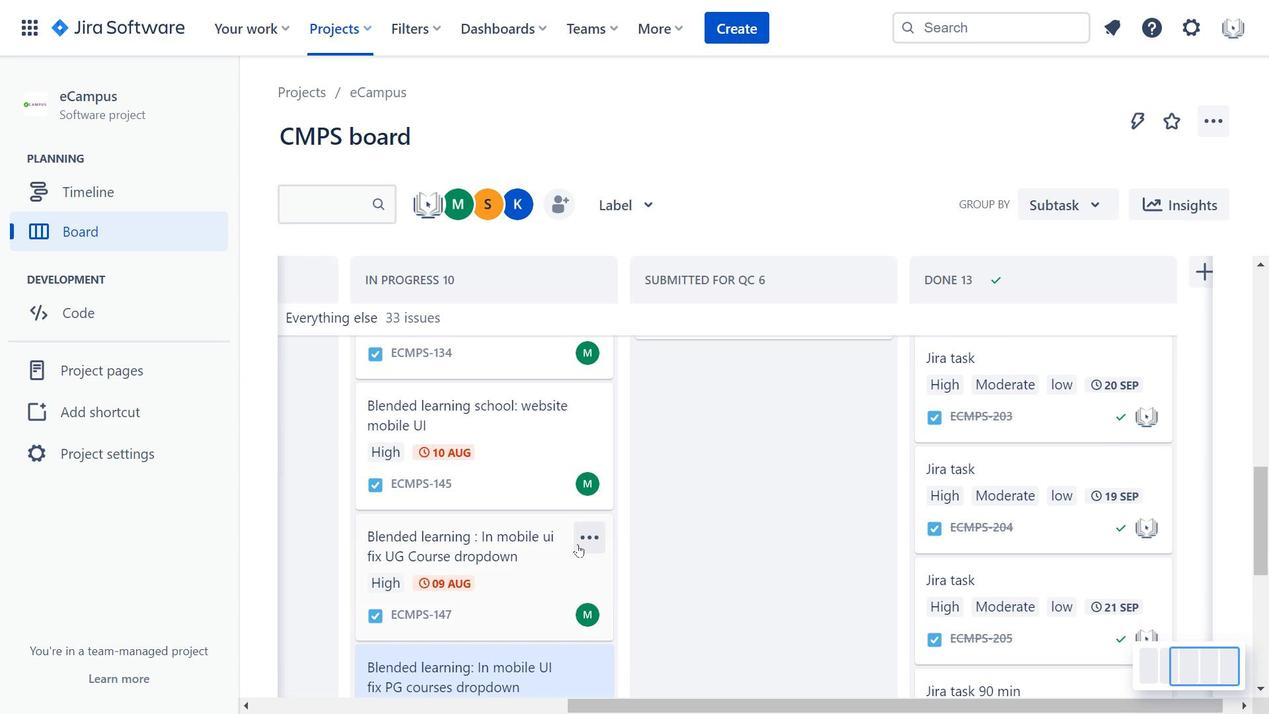 
Action: Mouse scrolled (571, 536) with delta (0, 0)
Screenshot: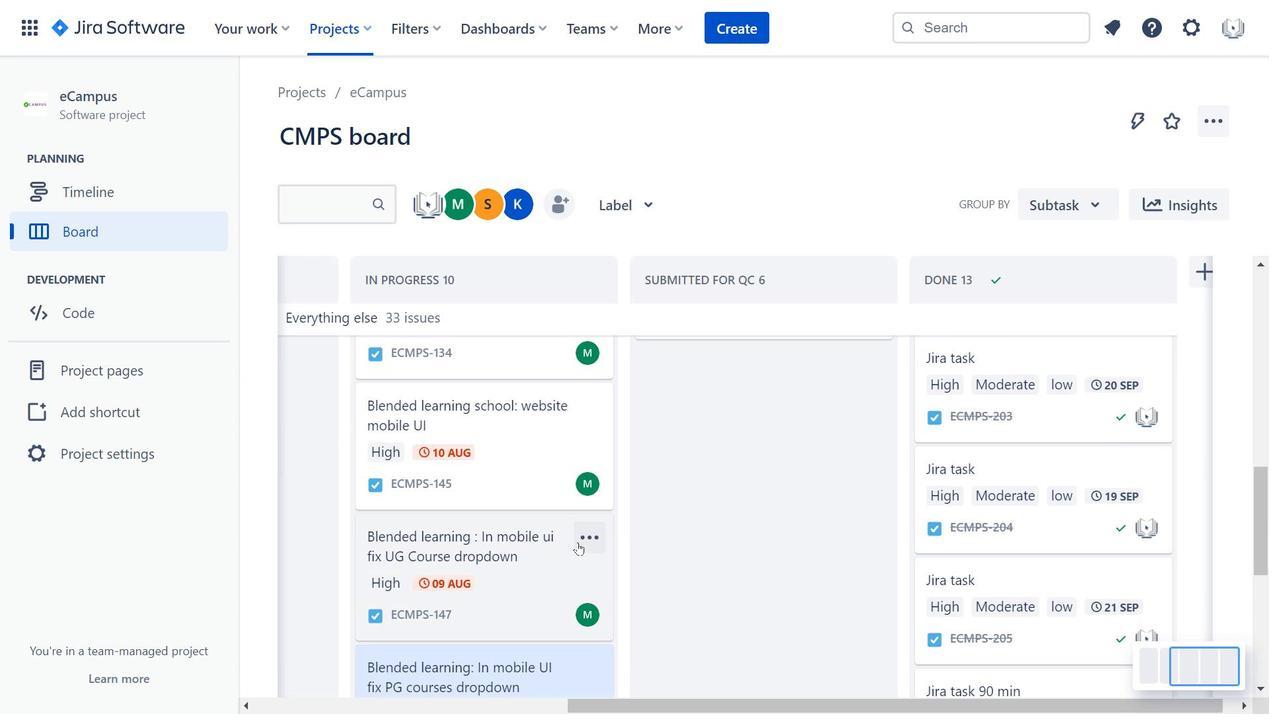 
Action: Mouse moved to (803, 515)
Screenshot: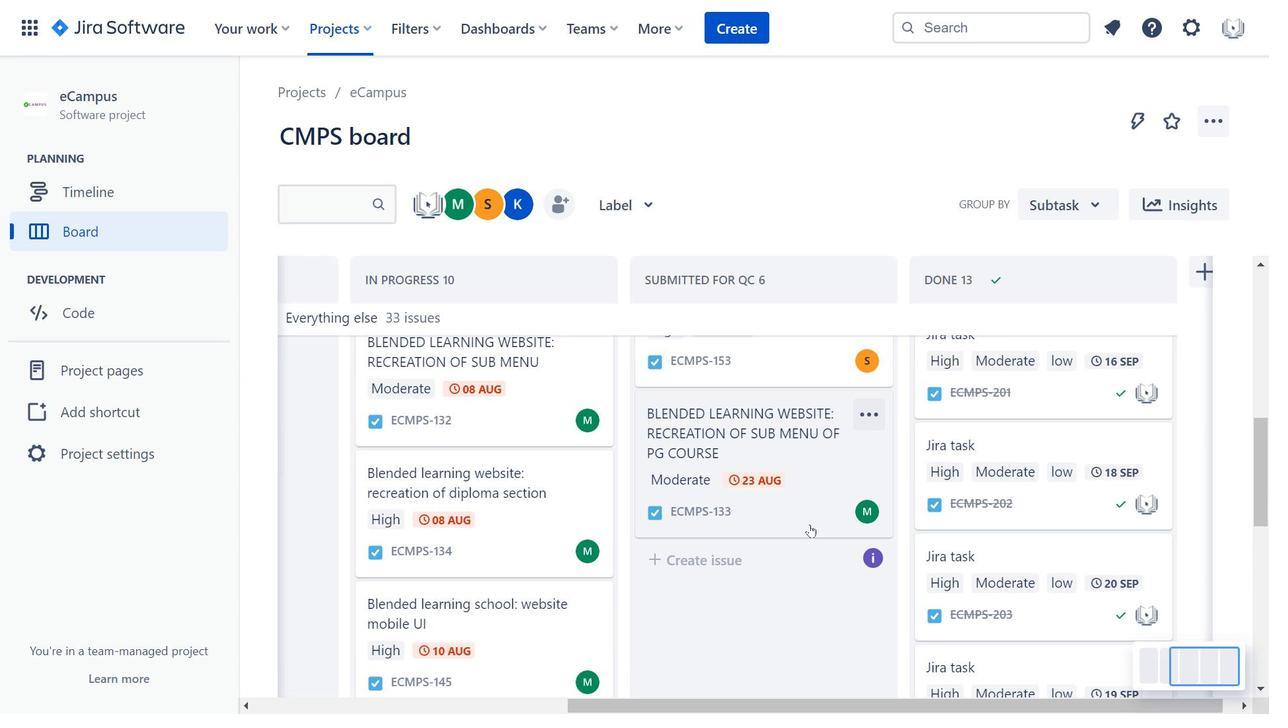 
Action: Mouse pressed left at (803, 515)
Screenshot: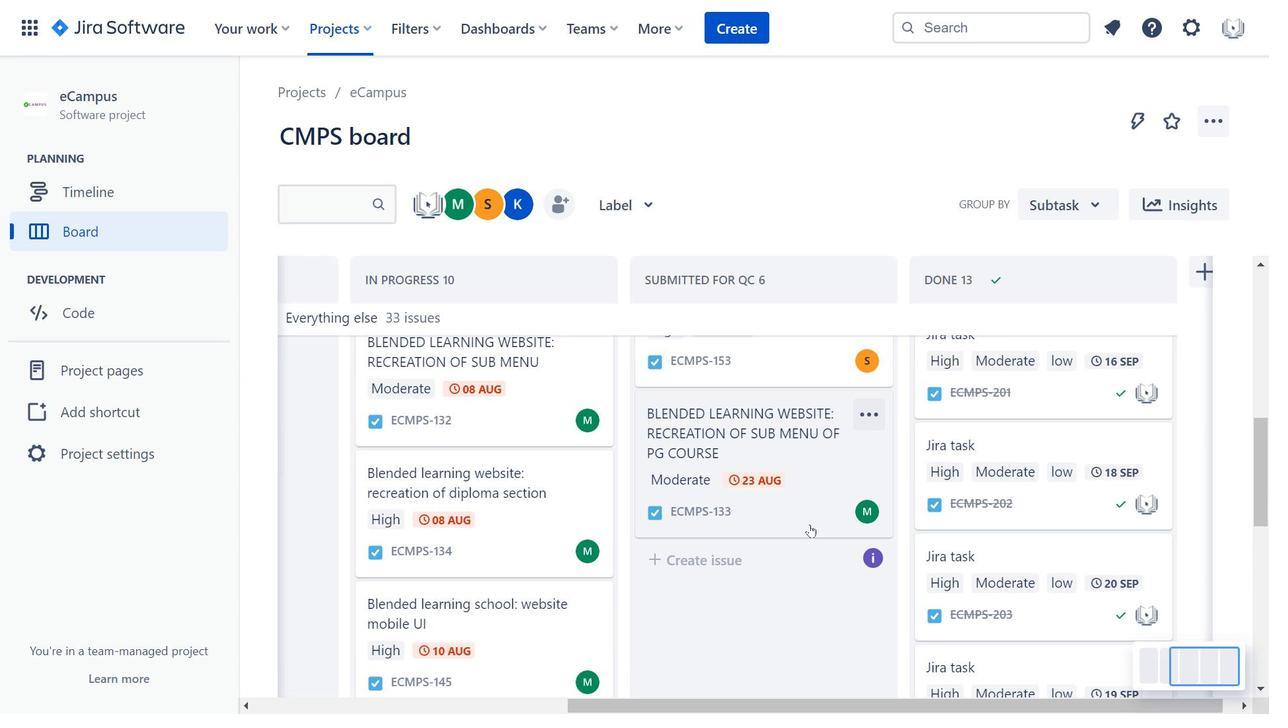 
Action: Mouse moved to (1163, 82)
Screenshot: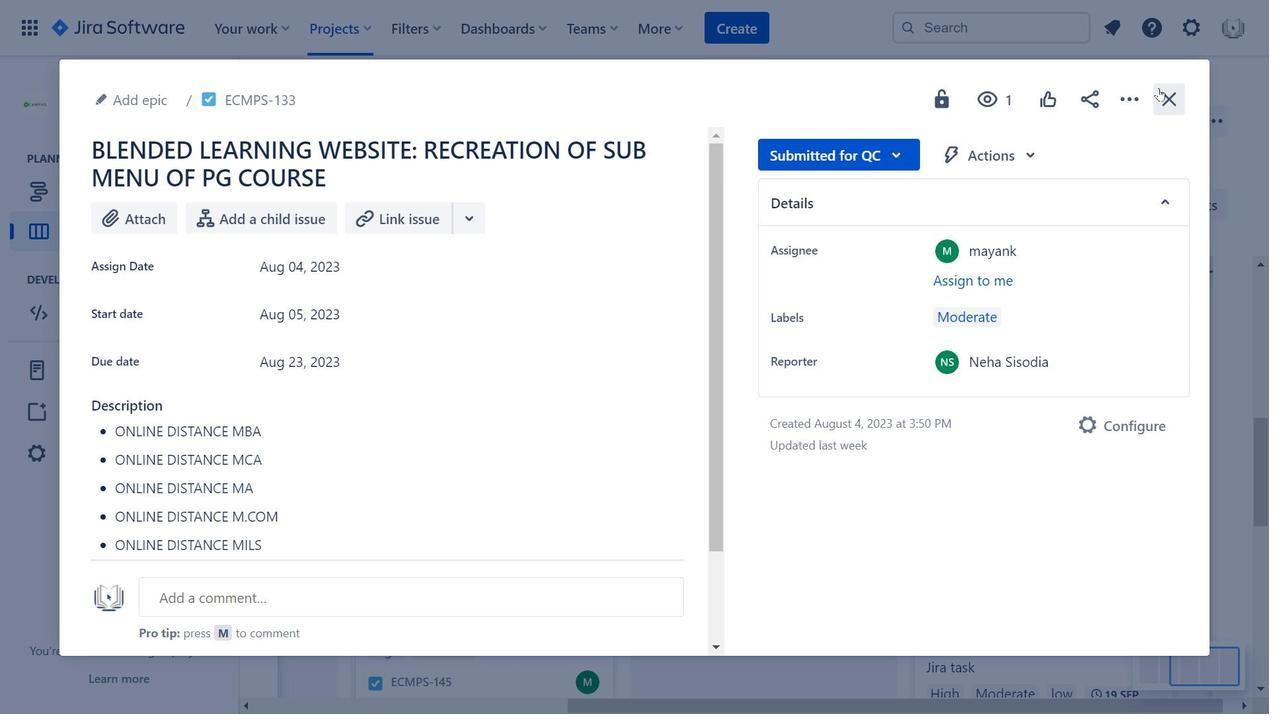 
Action: Mouse pressed left at (1163, 82)
Screenshot: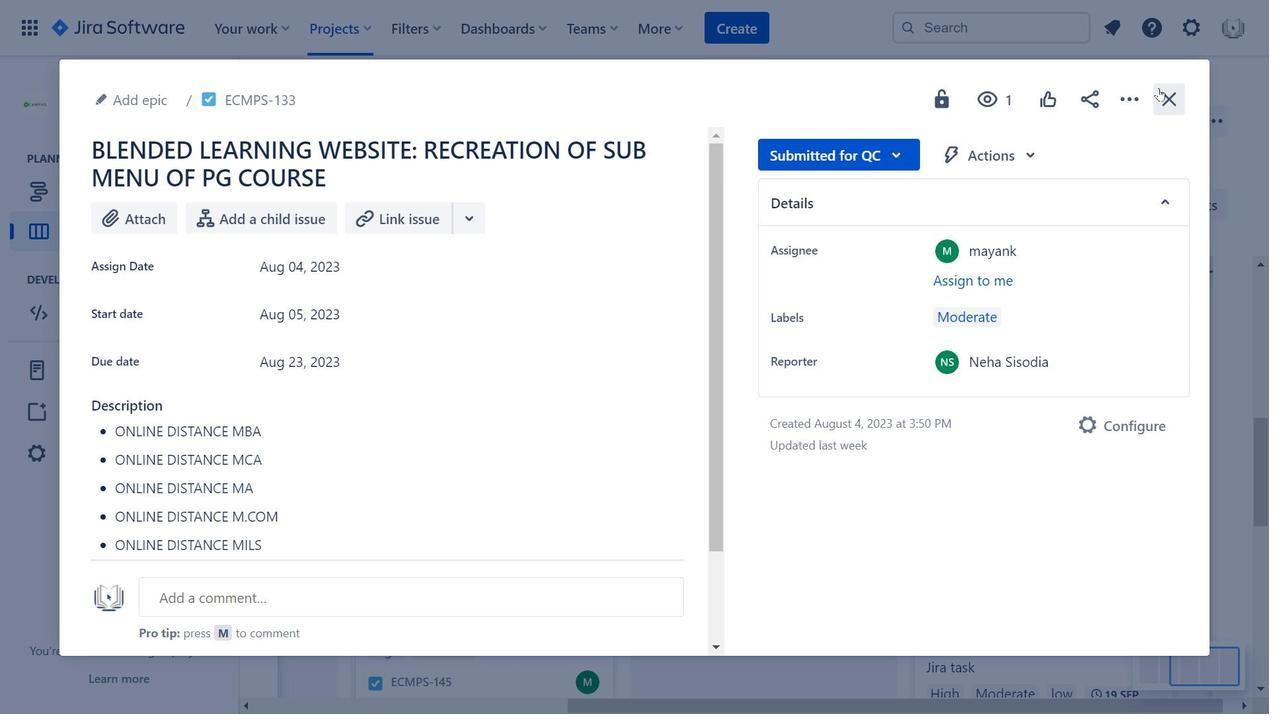 
Action: Mouse moved to (714, 511)
Screenshot: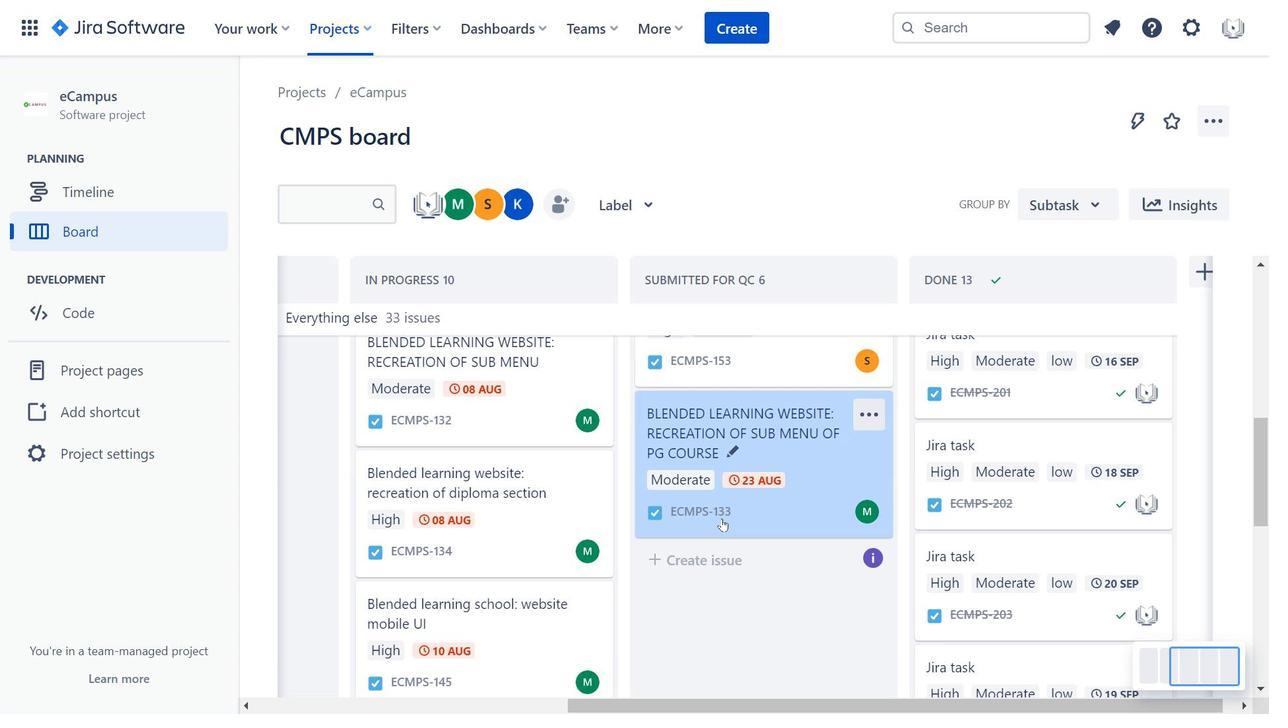 
Action: Mouse scrolled (714, 512) with delta (0, 0)
Screenshot: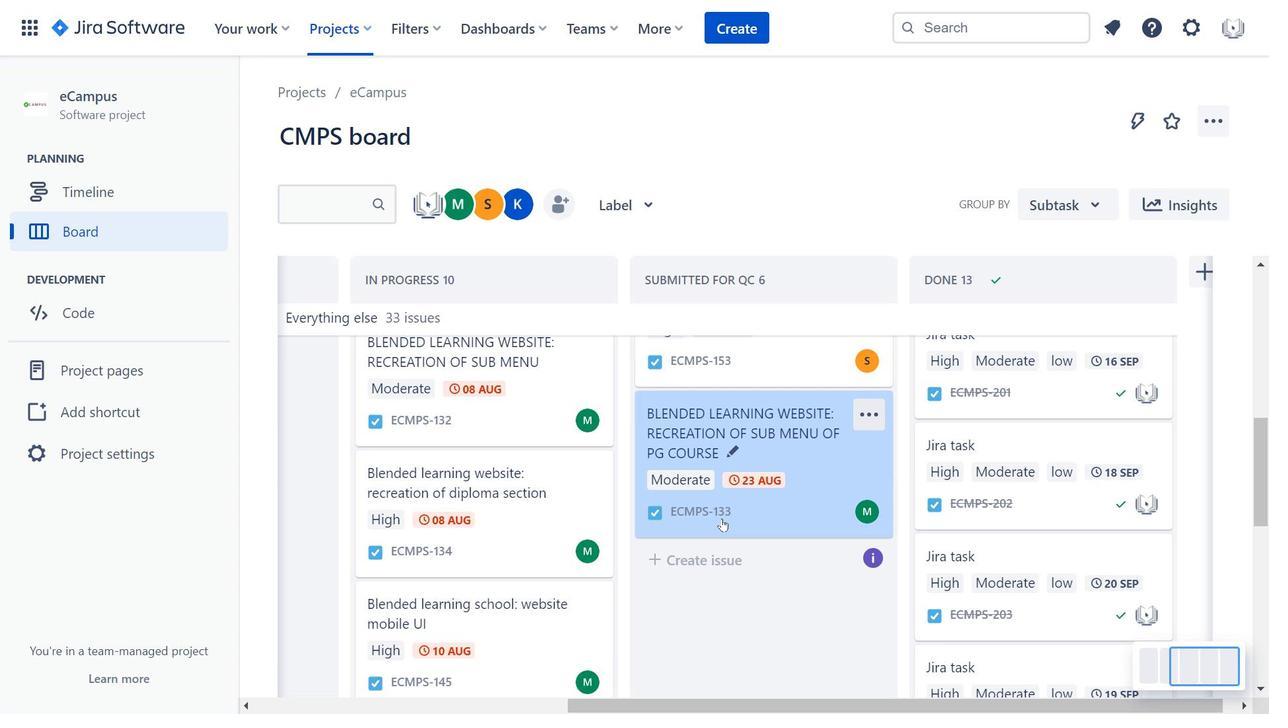 
Action: Mouse moved to (714, 510)
Screenshot: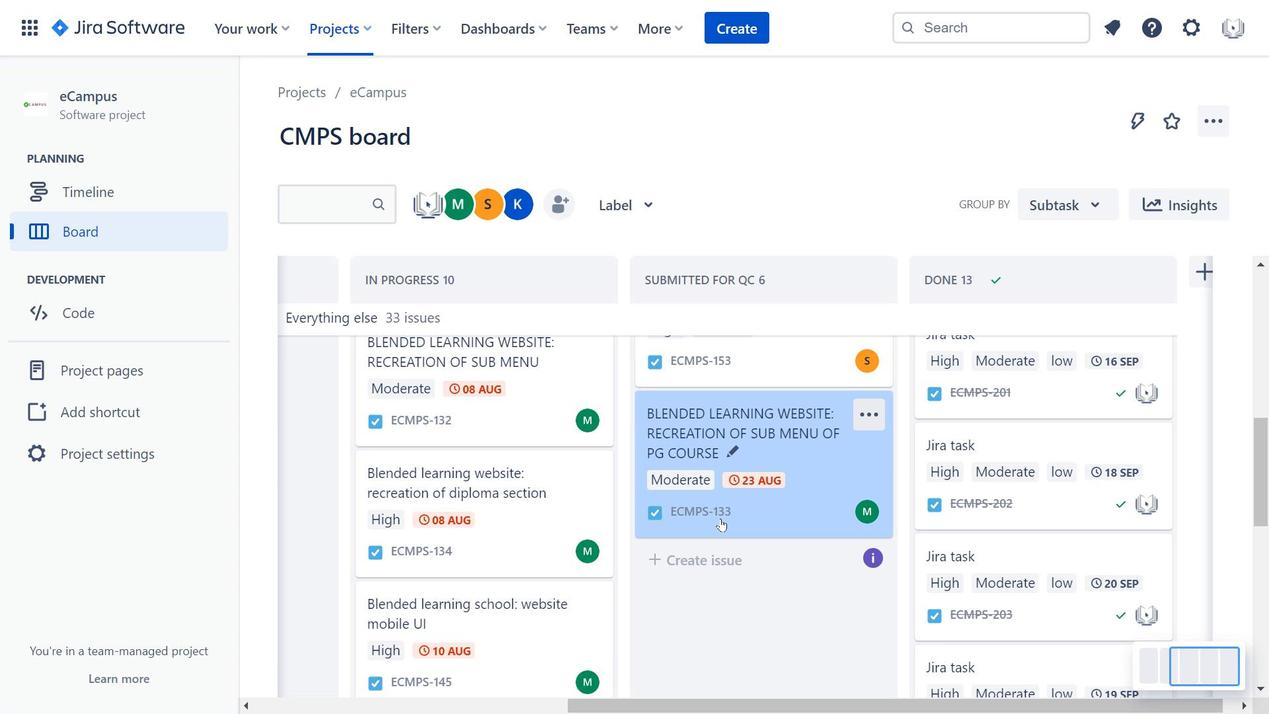 
Action: Mouse scrolled (714, 511) with delta (0, 0)
Screenshot: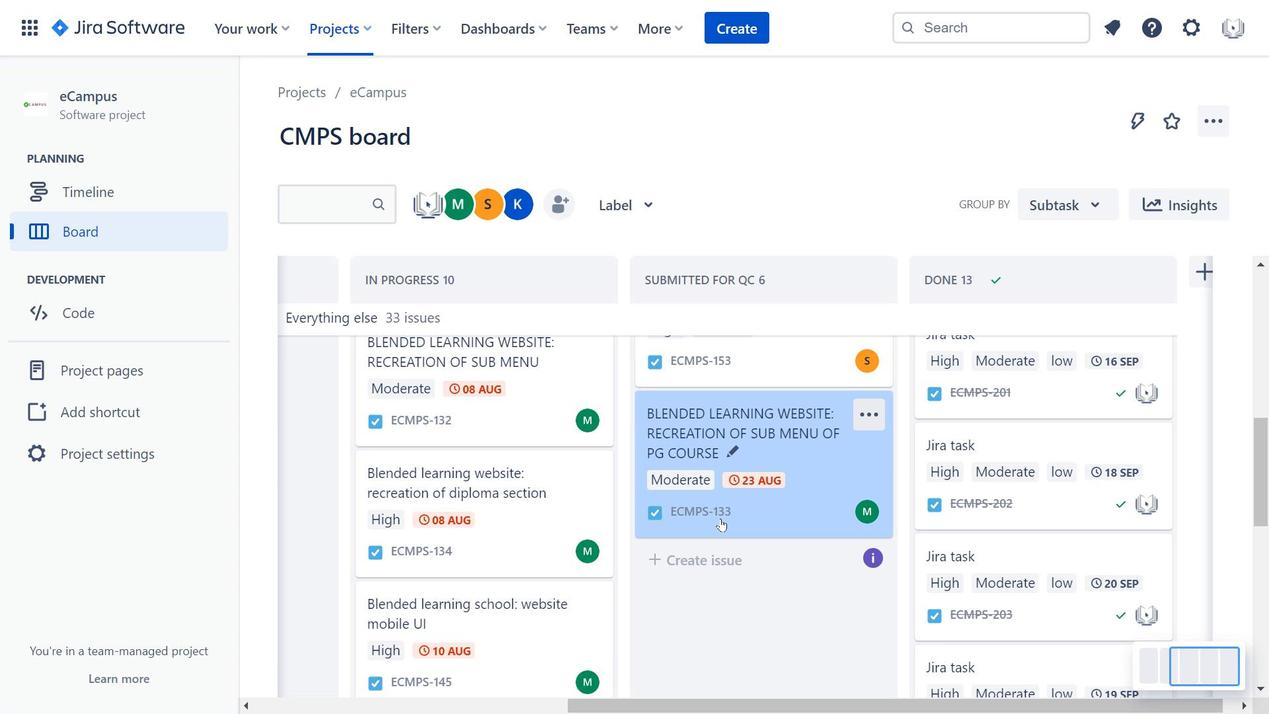 
Action: Mouse moved to (1193, 654)
Screenshot: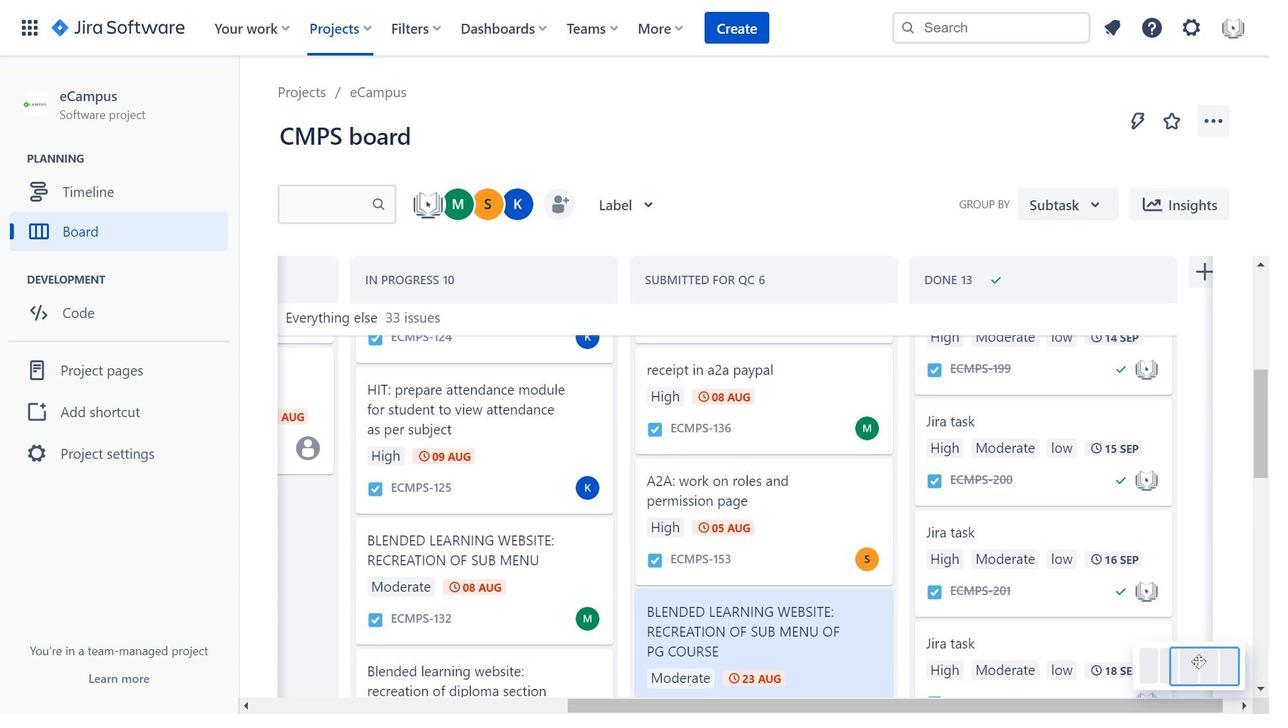 
Action: Mouse pressed left at (1193, 654)
Screenshot: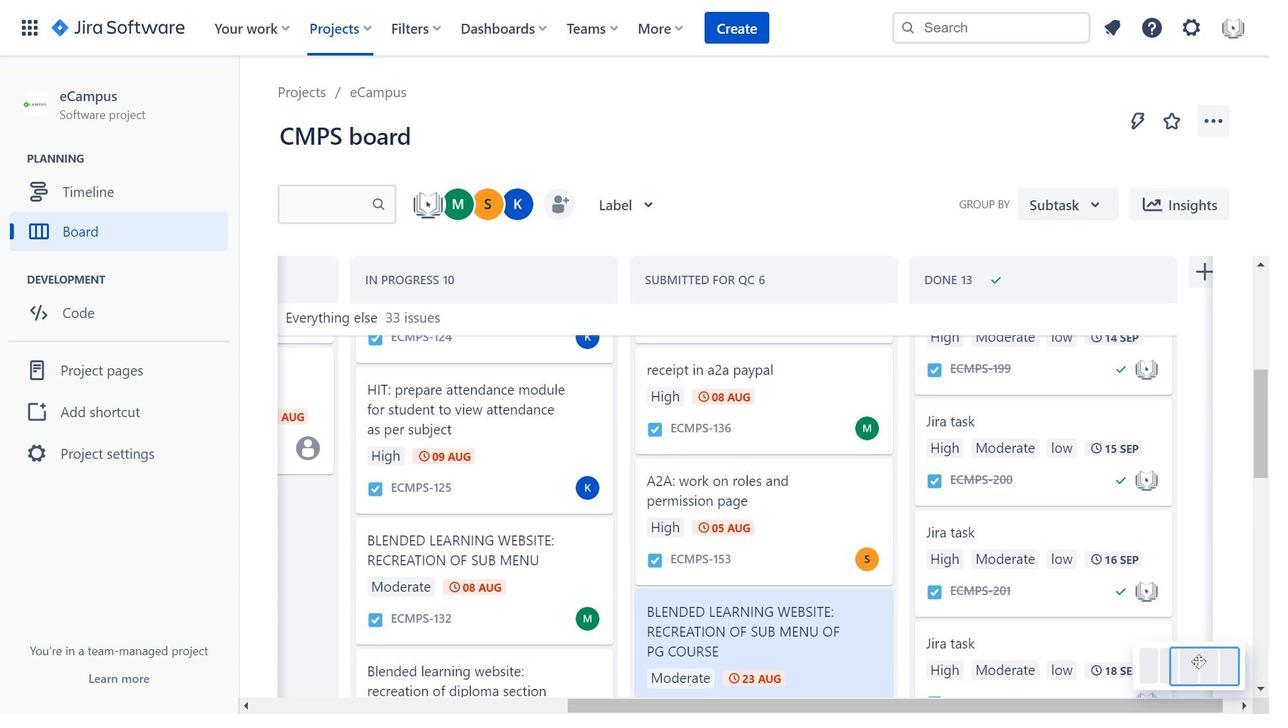 
Action: Mouse moved to (1095, 456)
Screenshot: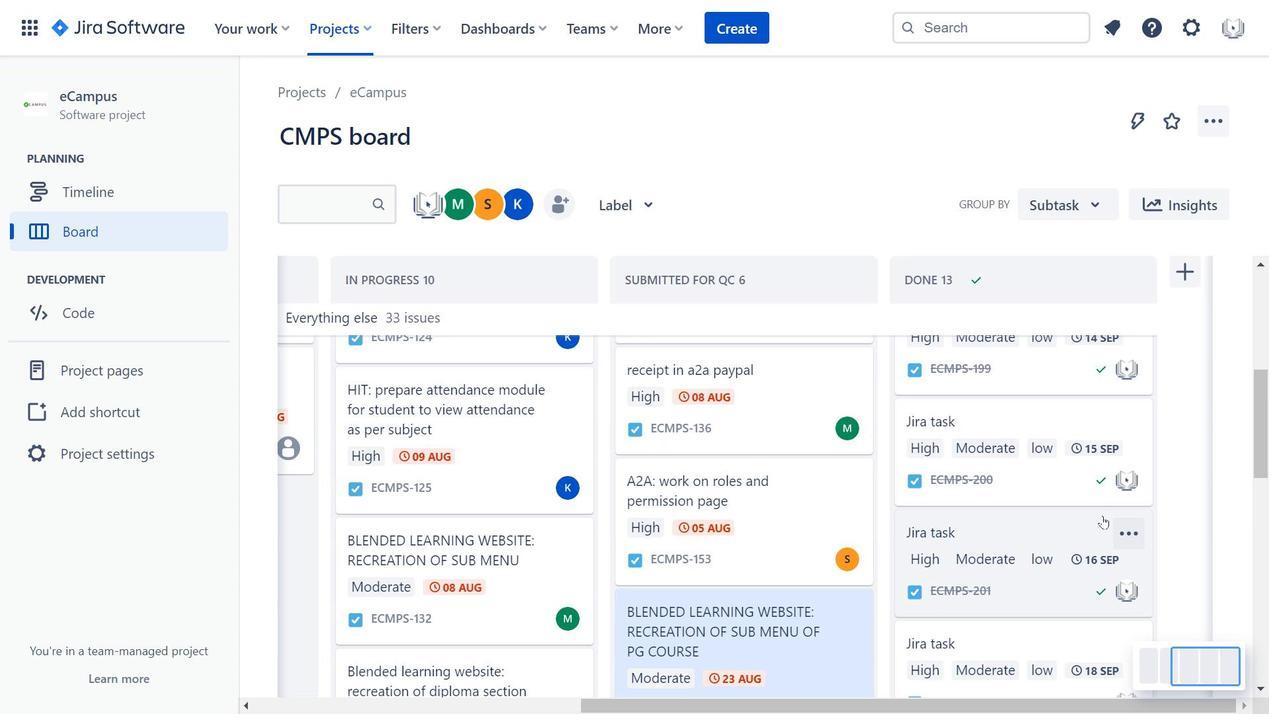 
Action: Mouse scrolled (1095, 455) with delta (0, 0)
Screenshot: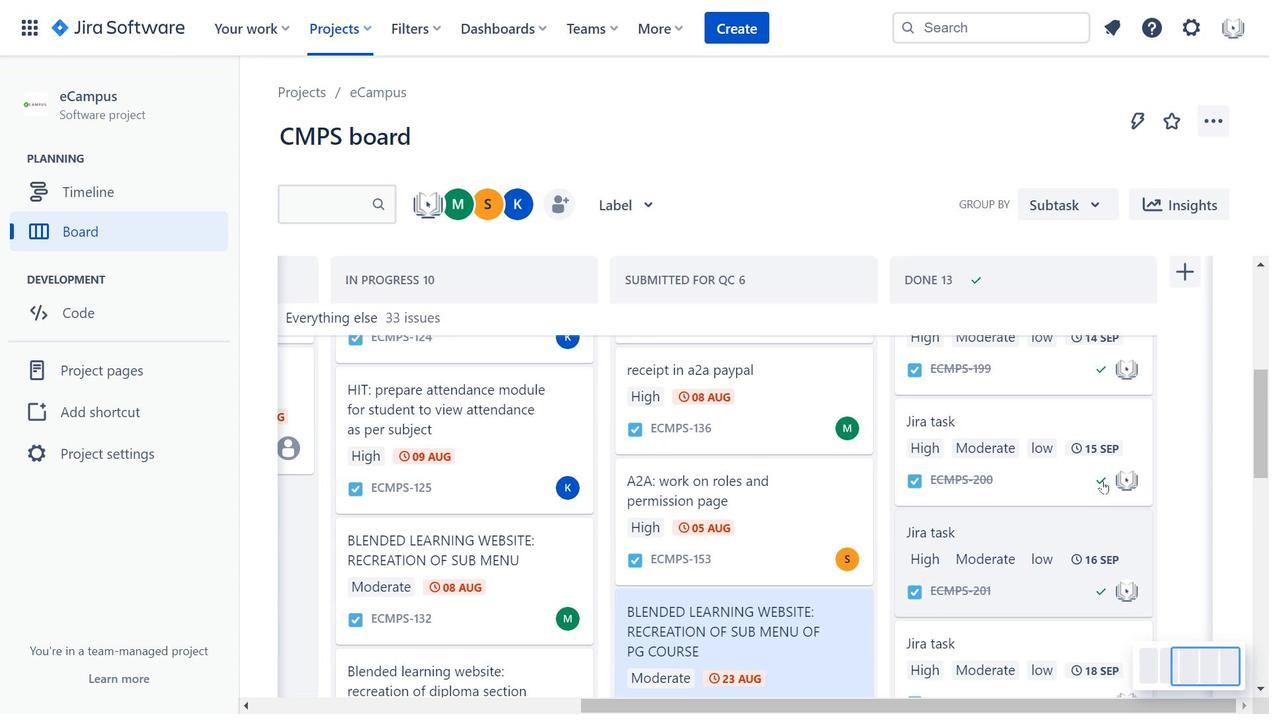 
Action: Mouse scrolled (1095, 455) with delta (0, 0)
Screenshot: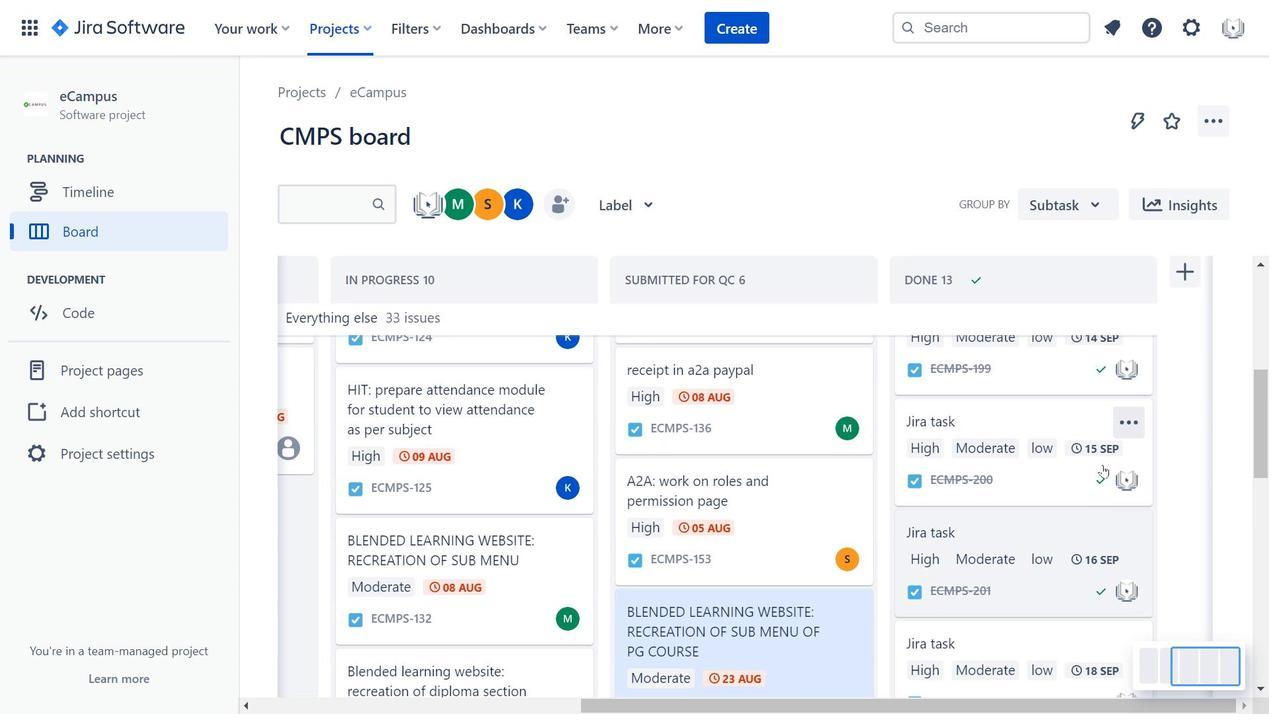 
Action: Mouse scrolled (1095, 455) with delta (0, 0)
Screenshot: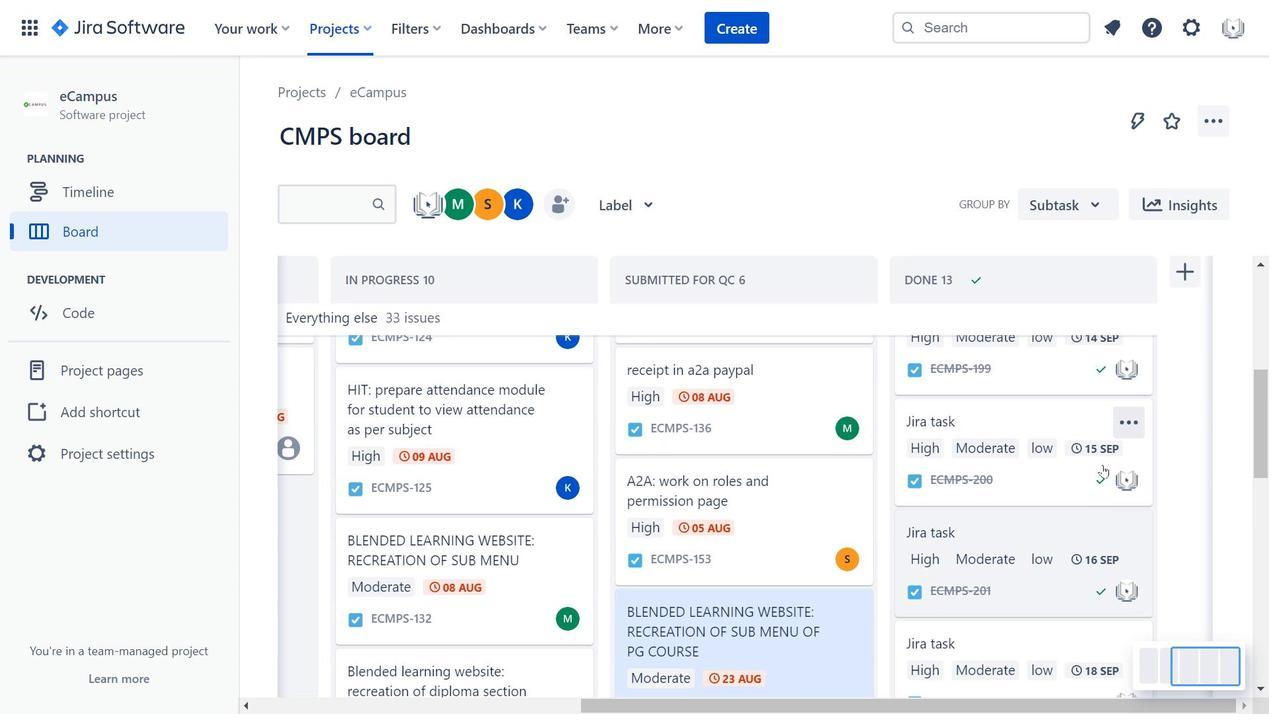 
Action: Mouse moved to (1087, 437)
Screenshot: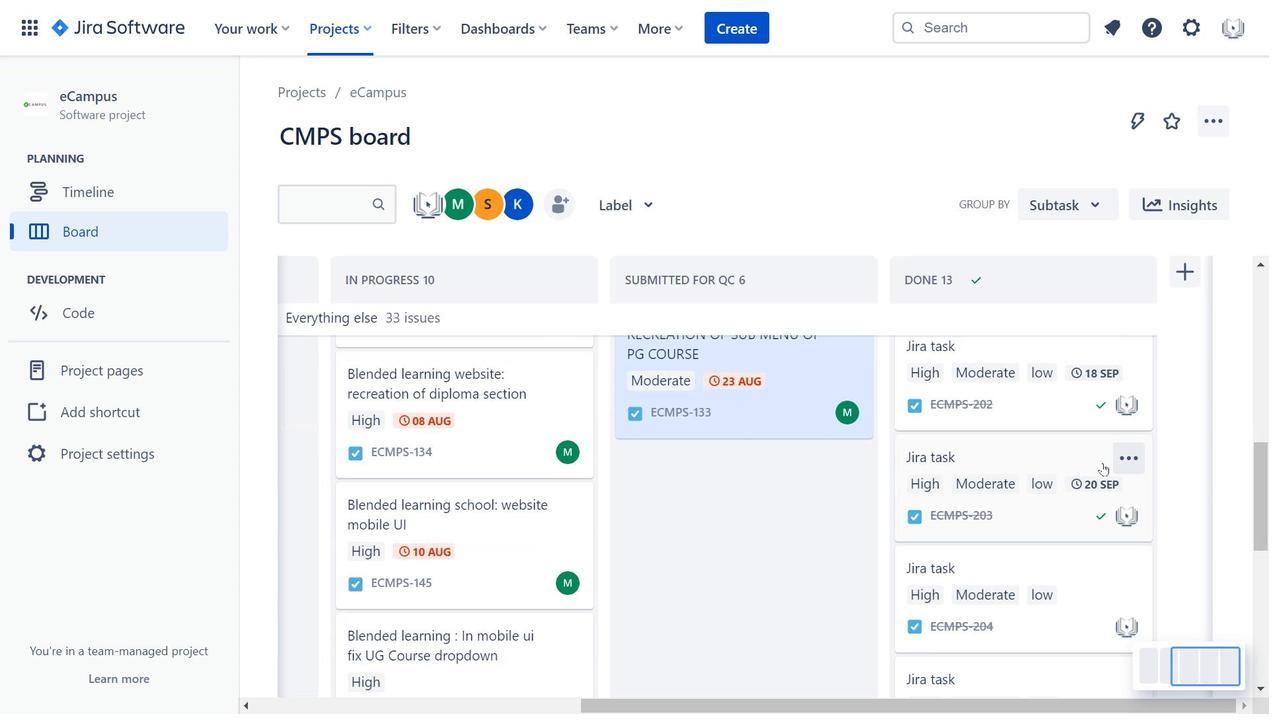 
Action: Mouse scrolled (1087, 436) with delta (0, 0)
Screenshot: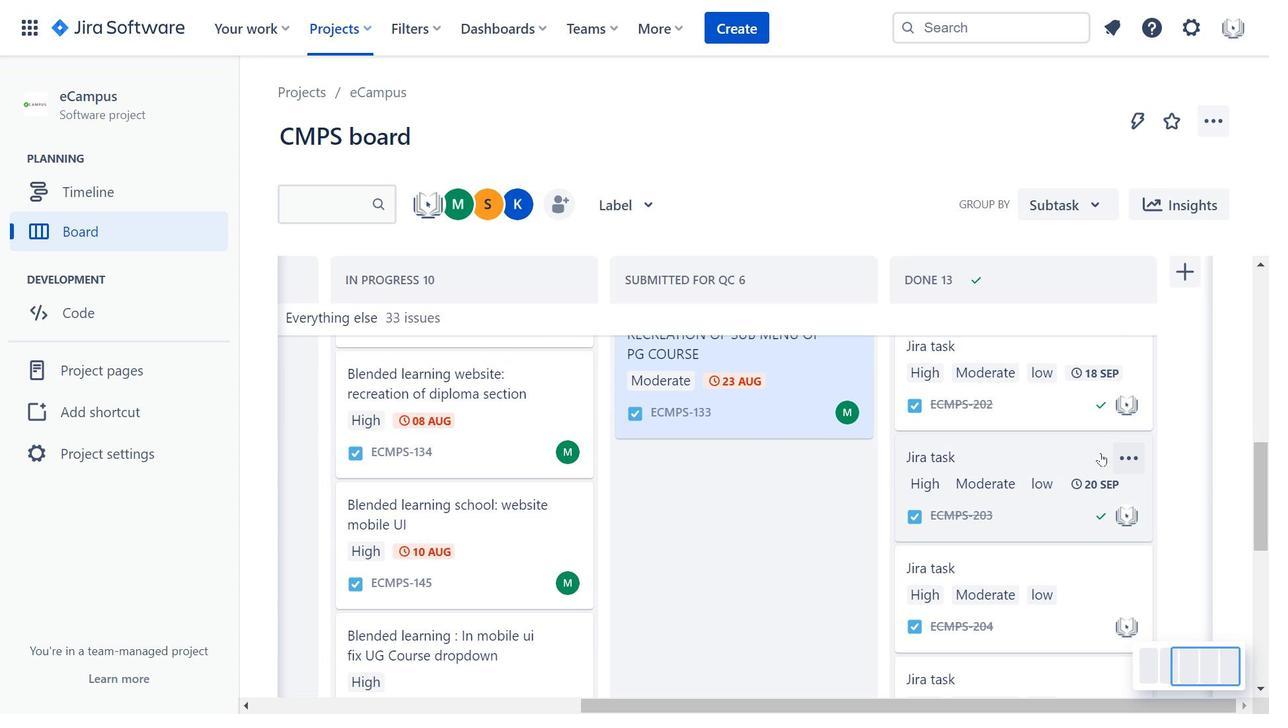 
Action: Mouse scrolled (1087, 436) with delta (0, 0)
Screenshot: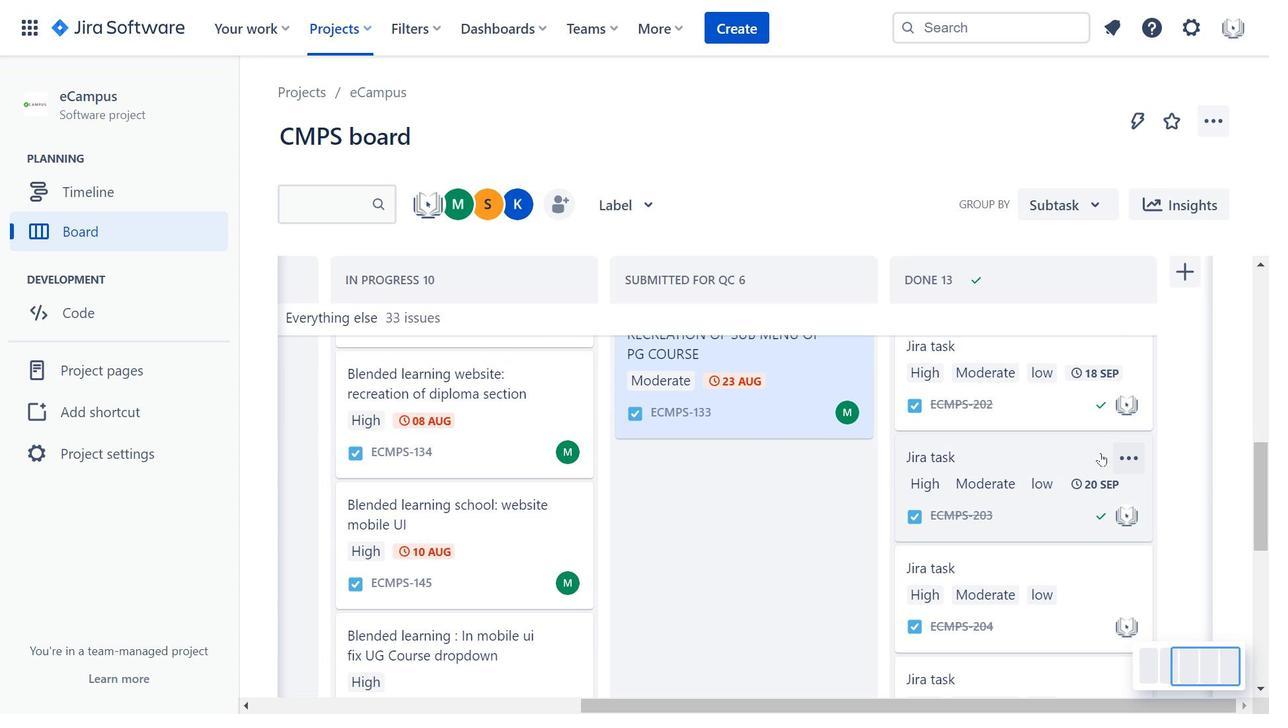 
Action: Mouse scrolled (1087, 436) with delta (0, 0)
Screenshot: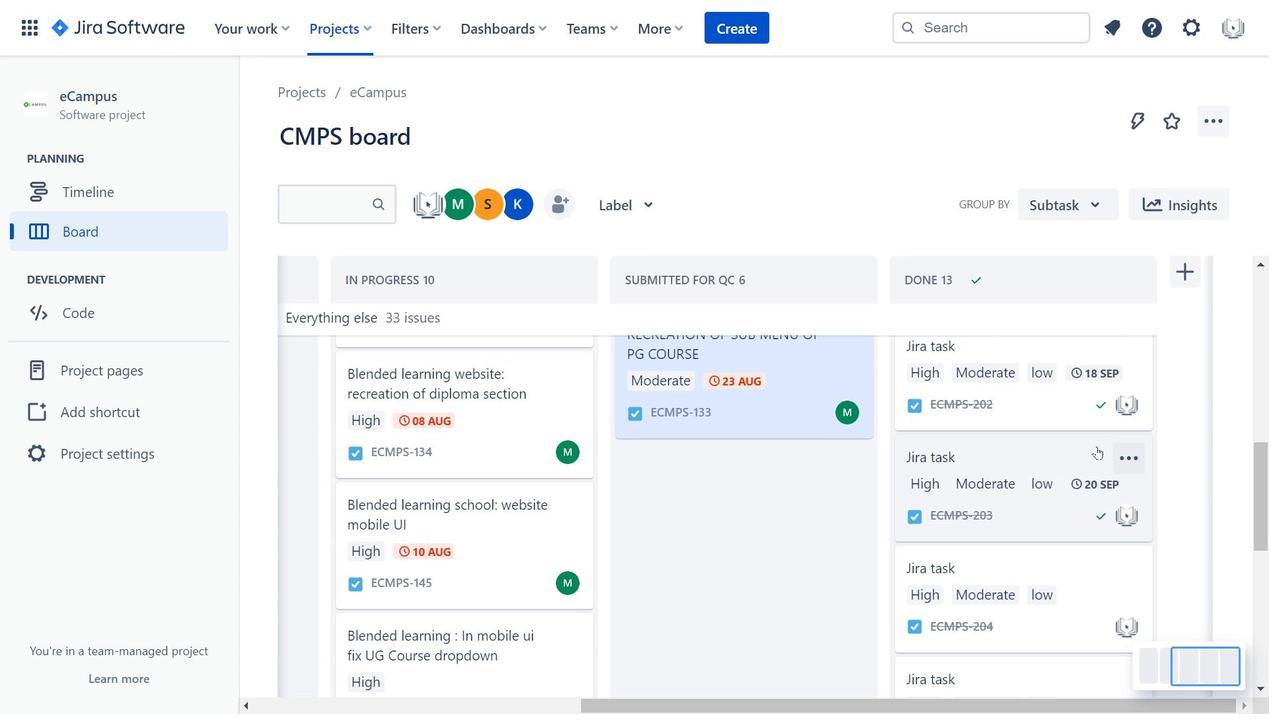 
Action: Mouse scrolled (1087, 436) with delta (0, 0)
Screenshot: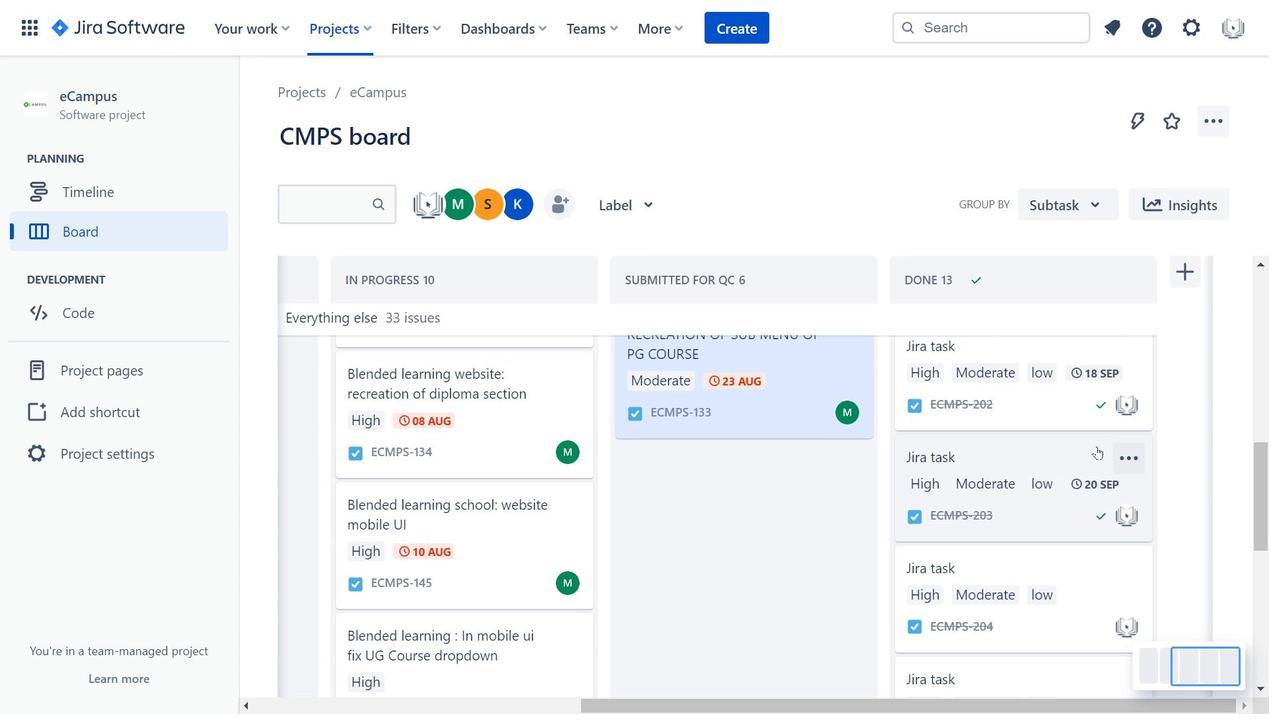 
Action: Mouse moved to (1096, 433)
Screenshot: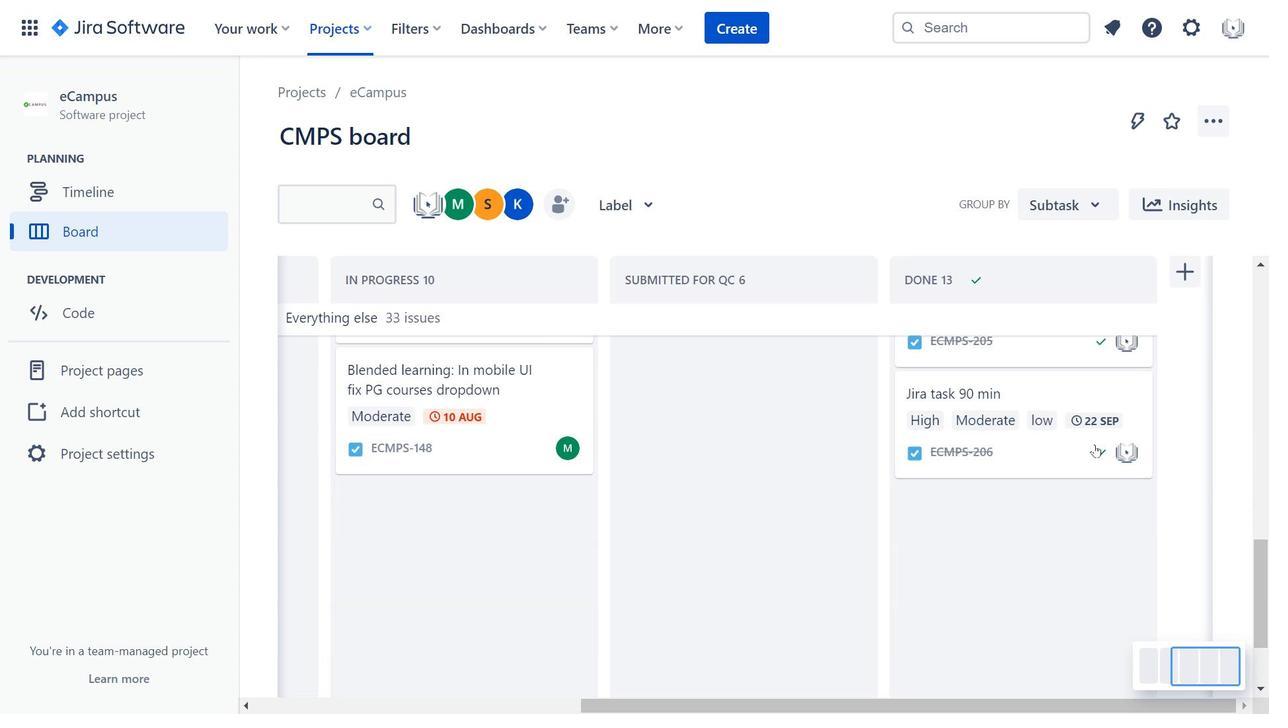 
Action: Mouse scrolled (1096, 432) with delta (0, 0)
Screenshot: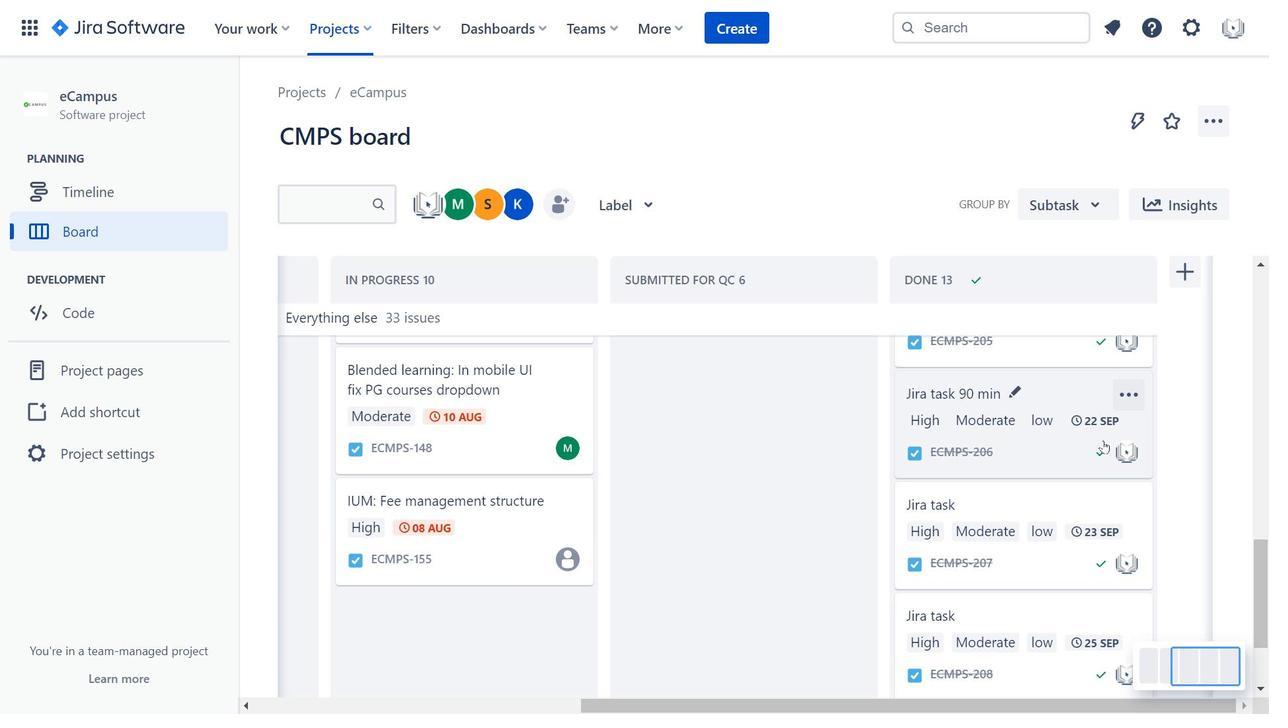 
Action: Mouse scrolled (1096, 432) with delta (0, 0)
Screenshot: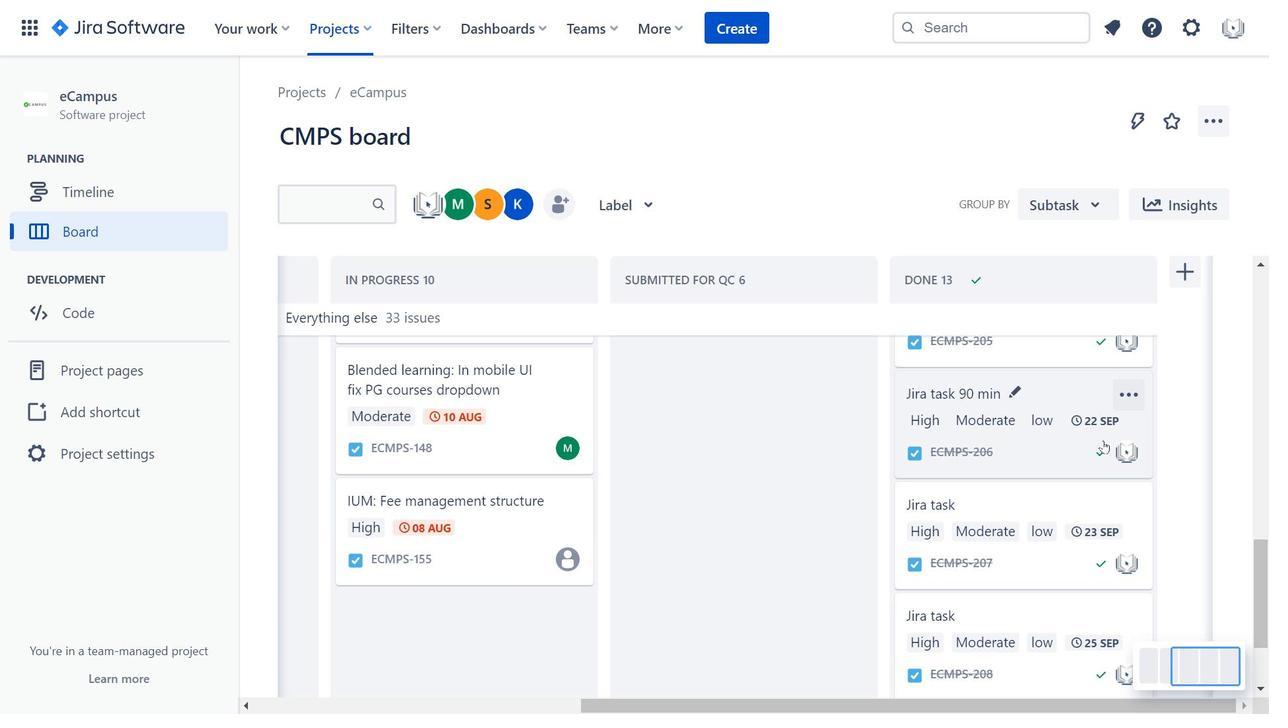 
Action: Mouse scrolled (1096, 432) with delta (0, 0)
Screenshot: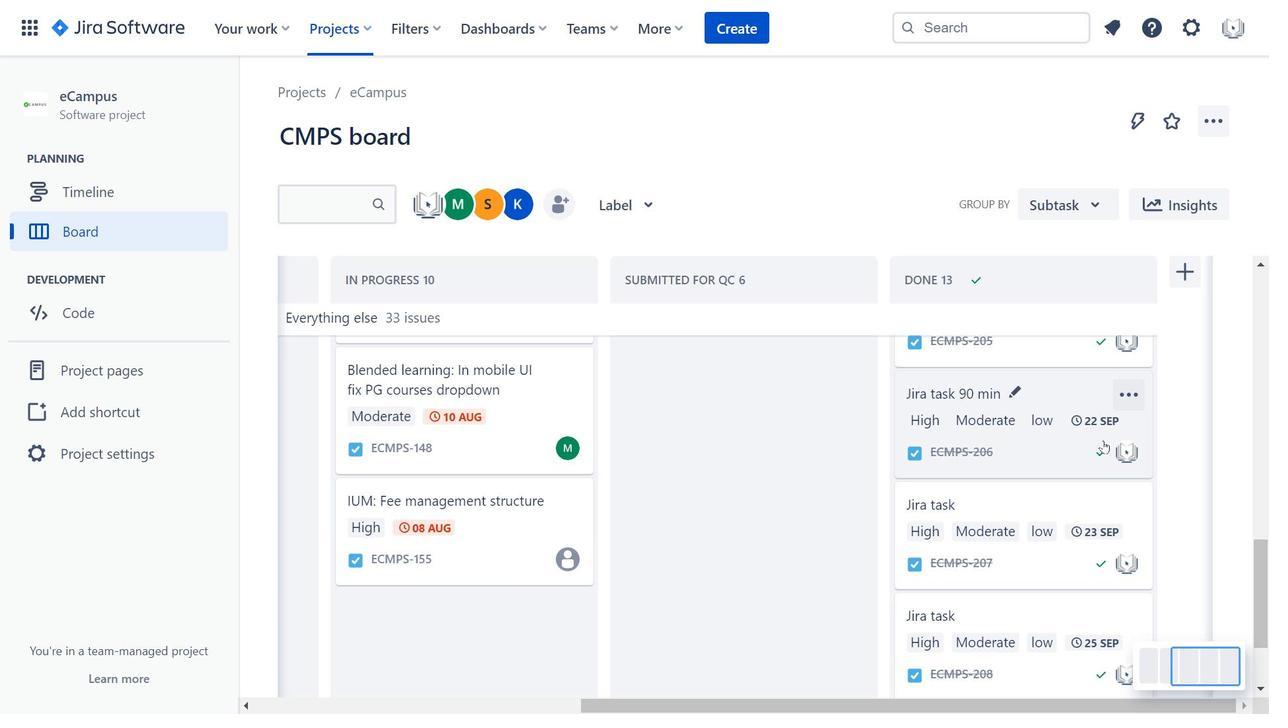 
Action: Mouse scrolled (1096, 432) with delta (0, 0)
Screenshot: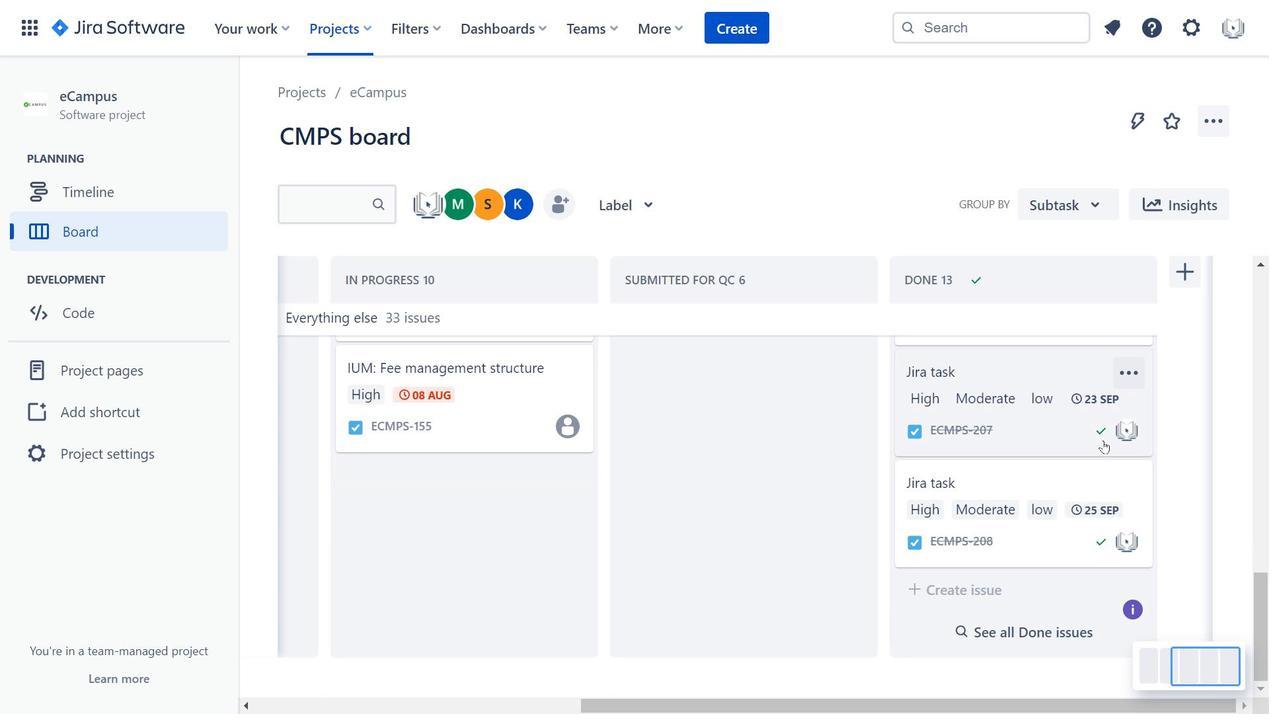 
Action: Mouse scrolled (1096, 432) with delta (0, 0)
Screenshot: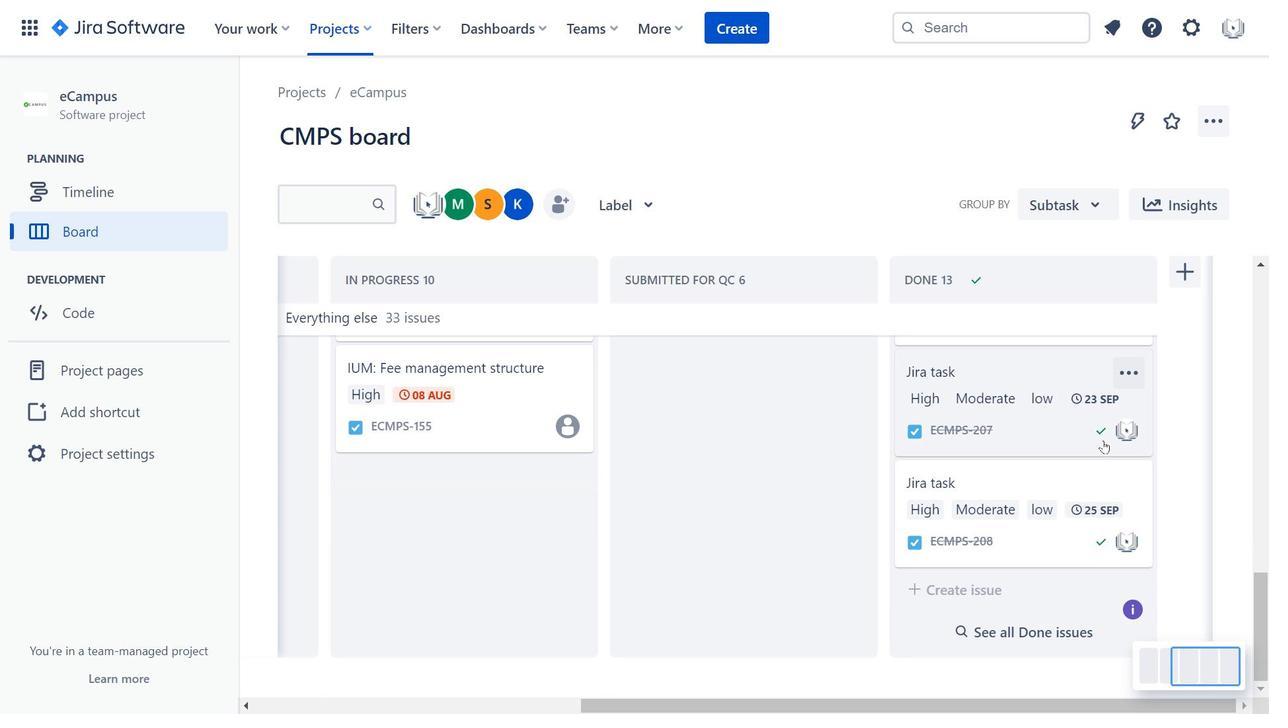 
Action: Mouse moved to (1073, 458)
Screenshot: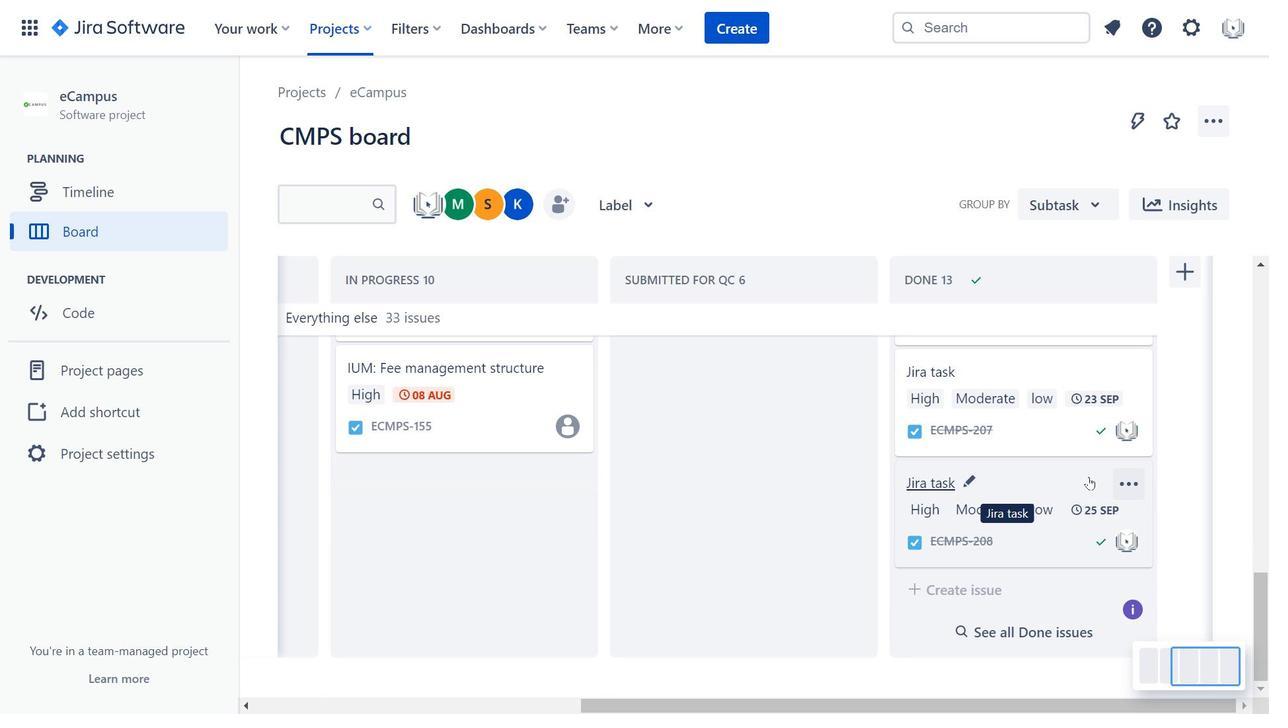 
Action: Mouse scrolled (1073, 458) with delta (0, 0)
Screenshot: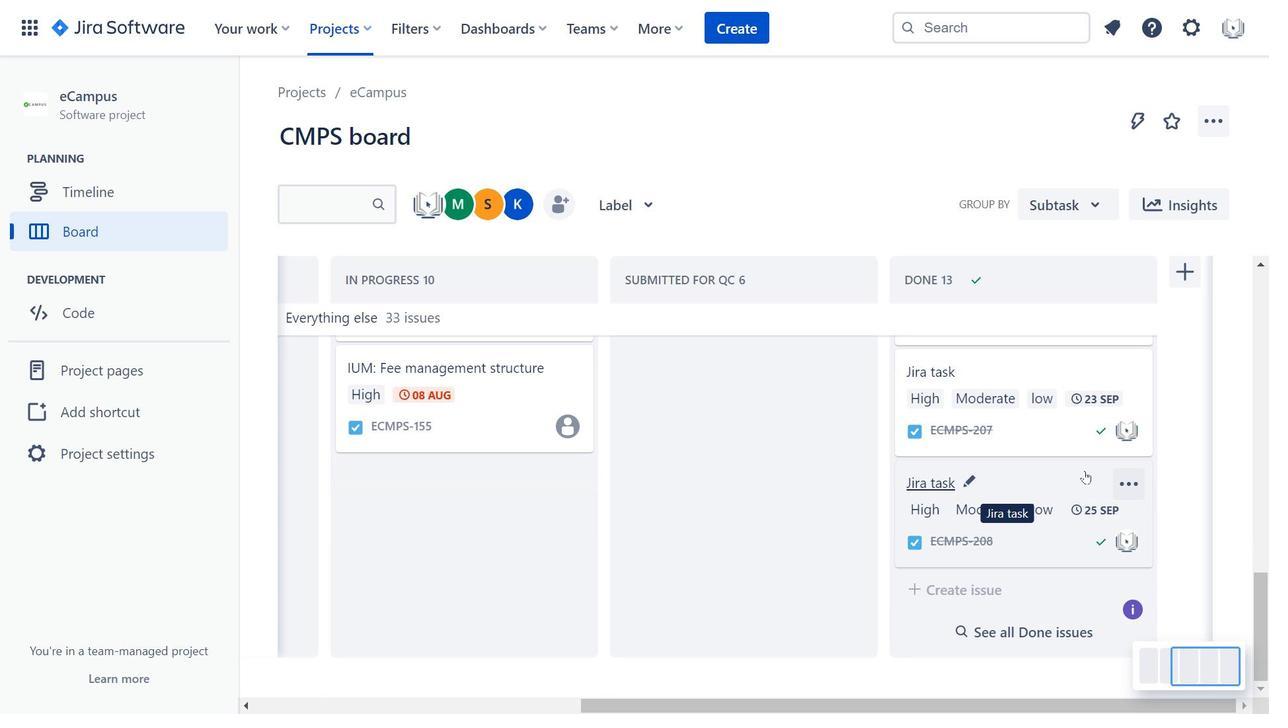 
Action: Mouse scrolled (1073, 457) with delta (0, 0)
Screenshot: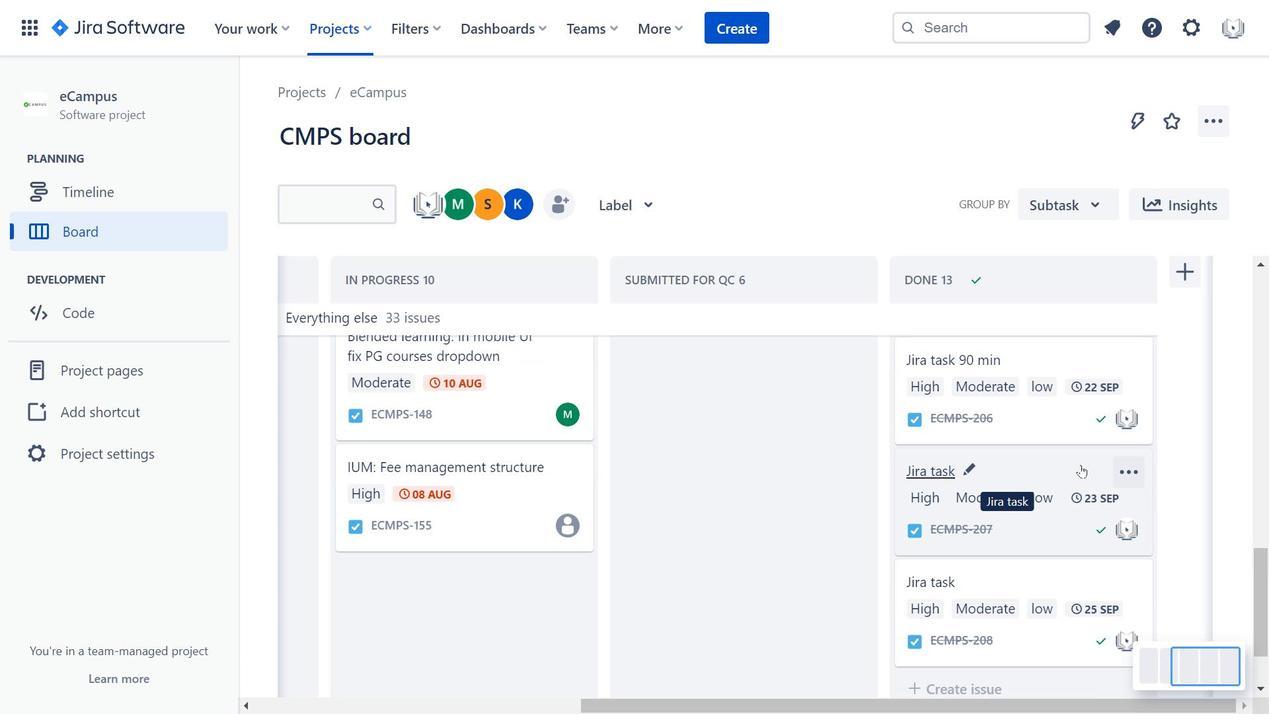 
Action: Mouse moved to (745, 15)
Screenshot: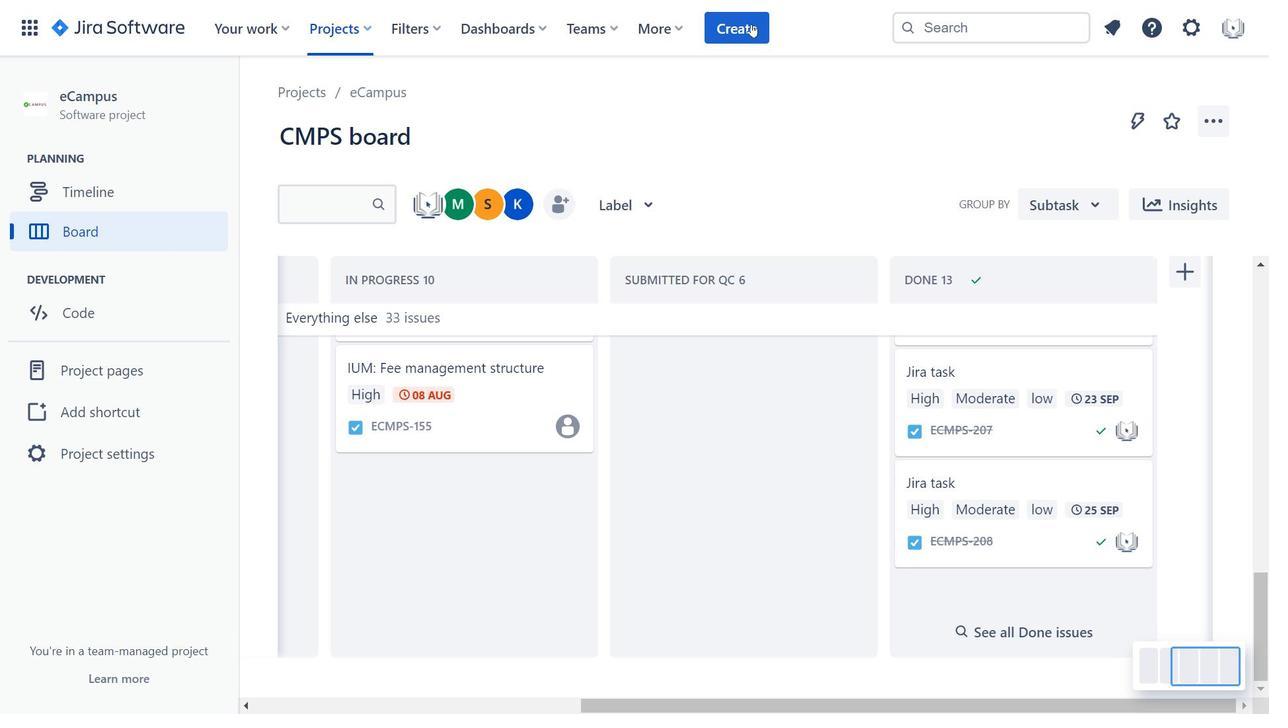 
Action: Mouse pressed left at (745, 15)
Screenshot: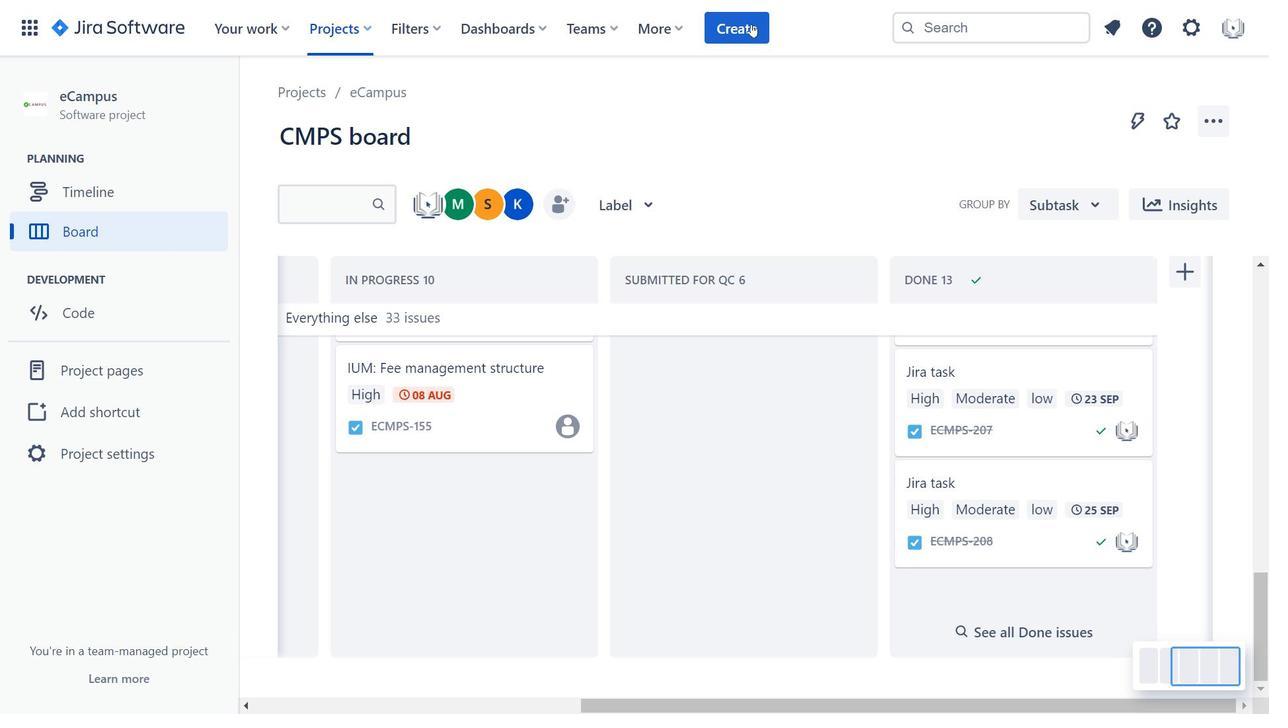 
Action: Mouse moved to (867, 234)
Screenshot: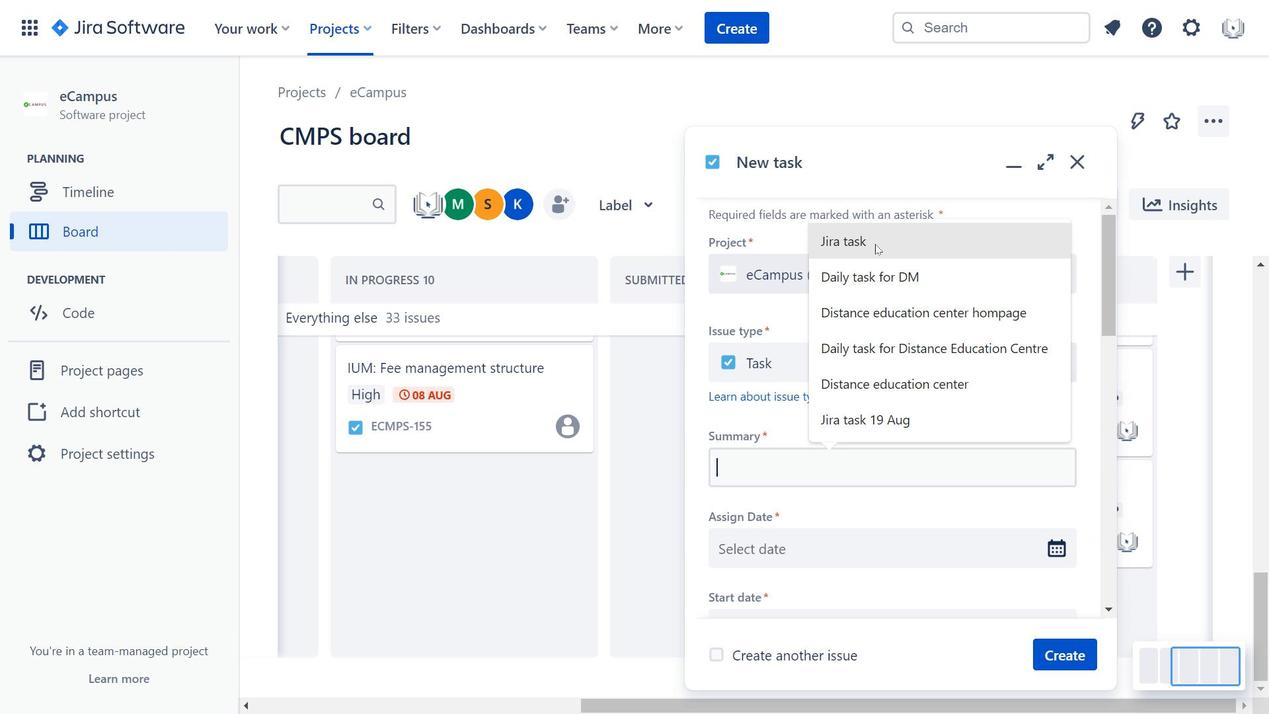 
Action: Mouse pressed left at (867, 234)
Screenshot: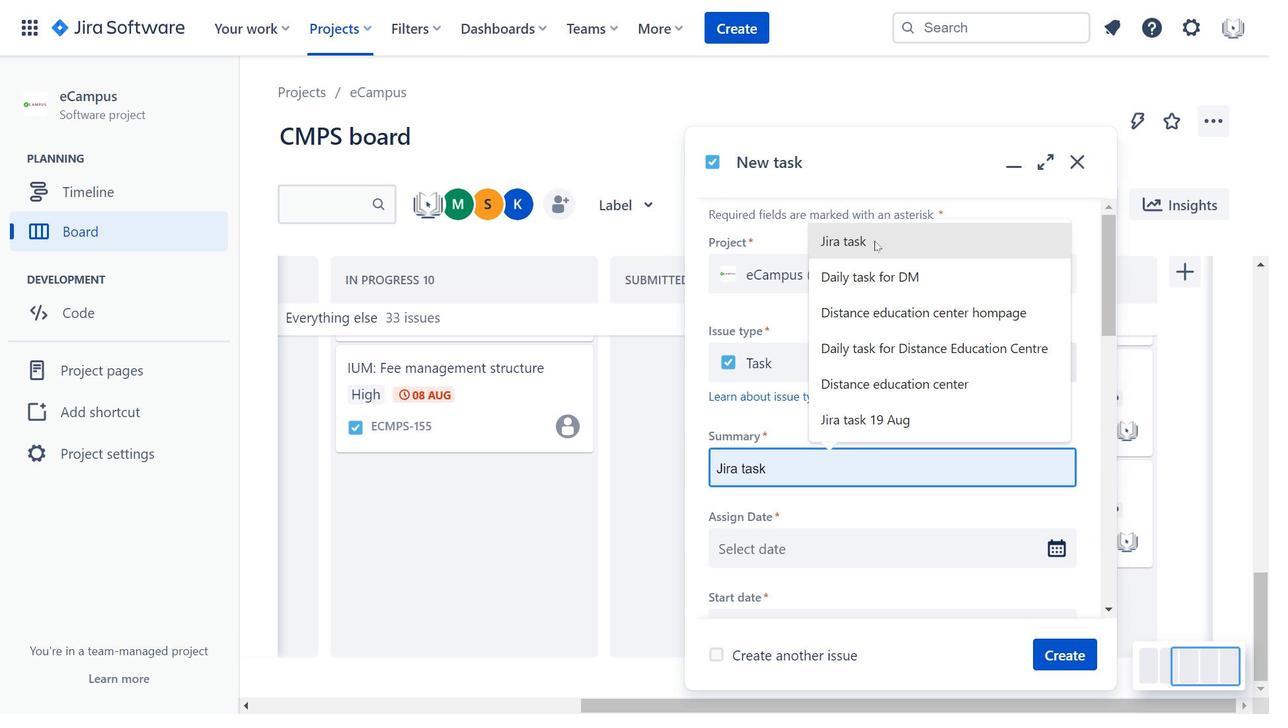 
Action: Mouse moved to (939, 339)
Screenshot: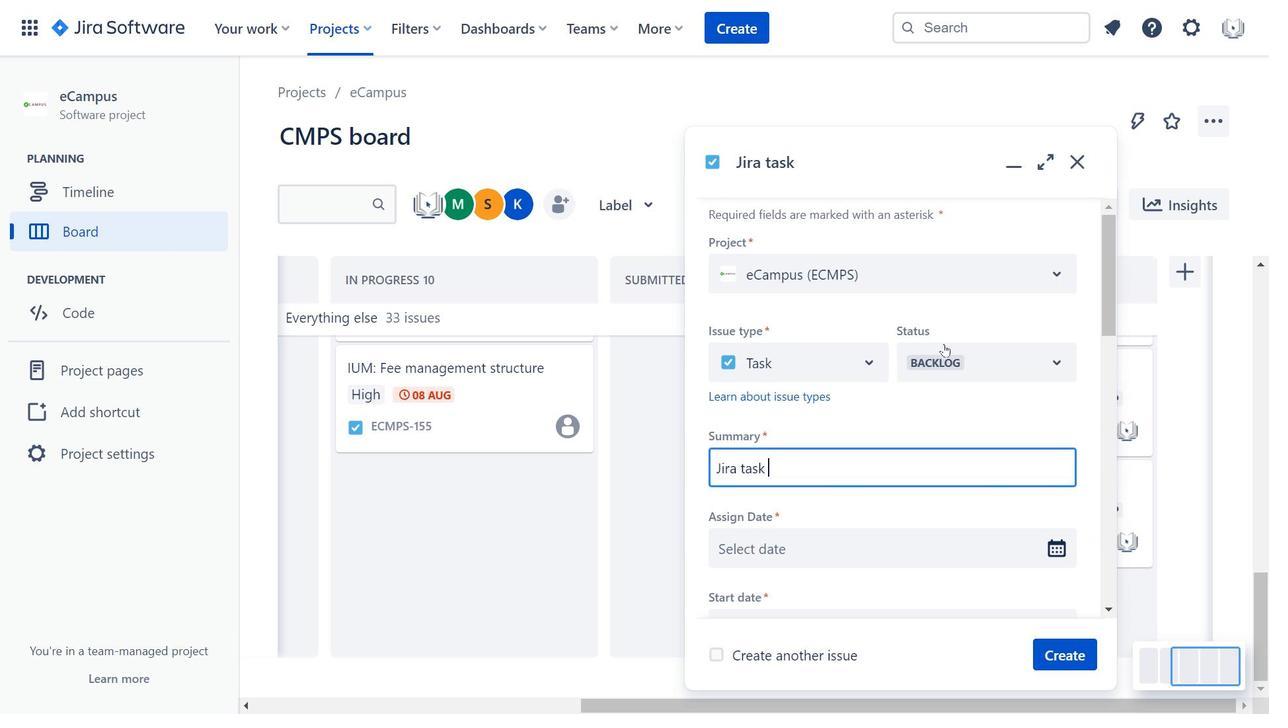 
Action: Mouse pressed left at (939, 339)
Screenshot: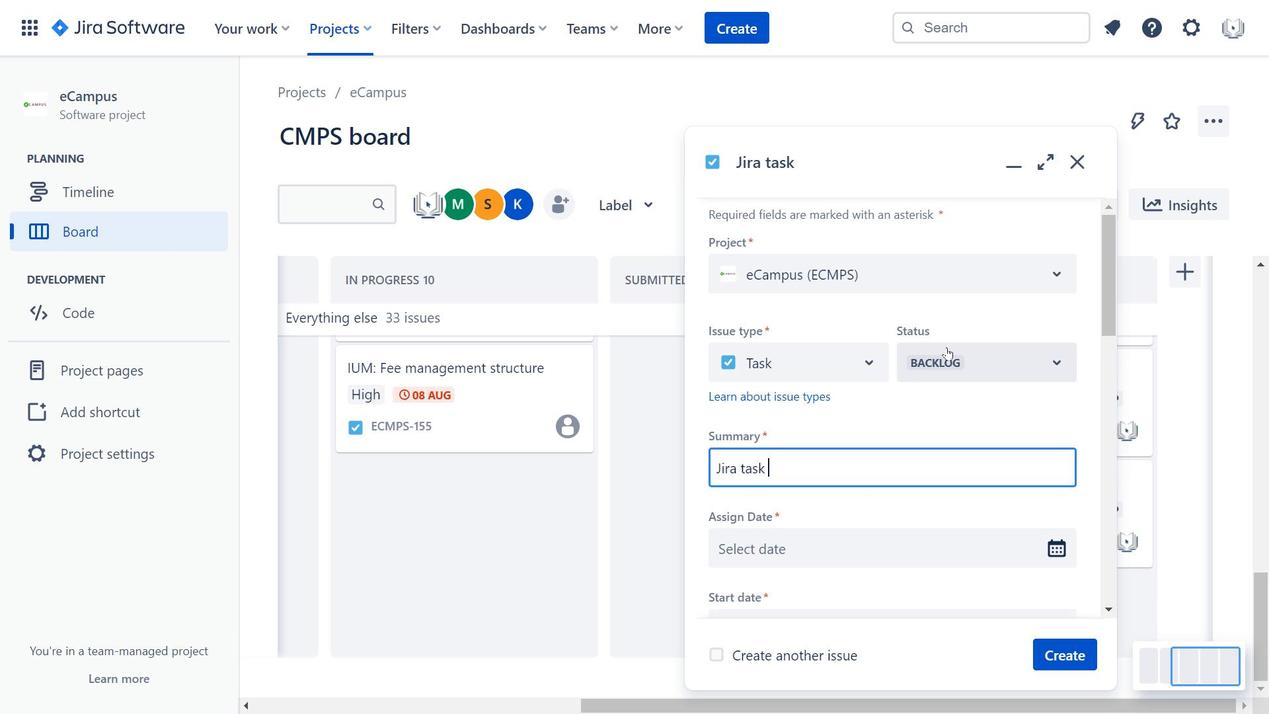
Action: Mouse moved to (963, 415)
Screenshot: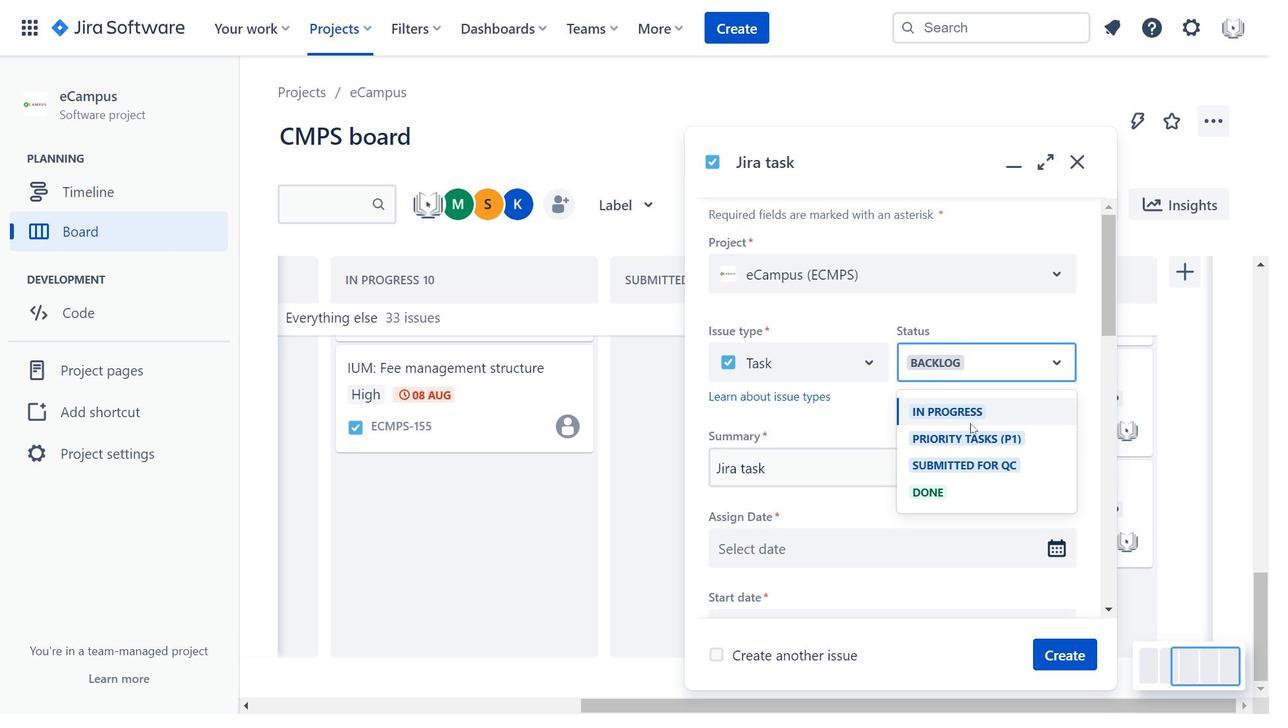 
Action: Mouse pressed left at (963, 415)
Screenshot: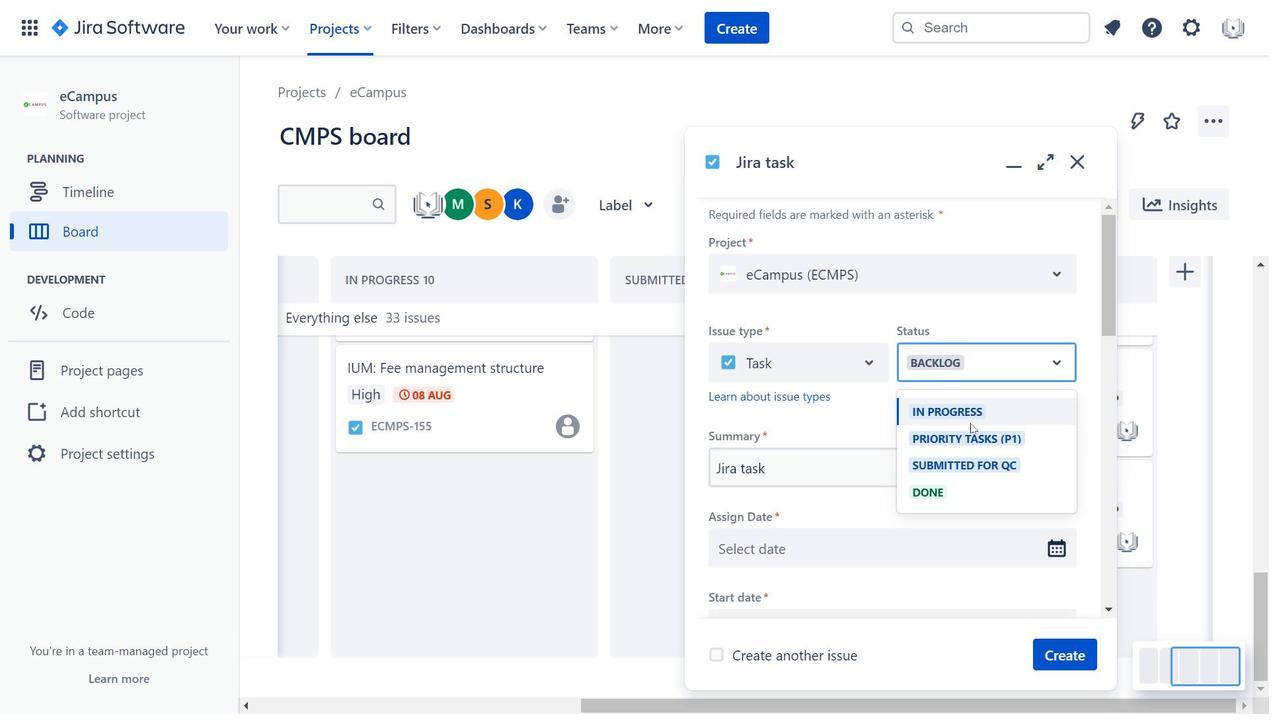 
Action: Mouse moved to (815, 464)
Screenshot: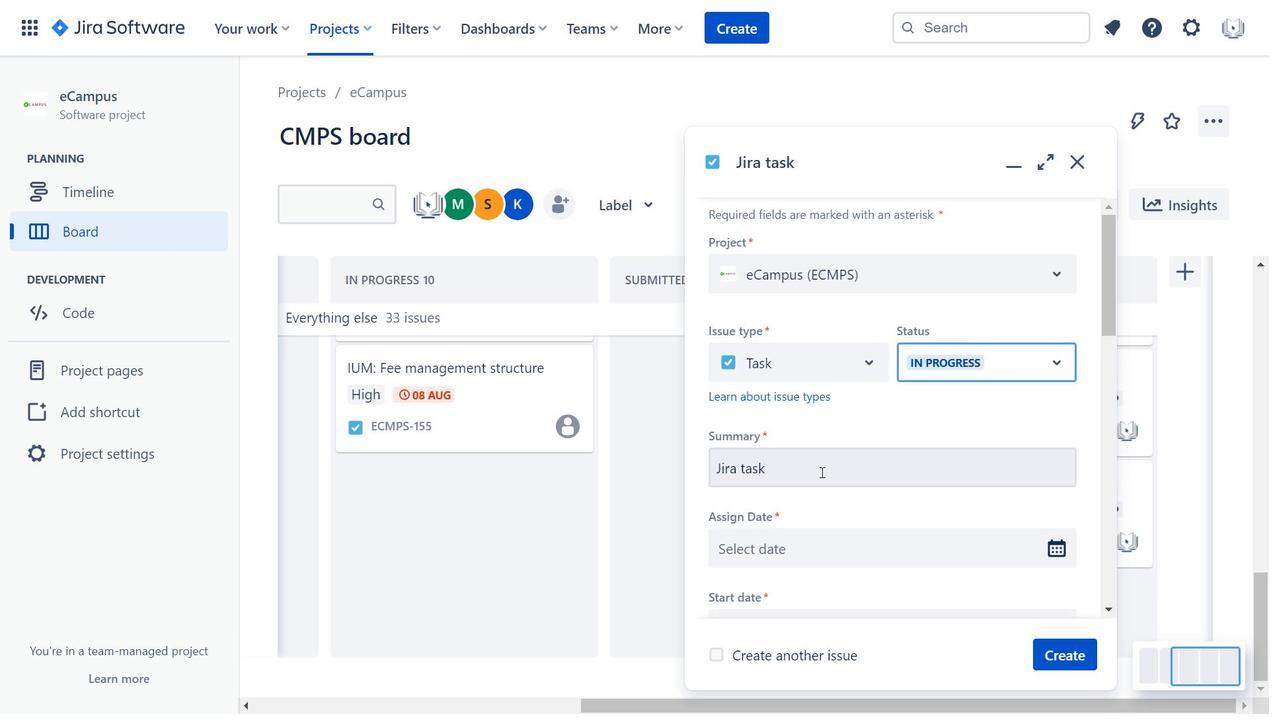 
Action: Mouse scrolled (815, 464) with delta (0, 0)
Screenshot: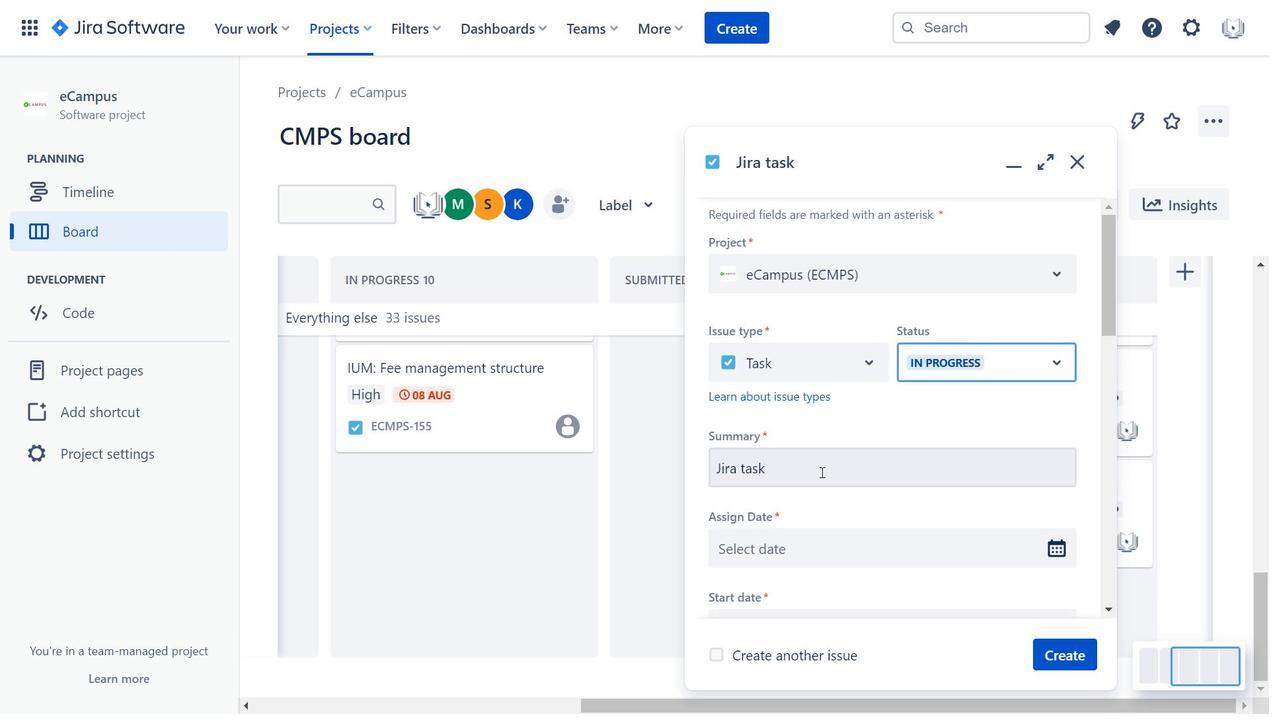 
Action: Mouse moved to (788, 449)
Screenshot: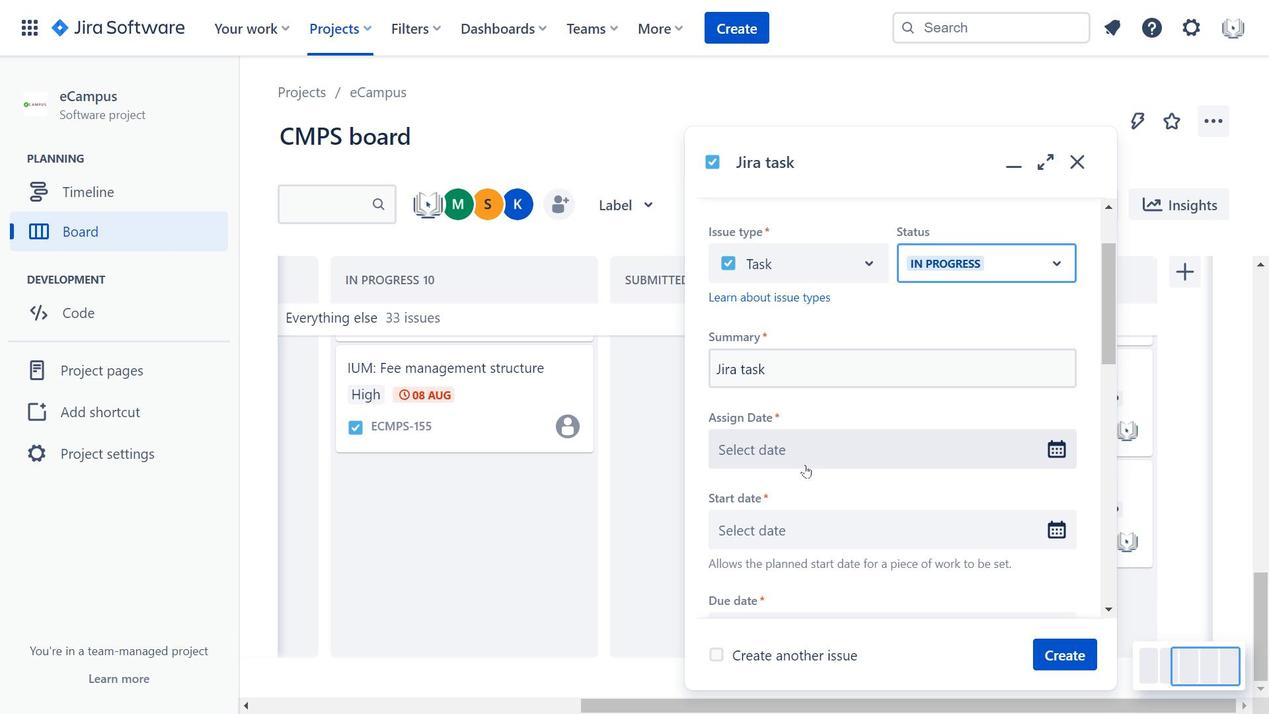 
Action: Mouse pressed left at (788, 449)
Screenshot: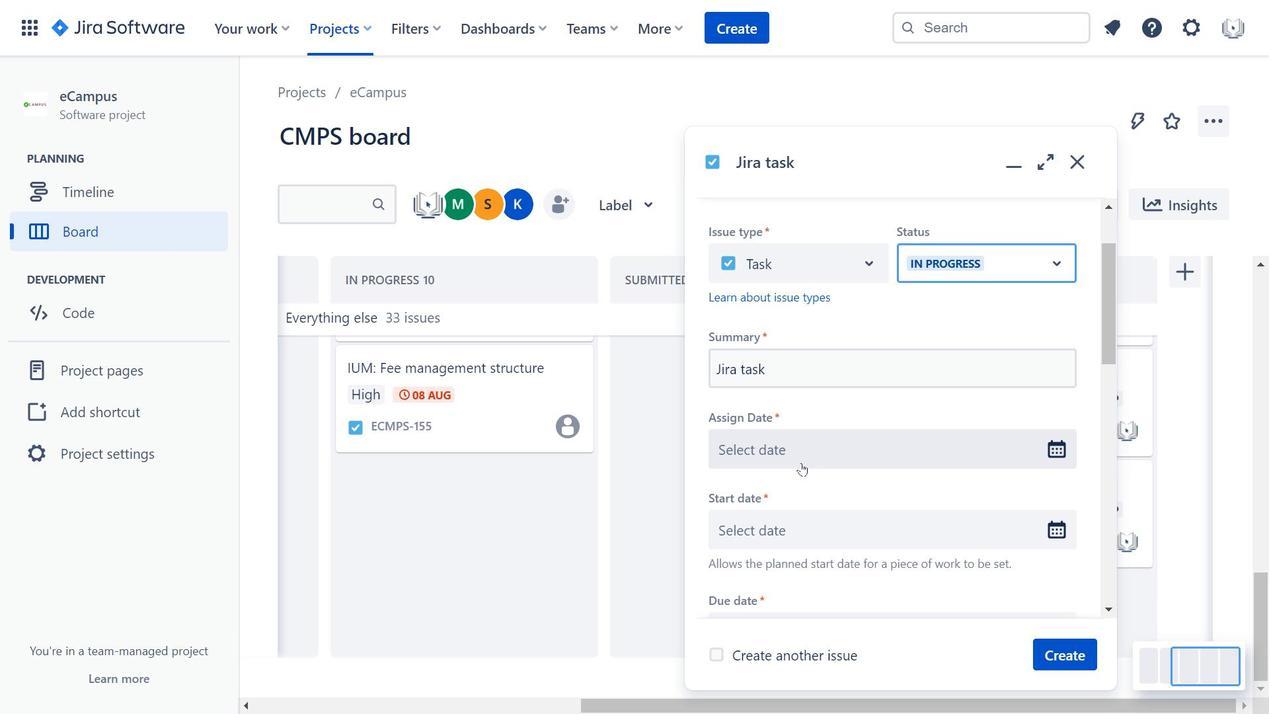 
Action: Mouse moved to (816, 357)
Screenshot: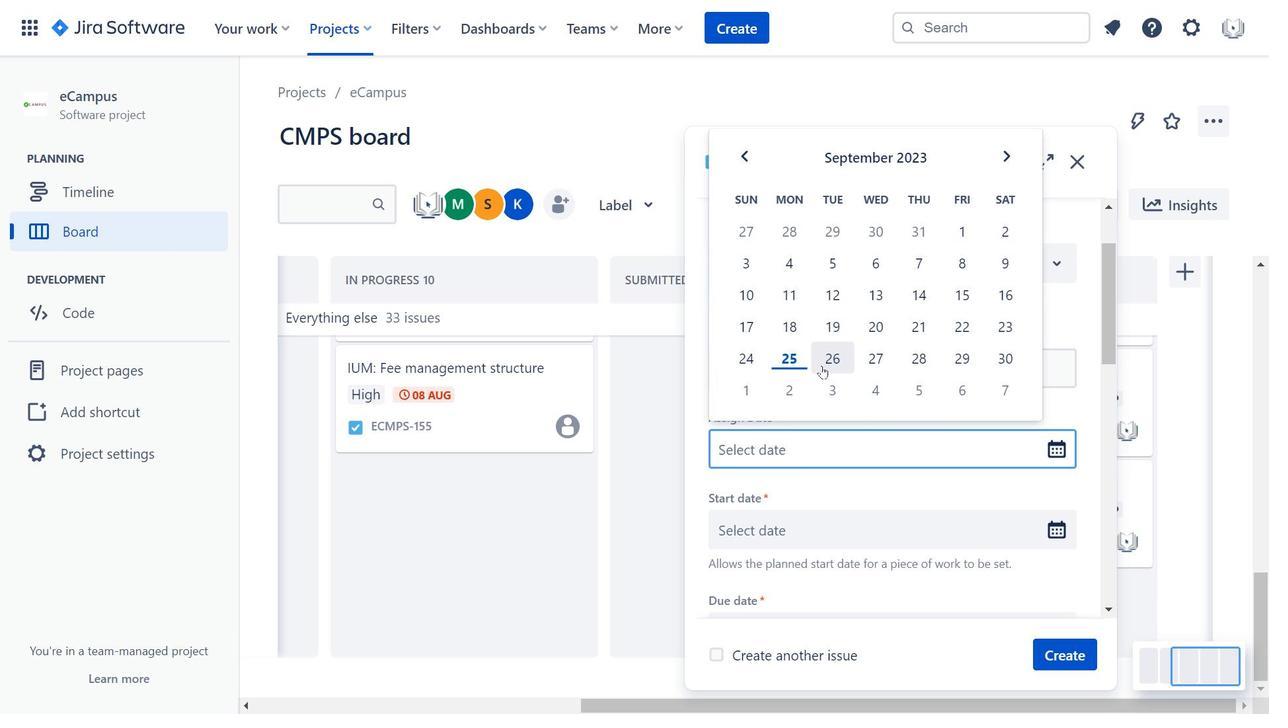 
Action: Mouse pressed left at (816, 357)
Screenshot: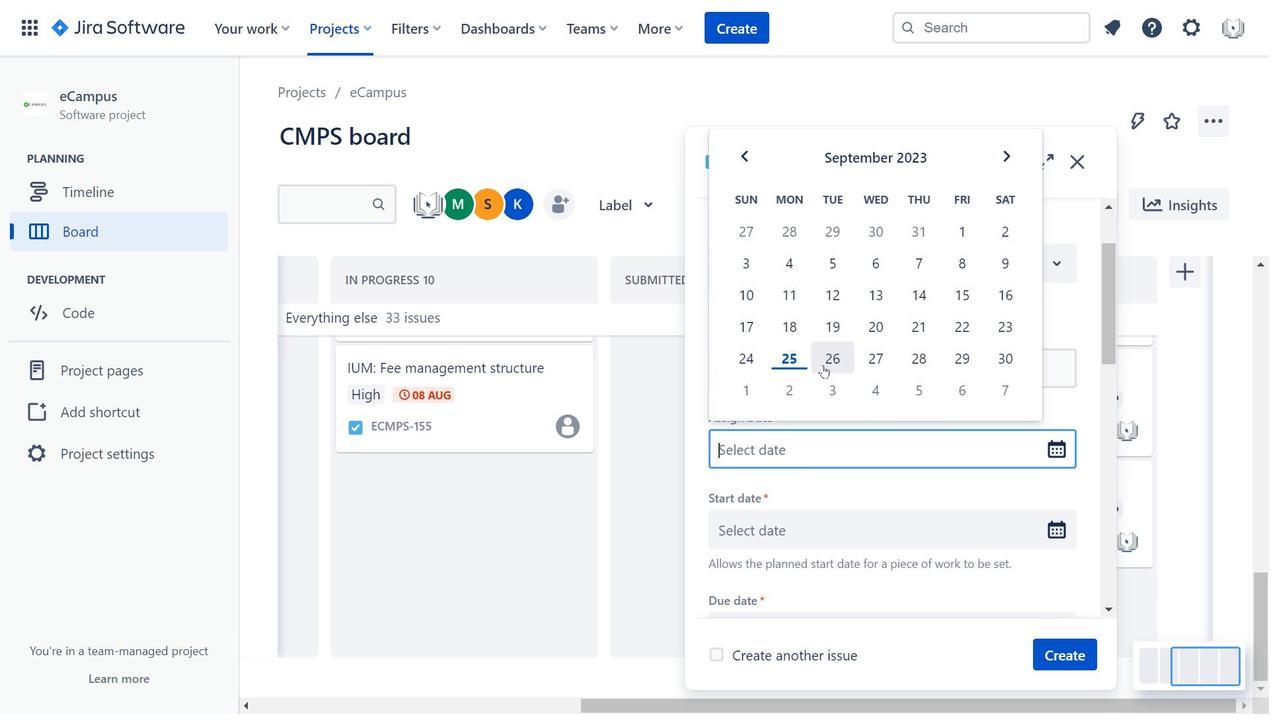 
Action: Mouse moved to (798, 511)
Screenshot: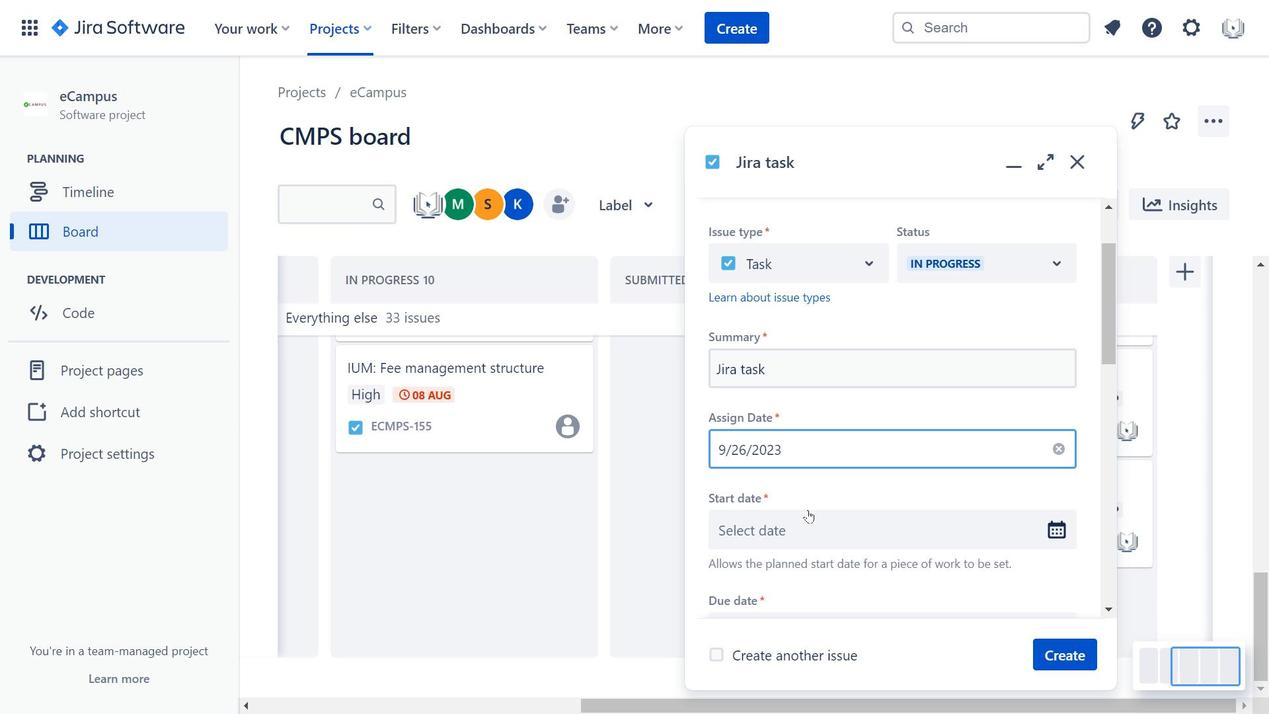 
Action: Mouse pressed left at (798, 511)
Screenshot: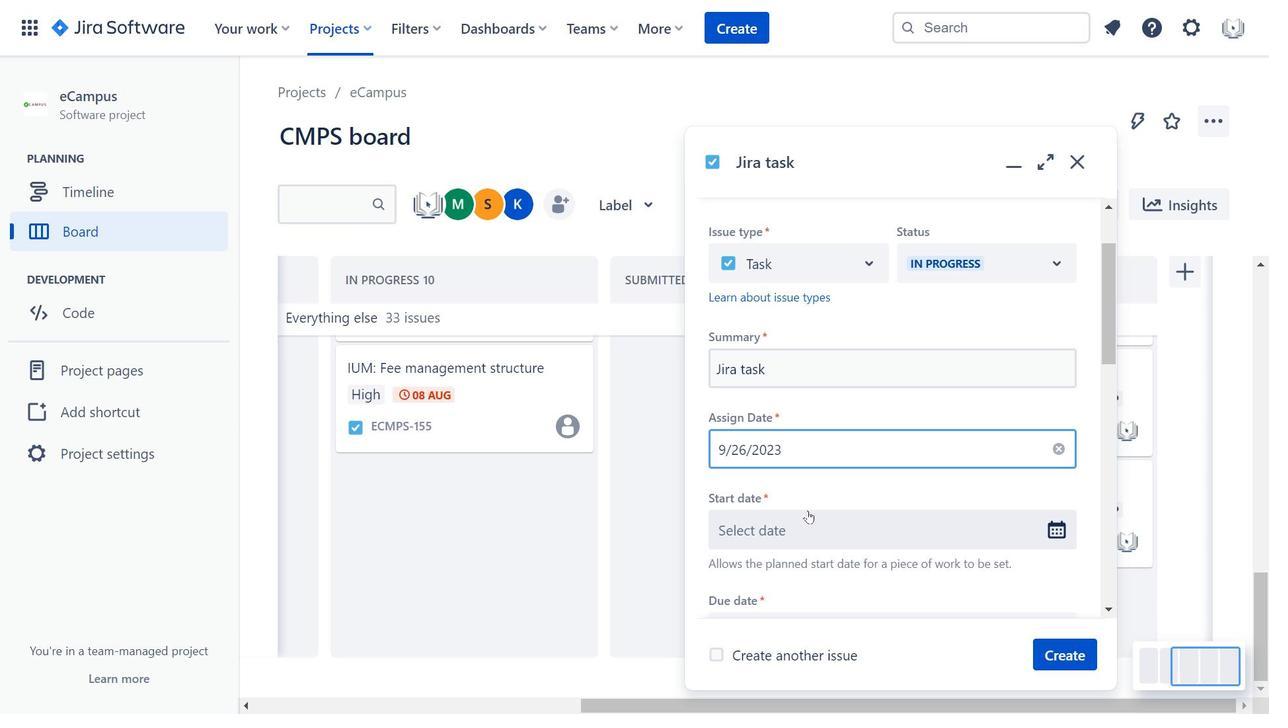 
Action: Mouse moved to (821, 441)
Screenshot: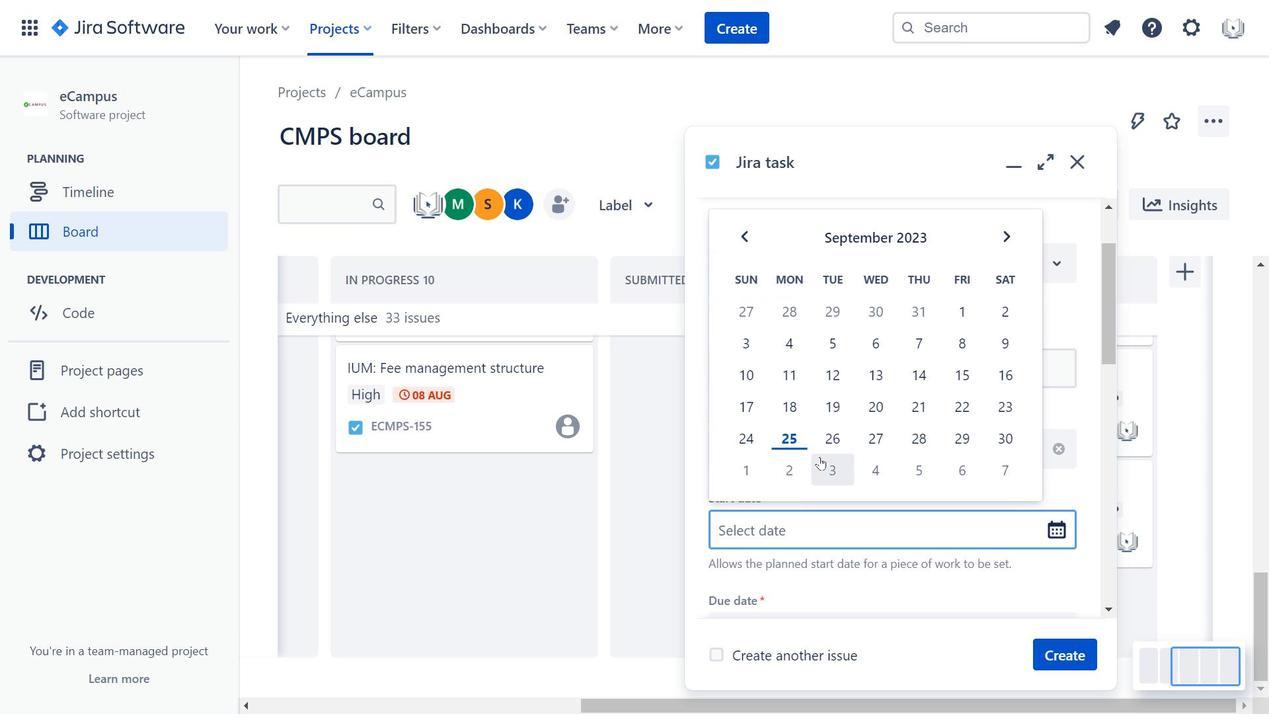 
Action: Mouse pressed left at (821, 441)
Screenshot: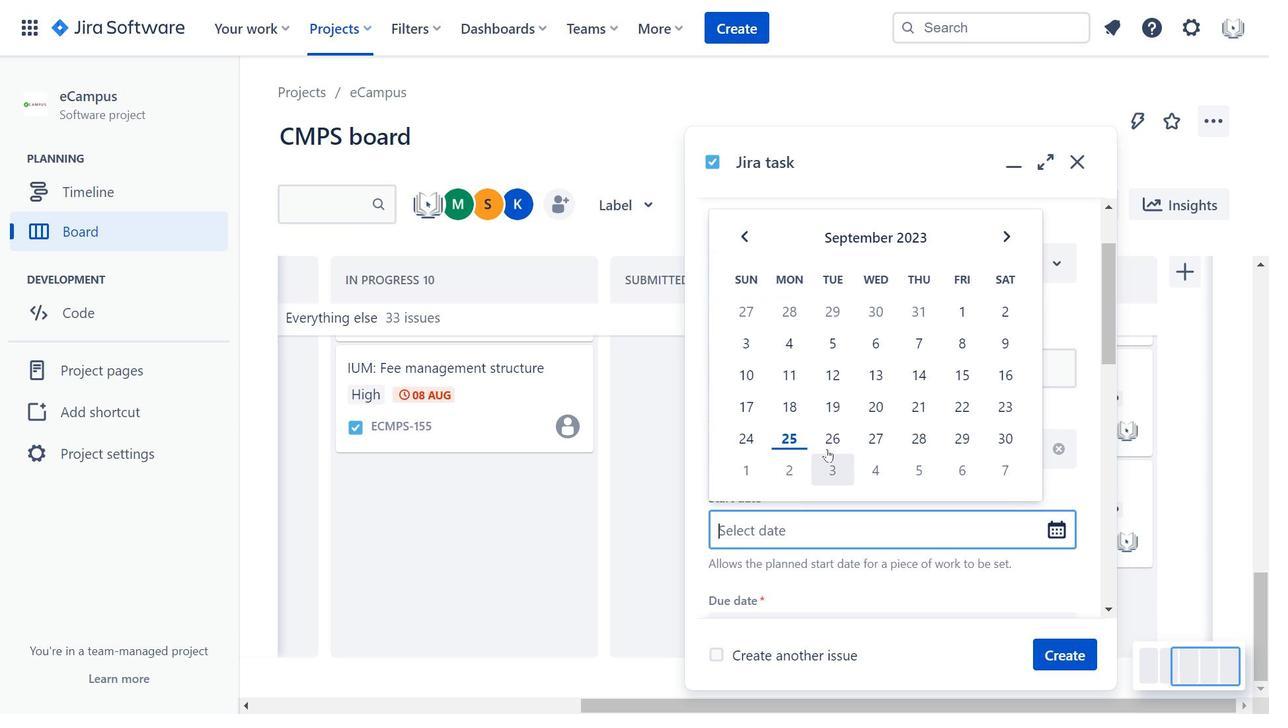 
Action: Mouse moved to (820, 430)
Screenshot: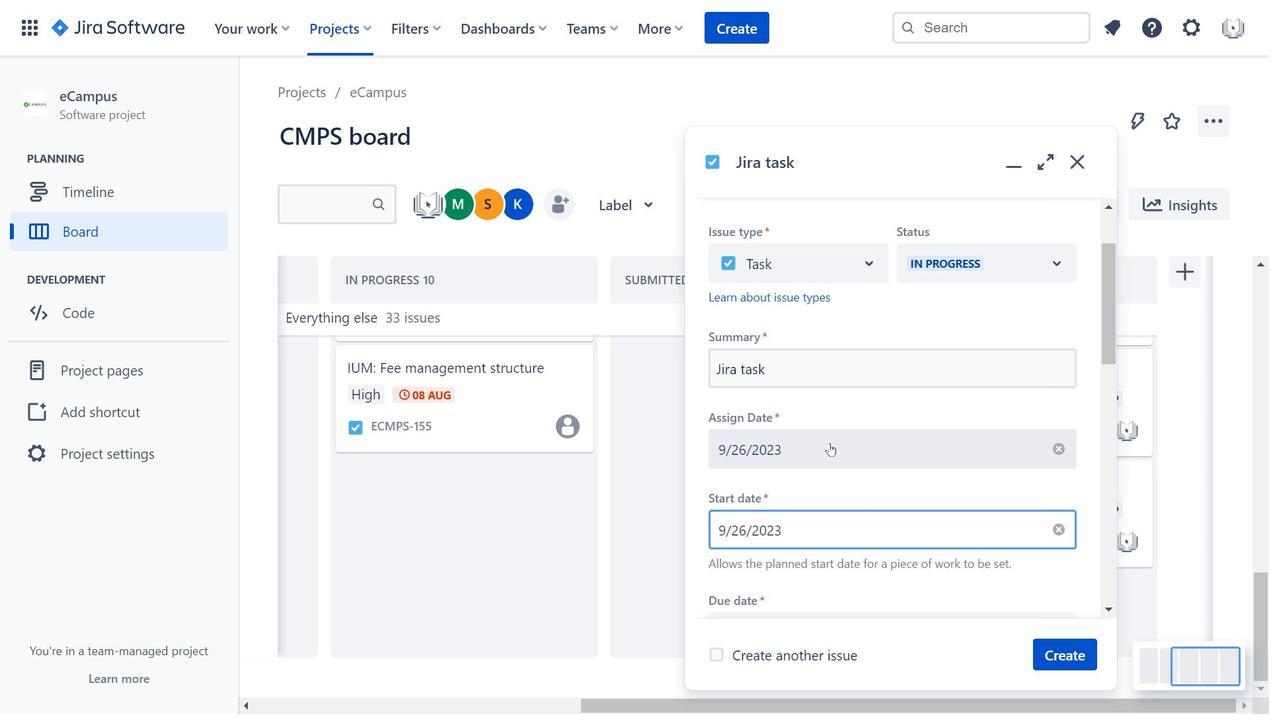 
Action: Mouse scrolled (820, 429) with delta (0, 0)
Screenshot: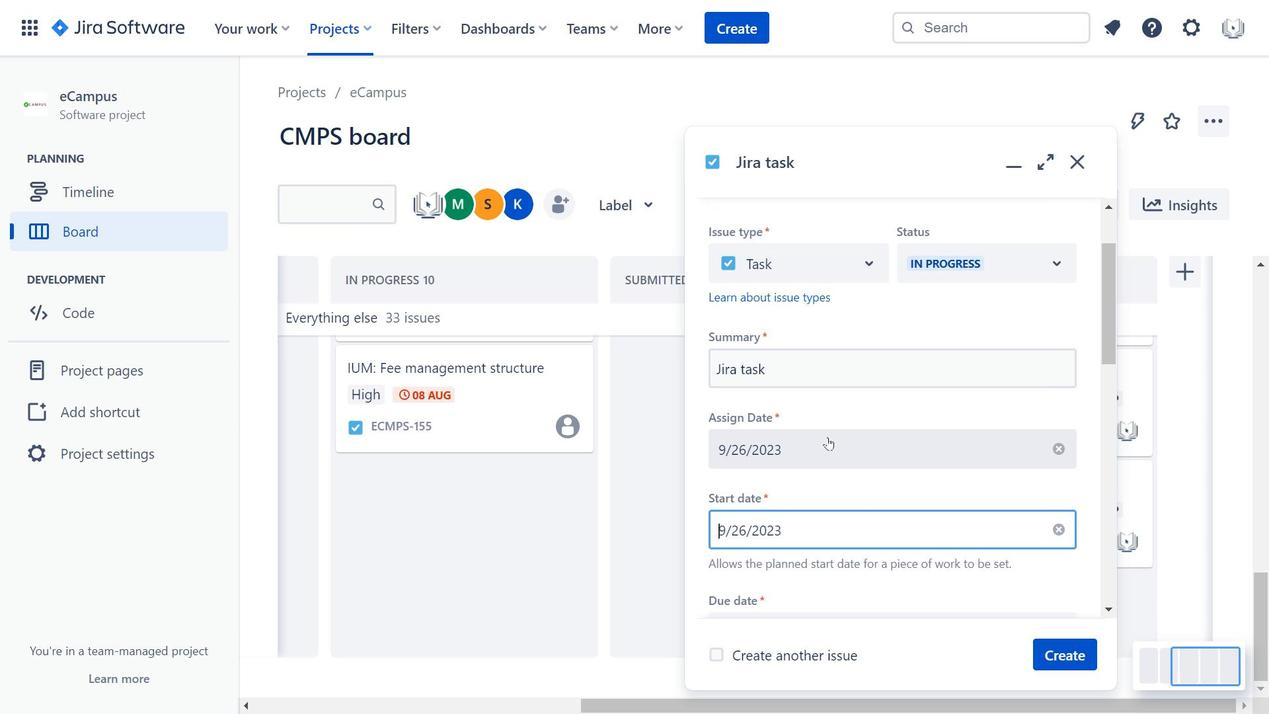 
Action: Mouse moved to (741, 506)
Screenshot: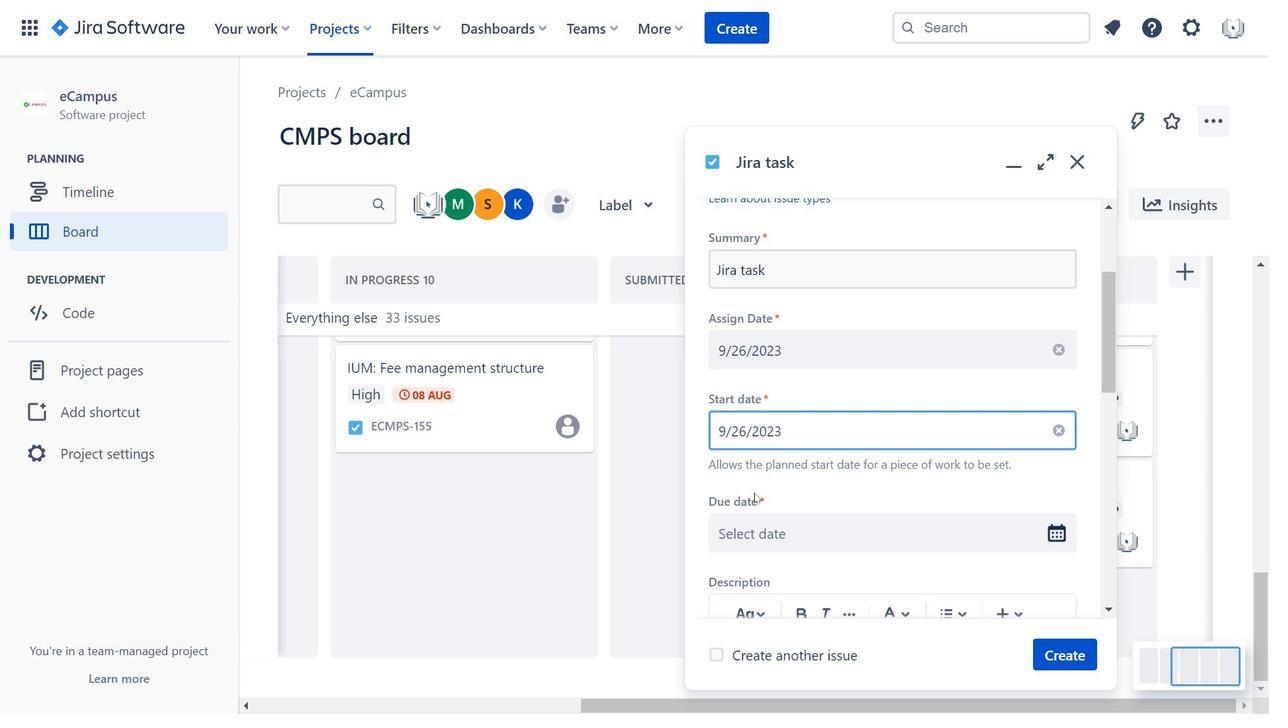 
Action: Mouse pressed left at (741, 506)
Screenshot: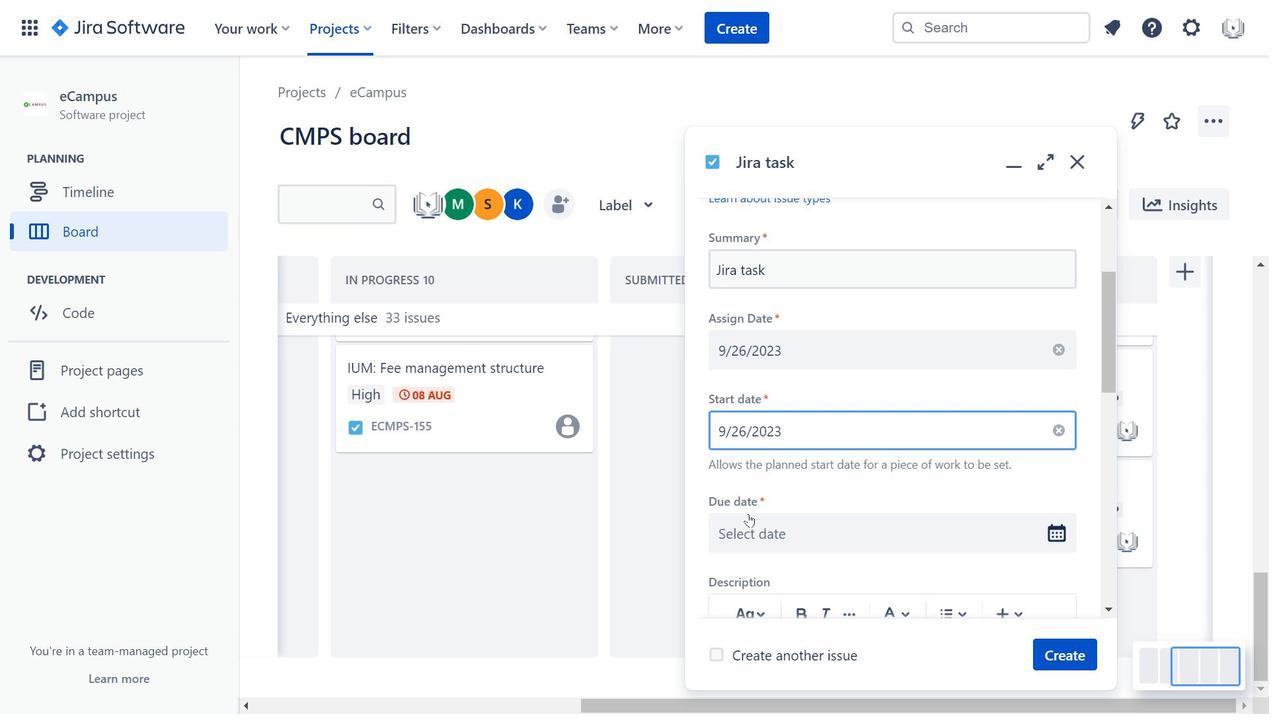 
Action: Mouse moved to (823, 443)
Screenshot: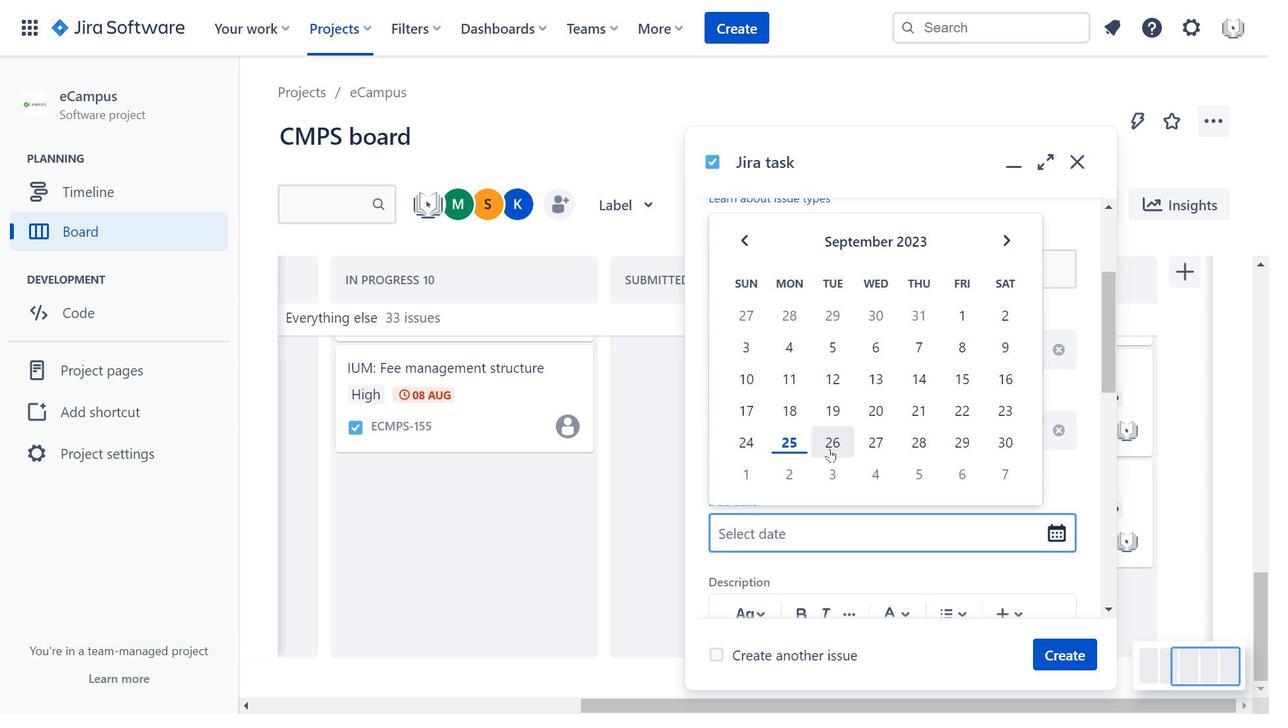 
Action: Mouse pressed left at (823, 443)
Screenshot: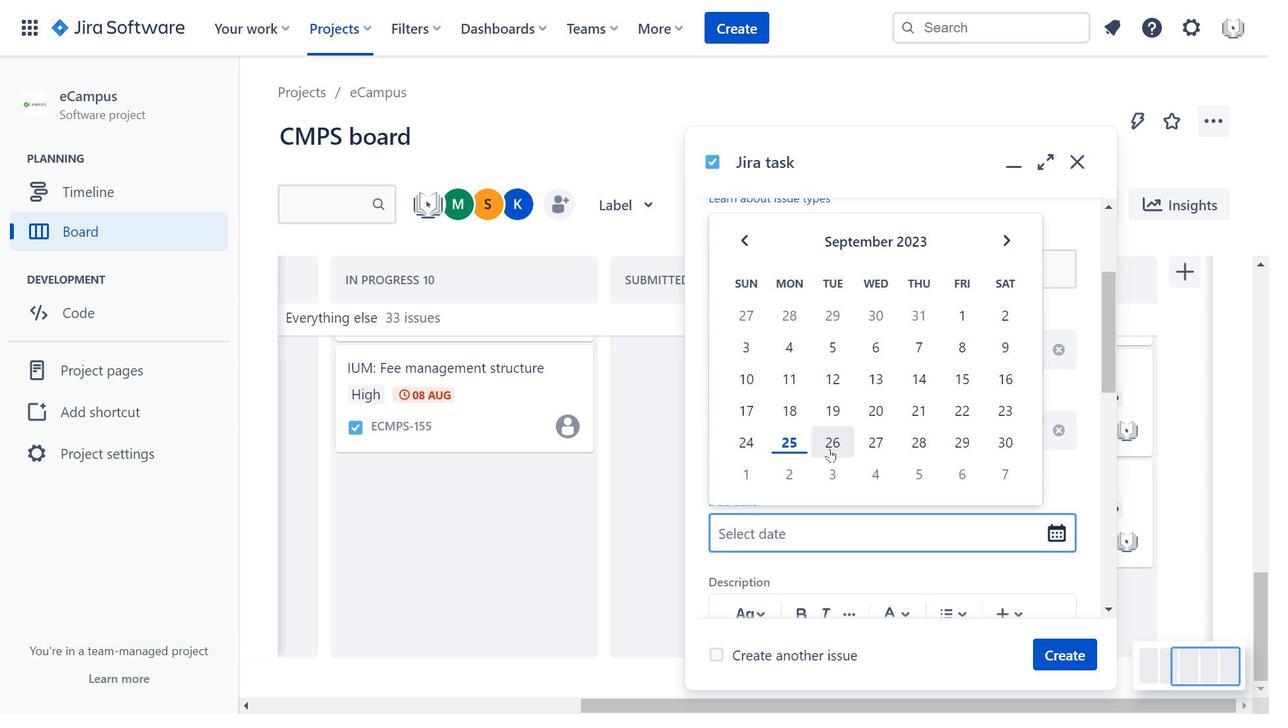 
Action: Mouse moved to (790, 322)
Screenshot: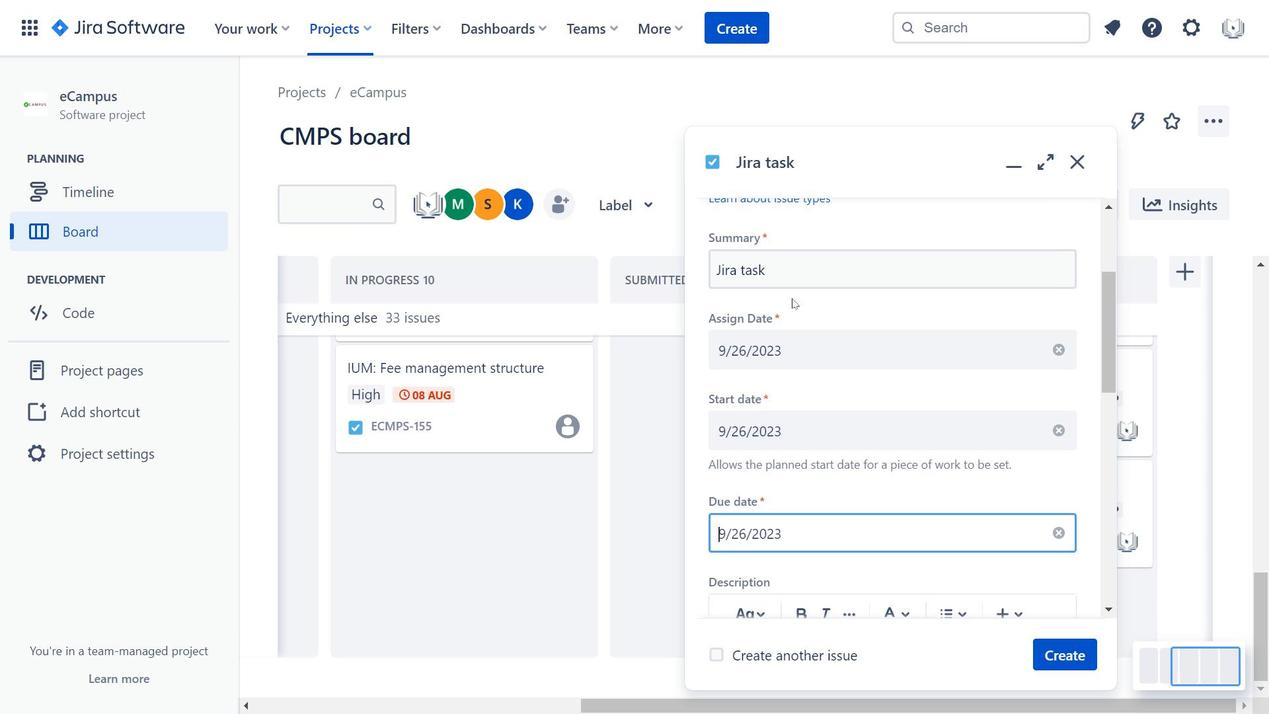 
Action: Mouse scrolled (790, 321) with delta (0, 0)
Screenshot: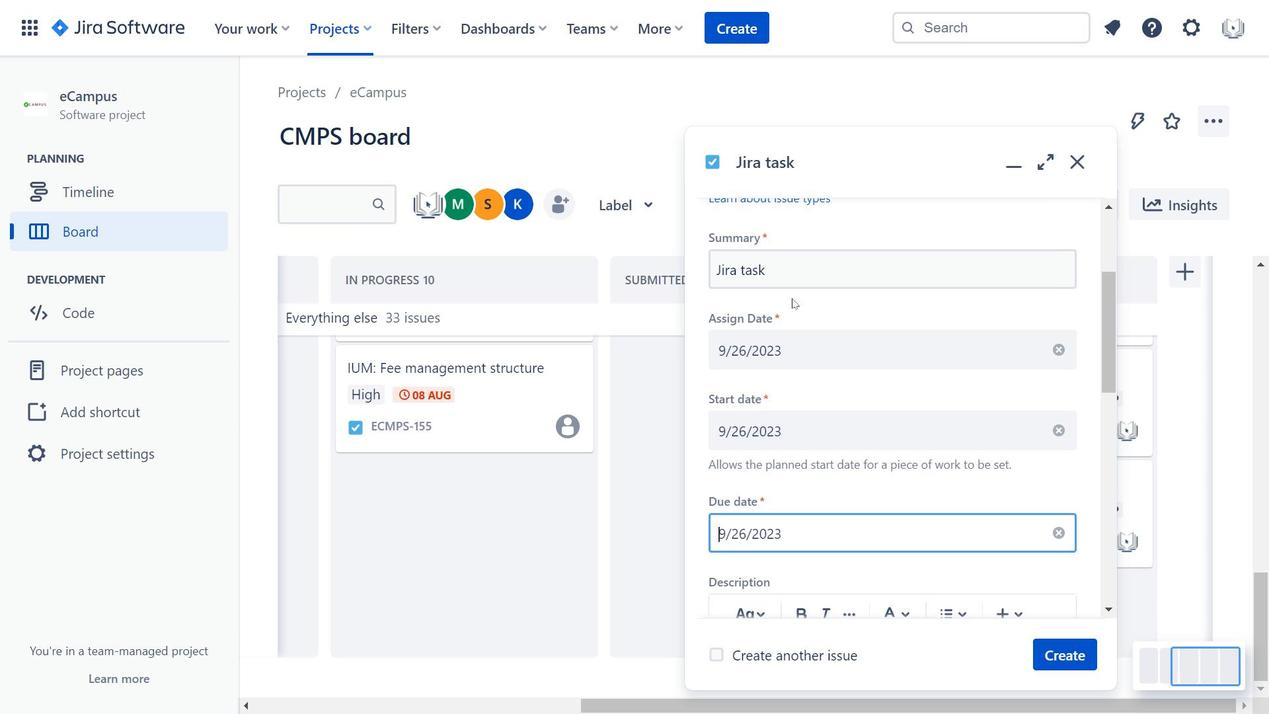 
Action: Mouse moved to (795, 365)
Screenshot: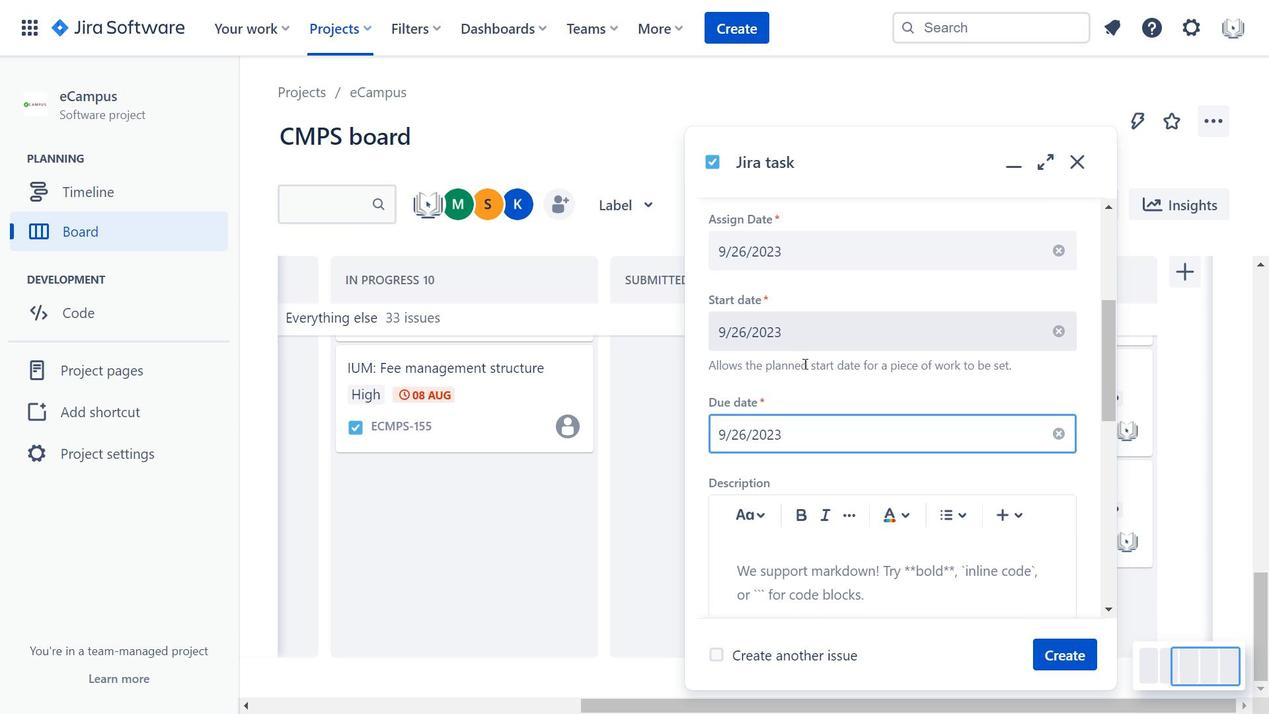
Action: Mouse scrolled (795, 364) with delta (0, 0)
Screenshot: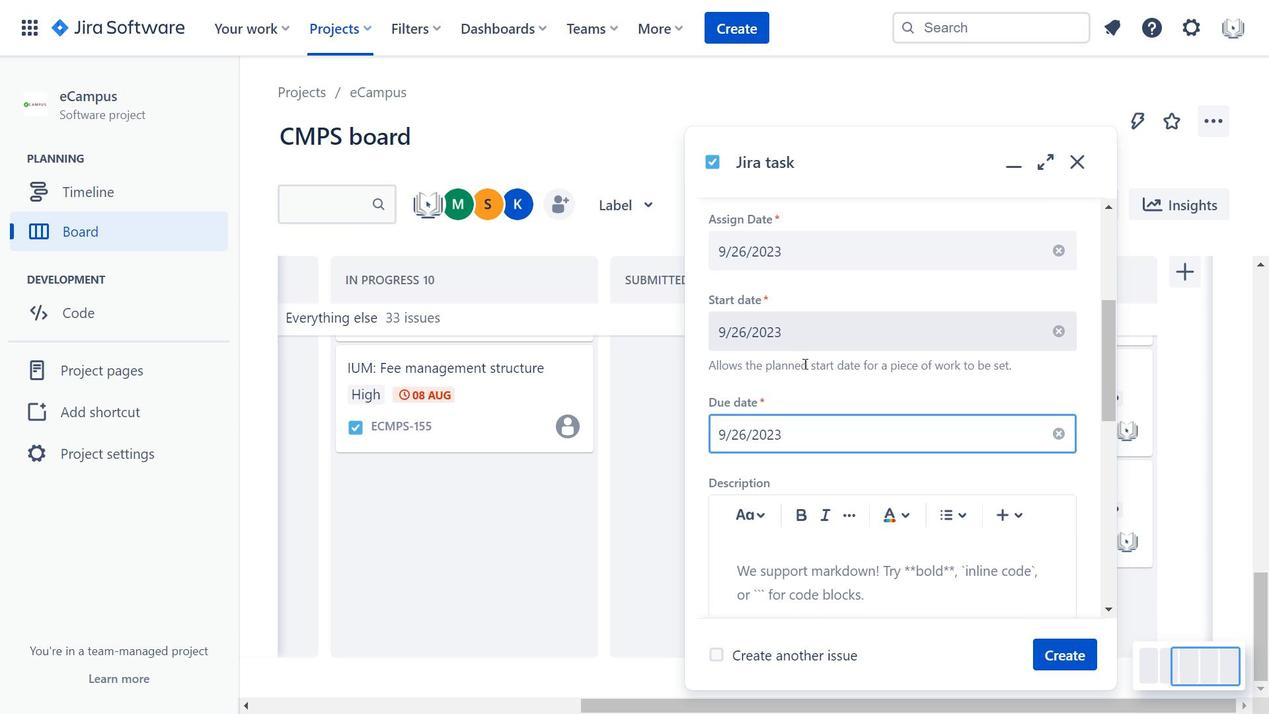 
Action: Mouse moved to (794, 384)
Screenshot: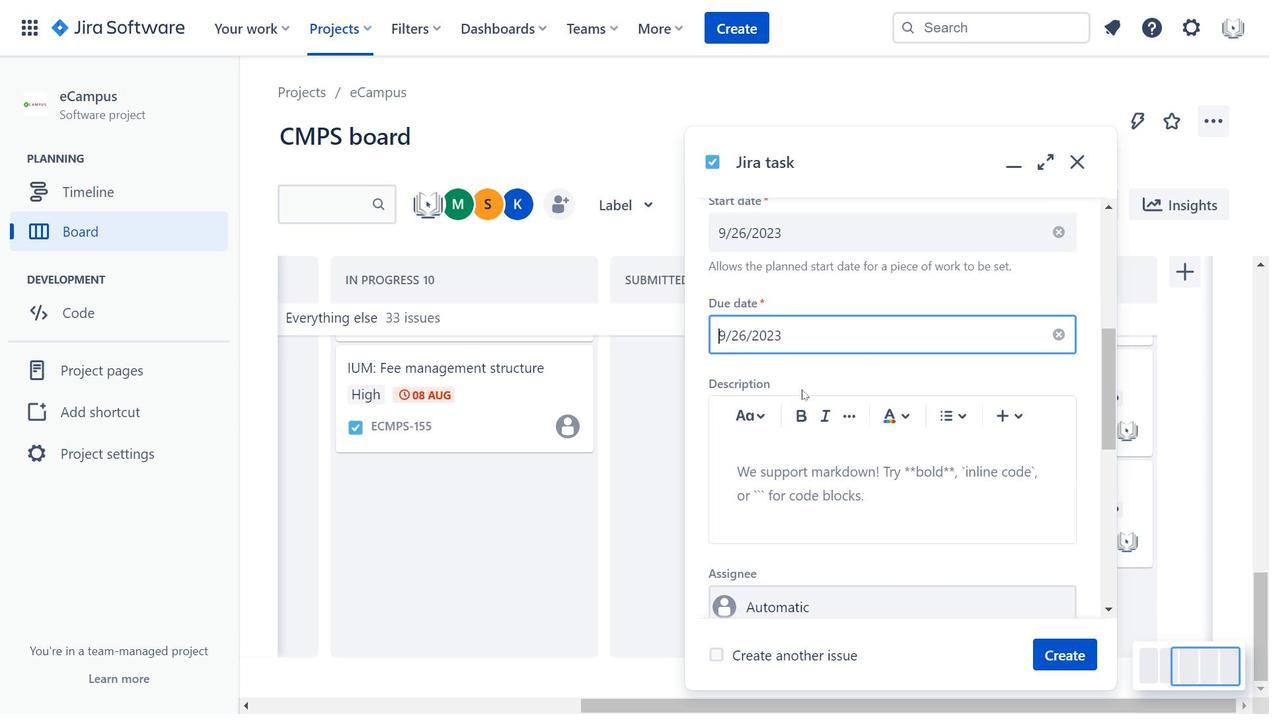 
Action: Mouse scrolled (794, 384) with delta (0, 0)
Screenshot: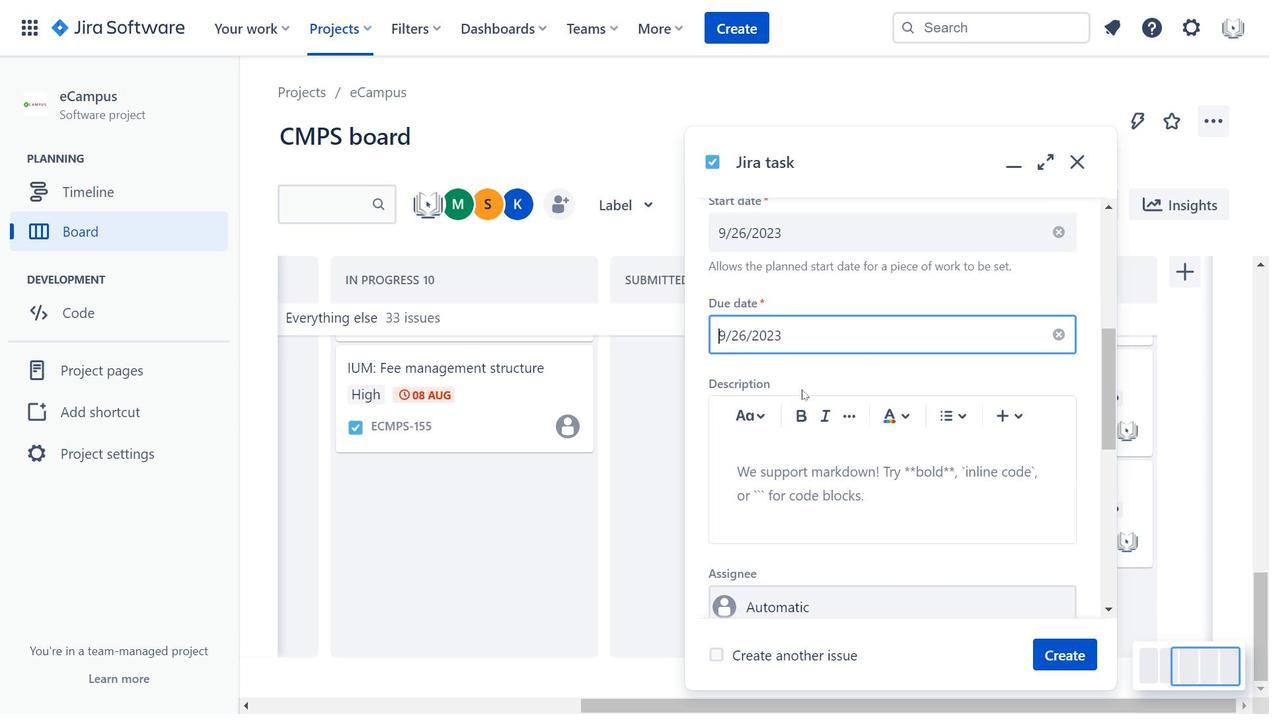 
Action: Mouse moved to (794, 390)
Screenshot: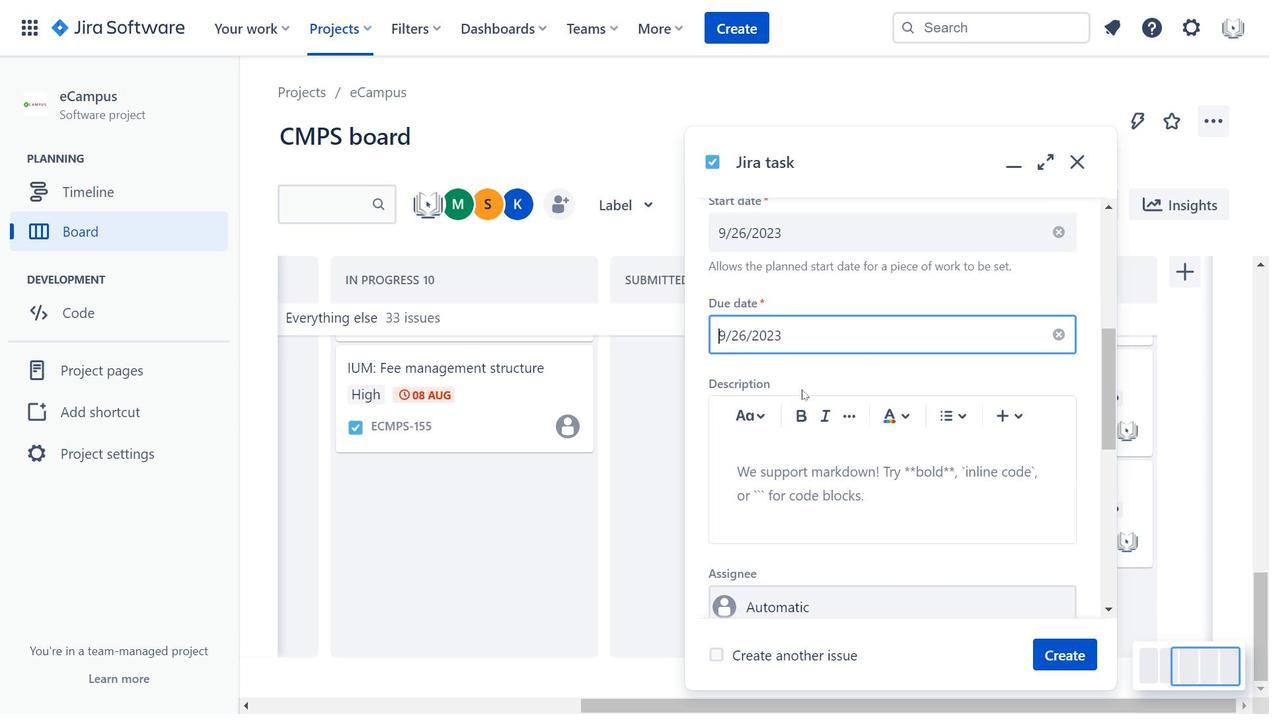 
Action: Mouse scrolled (794, 390) with delta (0, 0)
Screenshot: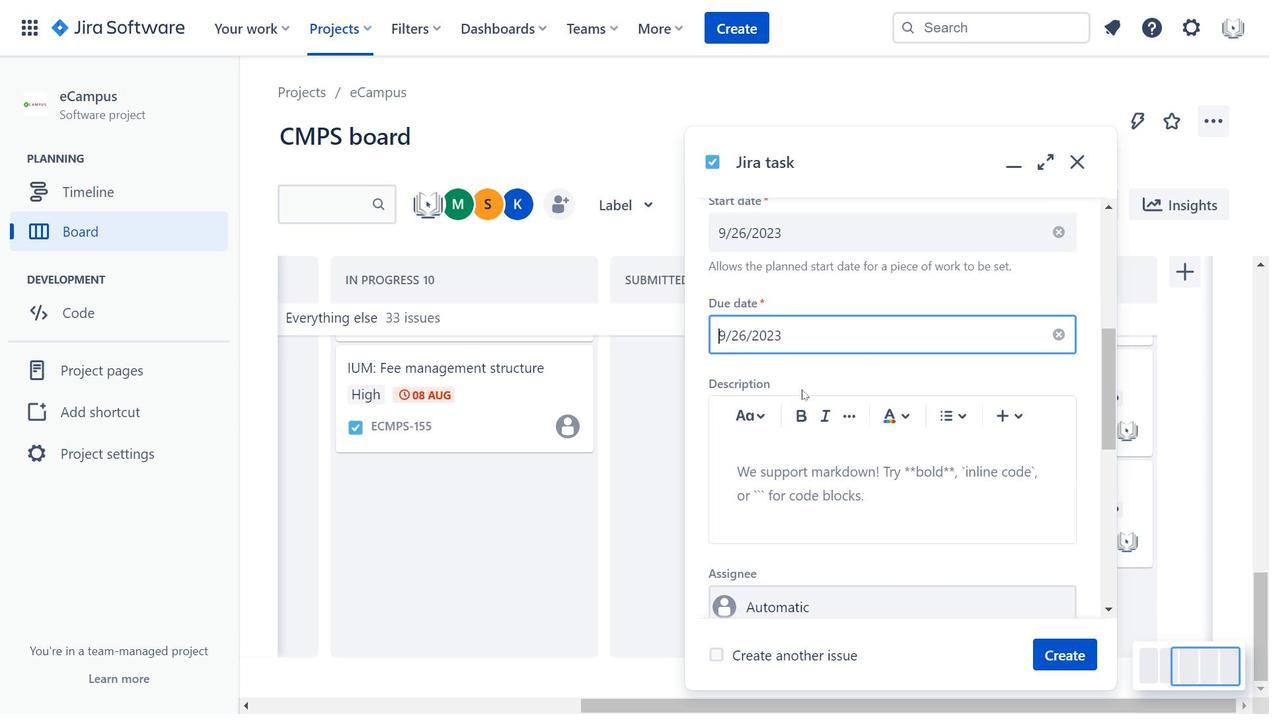 
Action: Mouse moved to (764, 438)
Screenshot: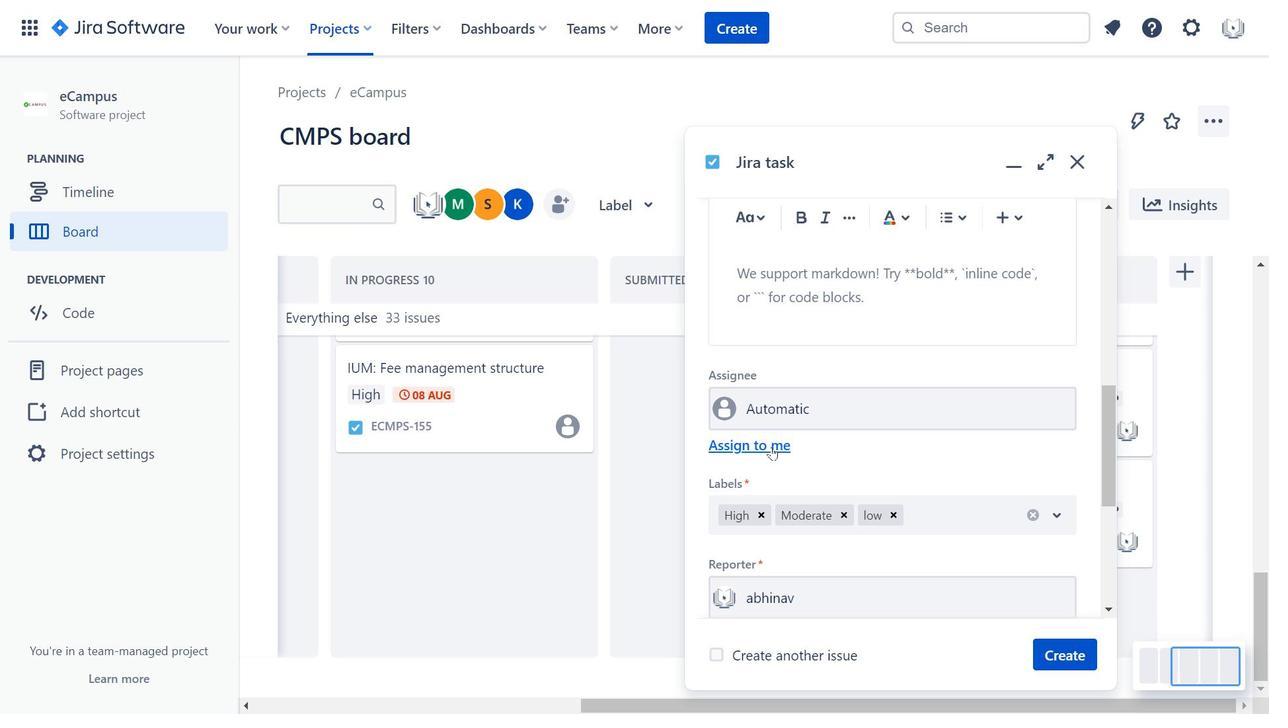 
Action: Mouse pressed left at (764, 438)
Screenshot: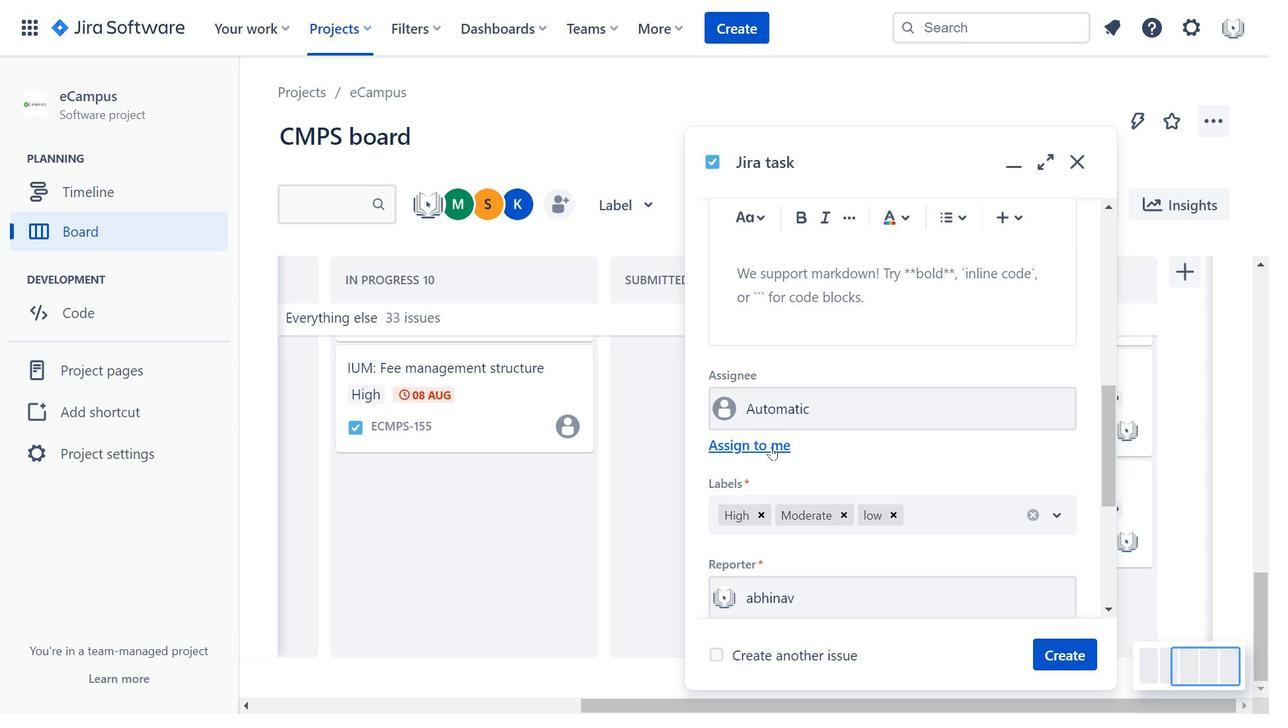 
Action: Mouse moved to (828, 359)
Screenshot: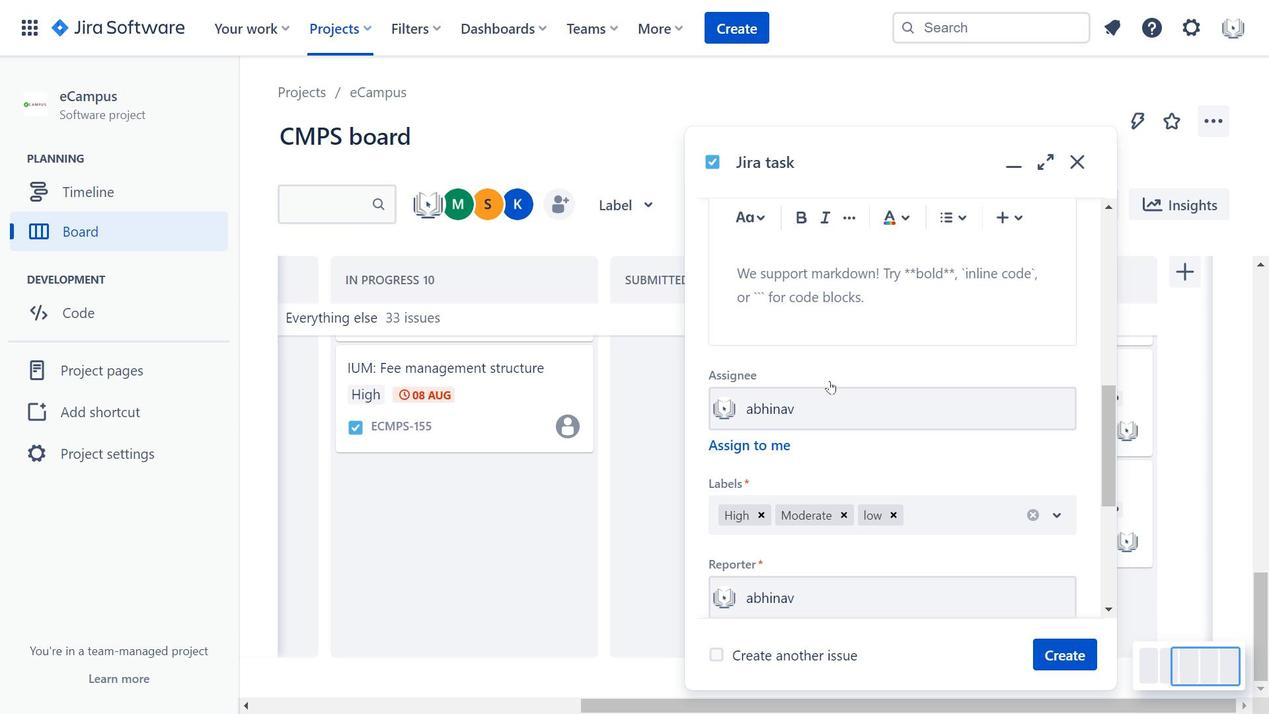 
Action: Mouse scrolled (828, 359) with delta (0, 0)
Screenshot: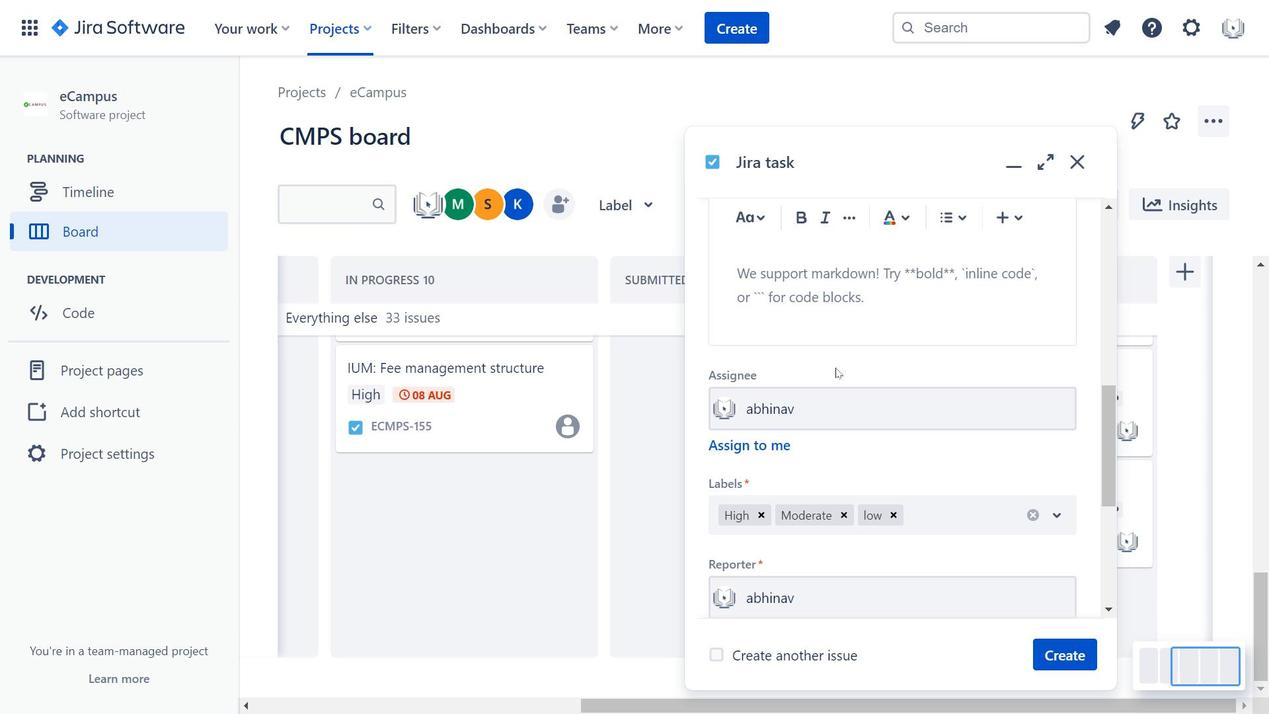 
Action: Mouse scrolled (828, 359) with delta (0, 0)
Screenshot: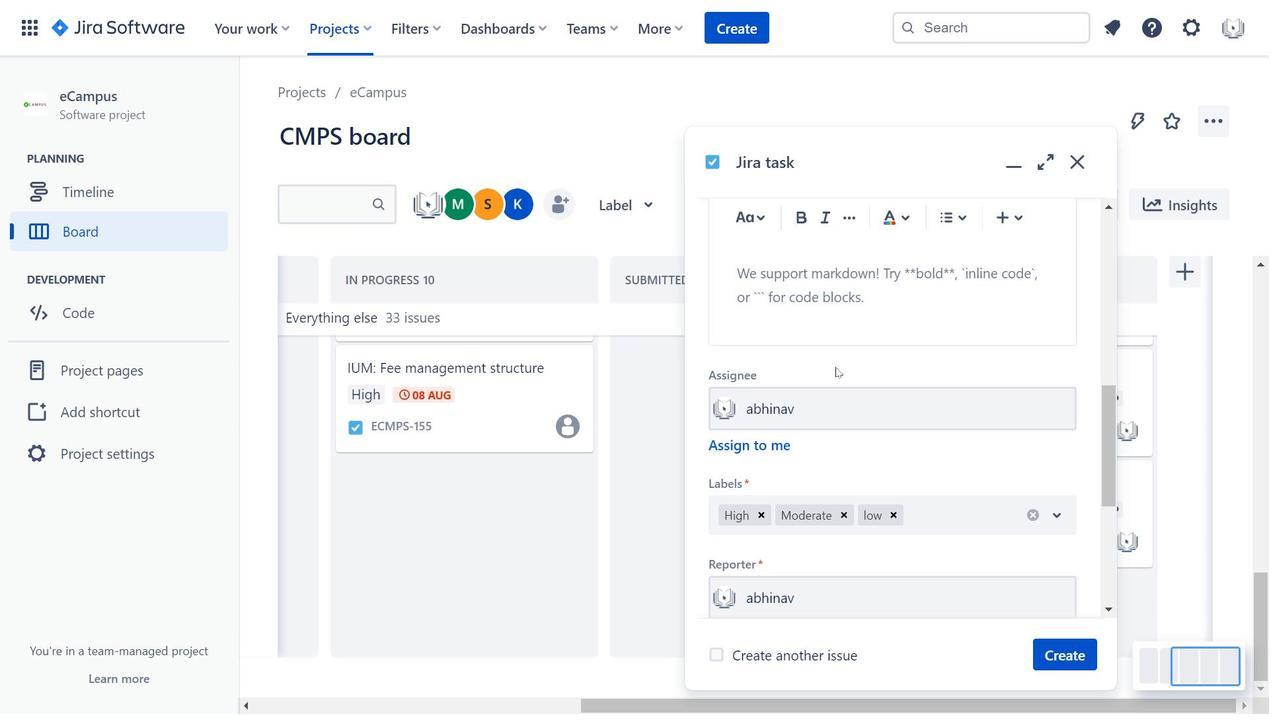 
Action: Mouse moved to (763, 384)
Screenshot: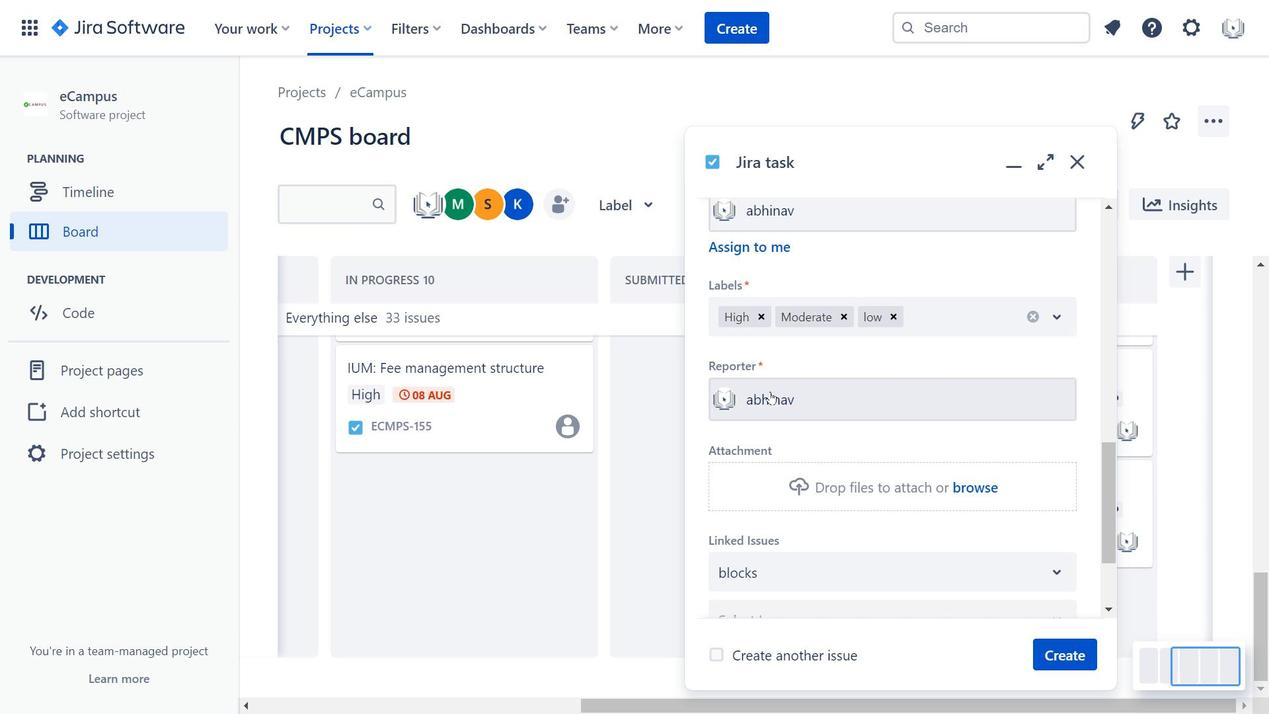 
Action: Mouse scrolled (763, 384) with delta (0, 0)
Screenshot: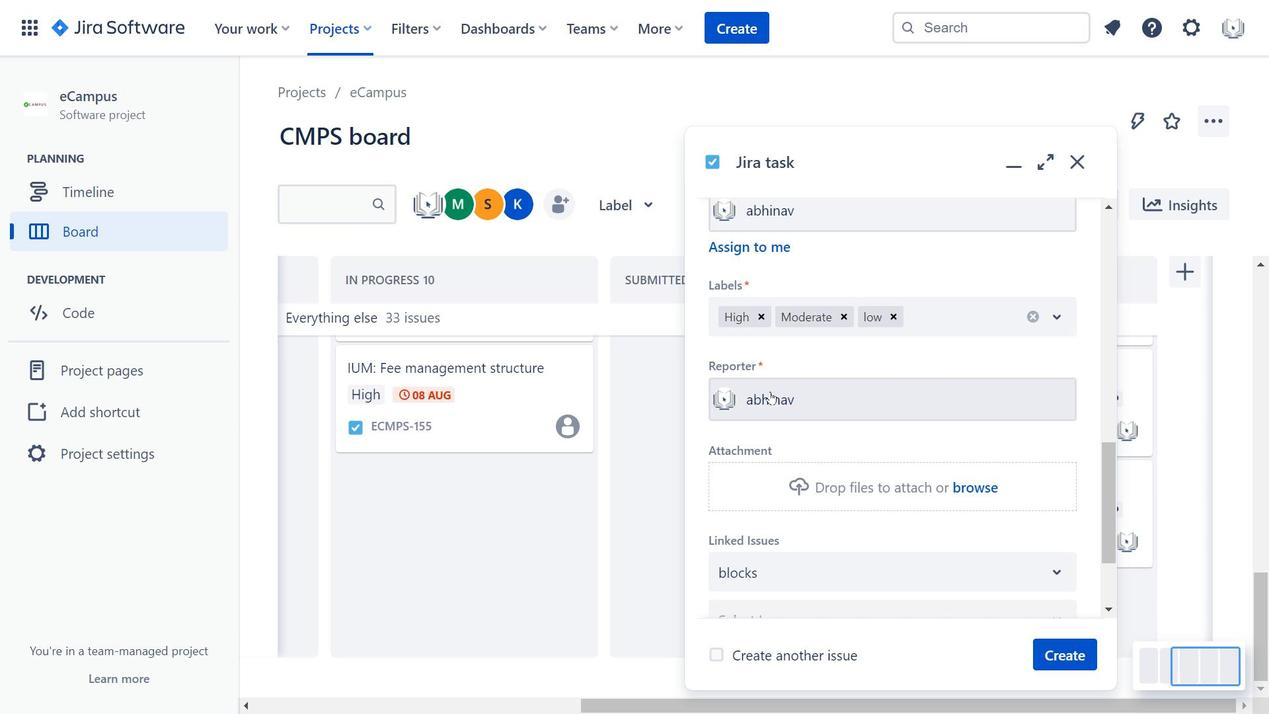 
Action: Mouse scrolled (763, 384) with delta (0, 0)
Screenshot: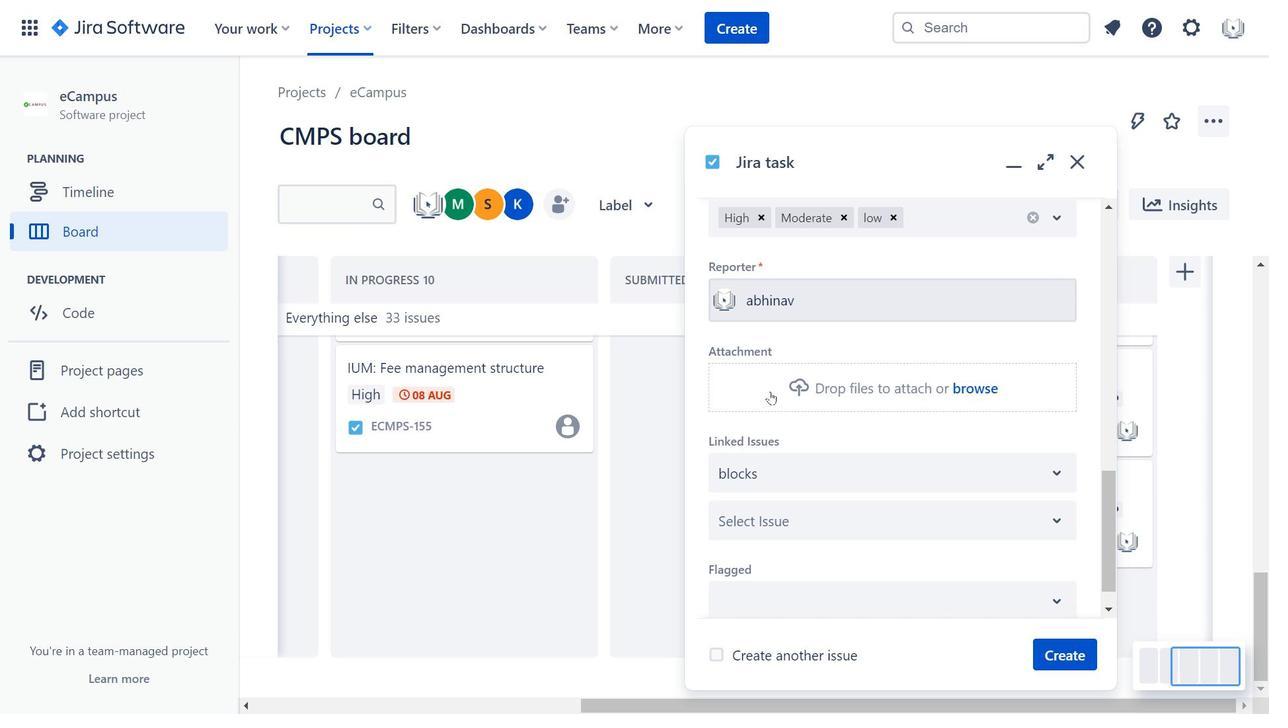 
Action: Mouse scrolled (763, 384) with delta (0, 0)
Screenshot: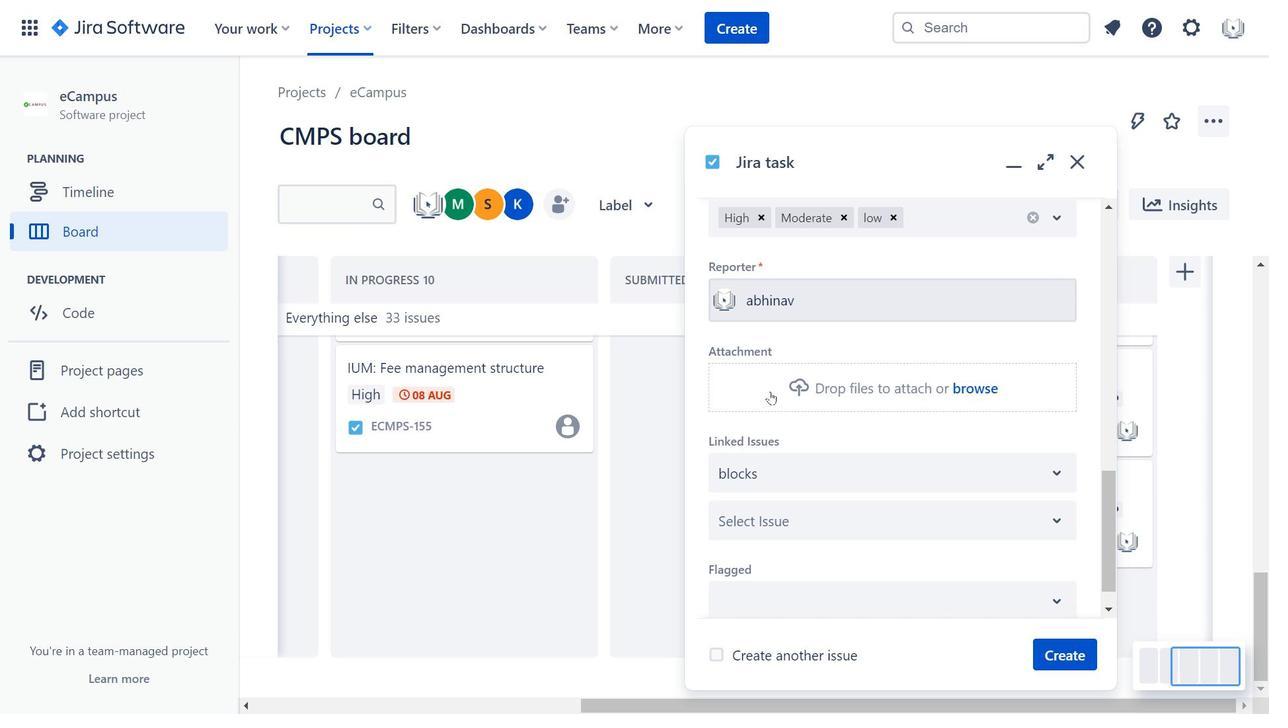 
Action: Mouse moved to (867, 421)
Screenshot: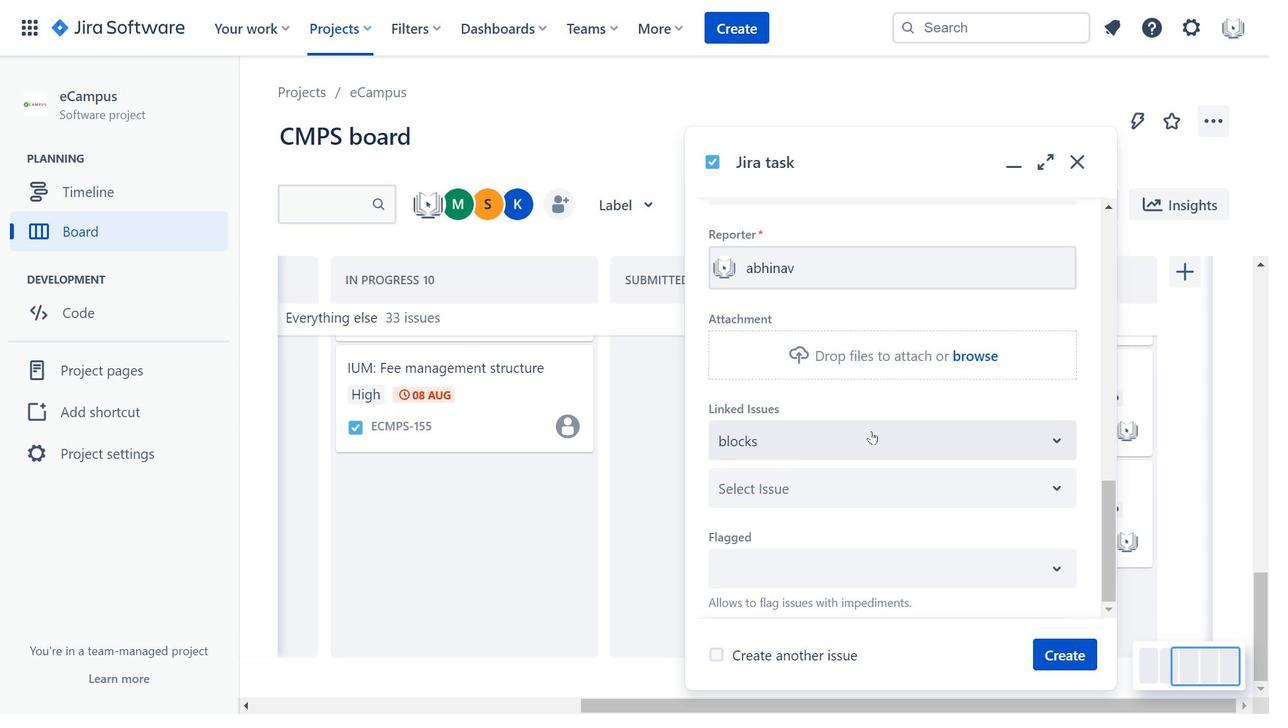 
Action: Mouse scrolled (867, 420) with delta (0, 0)
Screenshot: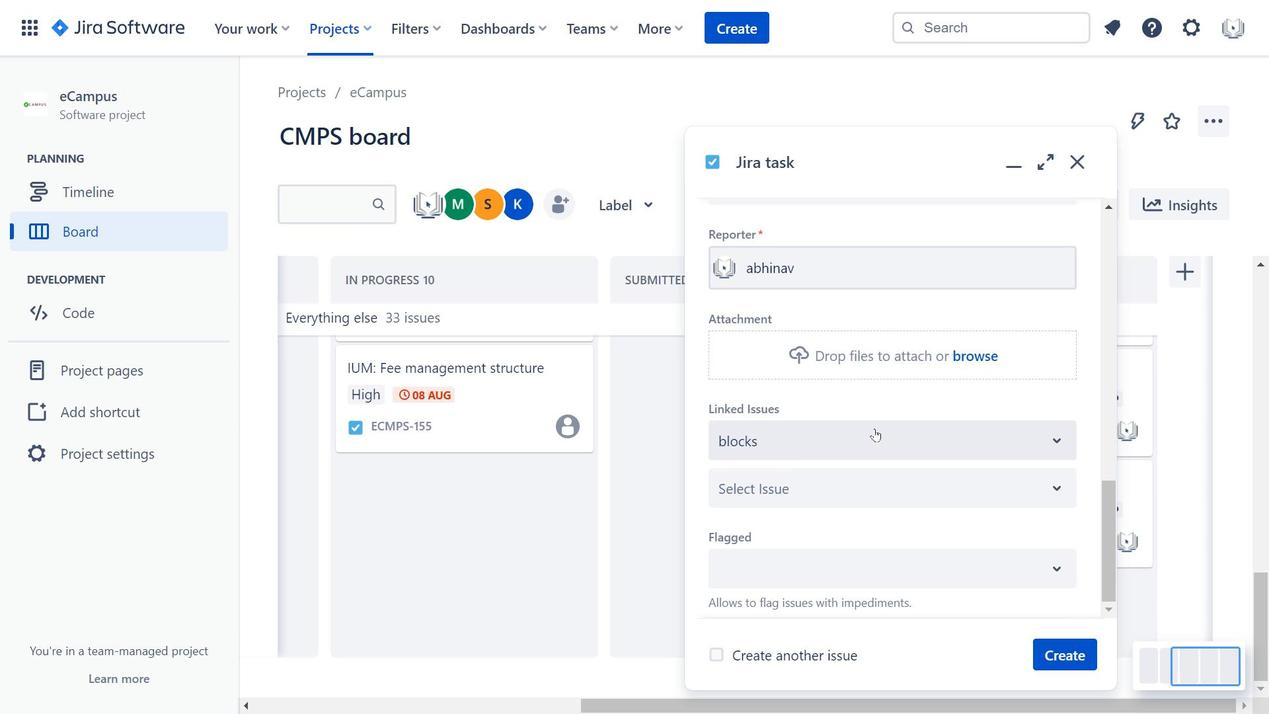 
Action: Mouse scrolled (867, 420) with delta (0, 0)
Screenshot: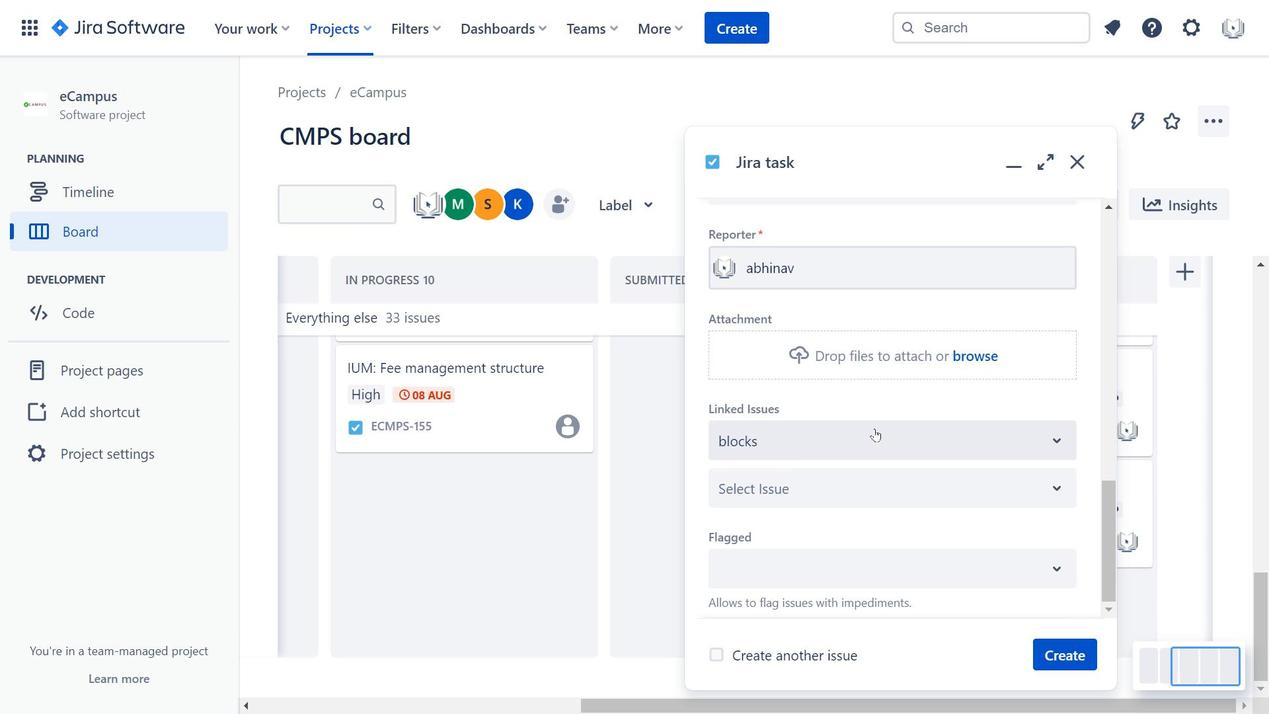 
Action: Mouse moved to (863, 458)
Screenshot: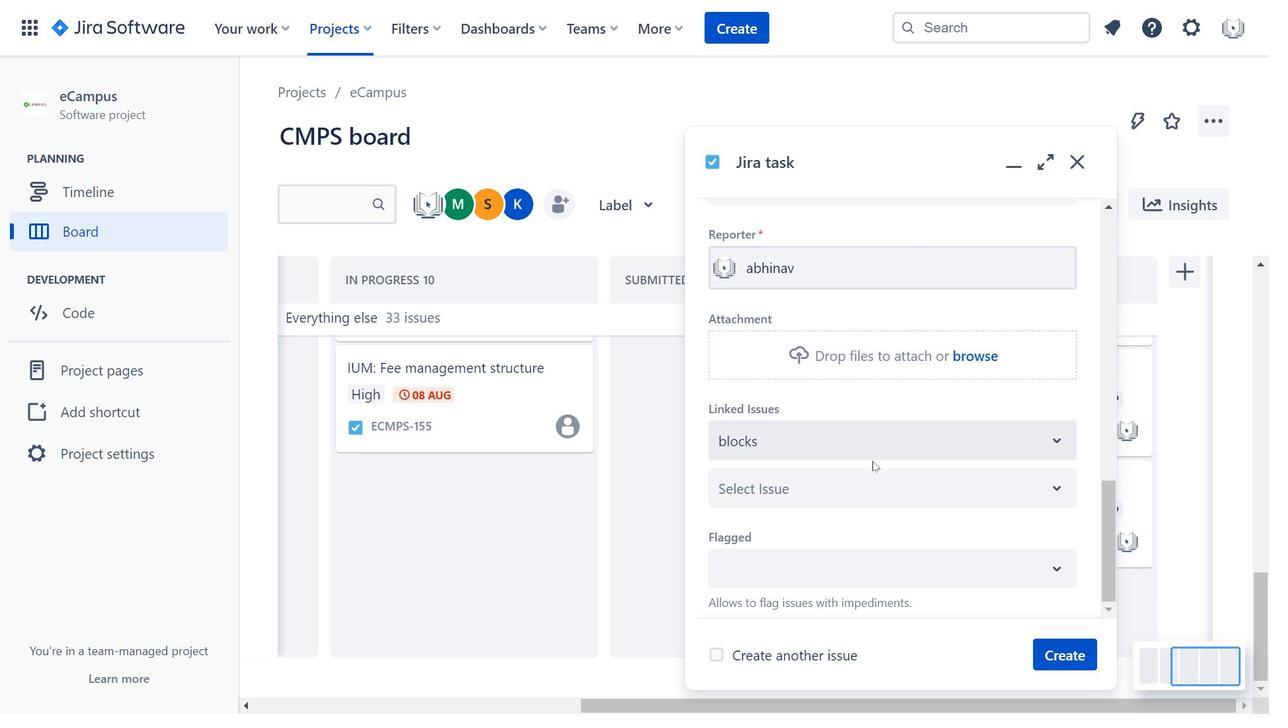 
Action: Mouse scrolled (863, 459) with delta (0, 0)
Screenshot: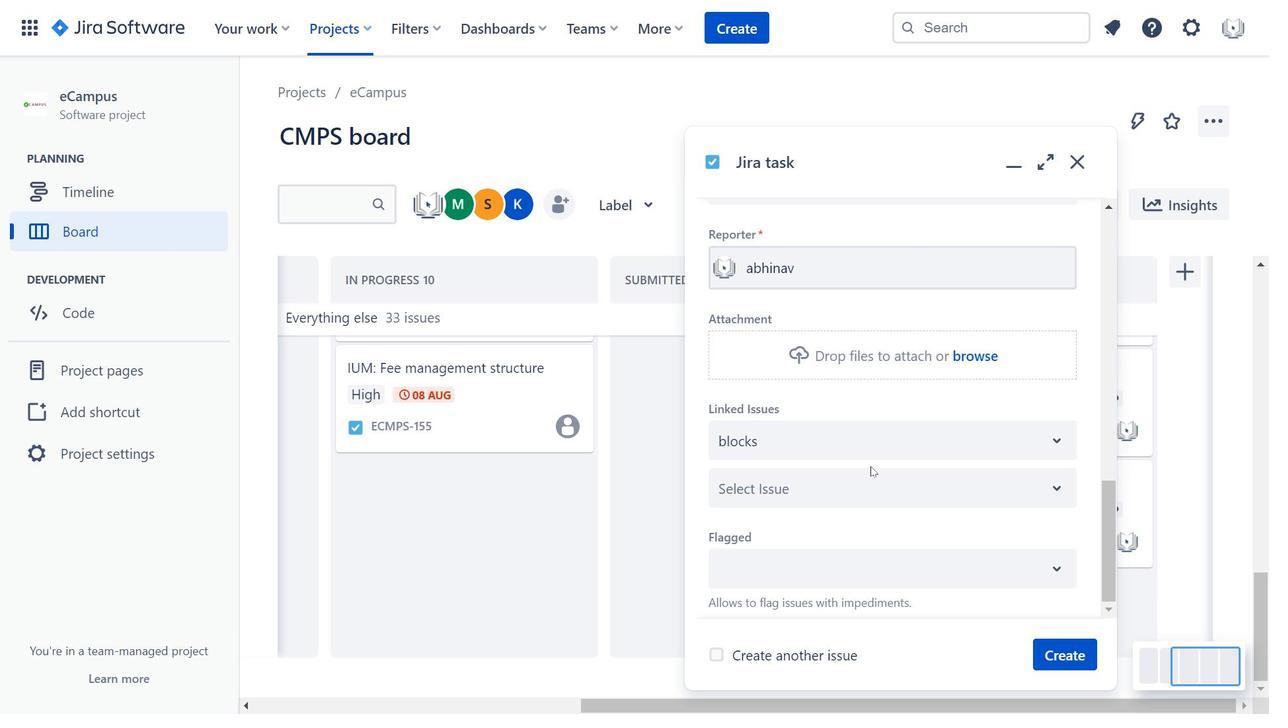 
Action: Mouse scrolled (863, 459) with delta (0, 0)
Screenshot: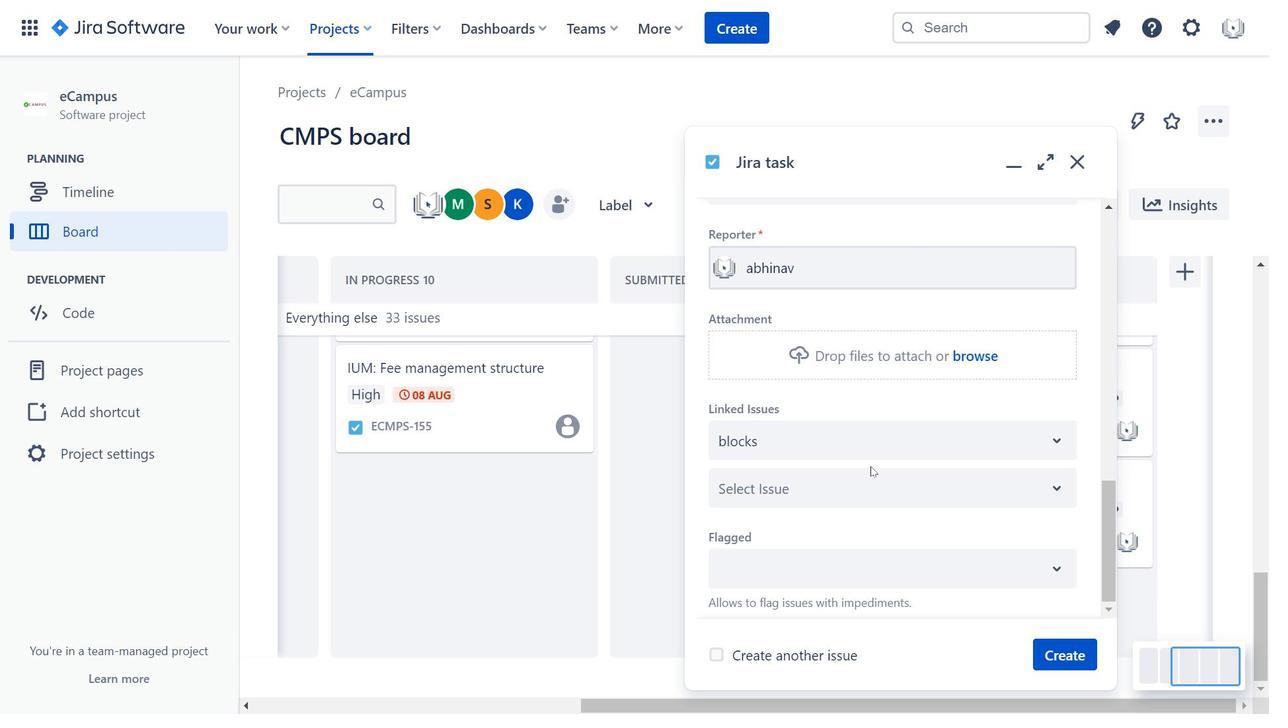 
Action: Mouse moved to (802, 455)
Screenshot: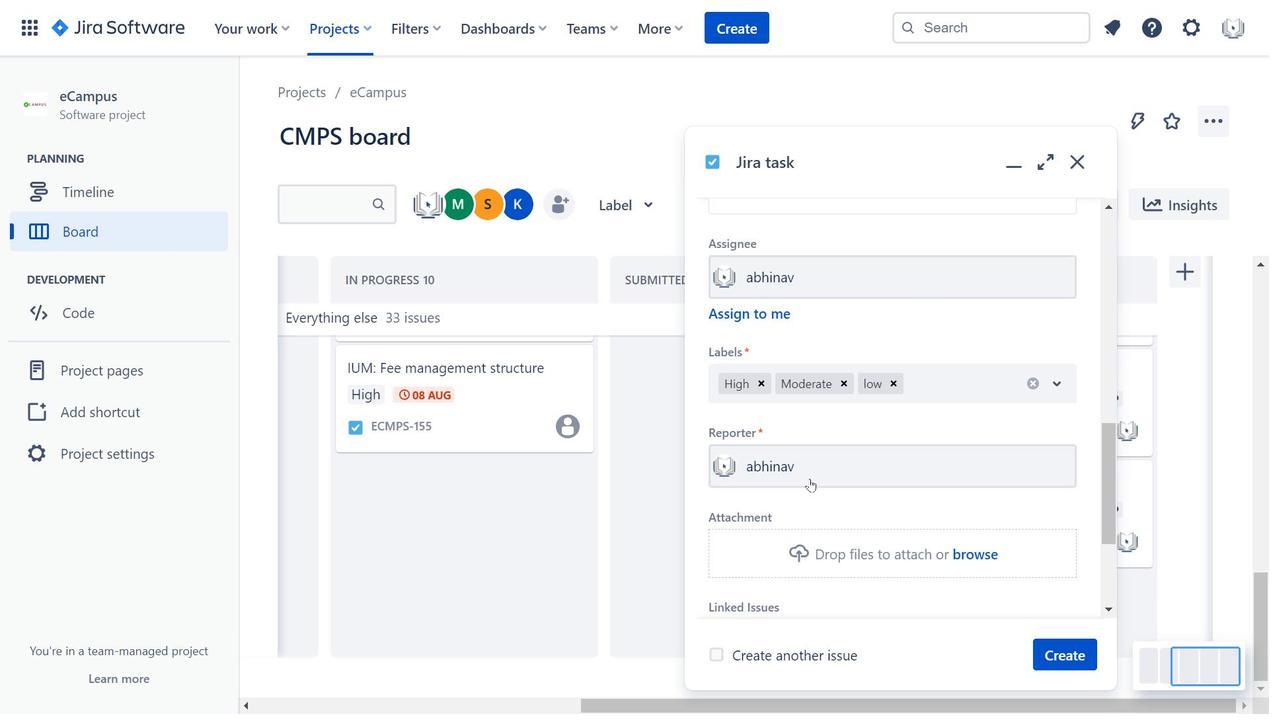 
Action: Mouse pressed left at (802, 455)
Screenshot: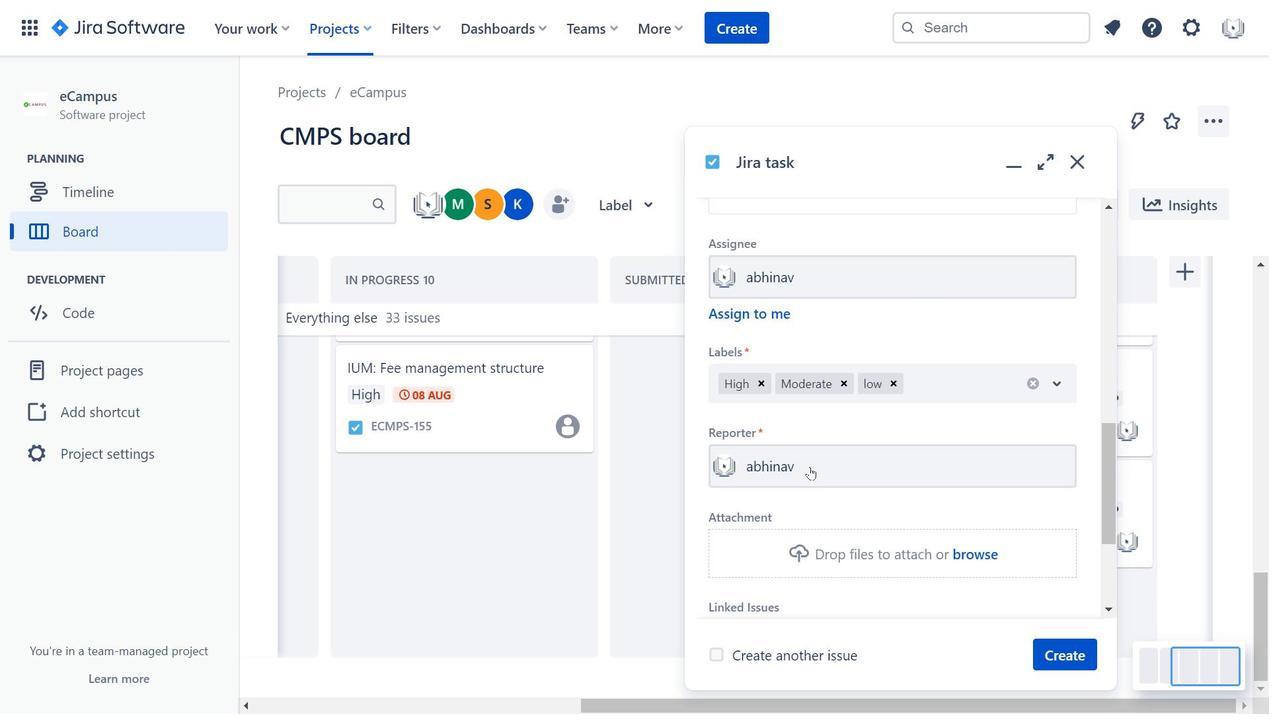 
Action: Mouse moved to (817, 433)
Screenshot: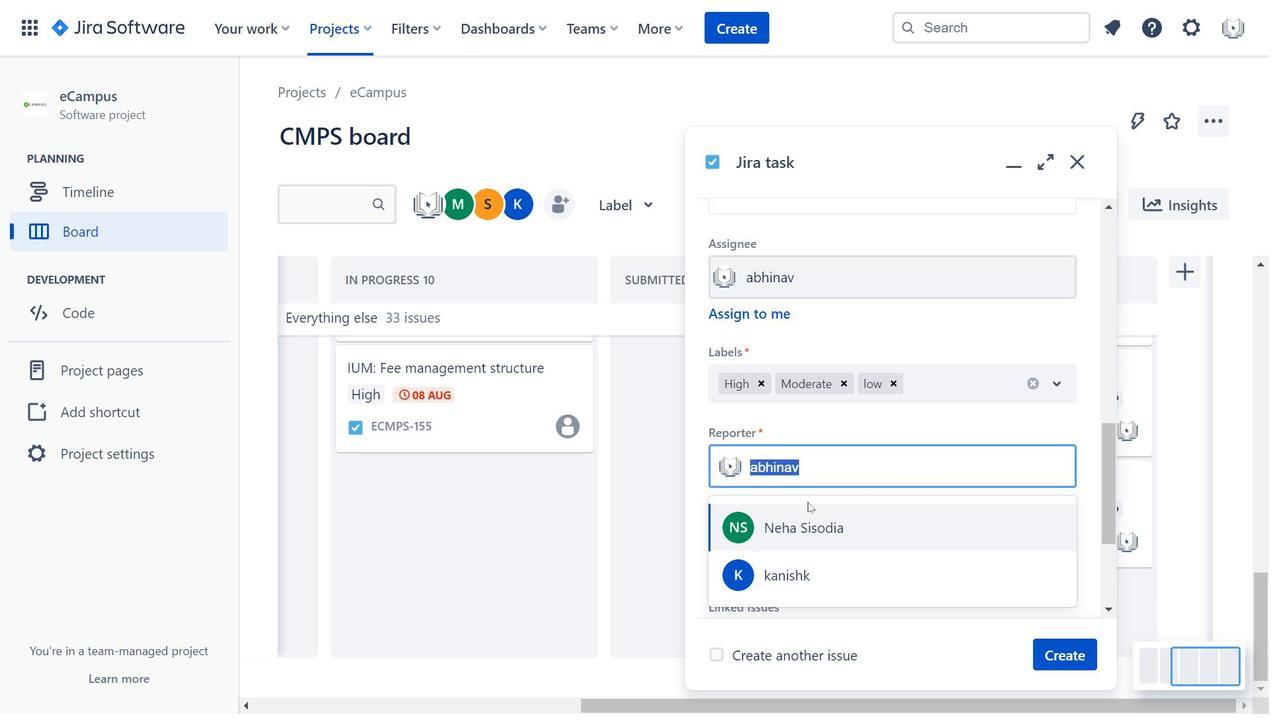
Action: Mouse scrolled (817, 432) with delta (0, 0)
Screenshot: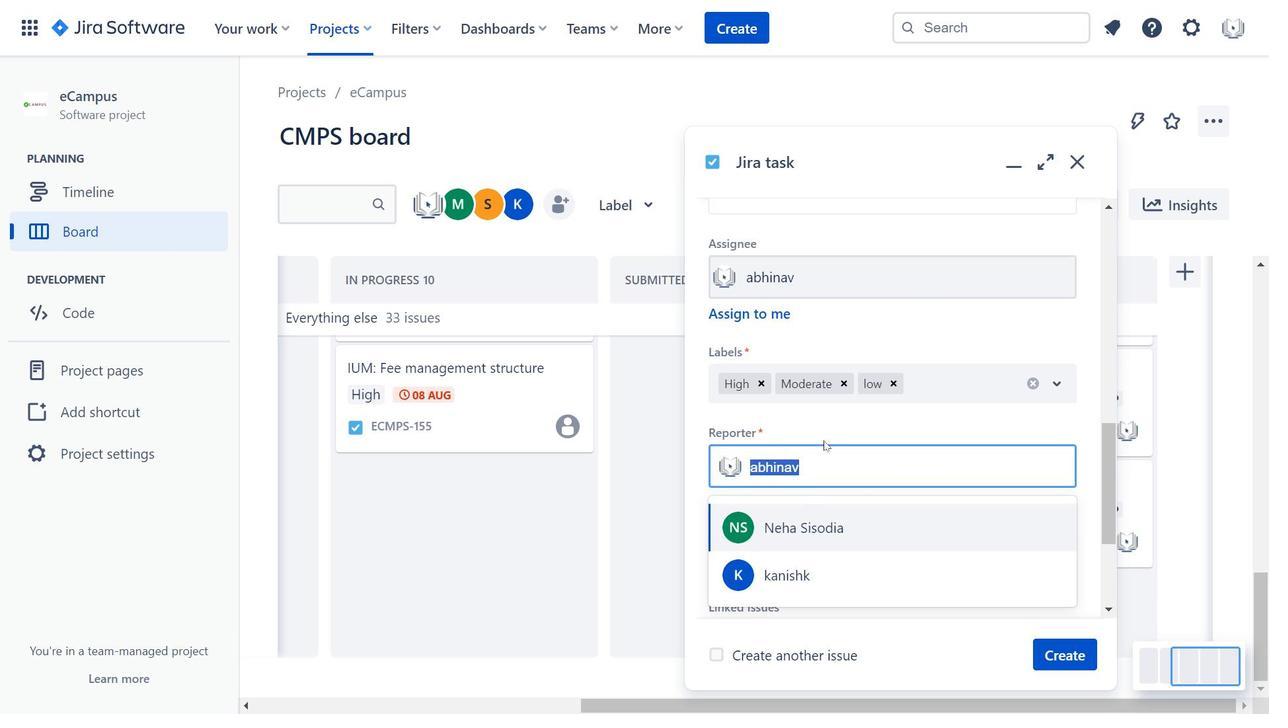 
Action: Mouse moved to (795, 460)
Screenshot: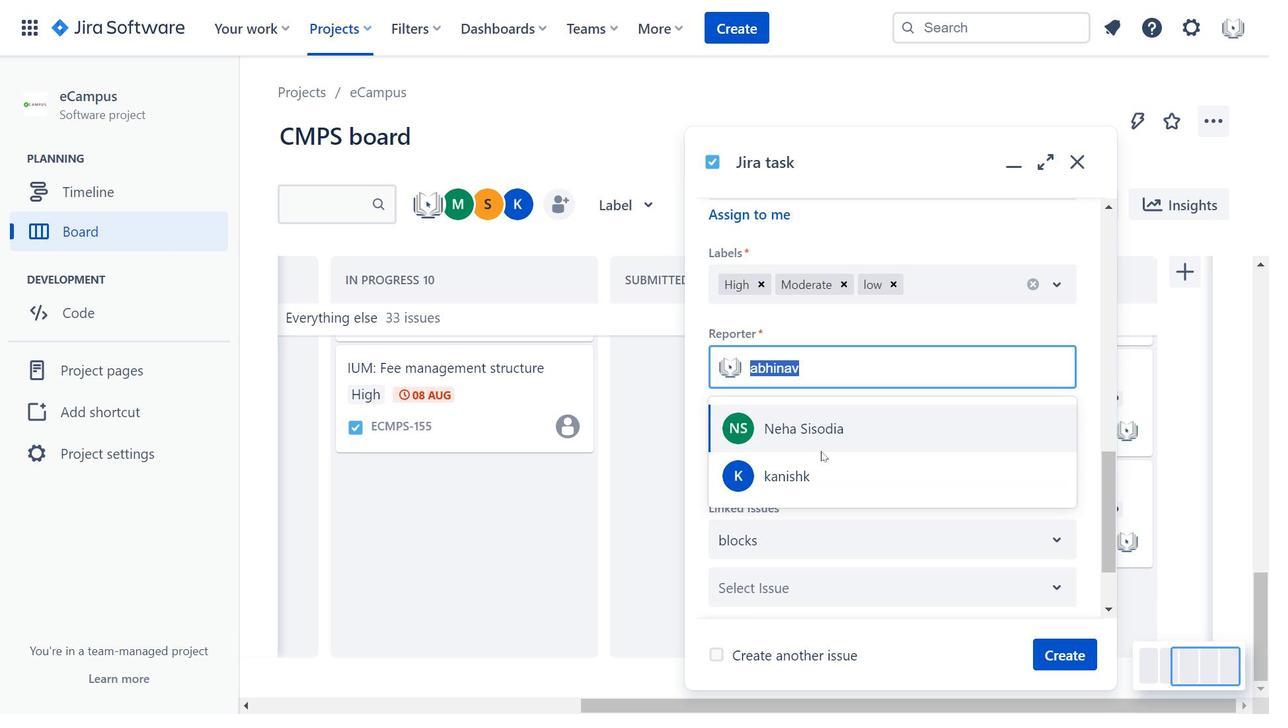 
Action: Mouse scrolled (795, 459) with delta (0, 0)
Screenshot: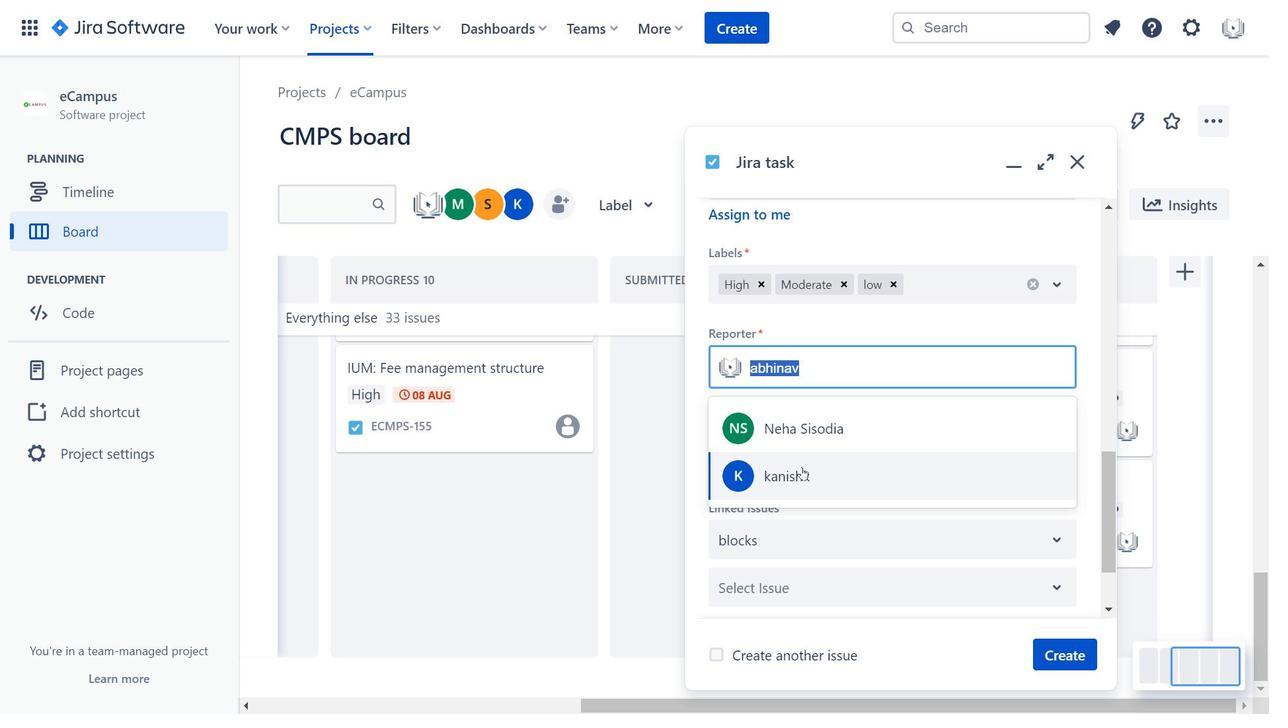 
Action: Mouse moved to (806, 452)
Screenshot: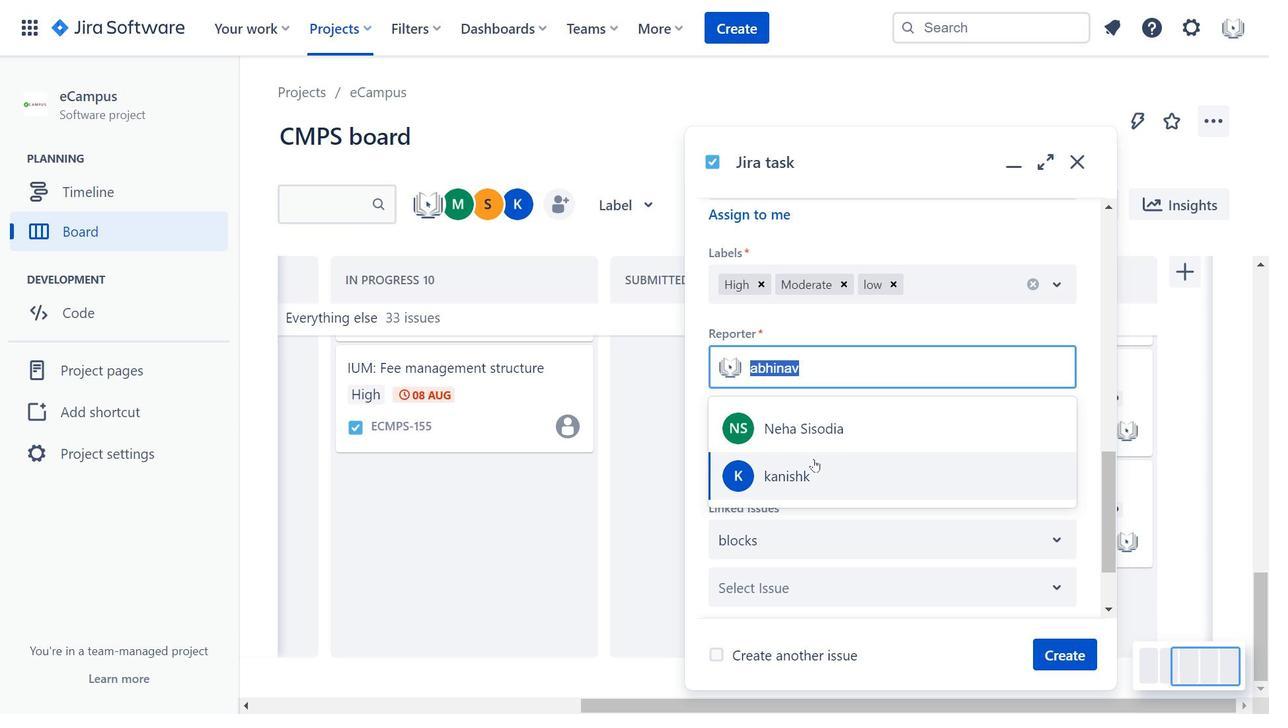 
Action: Key pressed anj
Screenshot: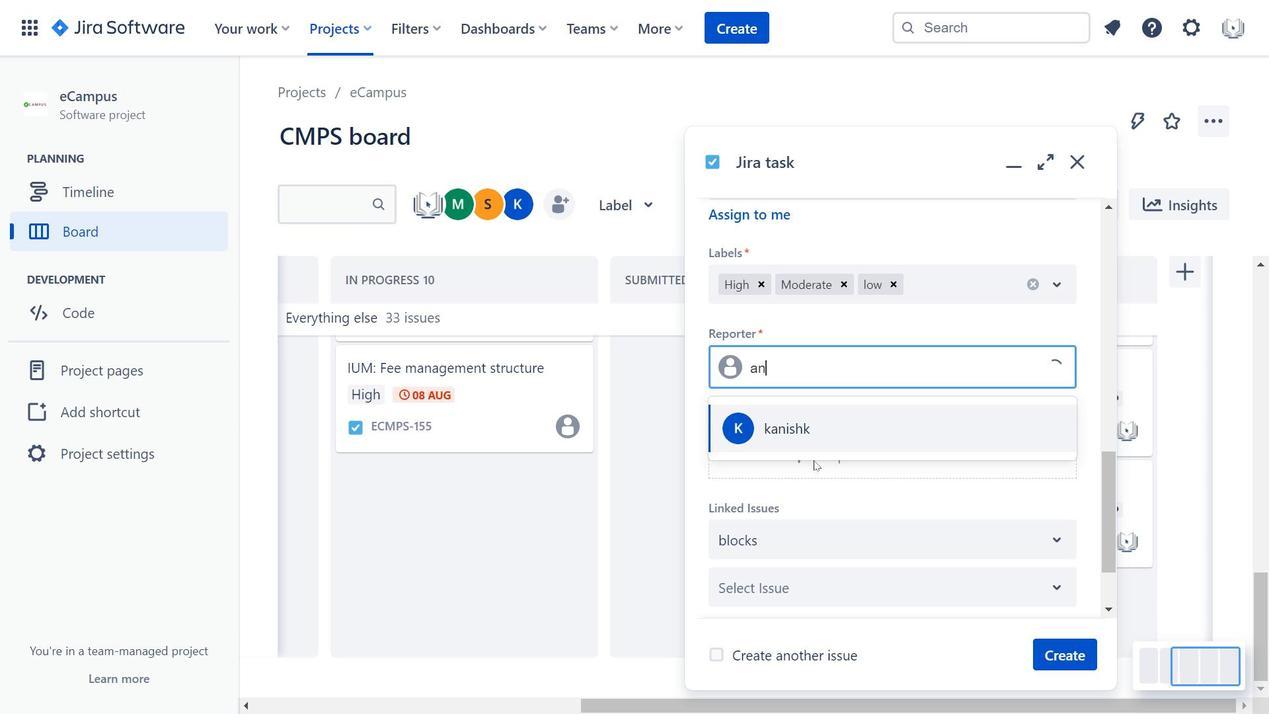 
Action: Mouse moved to (835, 417)
Screenshot: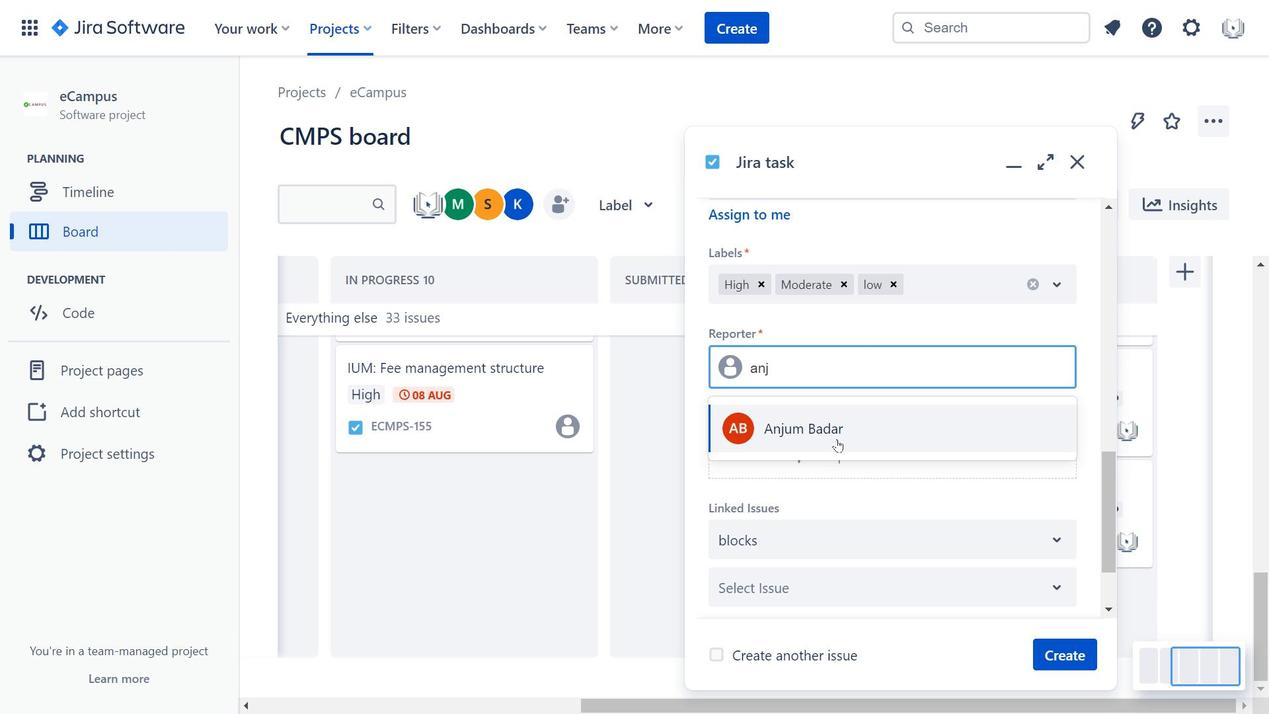
Action: Mouse pressed left at (835, 417)
Screenshot: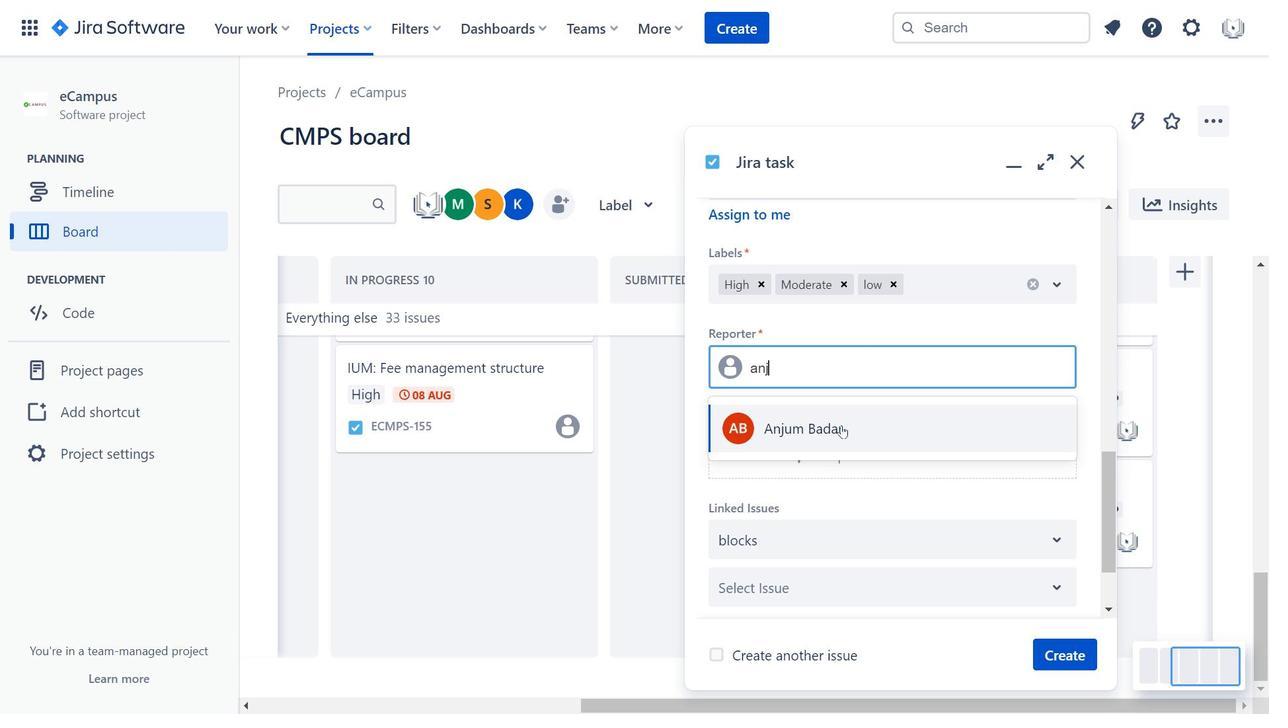 
Action: Mouse moved to (1084, 645)
Screenshot: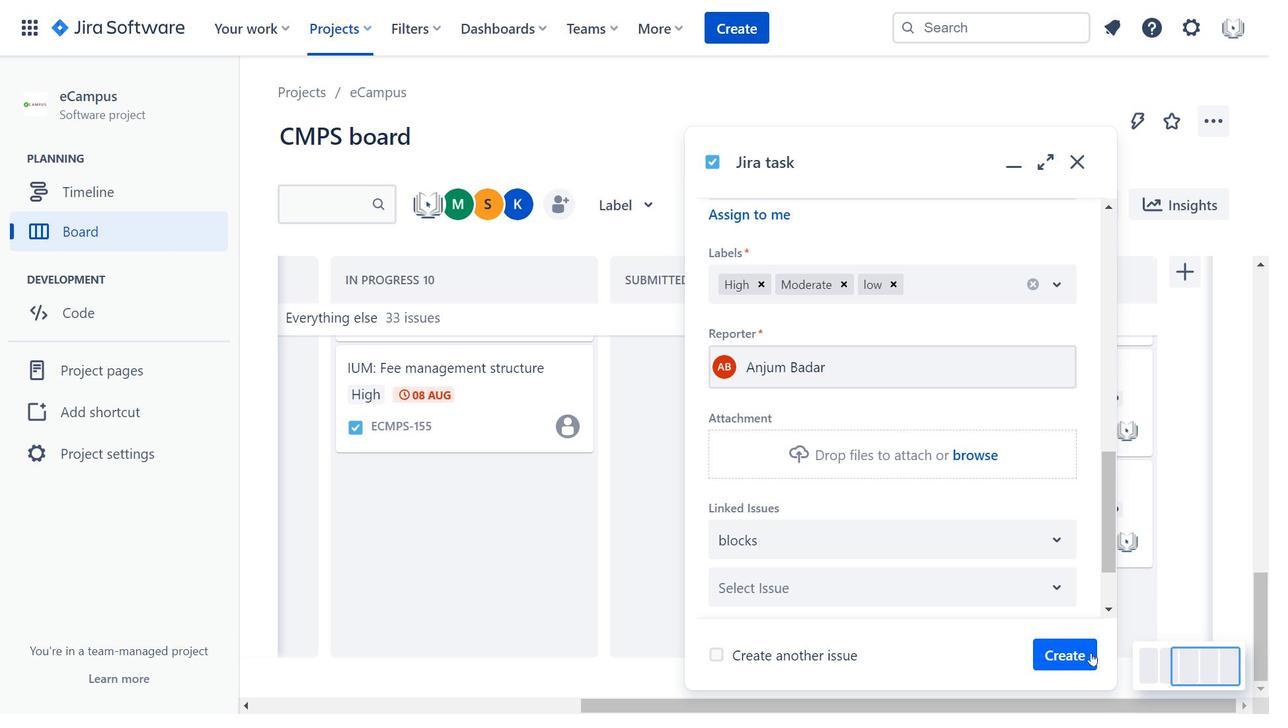 
Action: Mouse pressed left at (1084, 645)
Screenshot: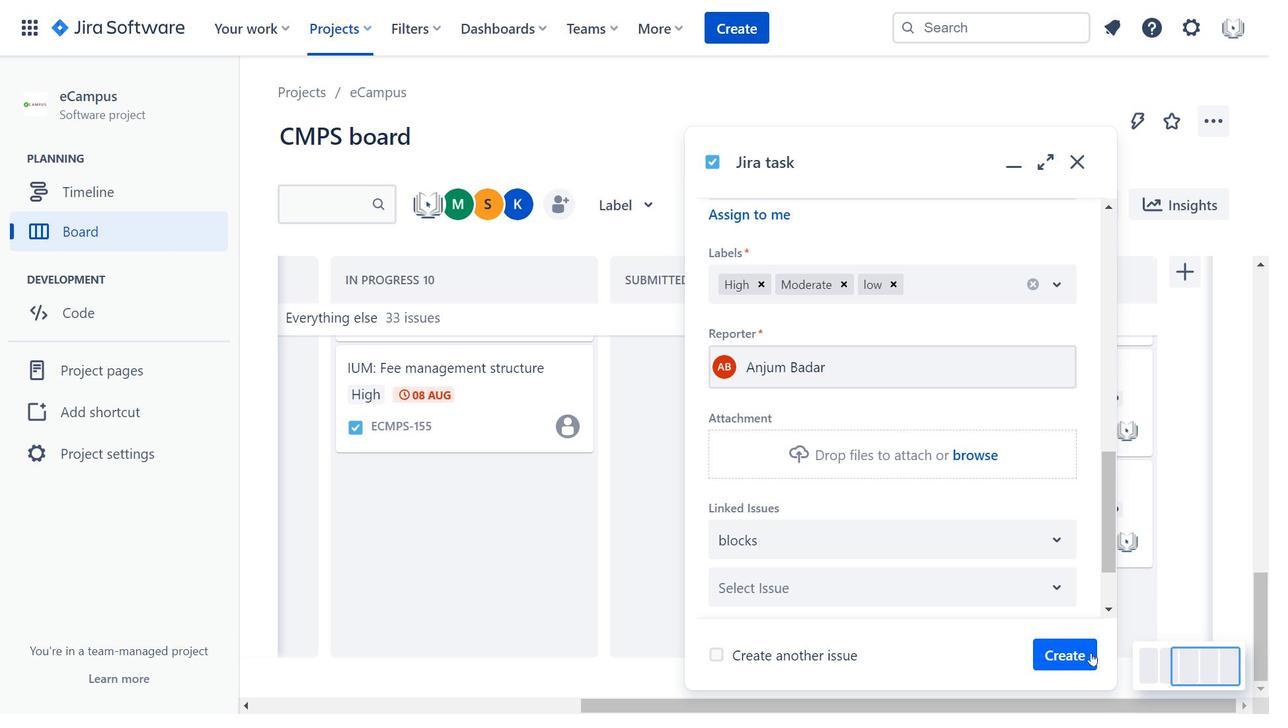 
Action: Mouse moved to (158, 626)
Screenshot: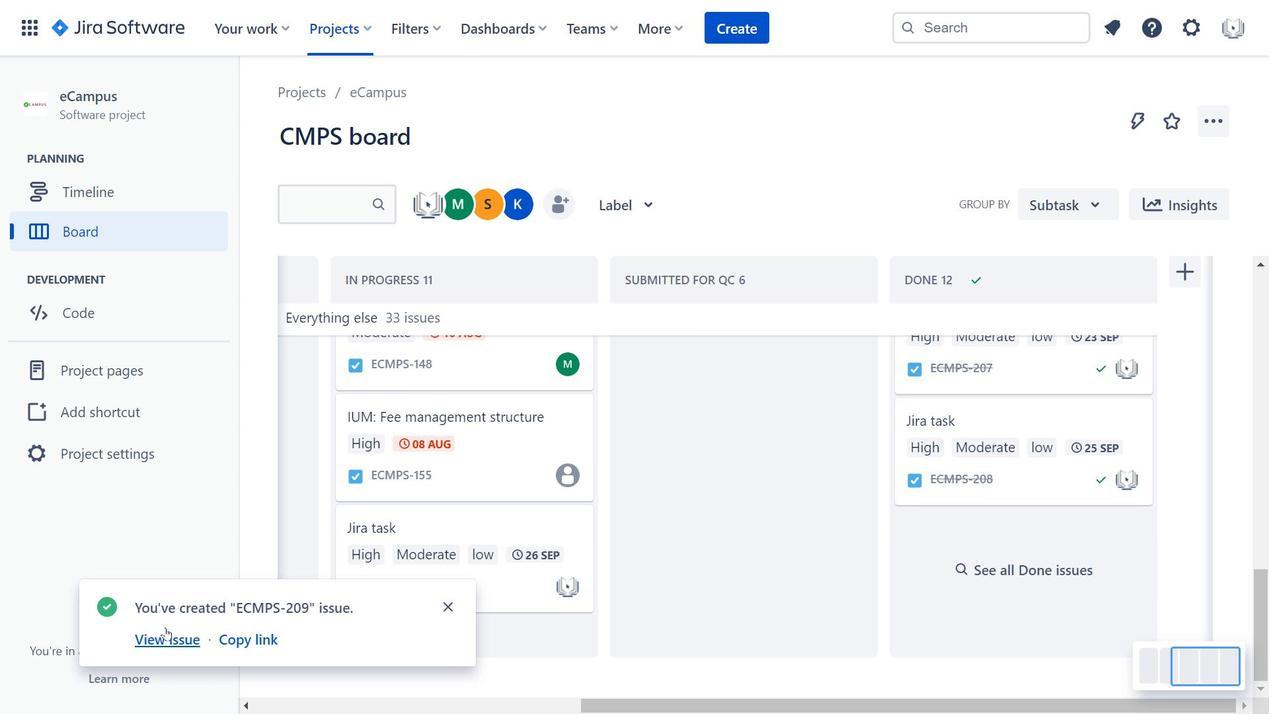 
Action: Mouse pressed left at (158, 626)
Screenshot: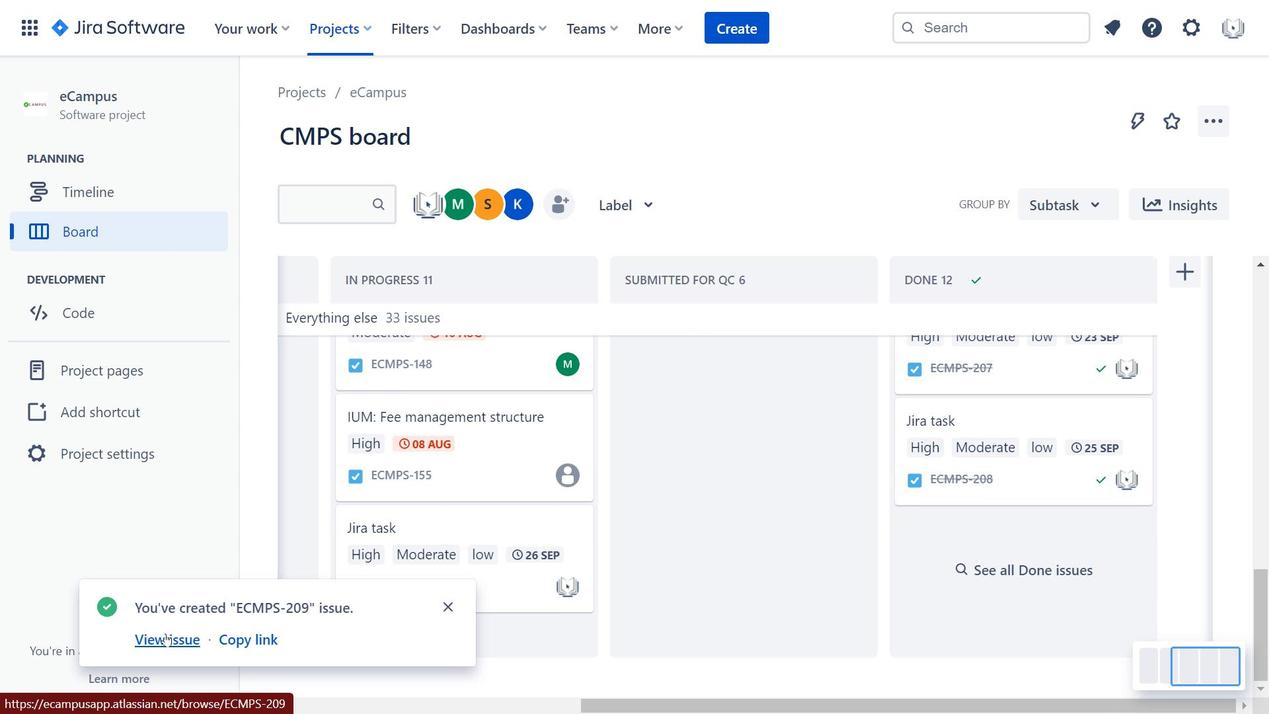 
Action: Mouse moved to (1020, 142)
Screenshot: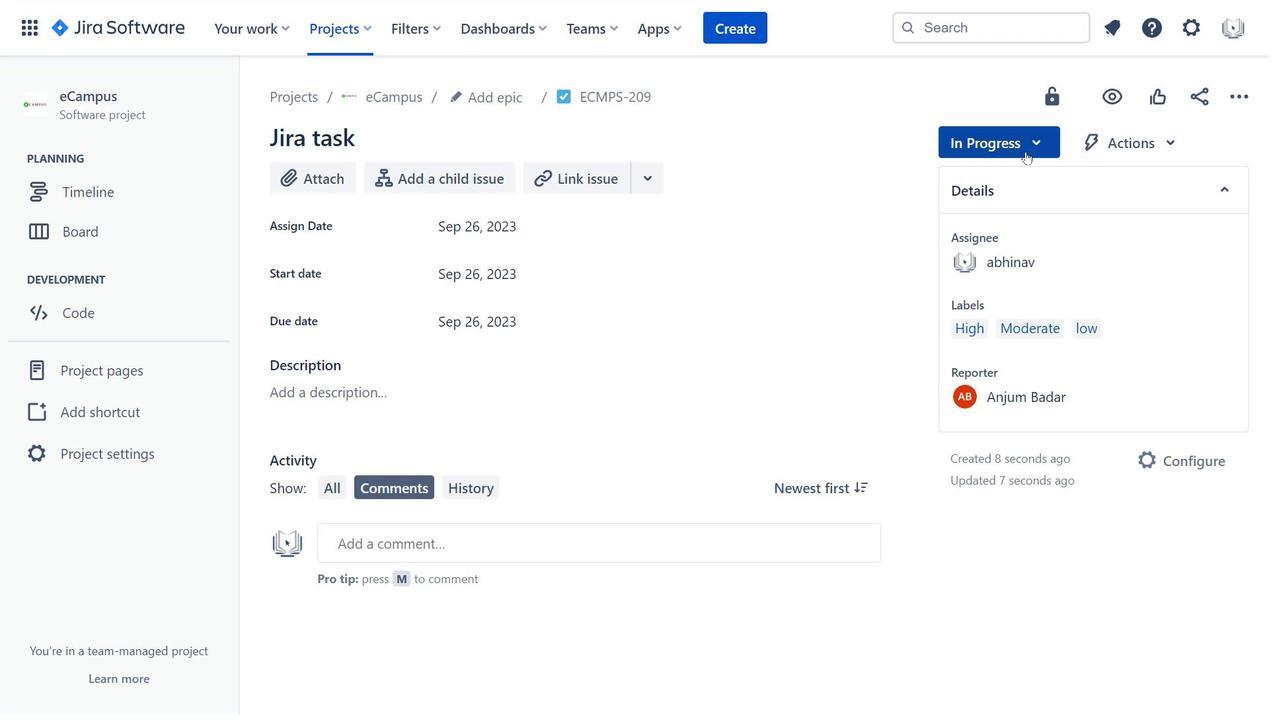 
Action: Mouse pressed left at (1020, 142)
Screenshot: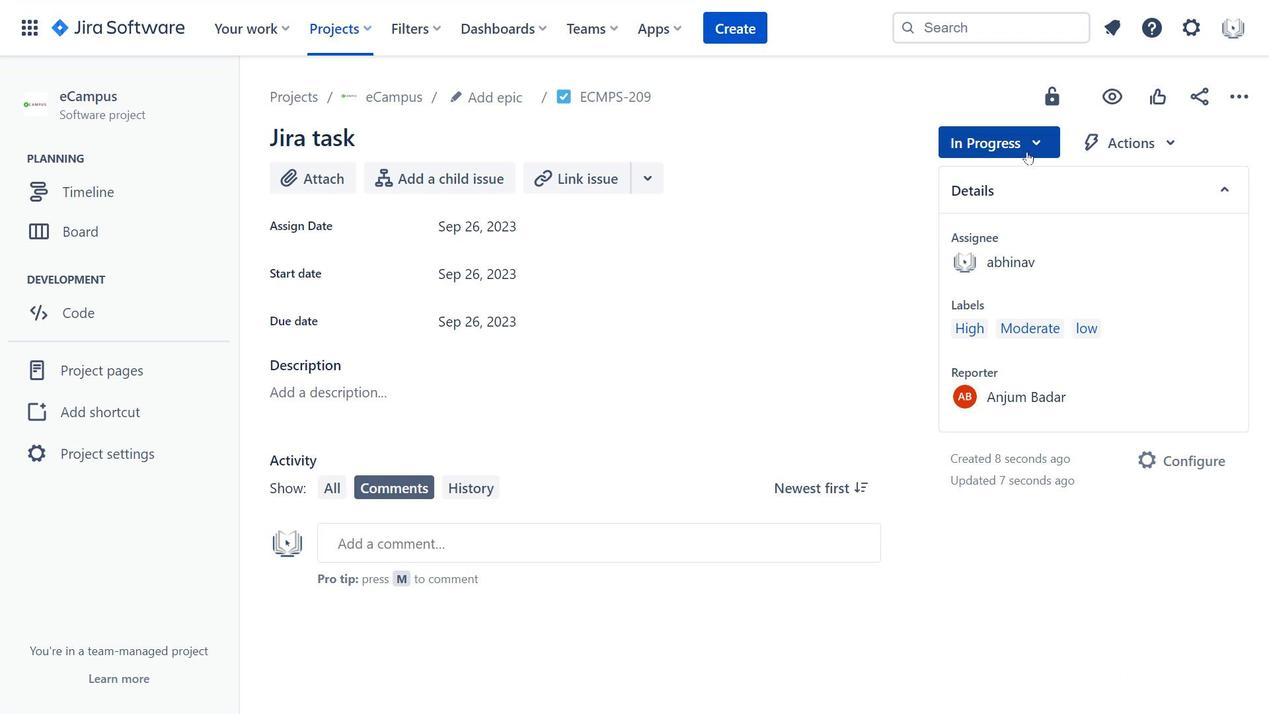
Action: Mouse moved to (490, 277)
